 Task: Include a stop at Washington Square Park on your journey from NYU to the West Village.
Action: Mouse moved to (259, 89)
Screenshot: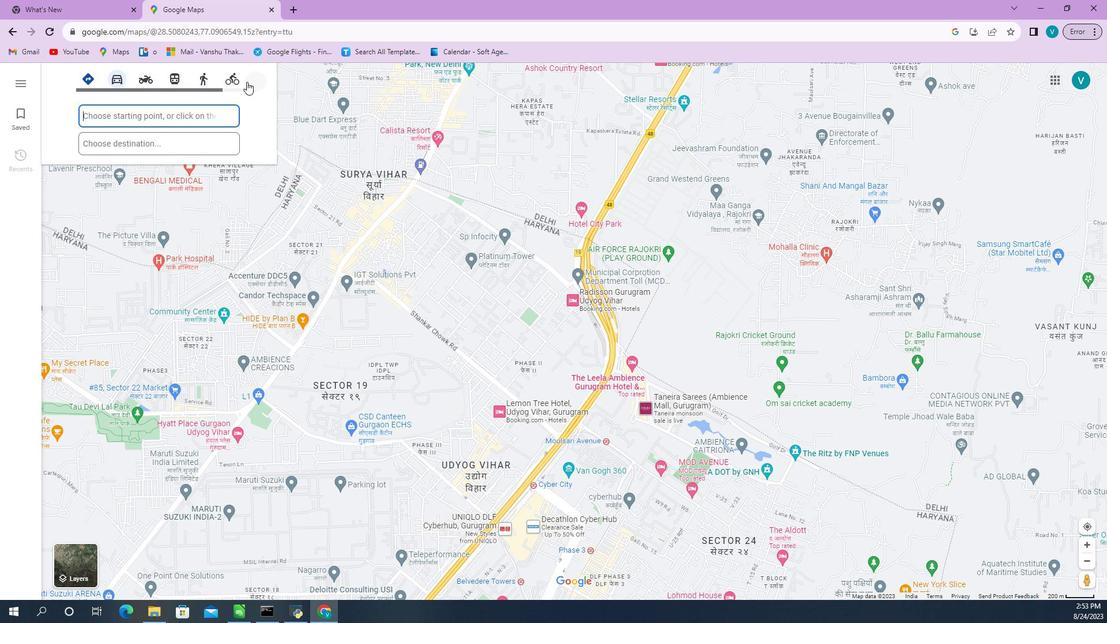 
Action: Mouse pressed left at (259, 89)
Screenshot: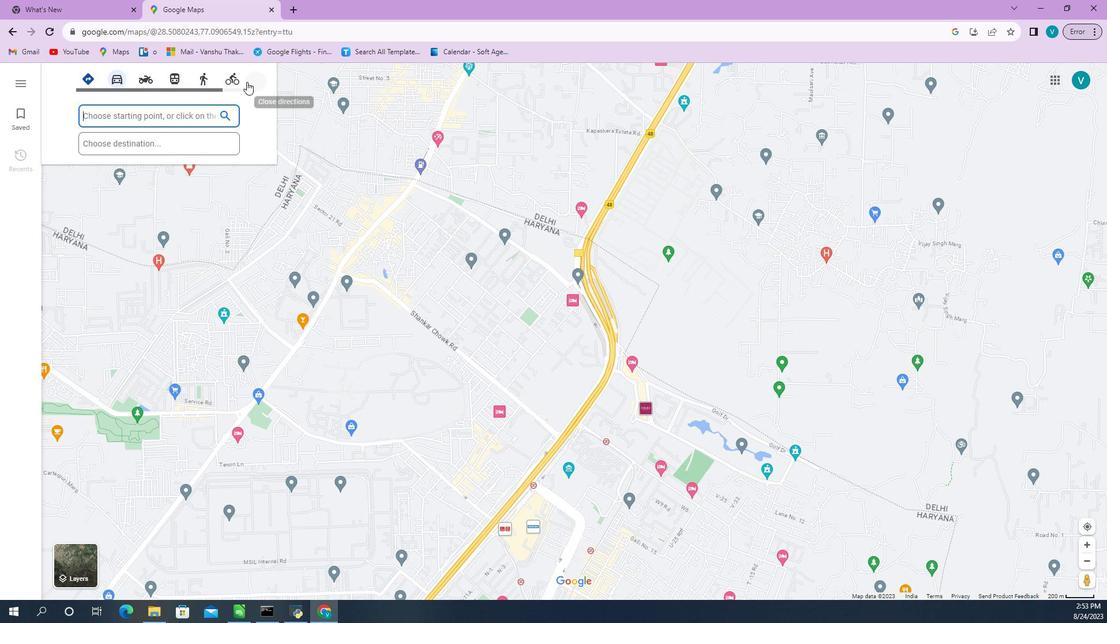 
Action: Mouse moved to (191, 117)
Screenshot: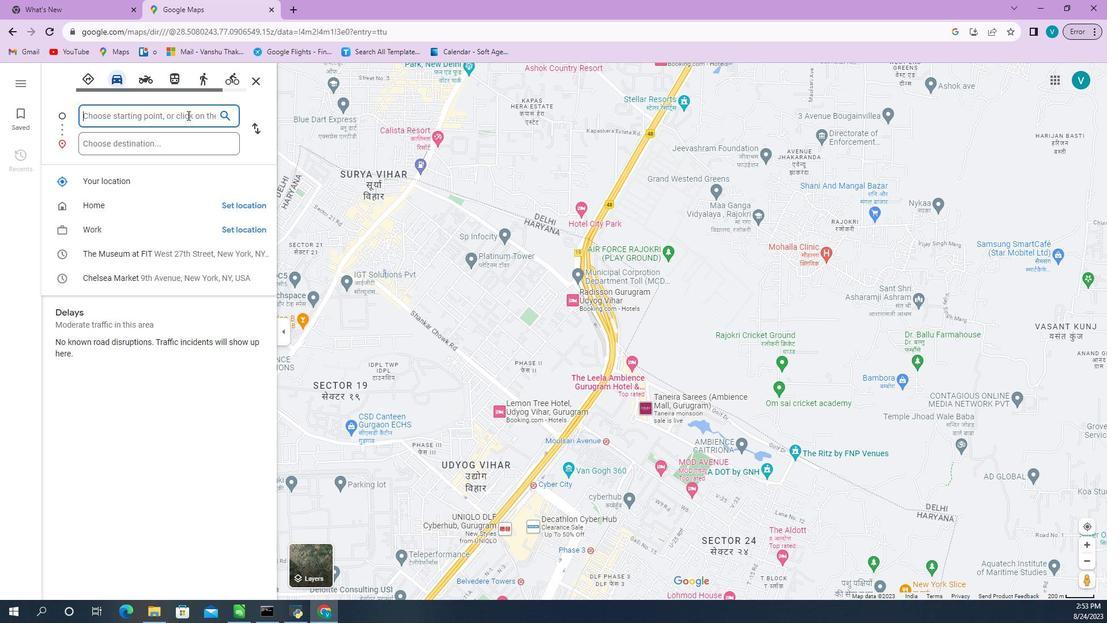 
Action: Mouse pressed left at (191, 117)
Screenshot: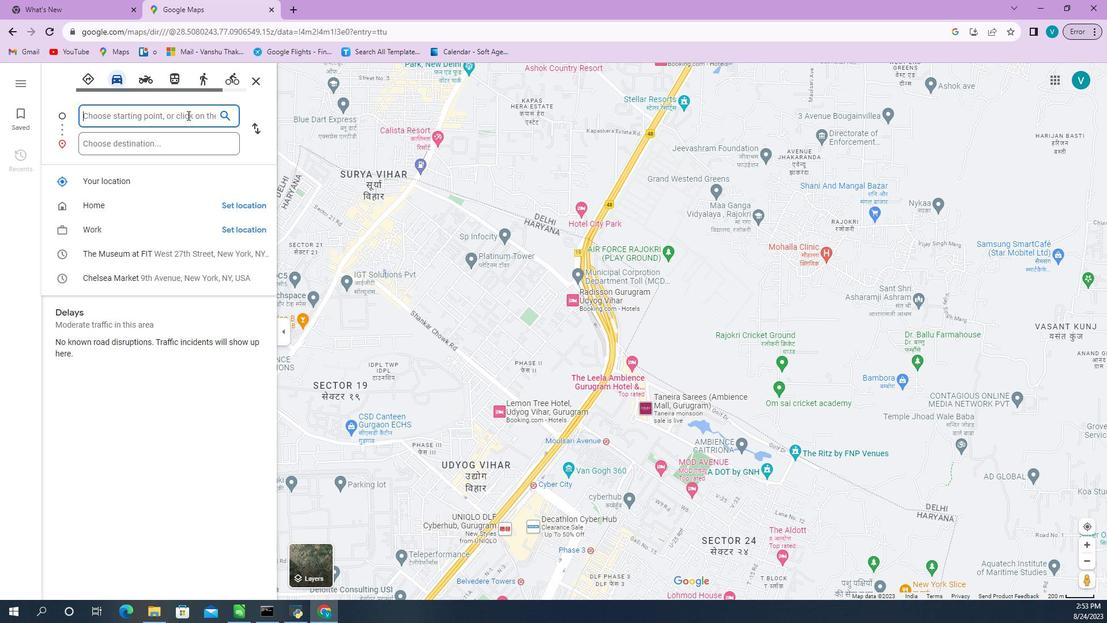 
Action: Key pressed <Key.shift>NYU
Screenshot: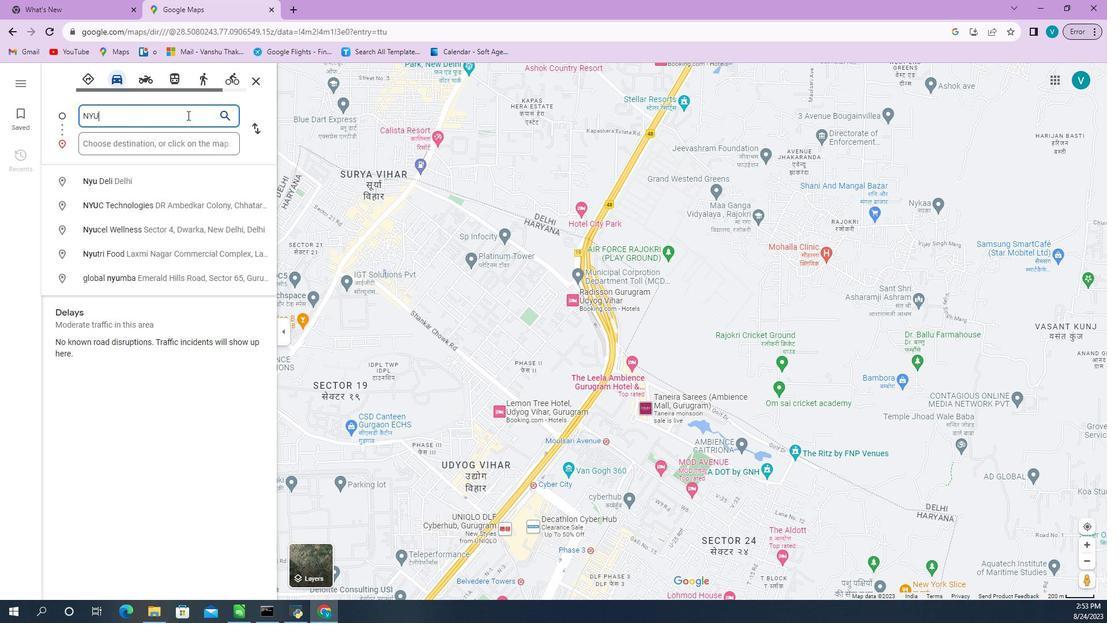 
Action: Mouse moved to (167, 113)
Screenshot: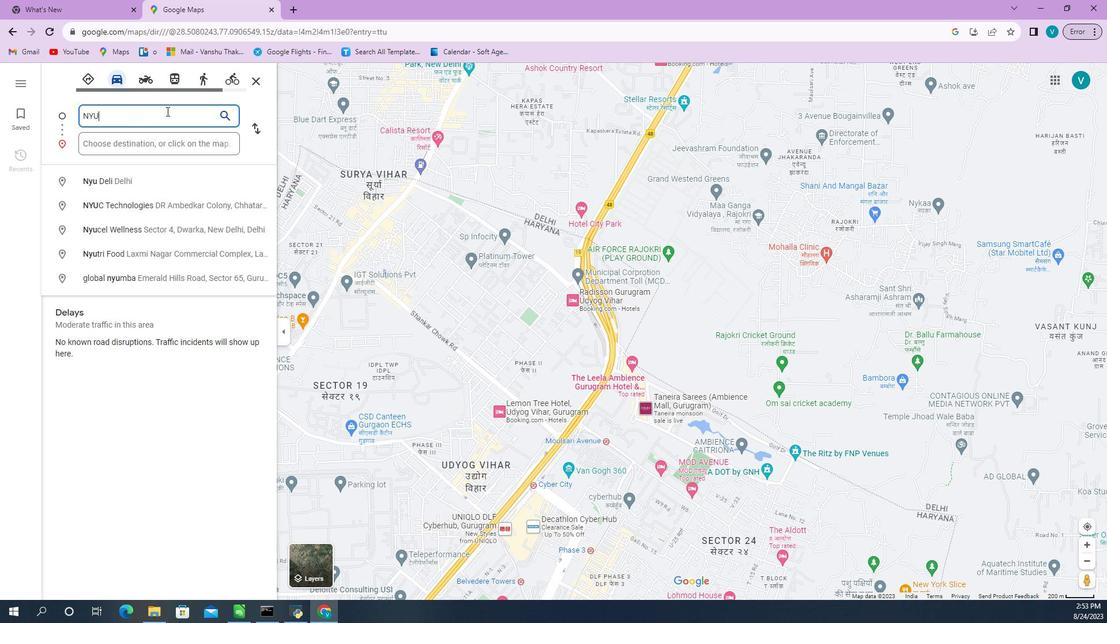 
Action: Key pressed <Key.space>
Screenshot: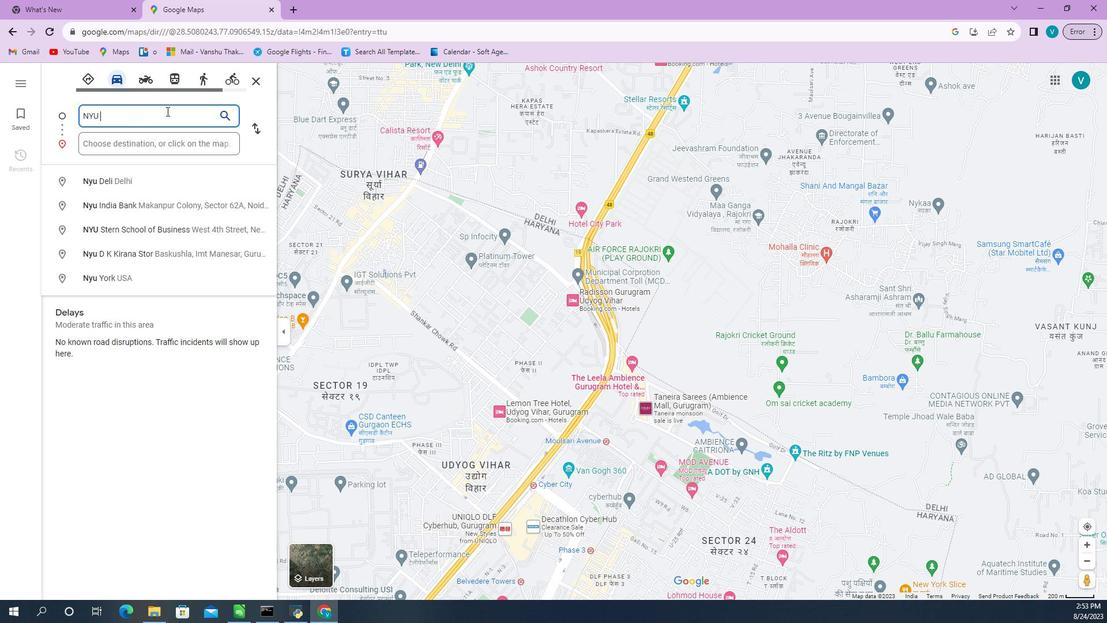 
Action: Mouse moved to (130, 253)
Screenshot: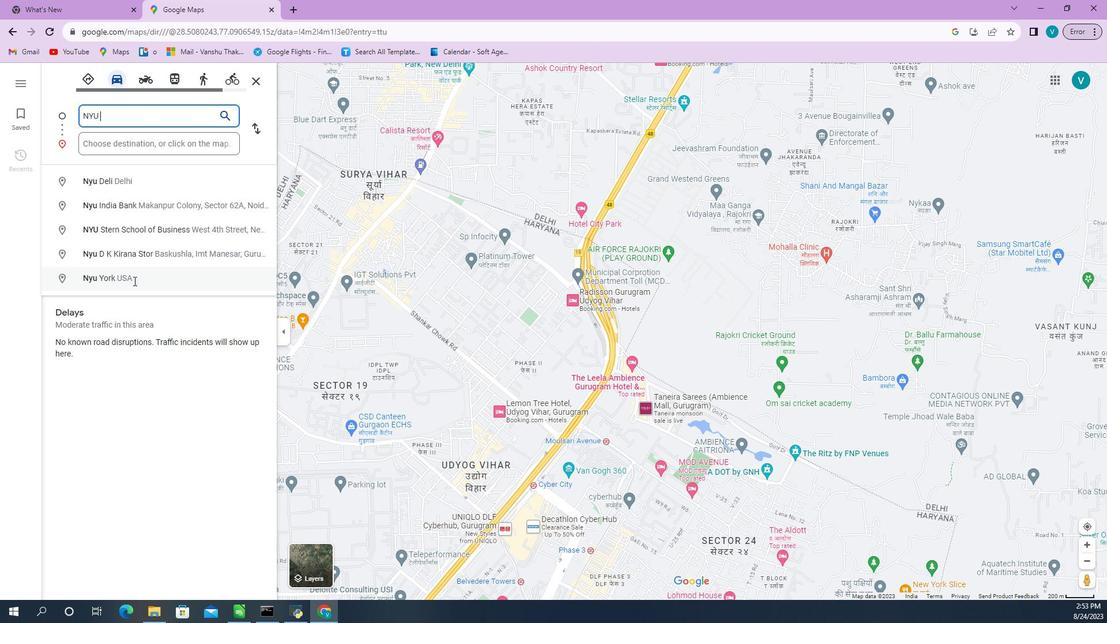 
Action: Mouse pressed left at (130, 253)
Screenshot: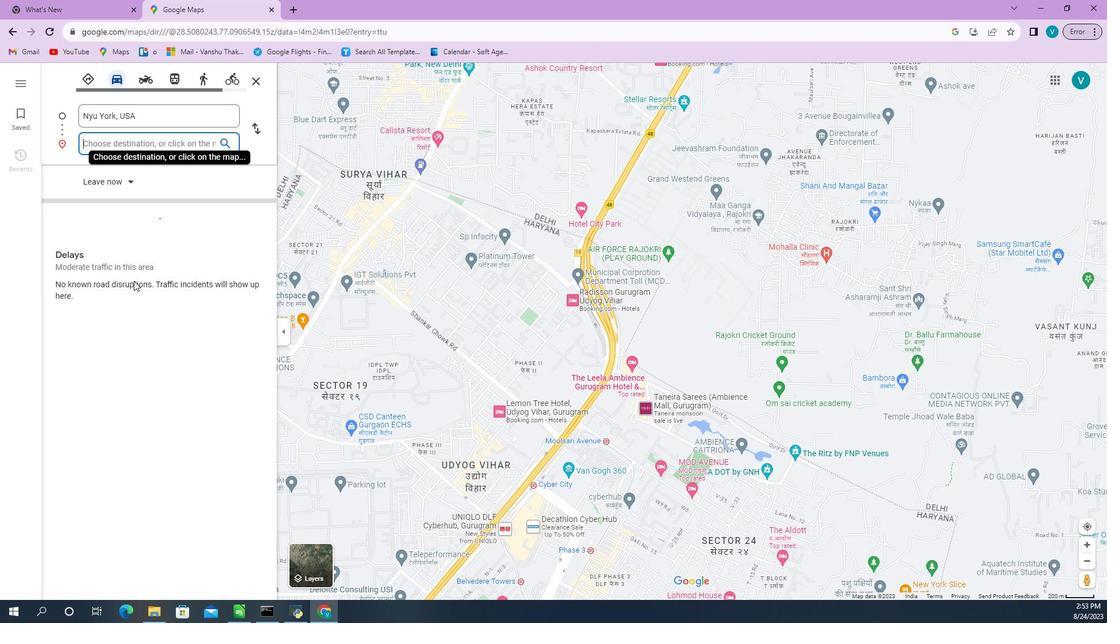 
Action: Mouse moved to (141, 140)
Screenshot: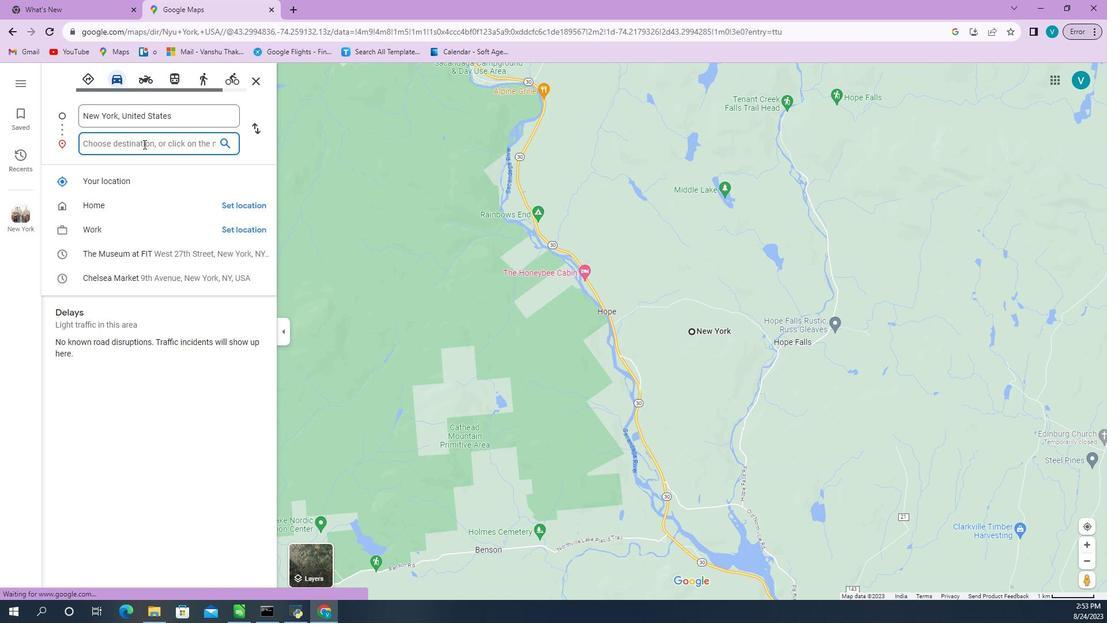 
Action: Mouse pressed left at (141, 140)
Screenshot: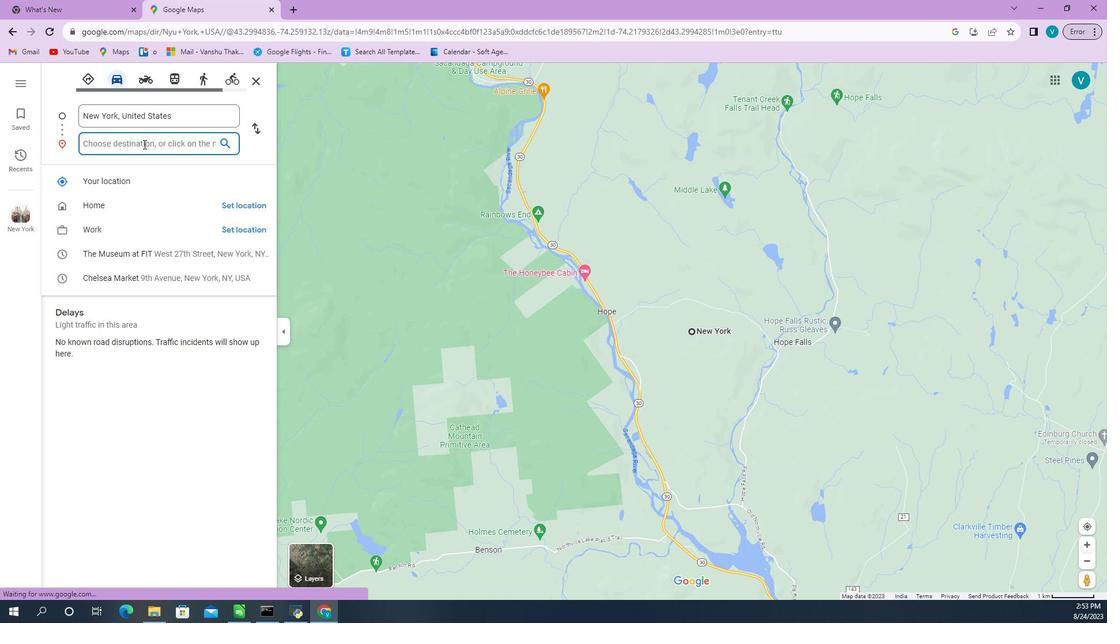 
Action: Key pressed <Key.shift>West<Key.space><Key.shift>Village<Key.down>
Screenshot: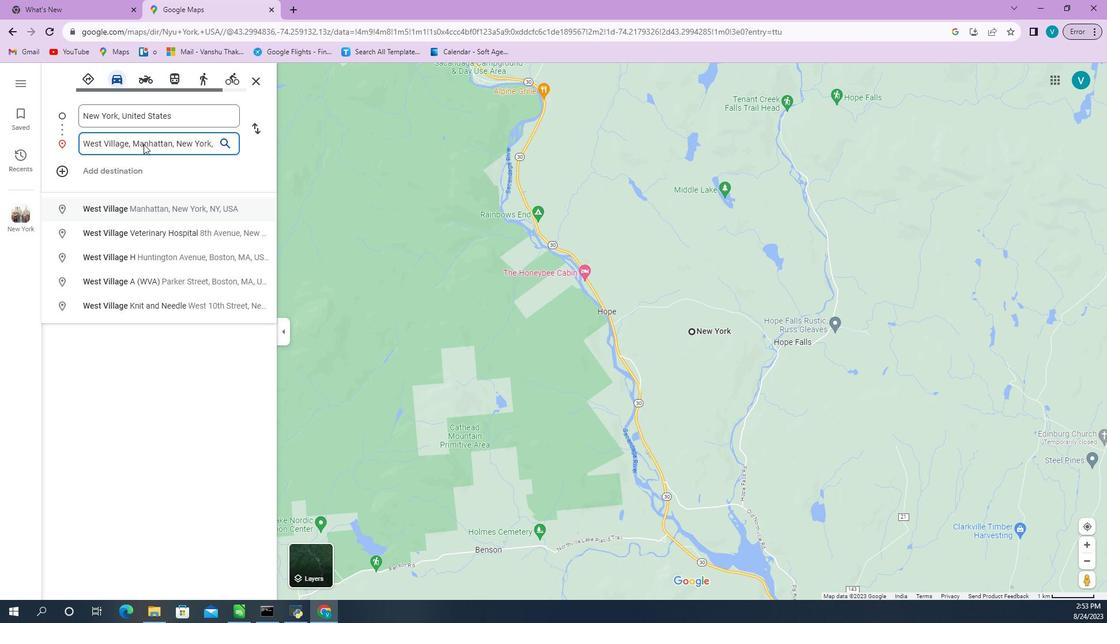 
Action: Mouse pressed left at (141, 140)
Screenshot: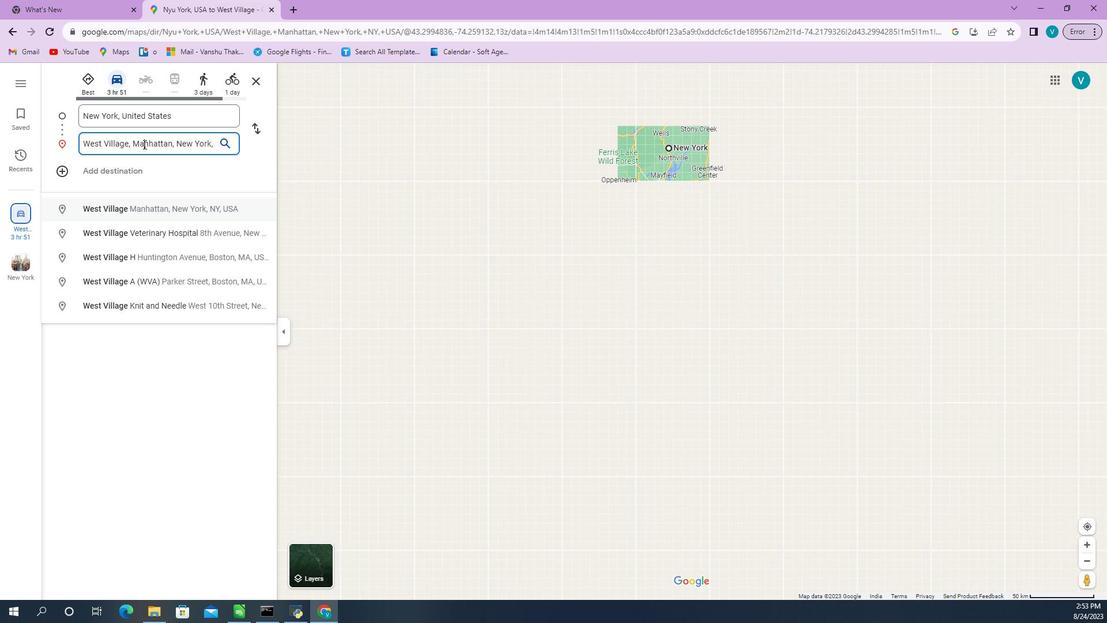 
Action: Mouse pressed left at (141, 140)
Screenshot: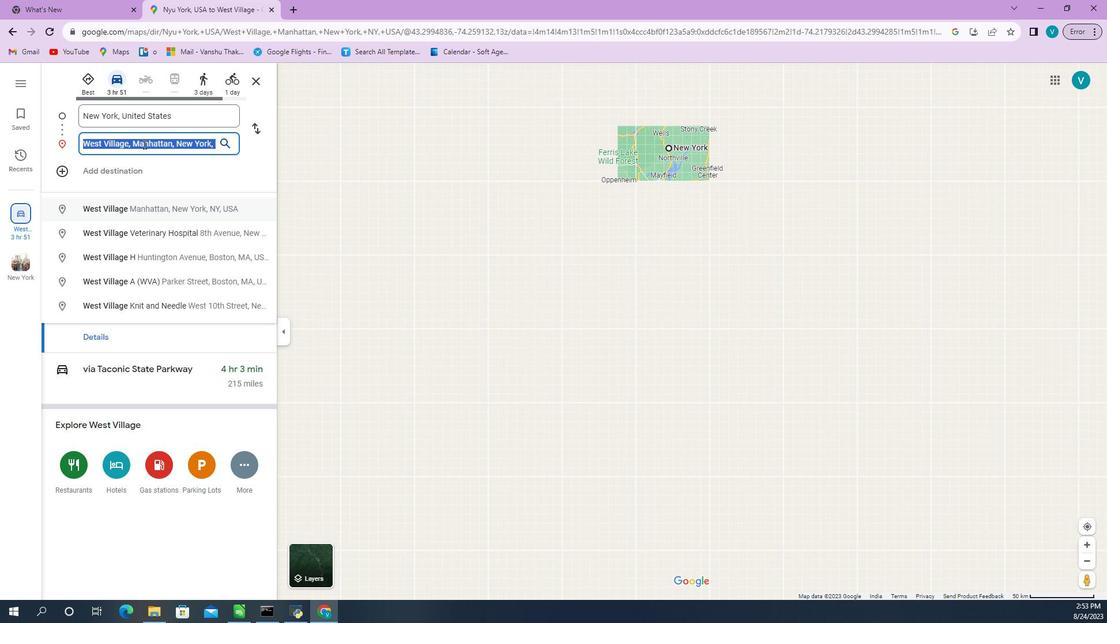 
Action: Mouse pressed left at (141, 140)
Screenshot: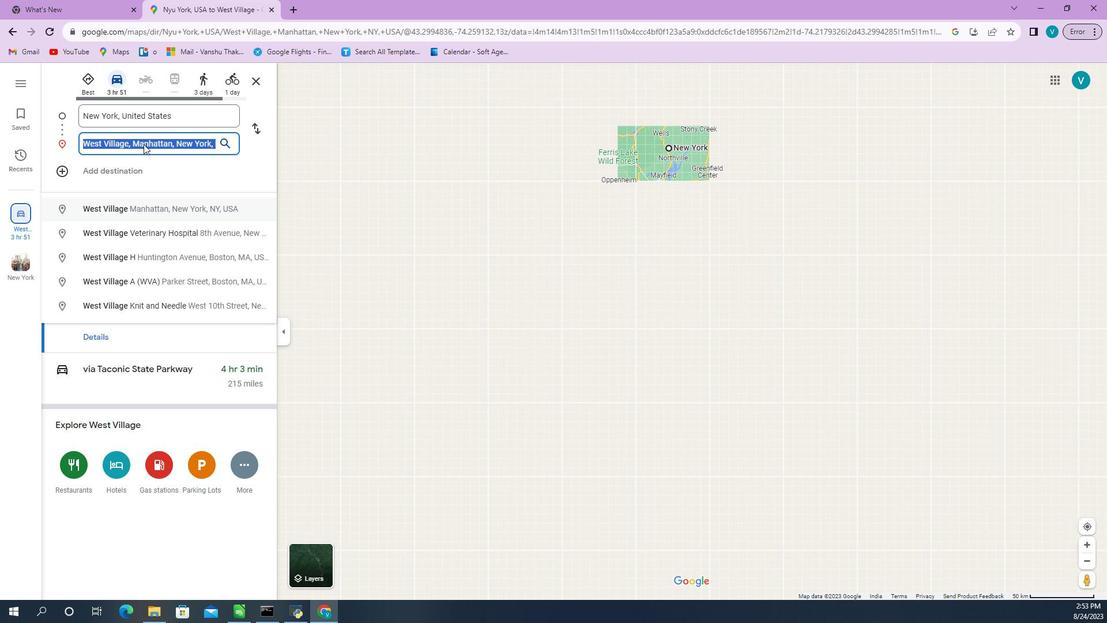 
Action: Key pressed <Key.shift>Washinf<Key.backspace>gton<Key.space><Key.shift>Square<Key.space><Key.shift><Key.shift><Key.shift><Key.shift>PArk<Key.backspace><Key.backspace><Key.backspace>ark<Key.enter>
Screenshot: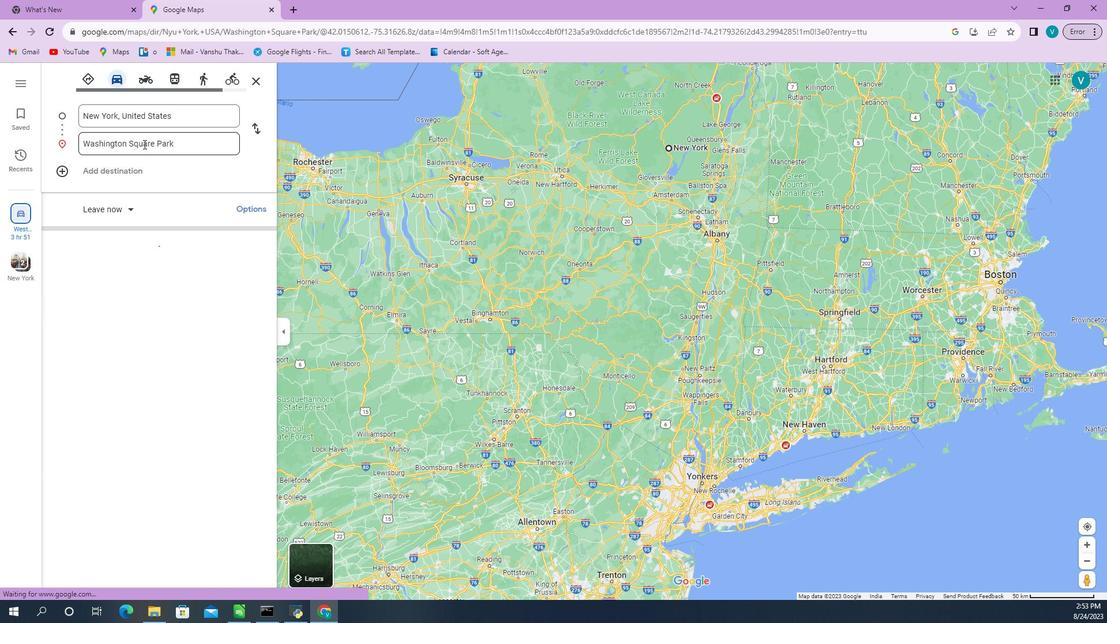 
Action: Mouse moved to (98, 164)
Screenshot: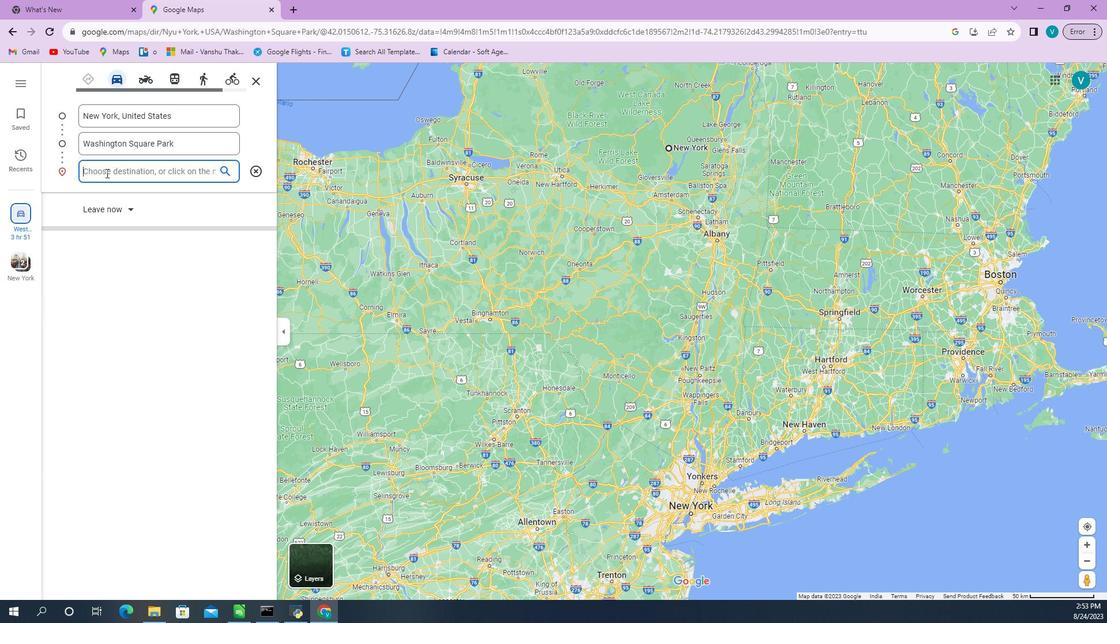 
Action: Mouse pressed left at (98, 164)
Screenshot: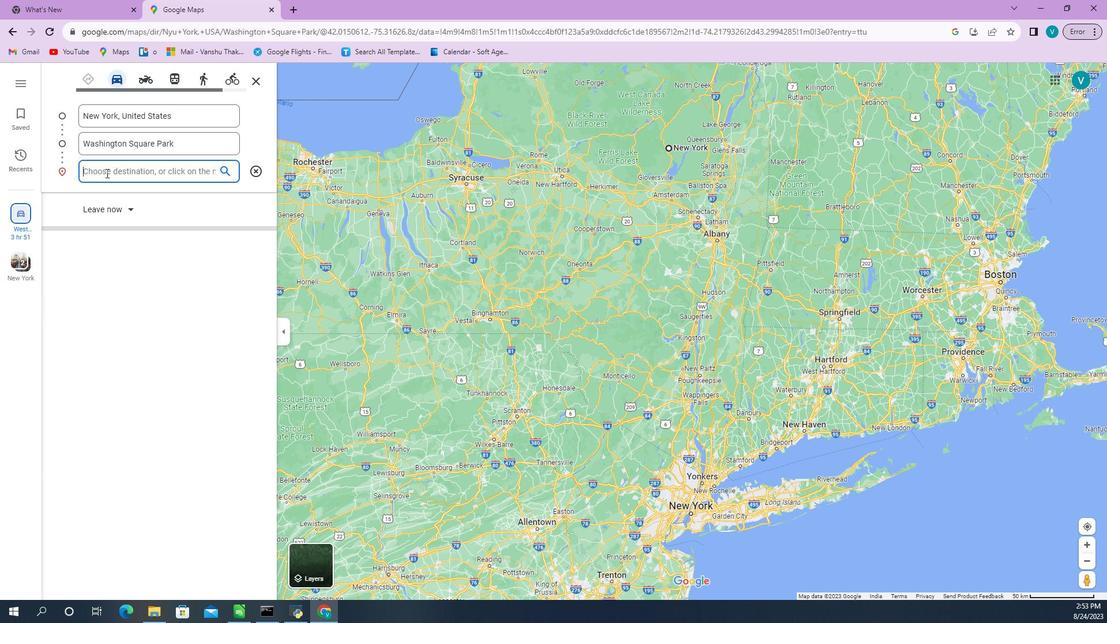 
Action: Mouse pressed left at (98, 164)
Screenshot: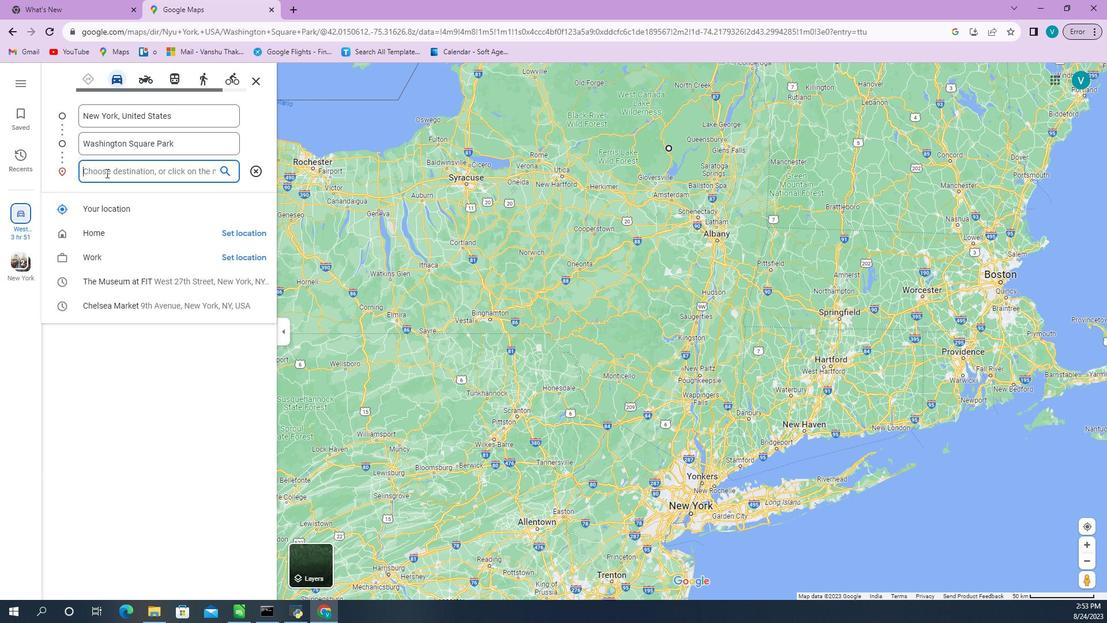 
Action: Key pressed <Key.shift>West<Key.space><Key.shift>Village<Key.enter>
Screenshot: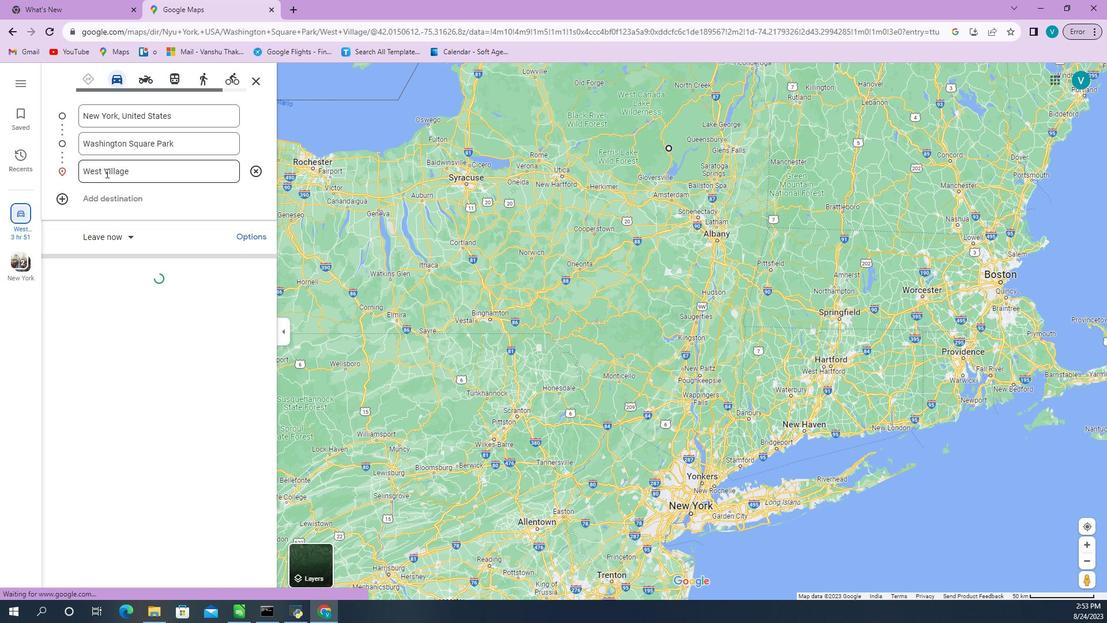 
Action: Mouse moved to (84, 311)
Screenshot: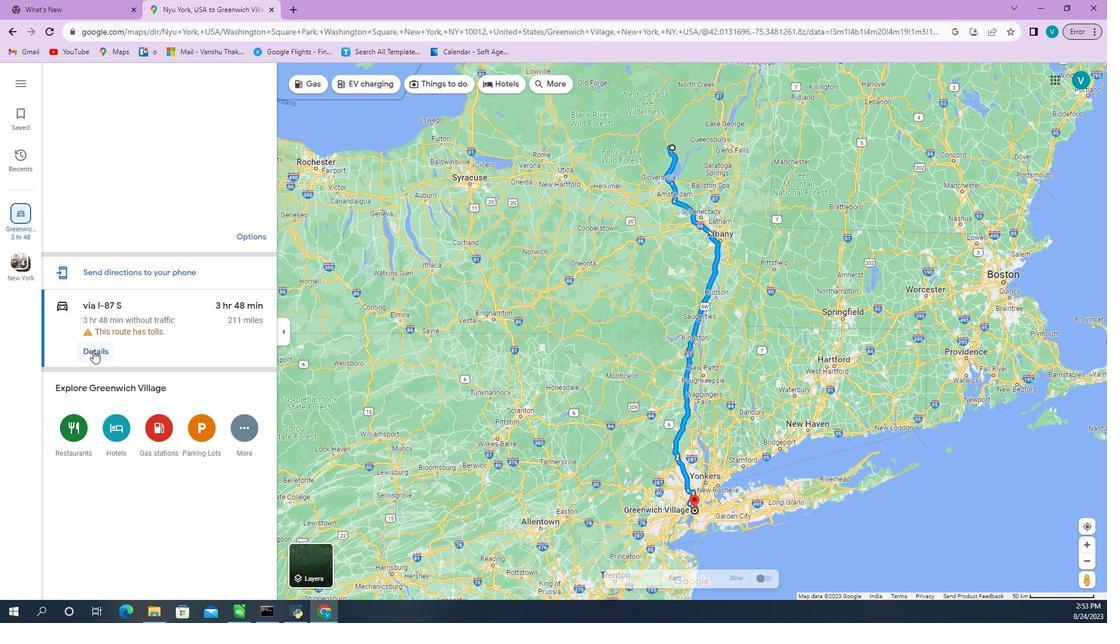 
Action: Mouse pressed left at (84, 311)
Screenshot: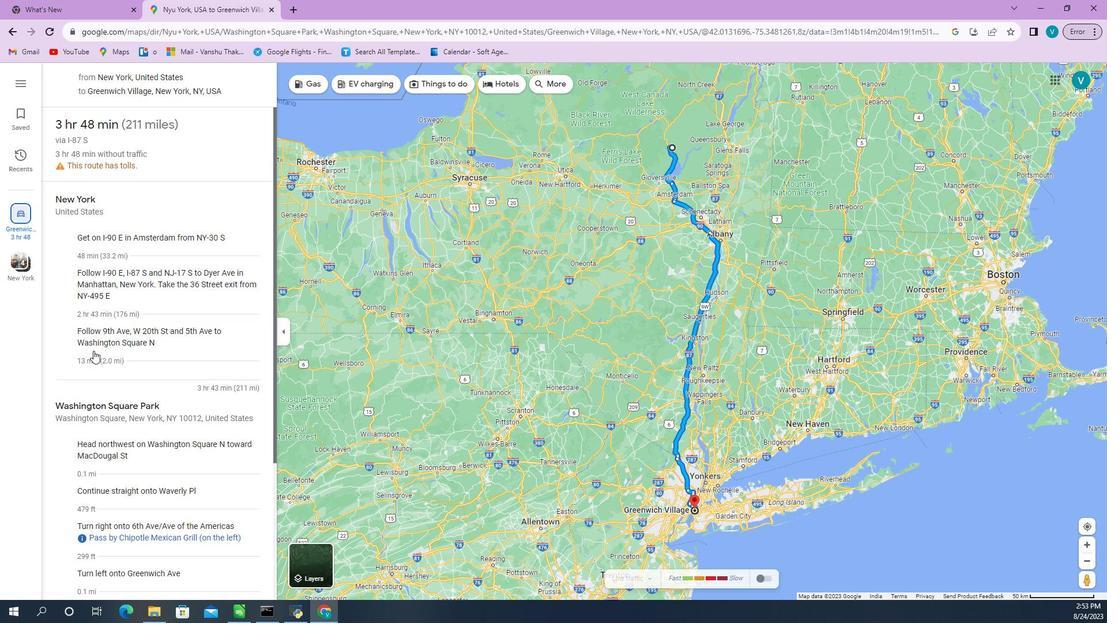 
Action: Mouse moved to (49, 218)
Screenshot: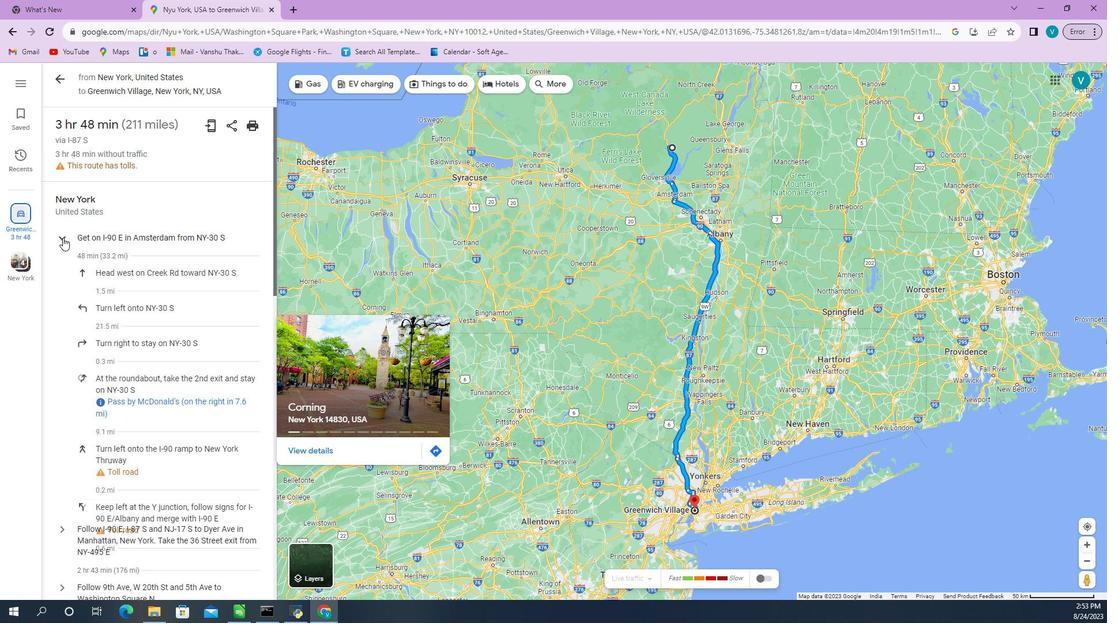 
Action: Mouse pressed left at (49, 218)
Screenshot: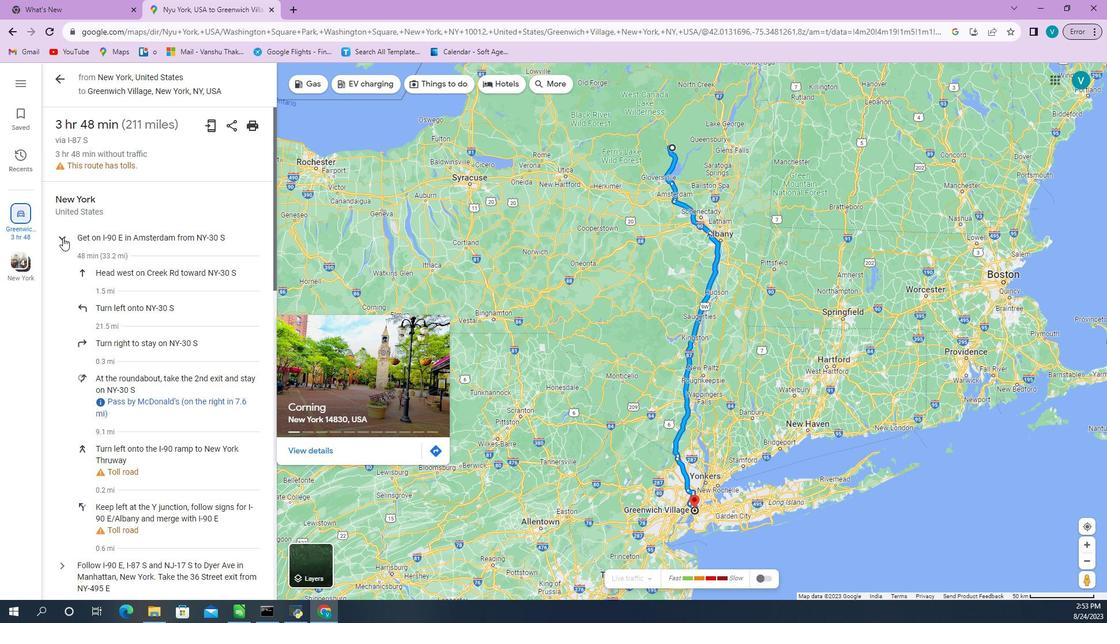
Action: Mouse moved to (54, 223)
Screenshot: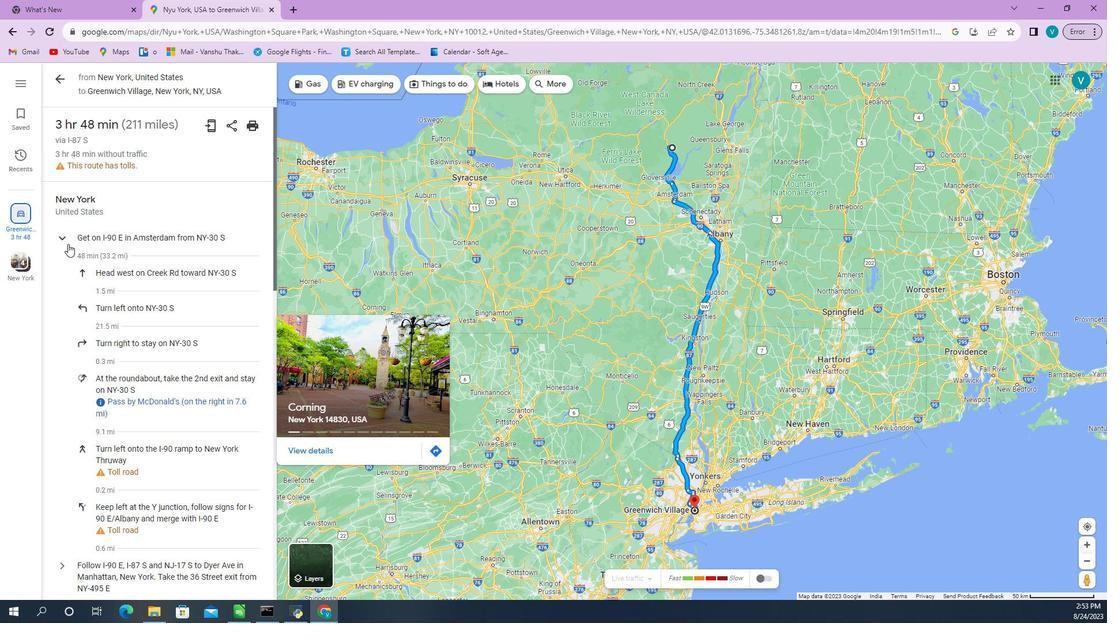
Action: Mouse scrolled (54, 222) with delta (0, 0)
Screenshot: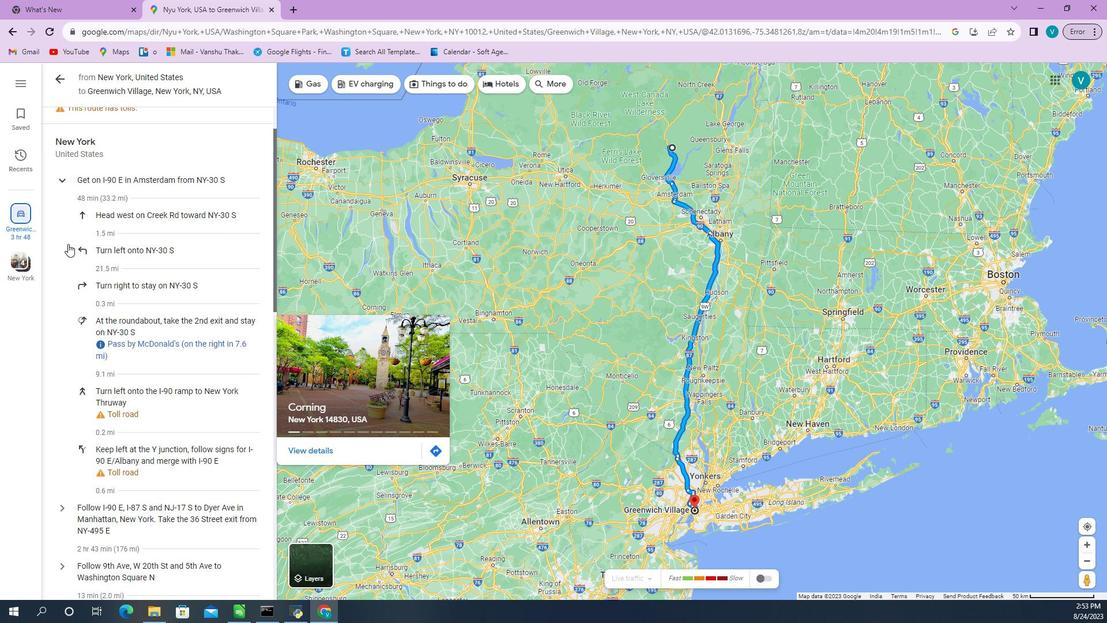 
Action: Mouse moved to (54, 223)
Screenshot: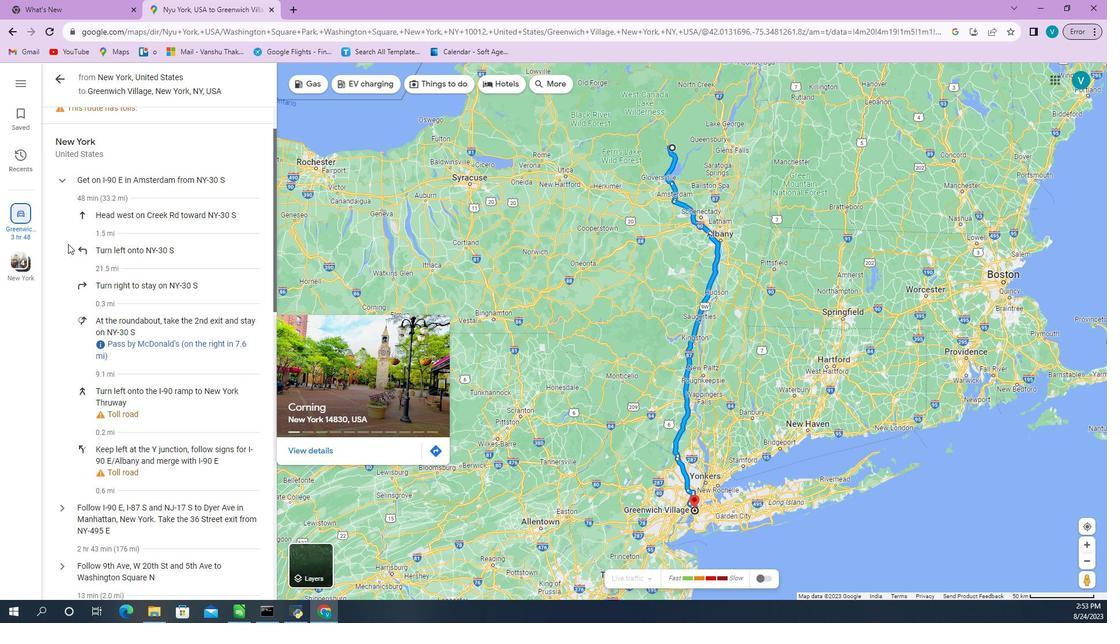 
Action: Mouse scrolled (54, 222) with delta (0, 0)
Screenshot: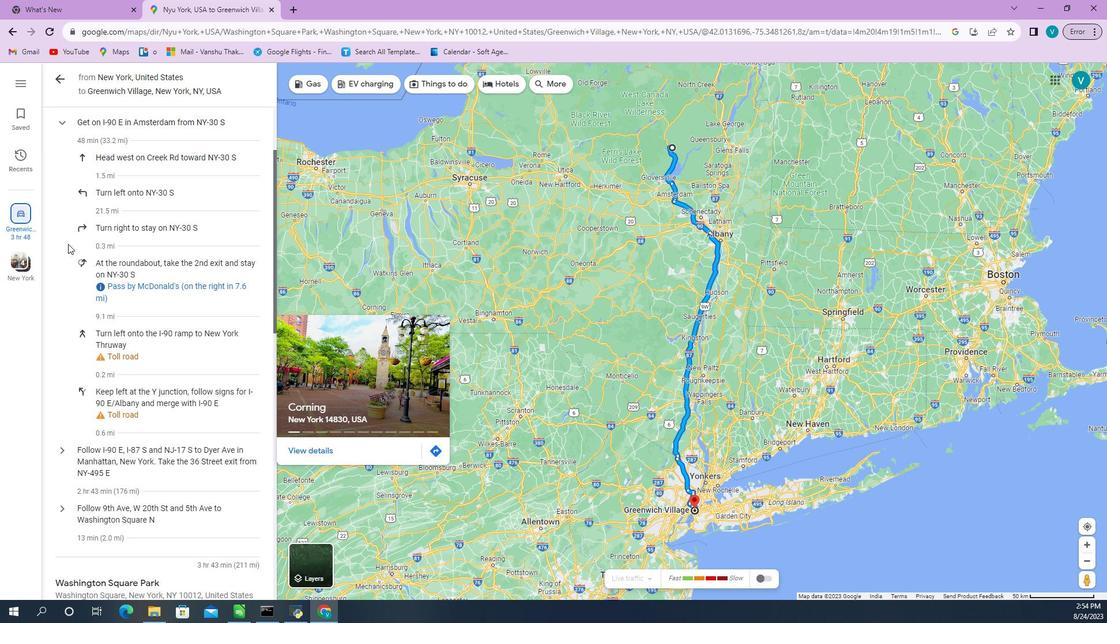 
Action: Mouse moved to (55, 223)
Screenshot: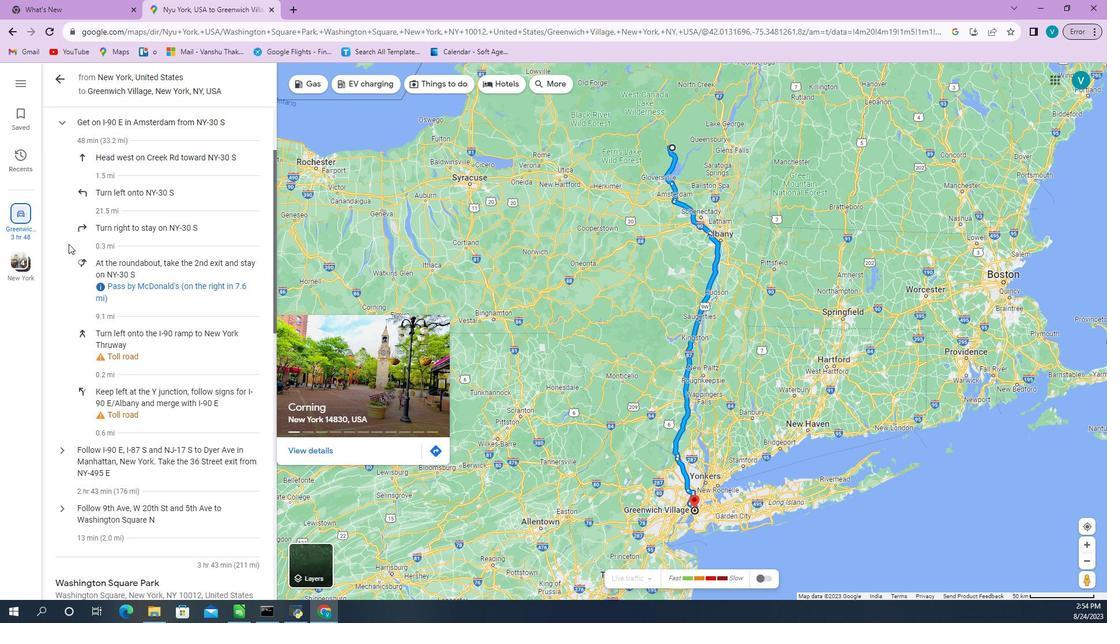 
Action: Mouse scrolled (55, 222) with delta (0, 0)
Screenshot: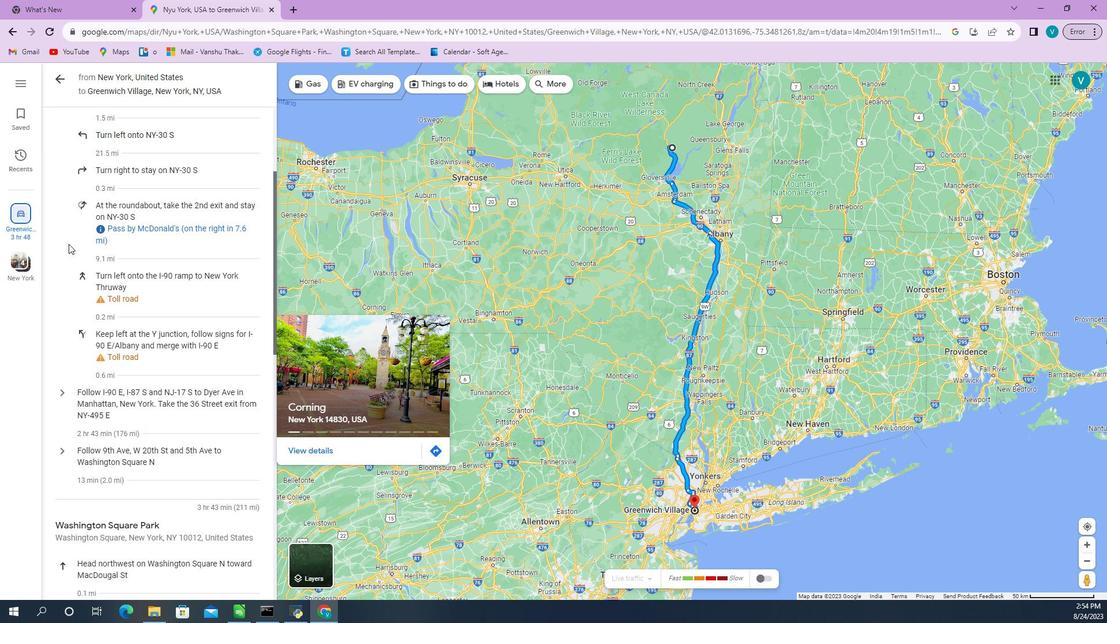 
Action: Mouse scrolled (55, 222) with delta (0, 0)
Screenshot: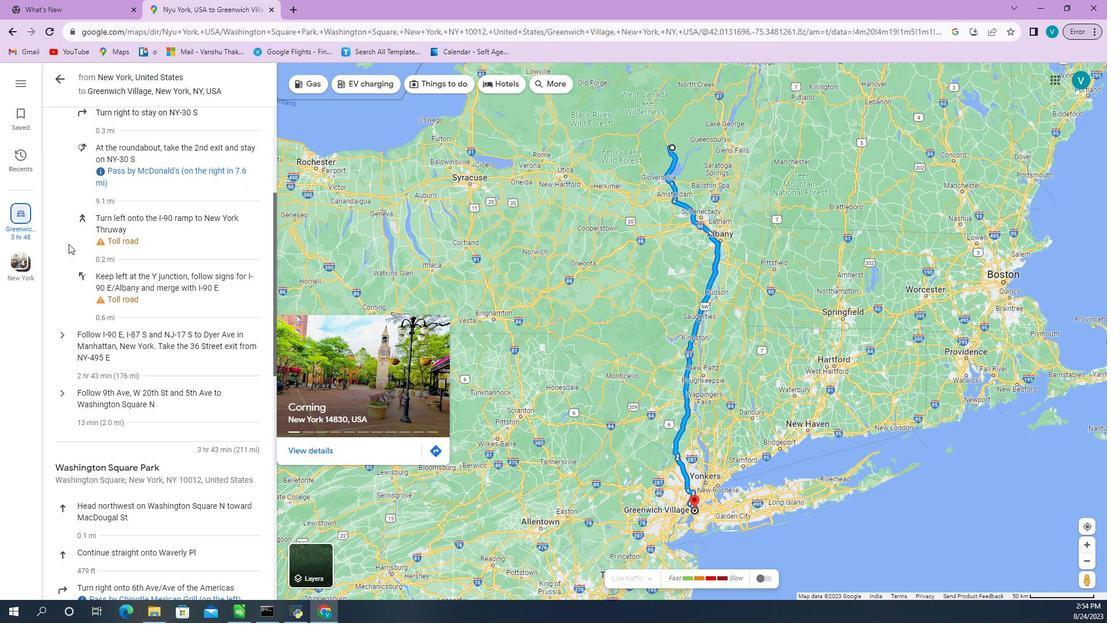 
Action: Mouse scrolled (55, 222) with delta (0, 0)
Screenshot: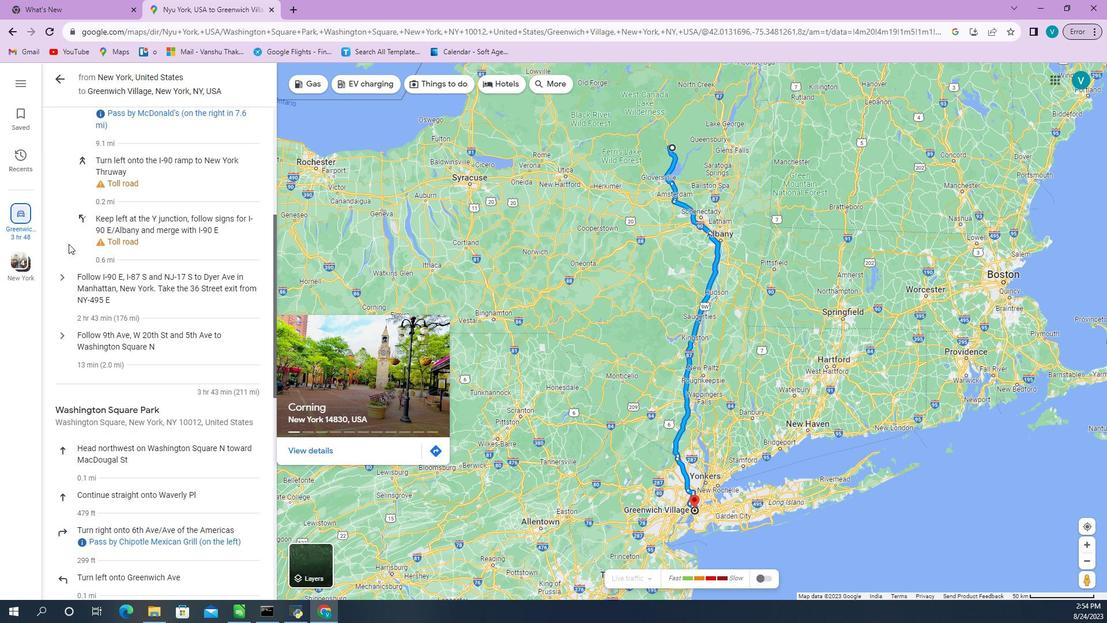 
Action: Mouse scrolled (55, 222) with delta (0, 0)
Screenshot: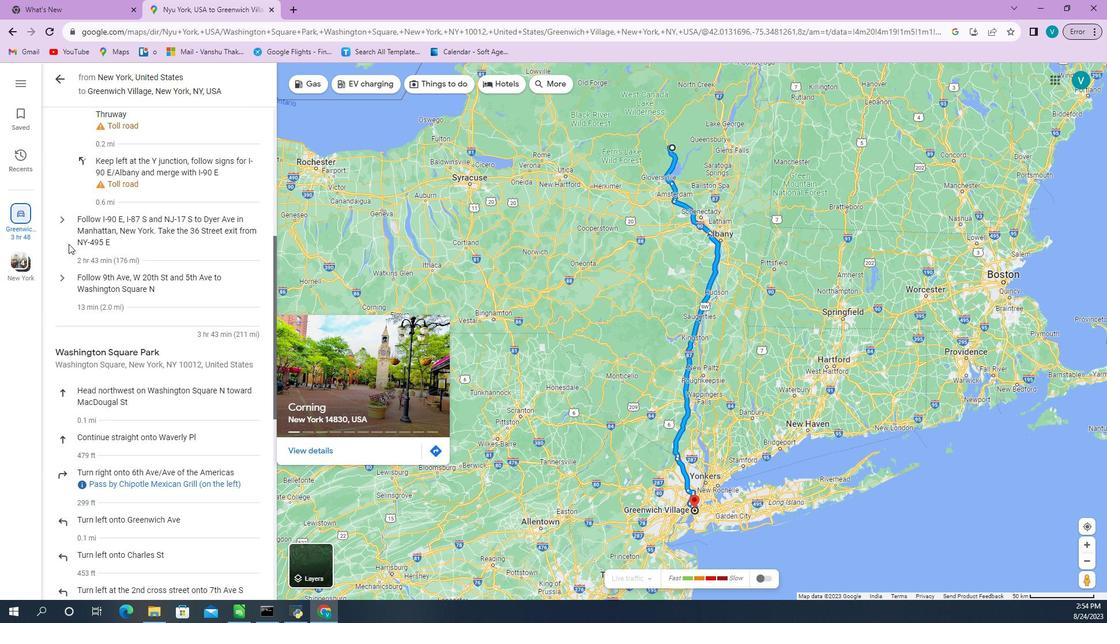 
Action: Mouse moved to (58, 222)
Screenshot: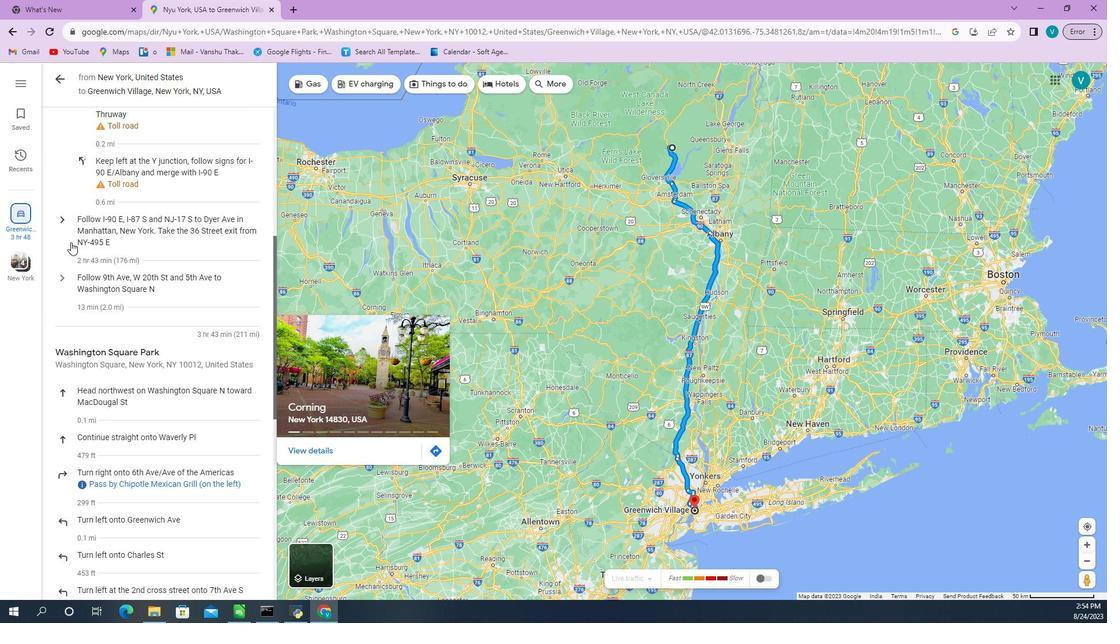 
Action: Mouse scrolled (58, 221) with delta (0, 0)
Screenshot: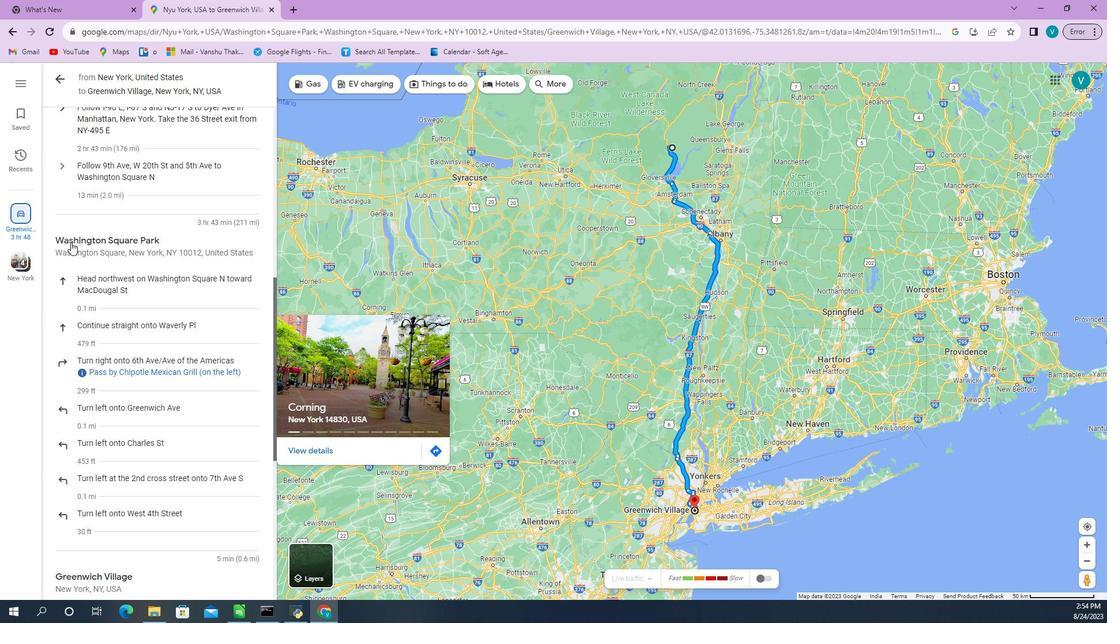 
Action: Mouse scrolled (58, 221) with delta (0, 0)
Screenshot: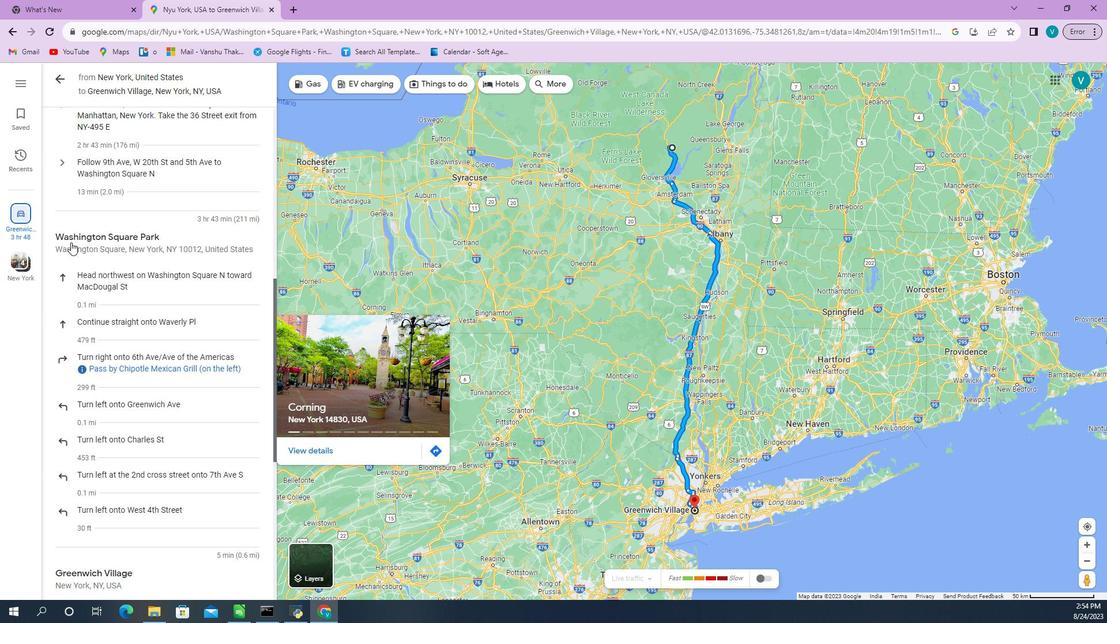 
Action: Mouse scrolled (58, 222) with delta (0, 0)
Screenshot: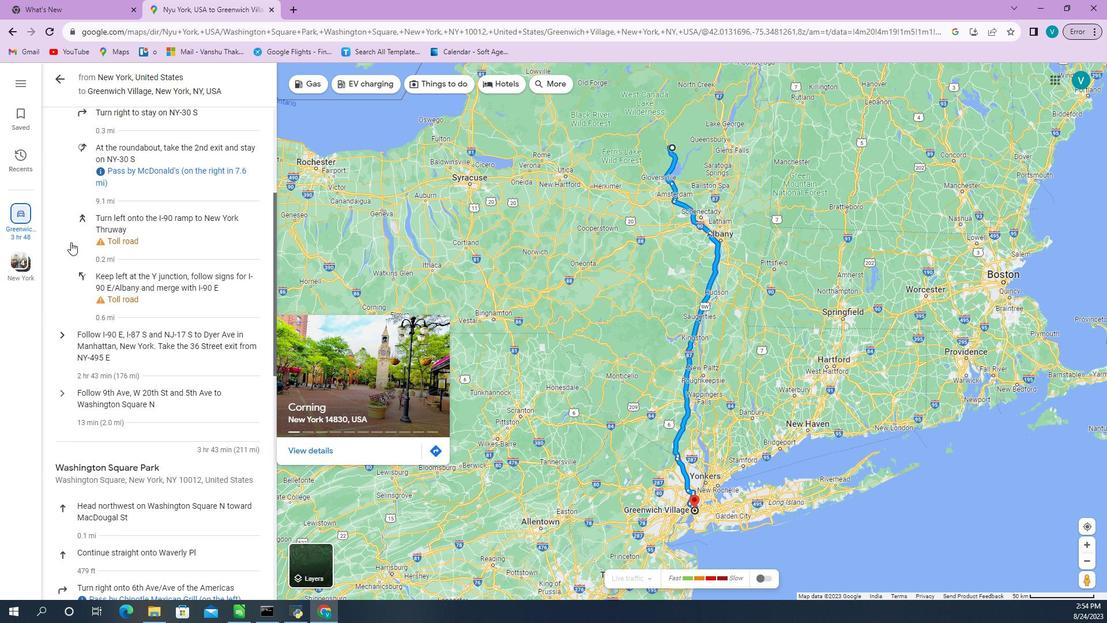 
Action: Mouse scrolled (58, 222) with delta (0, 0)
Screenshot: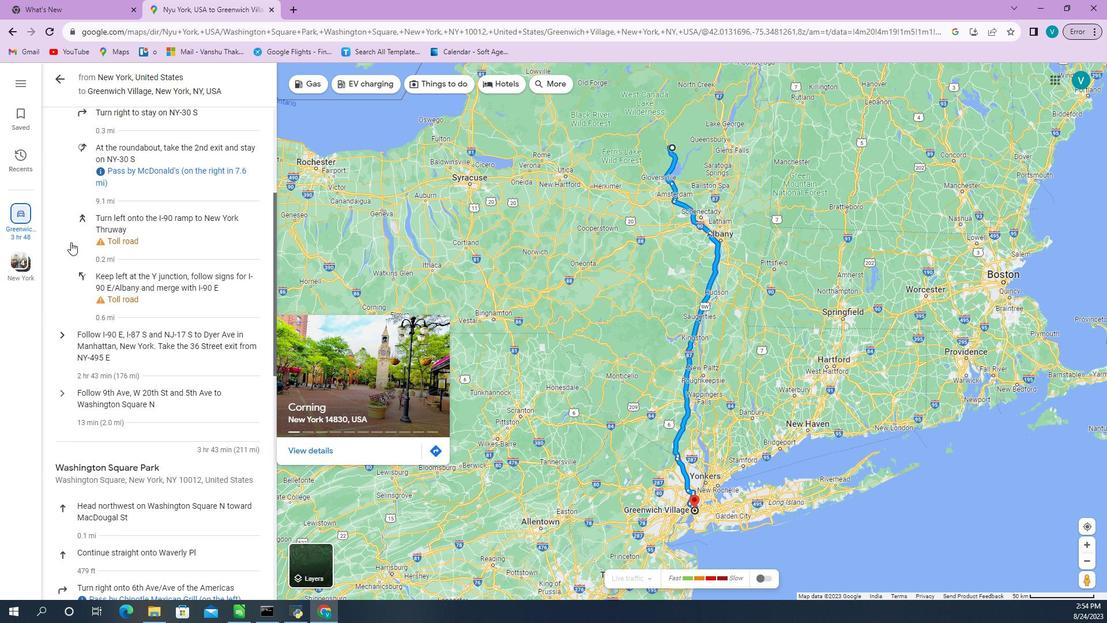 
Action: Mouse scrolled (58, 222) with delta (0, 0)
Screenshot: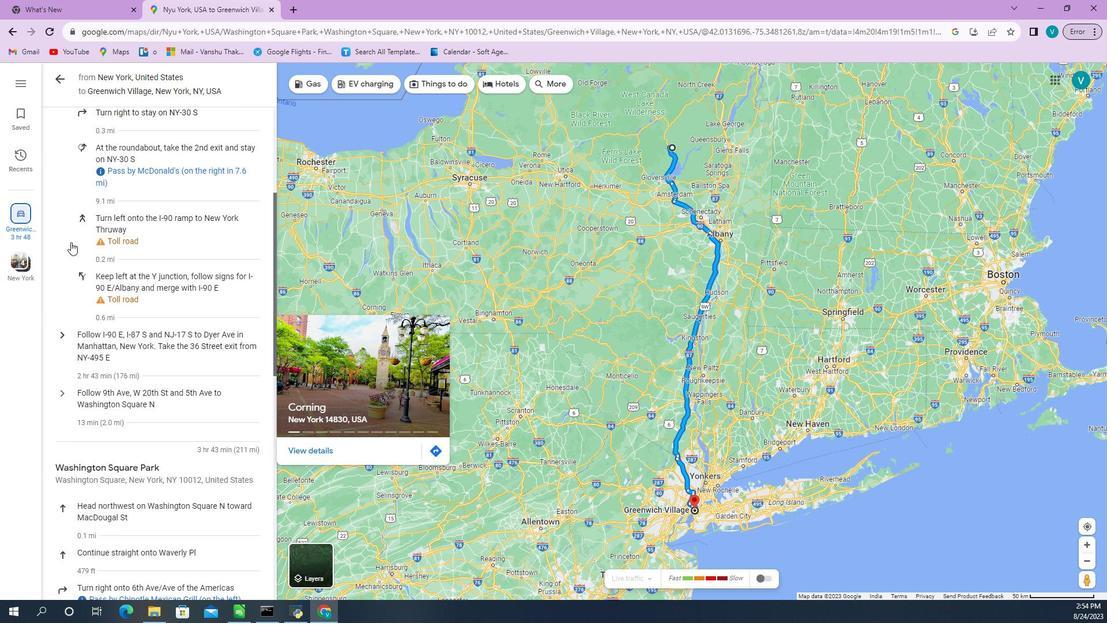 
Action: Mouse scrolled (58, 222) with delta (0, 0)
Screenshot: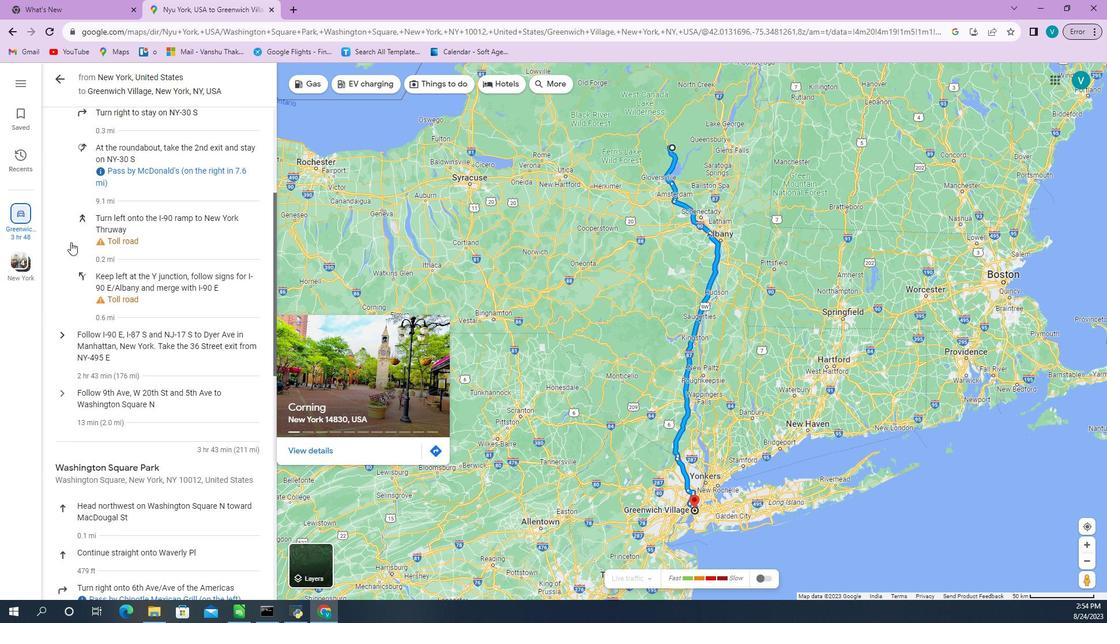 
Action: Mouse scrolled (58, 222) with delta (0, 0)
Screenshot: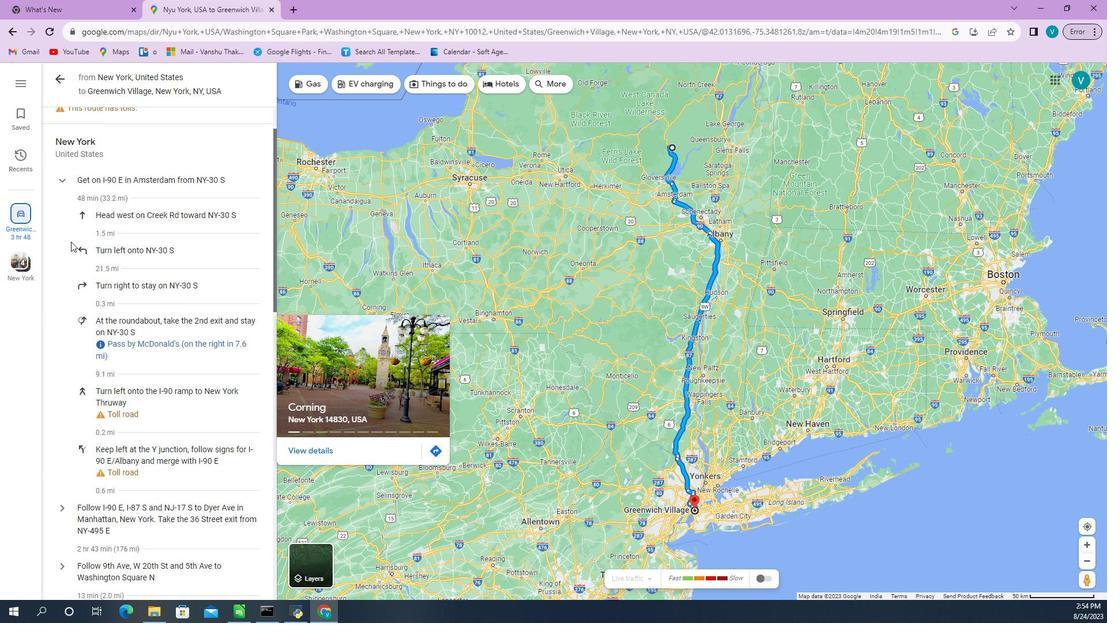 
Action: Mouse scrolled (58, 222) with delta (0, 0)
Screenshot: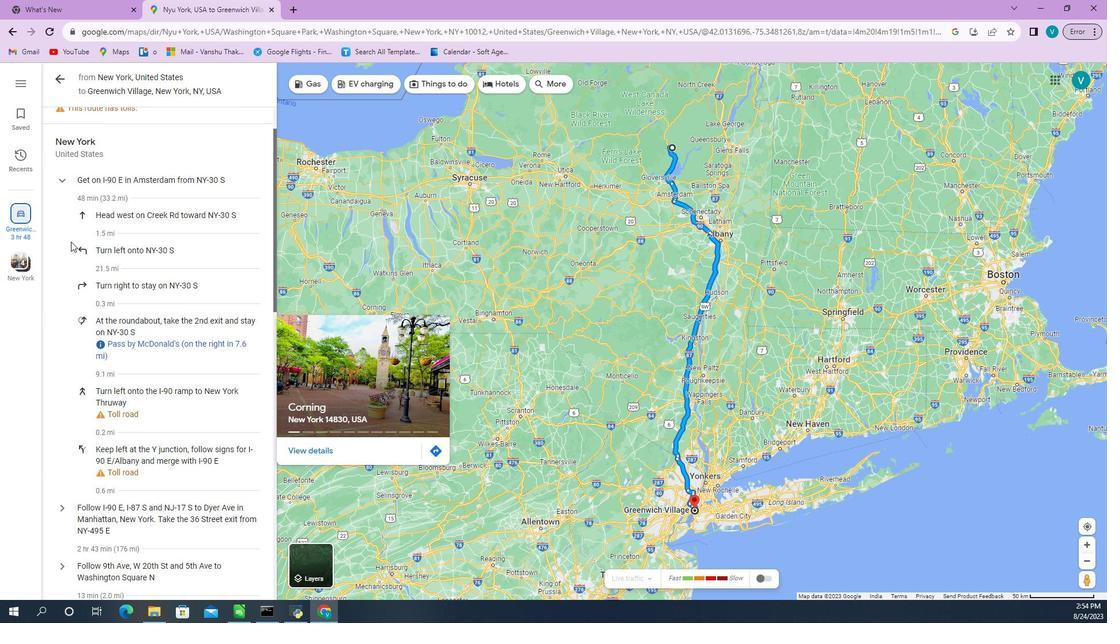 
Action: Mouse scrolled (58, 222) with delta (0, 0)
Screenshot: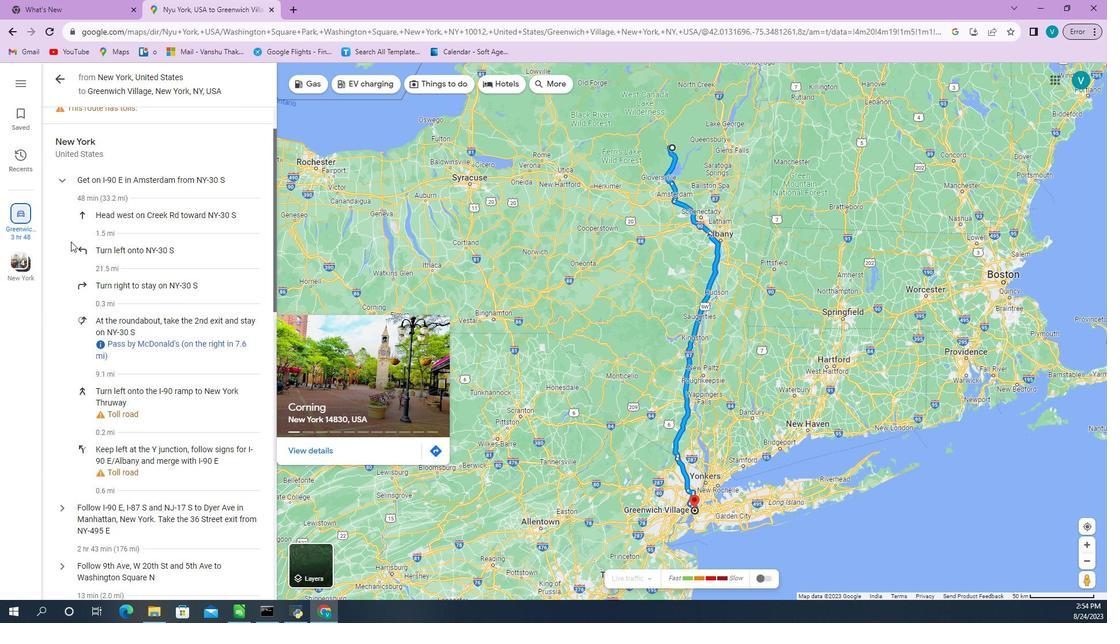 
Action: Mouse moved to (56, 222)
Screenshot: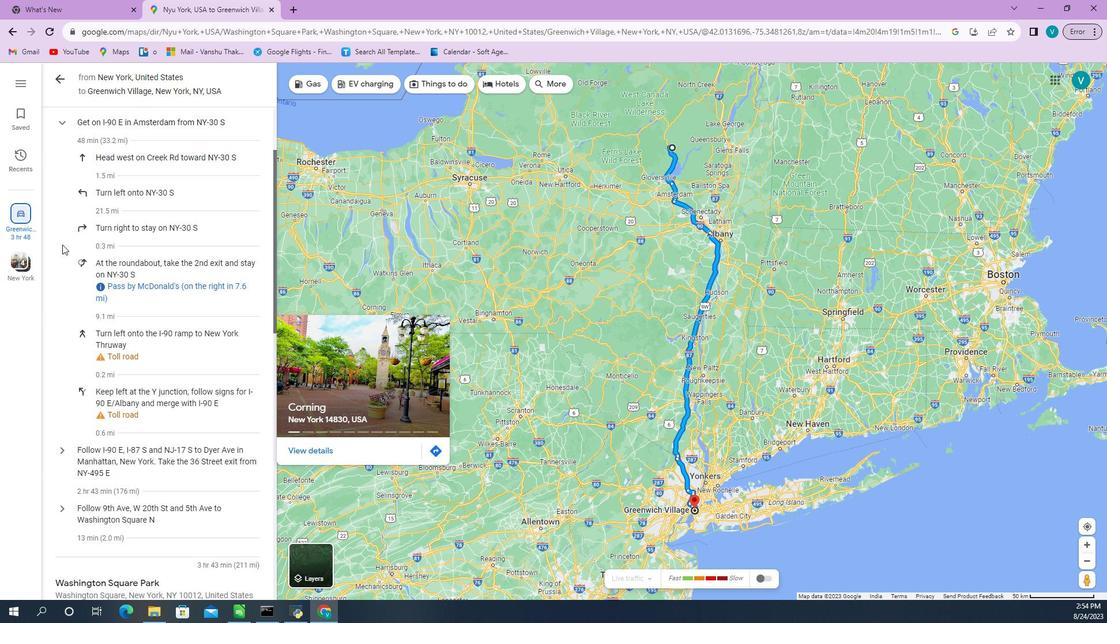 
Action: Mouse scrolled (56, 221) with delta (0, 0)
Screenshot: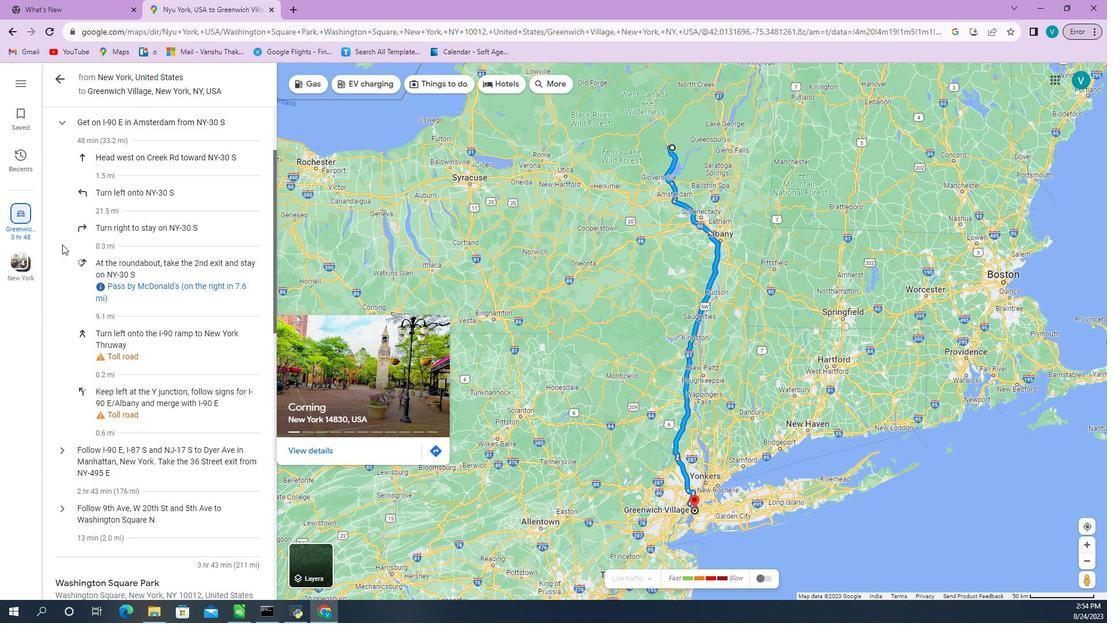 
Action: Mouse moved to (49, 391)
Screenshot: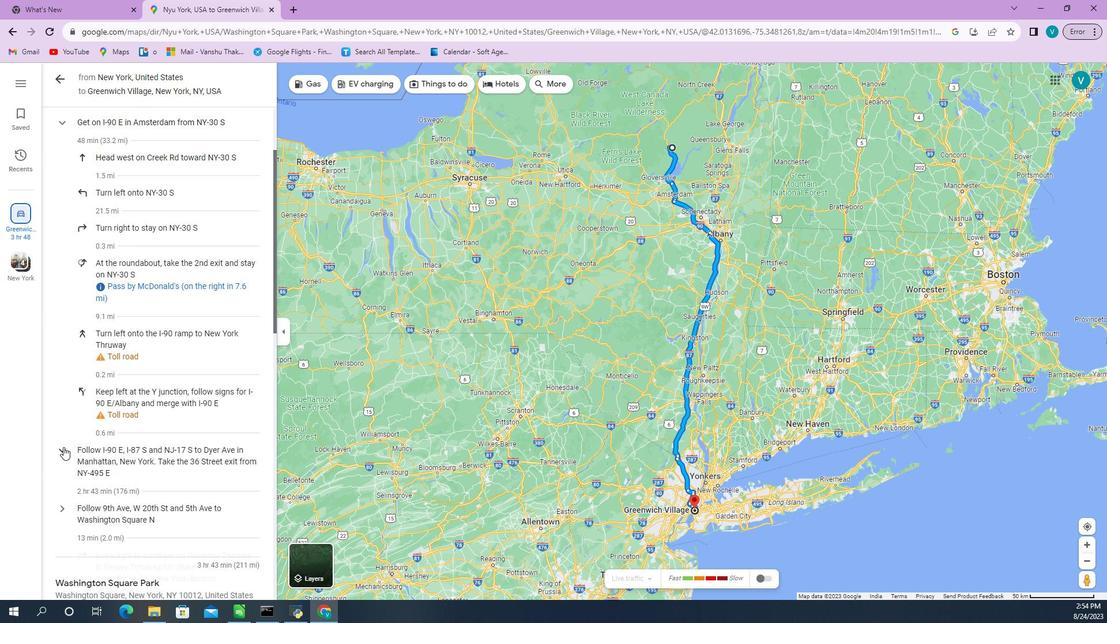 
Action: Mouse pressed left at (49, 391)
Screenshot: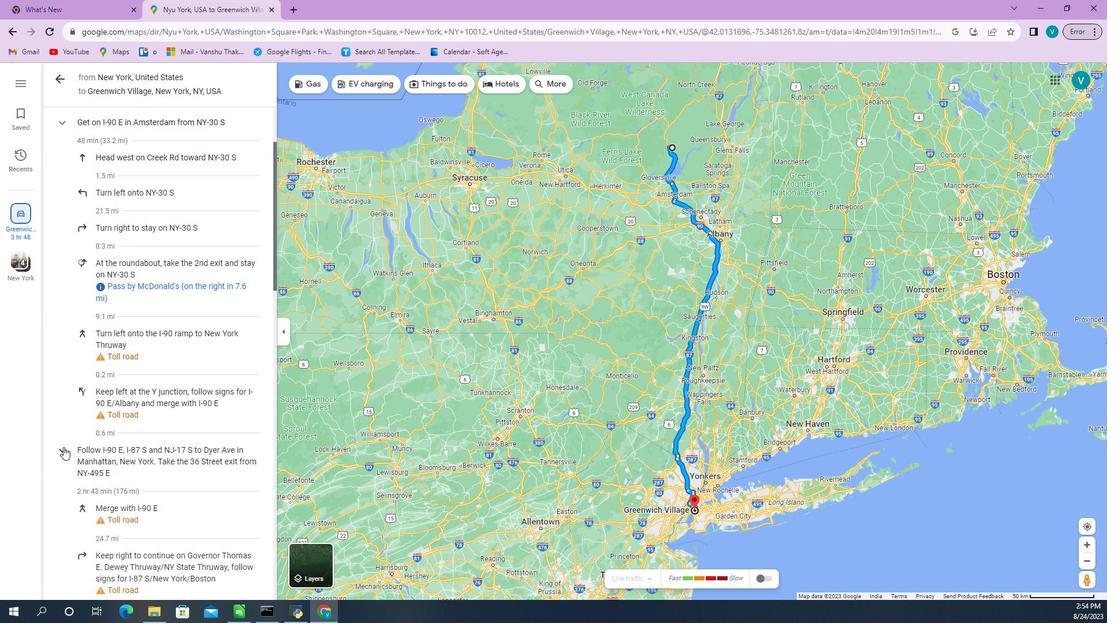 
Action: Mouse moved to (121, 300)
Screenshot: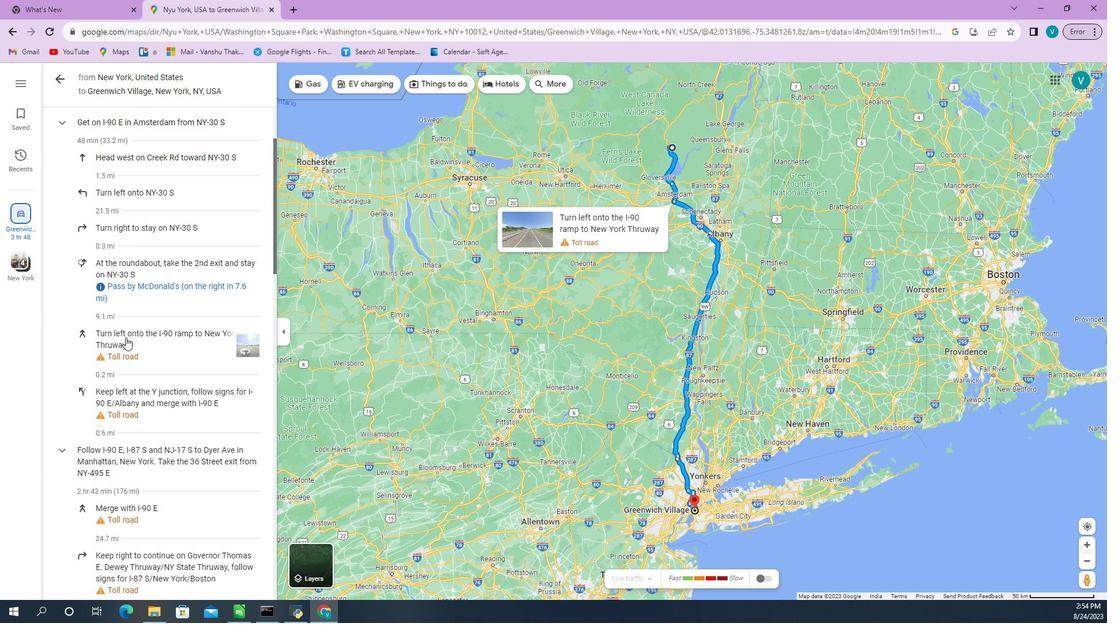 
Action: Mouse scrolled (121, 300) with delta (0, 0)
Screenshot: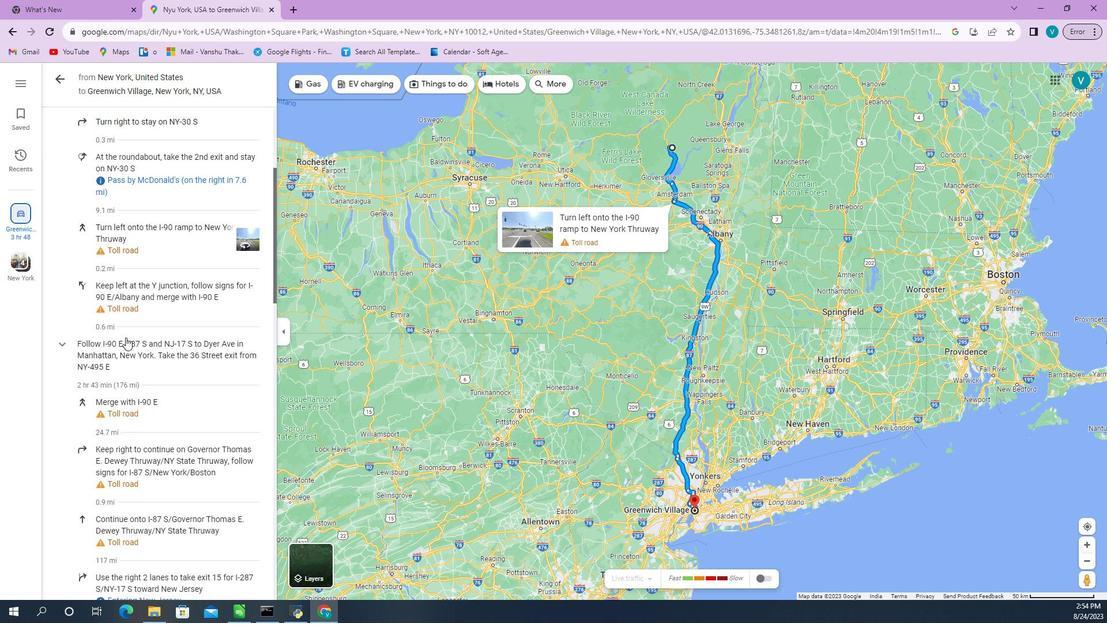 
Action: Mouse scrolled (121, 300) with delta (0, 0)
Screenshot: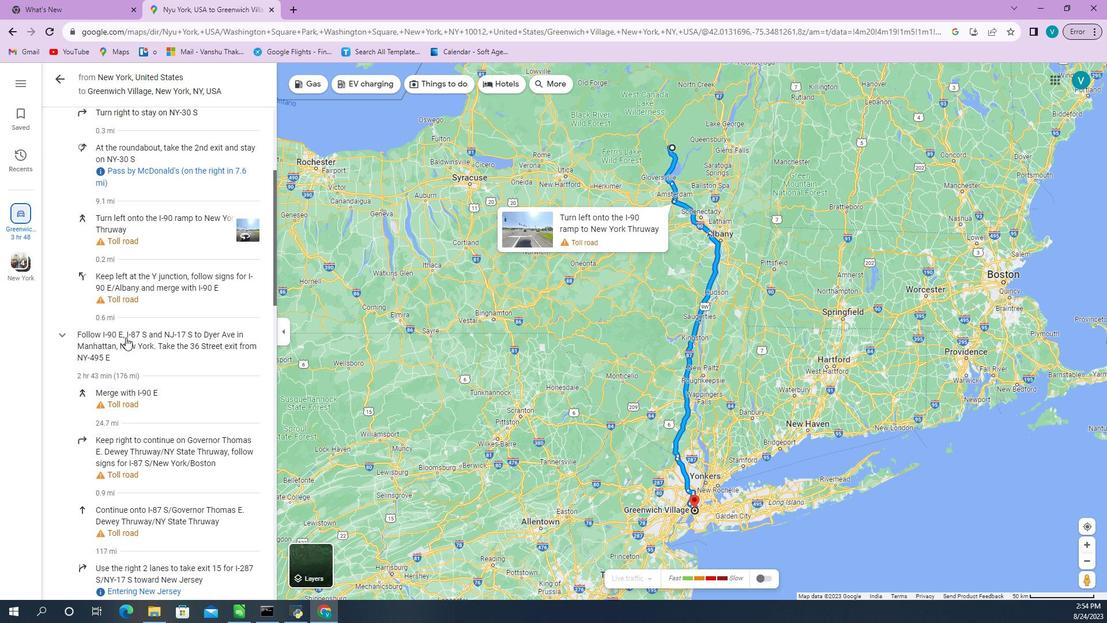 
Action: Mouse scrolled (121, 300) with delta (0, 0)
Screenshot: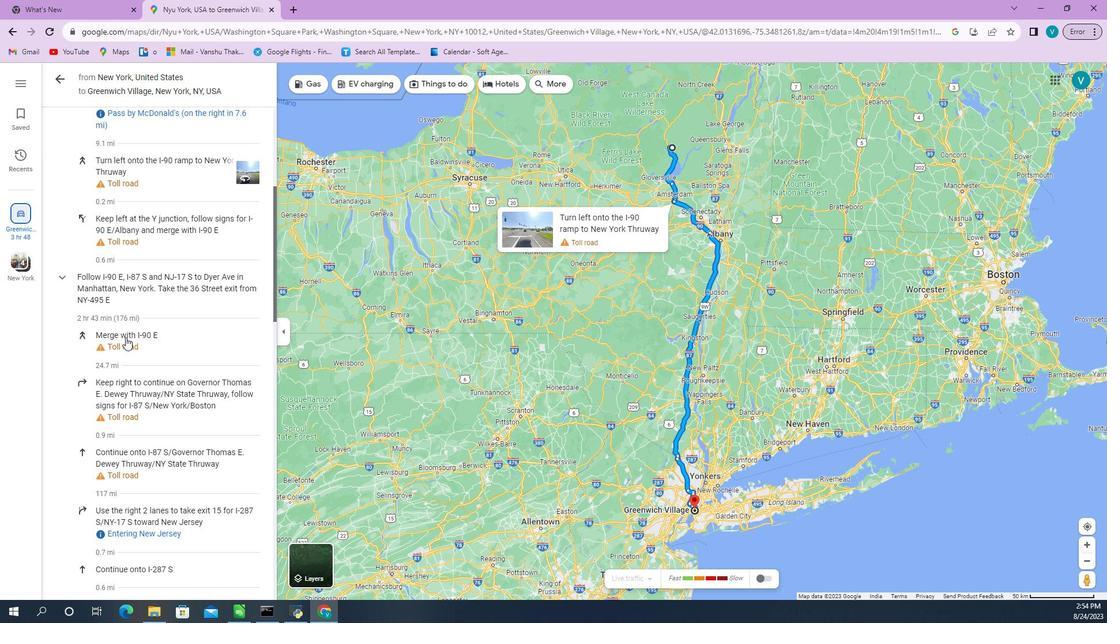 
Action: Mouse scrolled (121, 300) with delta (0, 0)
Screenshot: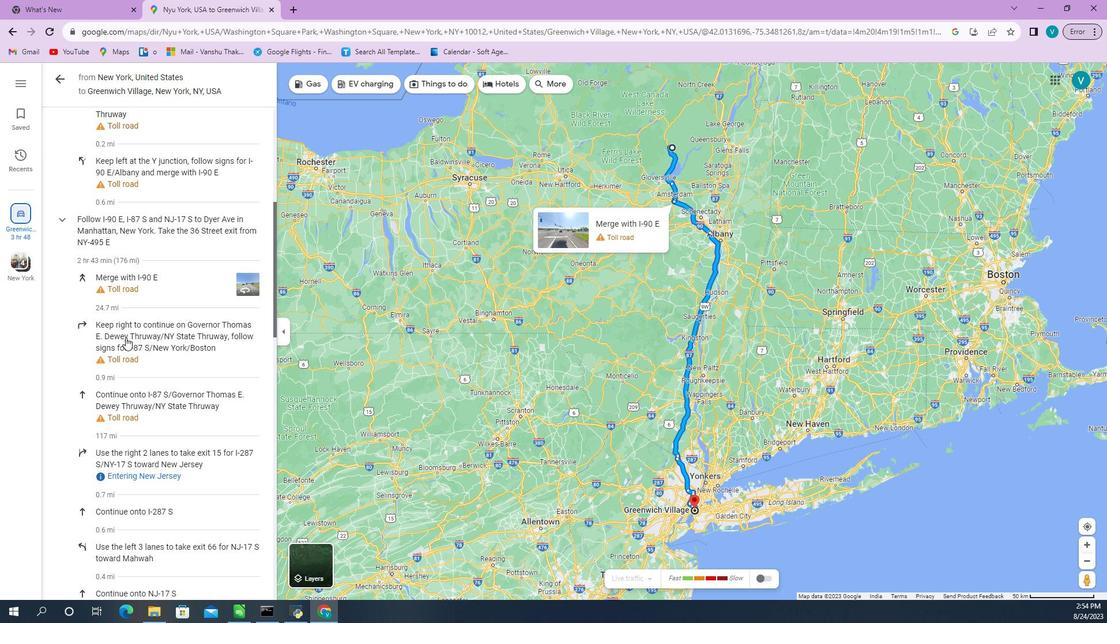 
Action: Mouse moved to (121, 300)
Screenshot: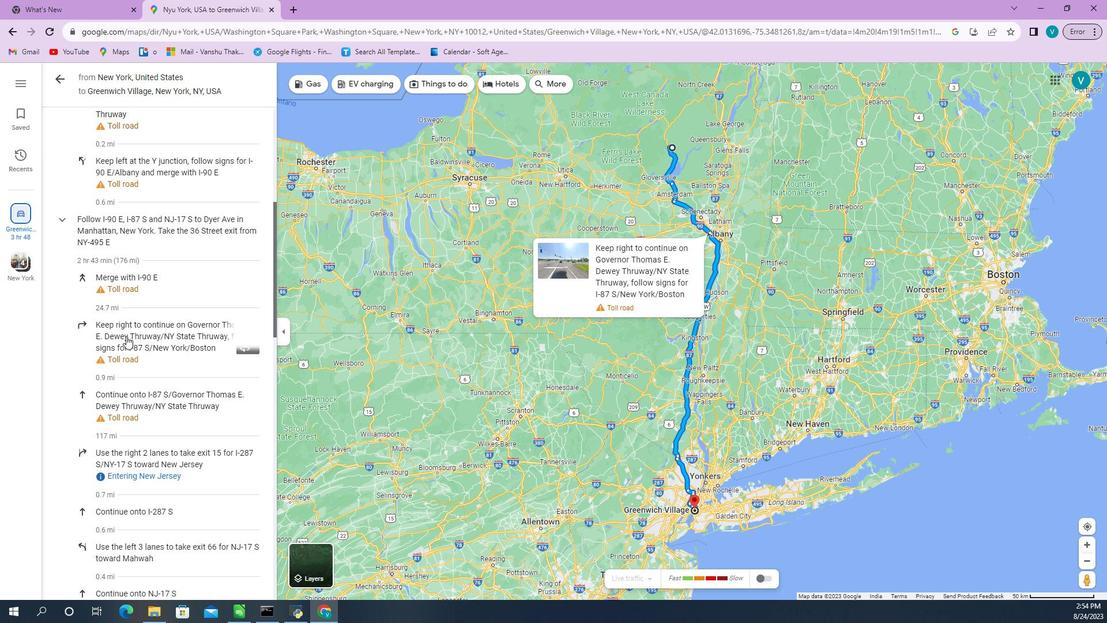 
Action: Mouse scrolled (121, 299) with delta (0, 0)
Screenshot: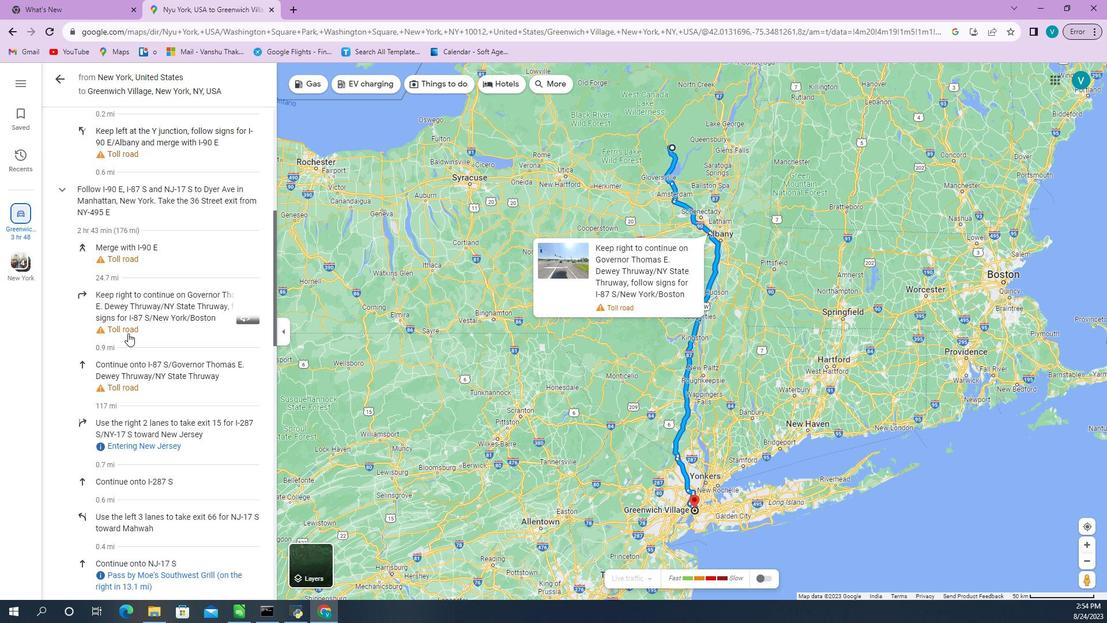 
Action: Mouse moved to (132, 300)
Screenshot: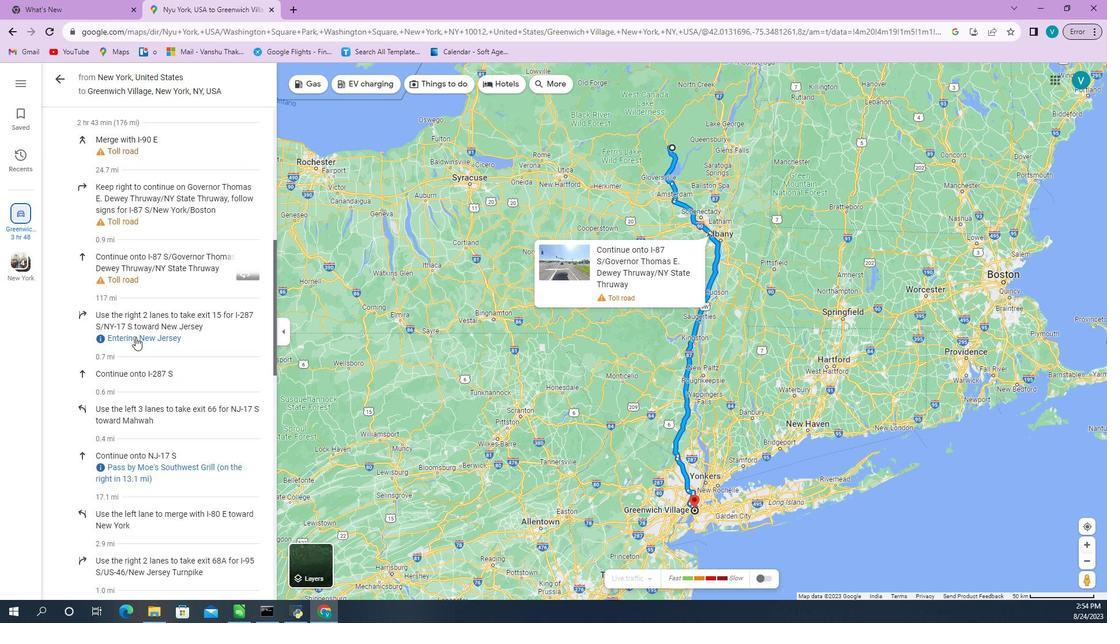 
Action: Mouse scrolled (132, 300) with delta (0, 0)
Screenshot: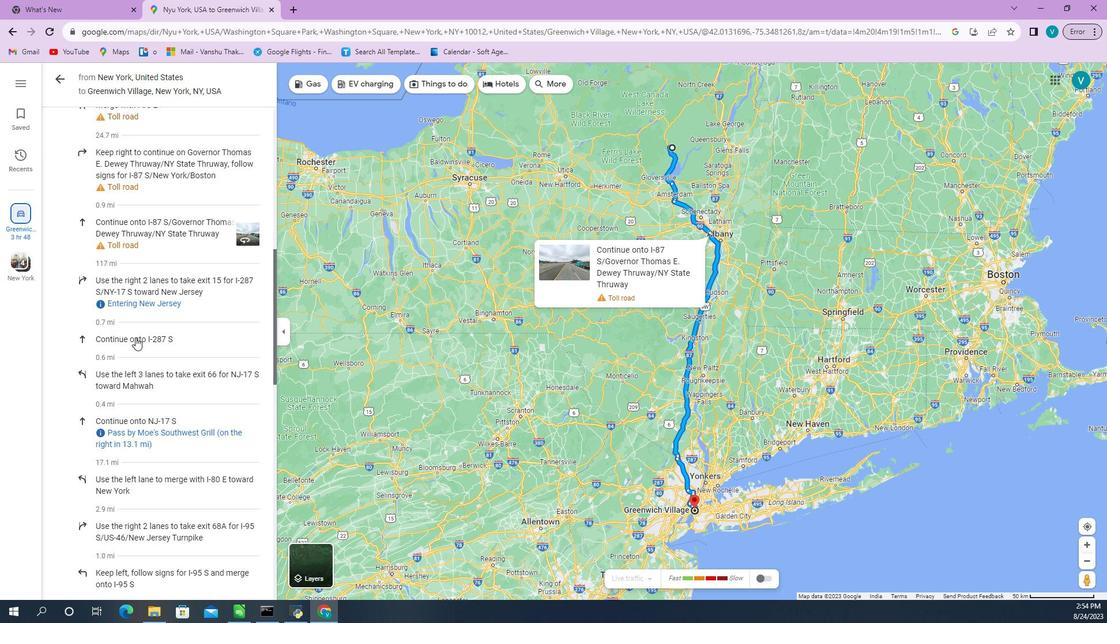 
Action: Mouse scrolled (132, 300) with delta (0, 0)
Screenshot: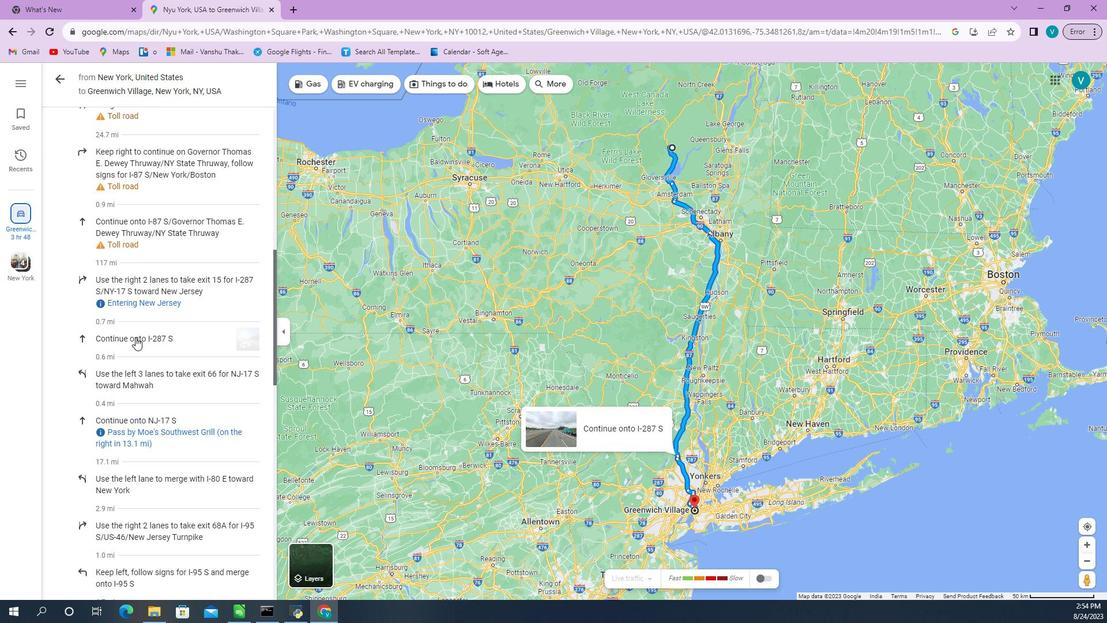 
Action: Mouse scrolled (132, 300) with delta (0, 0)
Screenshot: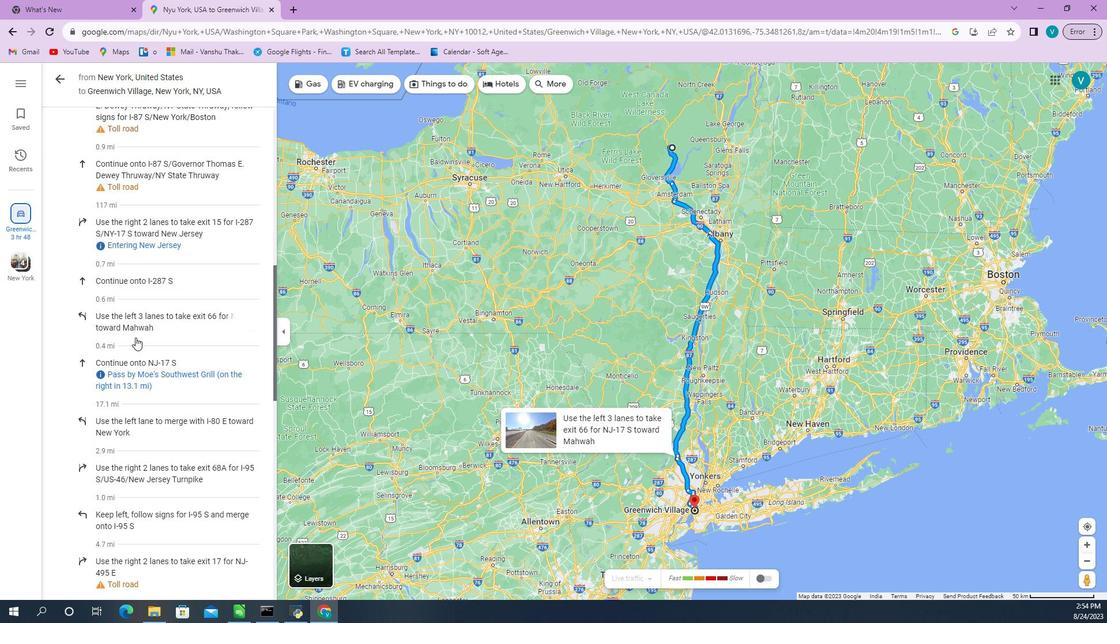 
Action: Mouse scrolled (132, 300) with delta (0, 0)
Screenshot: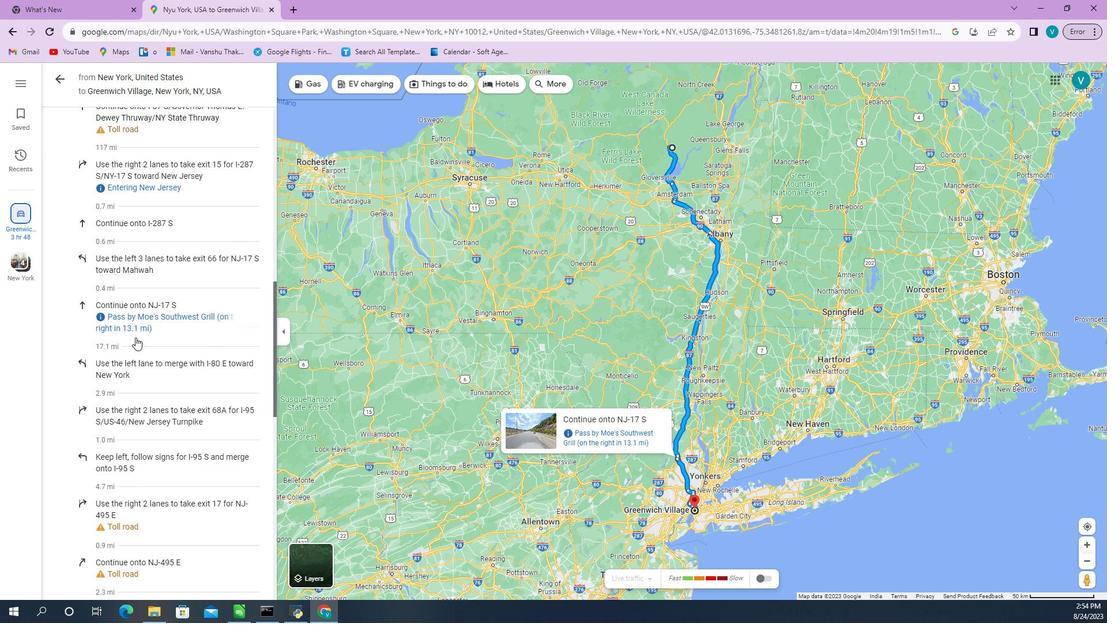 
Action: Mouse scrolled (132, 300) with delta (0, 0)
Screenshot: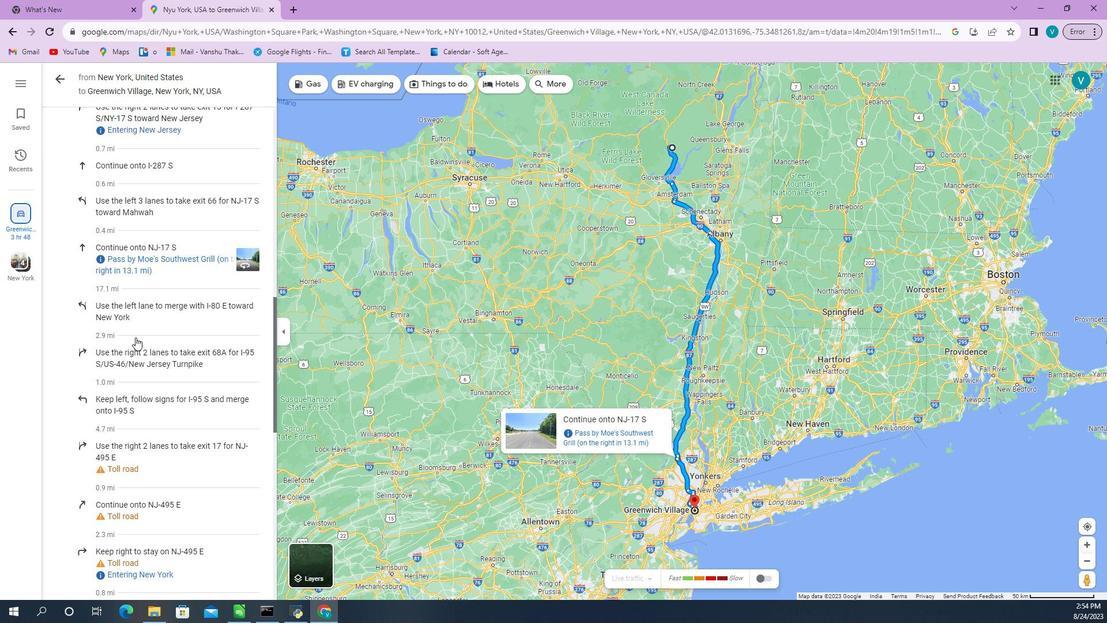 
Action: Mouse scrolled (132, 300) with delta (0, 0)
Screenshot: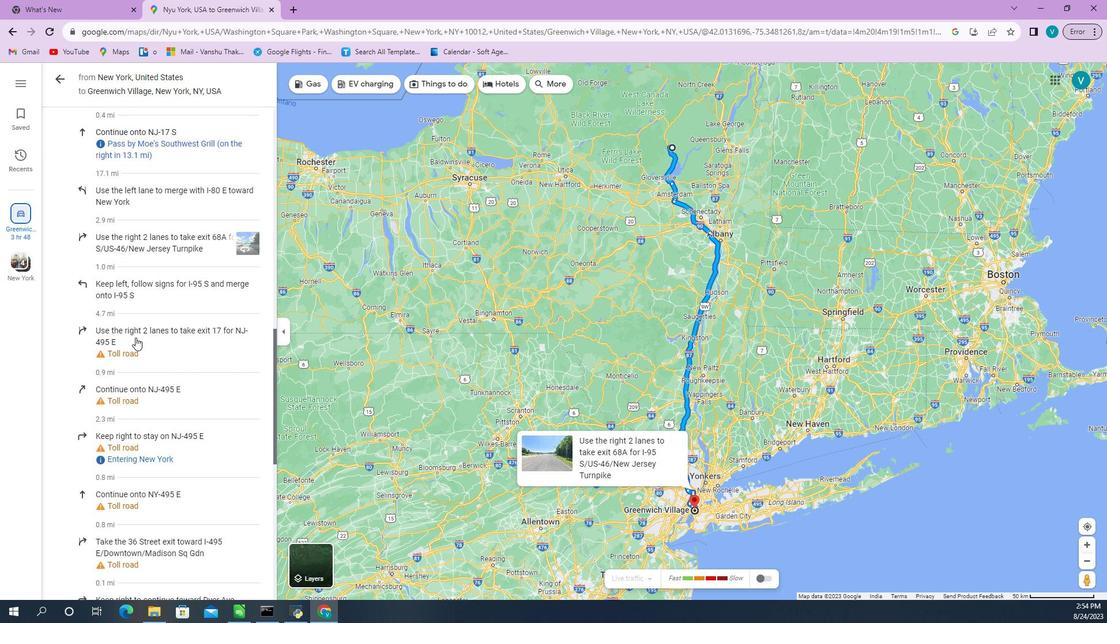 
Action: Mouse scrolled (132, 300) with delta (0, 0)
Screenshot: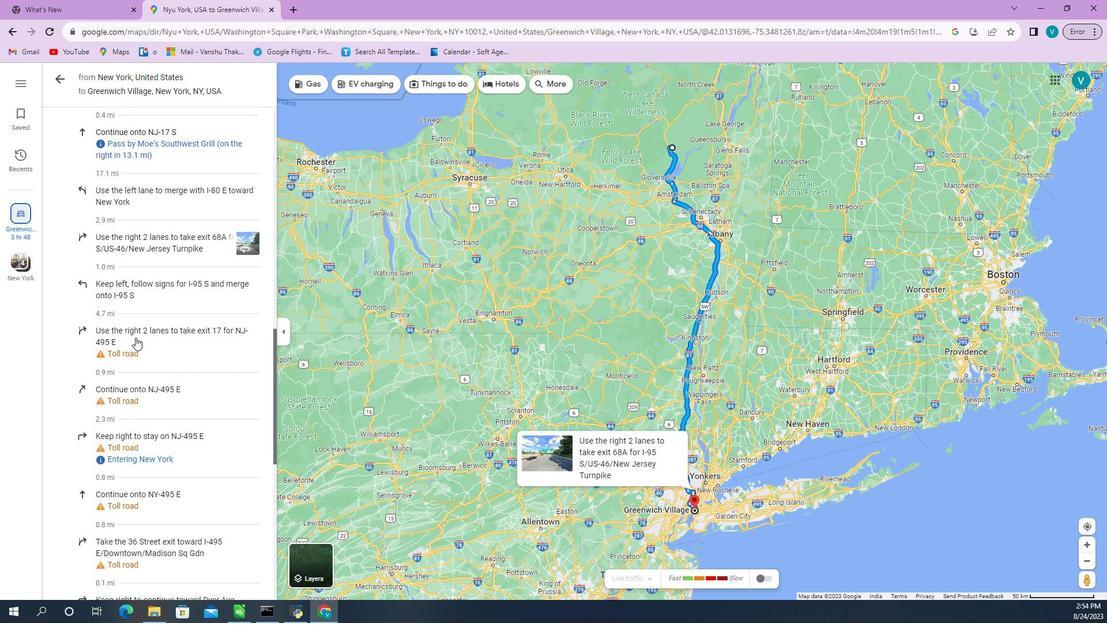
Action: Mouse scrolled (132, 300) with delta (0, 0)
Screenshot: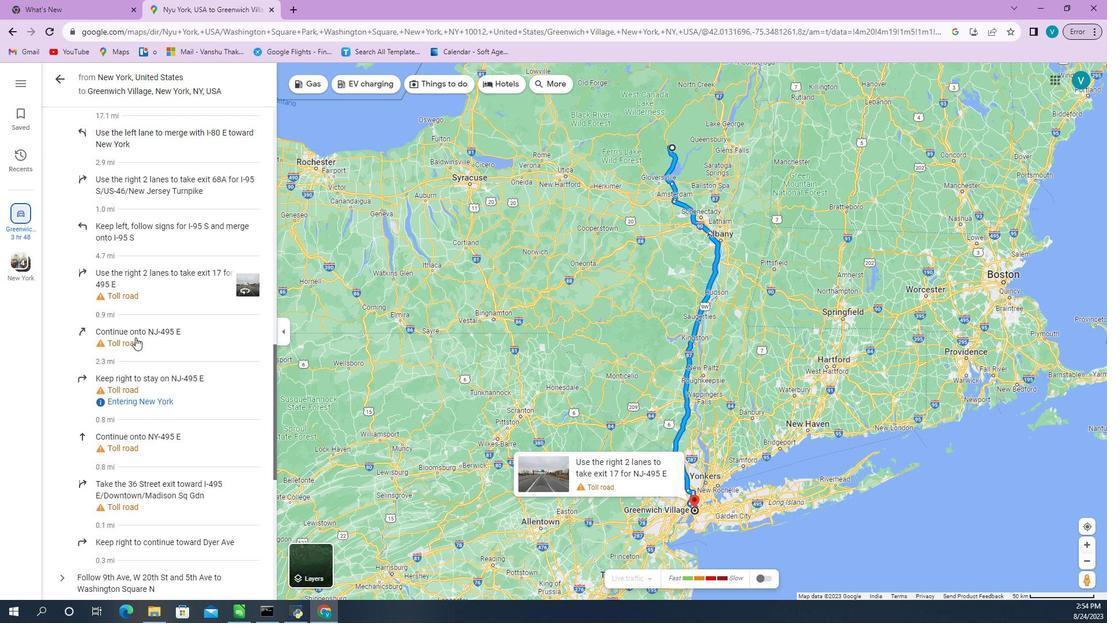 
Action: Mouse scrolled (132, 300) with delta (0, 0)
Screenshot: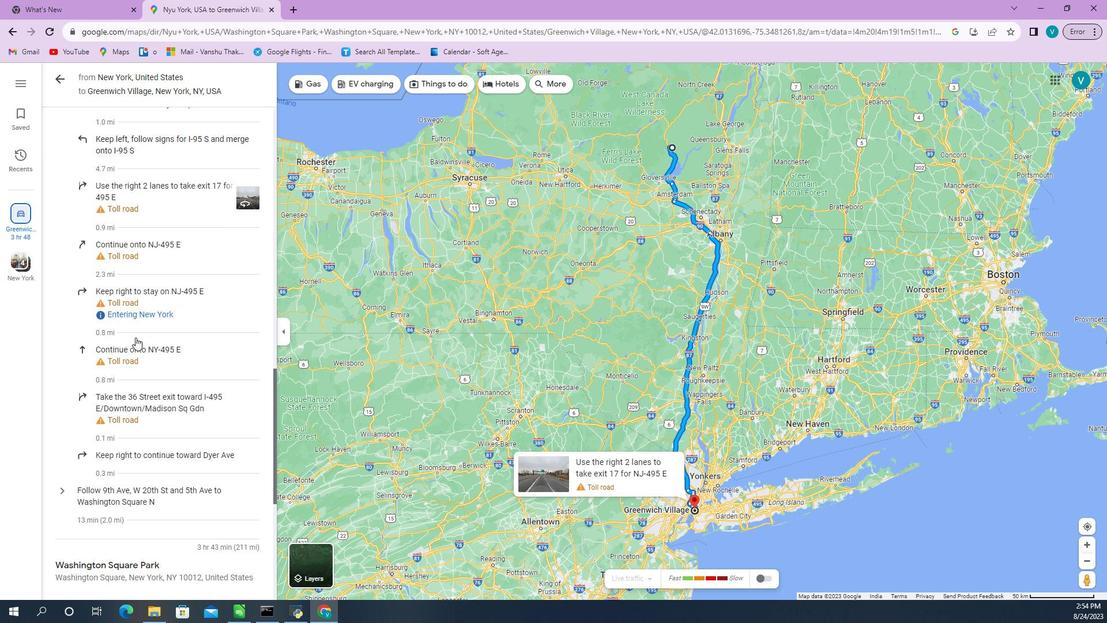 
Action: Mouse scrolled (132, 300) with delta (0, 0)
Screenshot: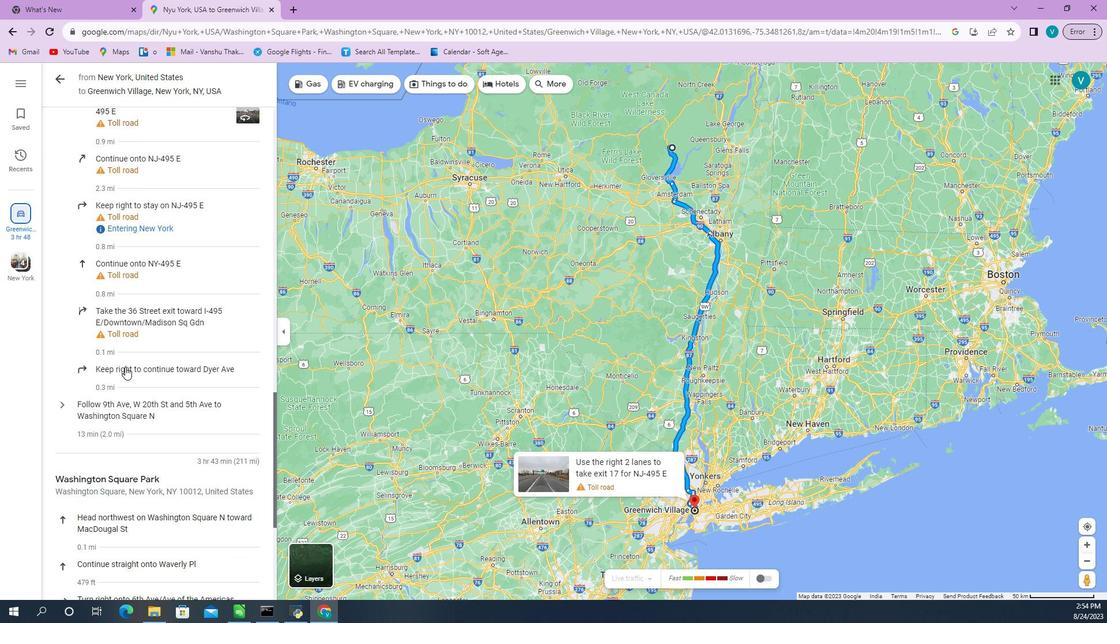 
Action: Mouse scrolled (132, 300) with delta (0, 0)
Screenshot: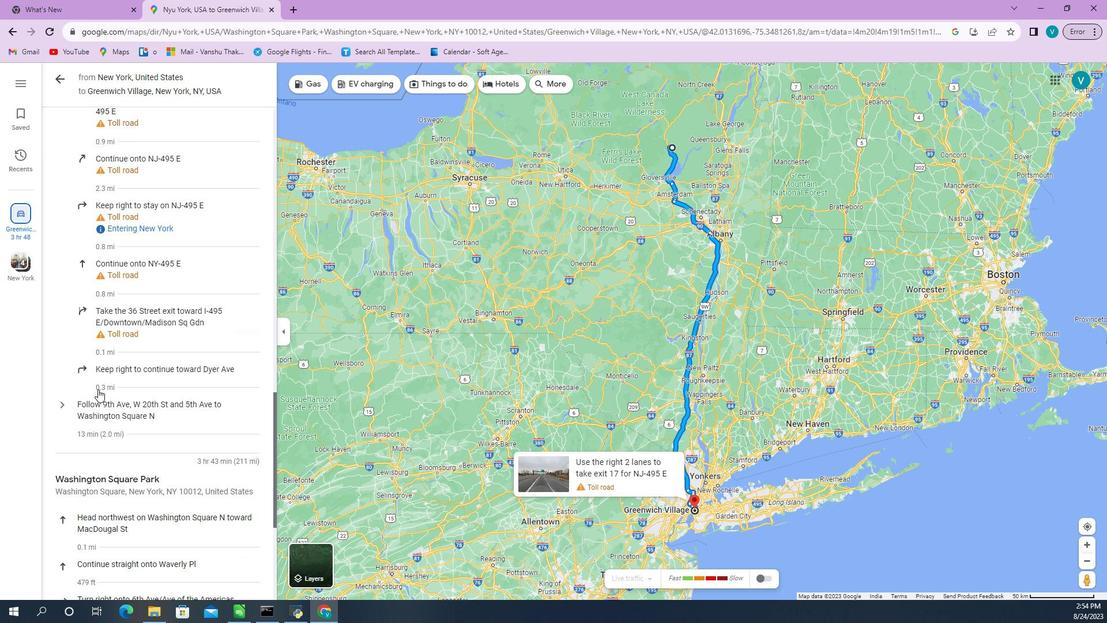 
Action: Mouse moved to (45, 354)
Screenshot: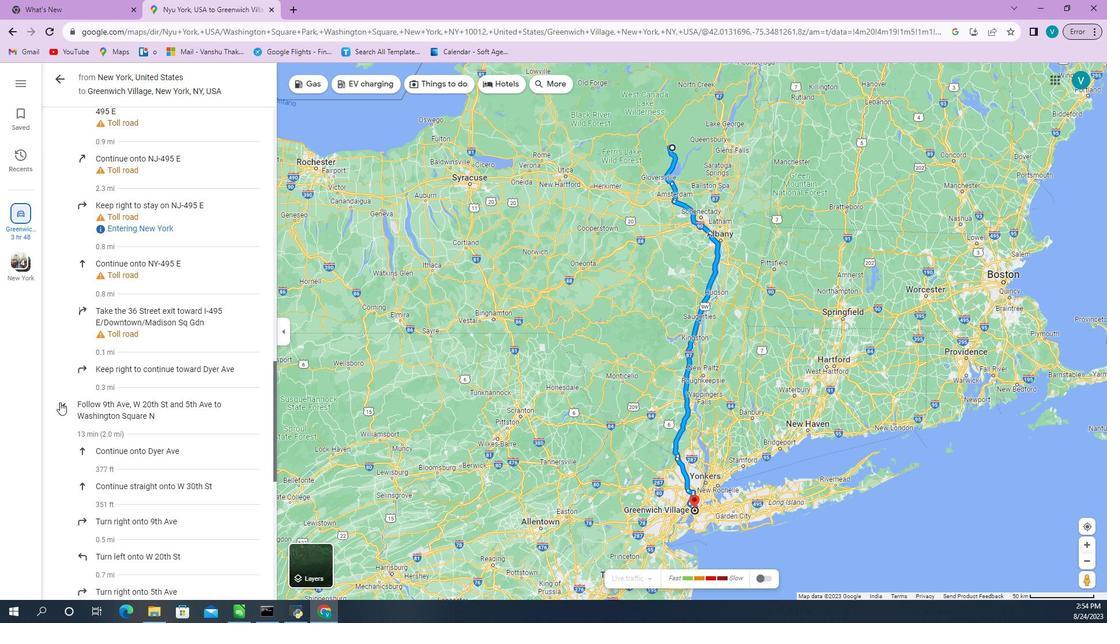 
Action: Mouse pressed left at (45, 354)
Screenshot: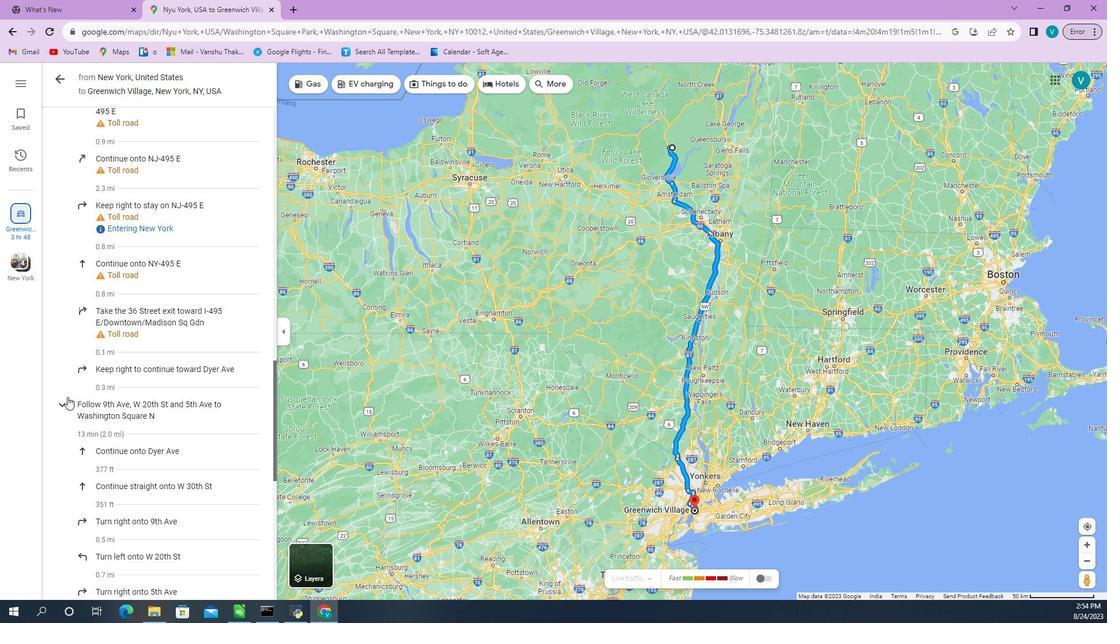 
Action: Mouse moved to (73, 341)
Screenshot: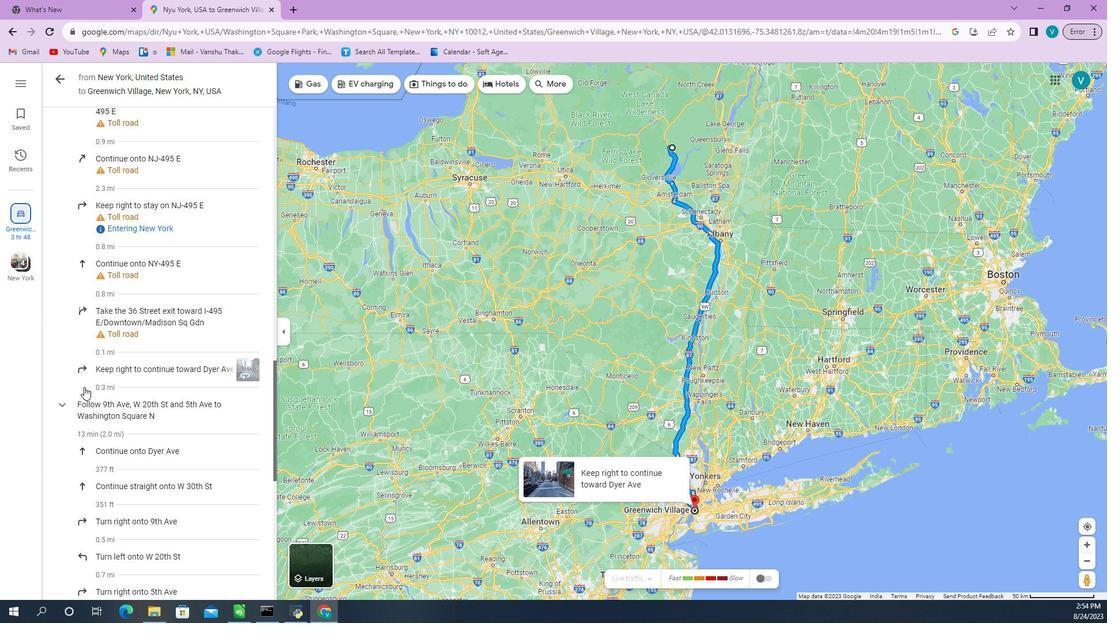 
Action: Mouse scrolled (73, 340) with delta (0, 0)
Screenshot: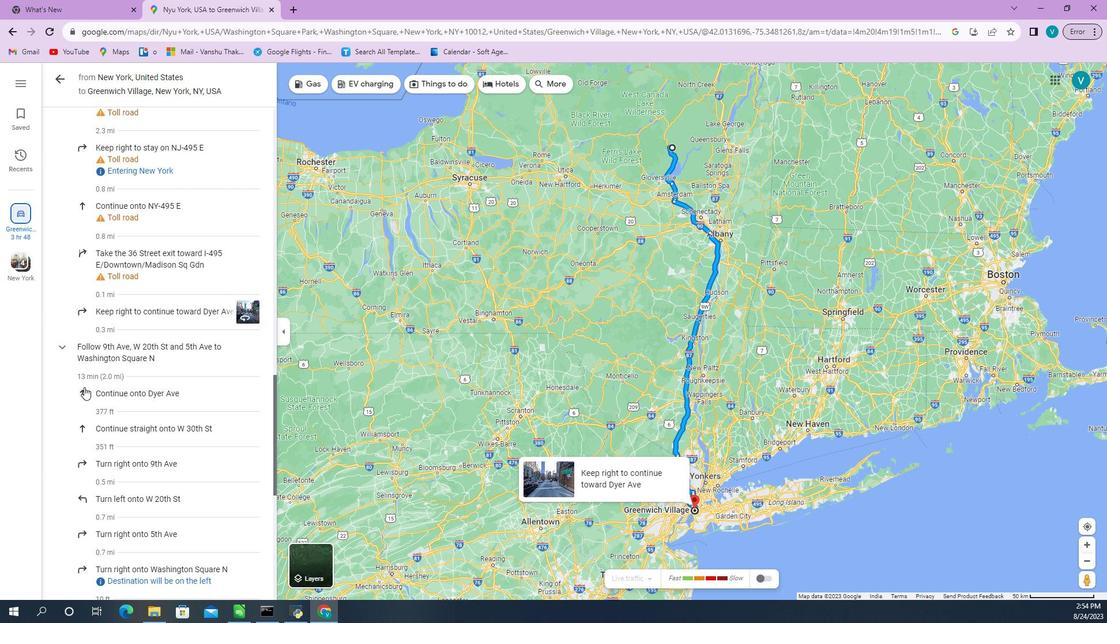 
Action: Mouse scrolled (73, 340) with delta (0, 0)
Screenshot: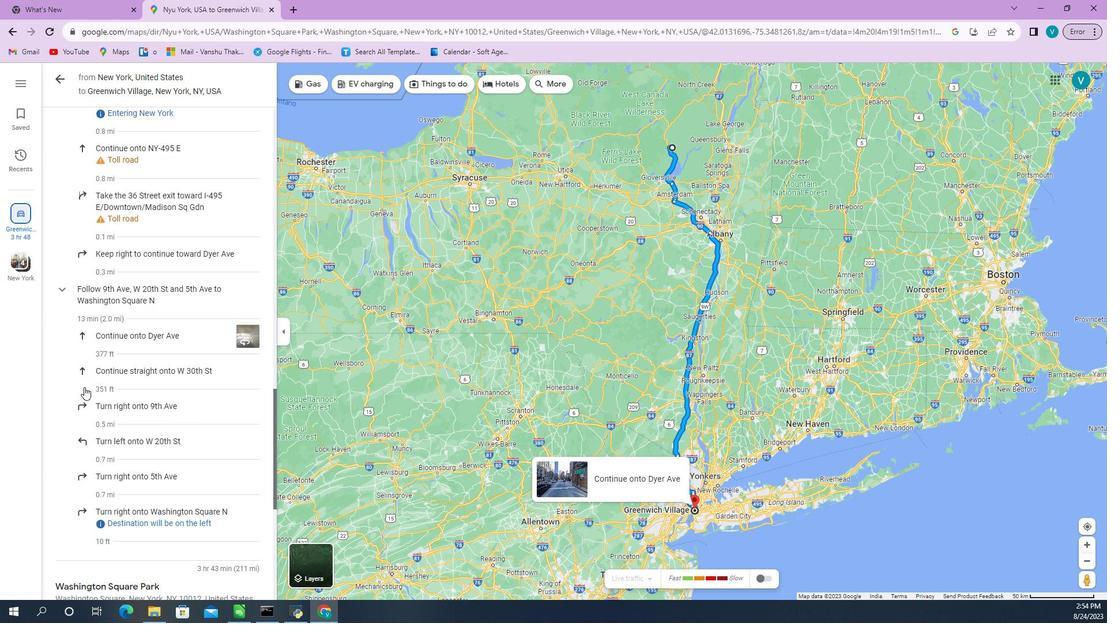 
Action: Mouse scrolled (73, 340) with delta (0, 0)
Screenshot: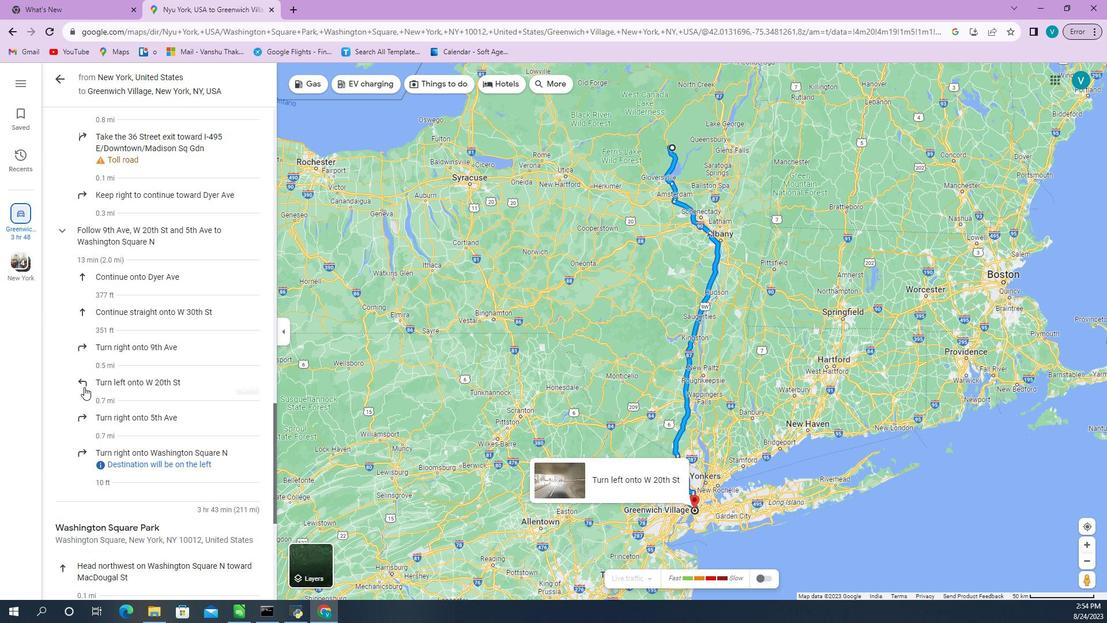 
Action: Mouse scrolled (73, 340) with delta (0, 0)
Screenshot: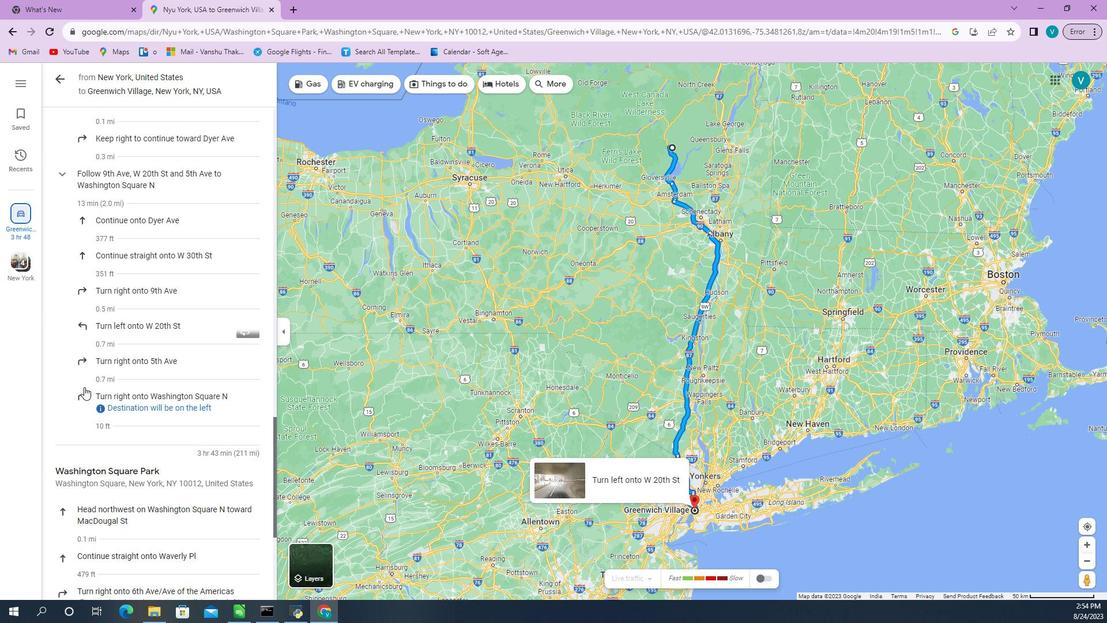 
Action: Mouse scrolled (73, 340) with delta (0, 0)
Screenshot: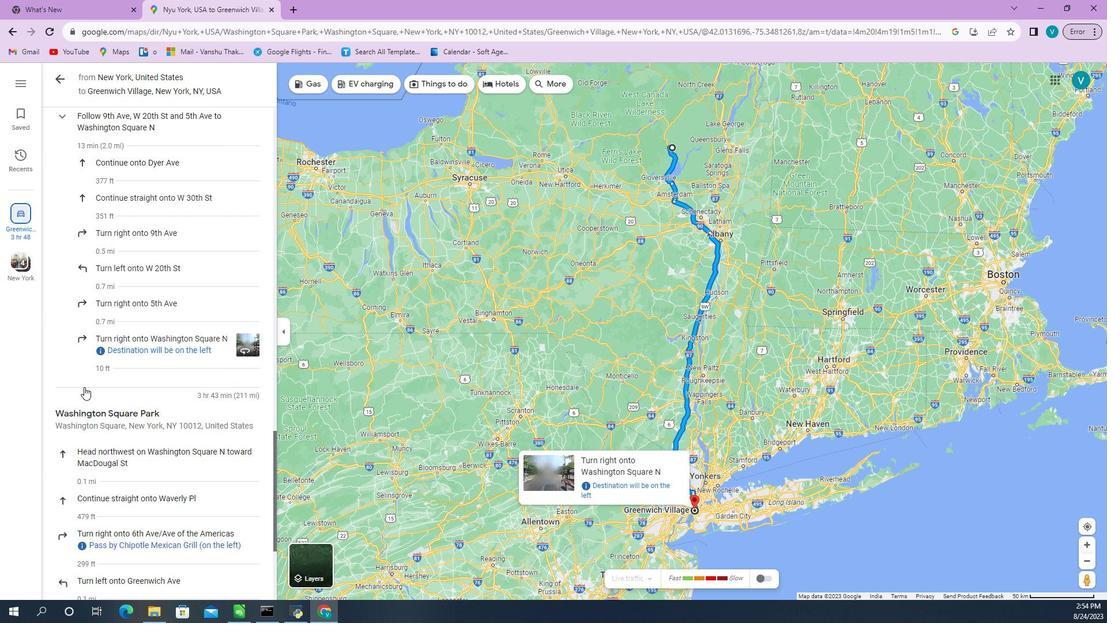 
Action: Mouse scrolled (73, 340) with delta (0, 0)
Screenshot: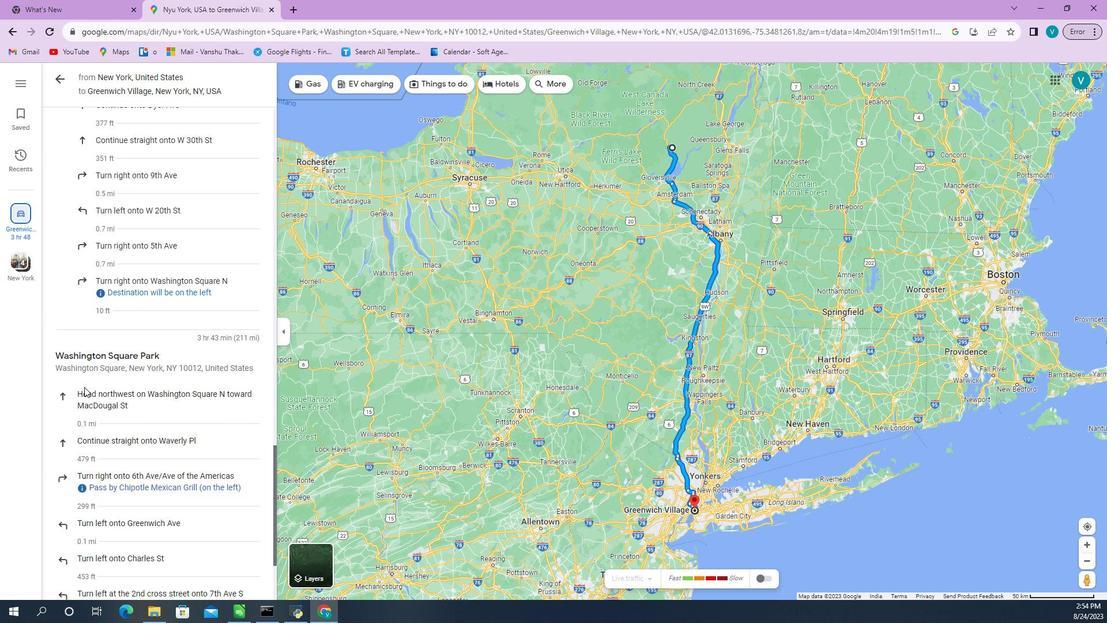 
Action: Mouse scrolled (73, 340) with delta (0, 0)
Screenshot: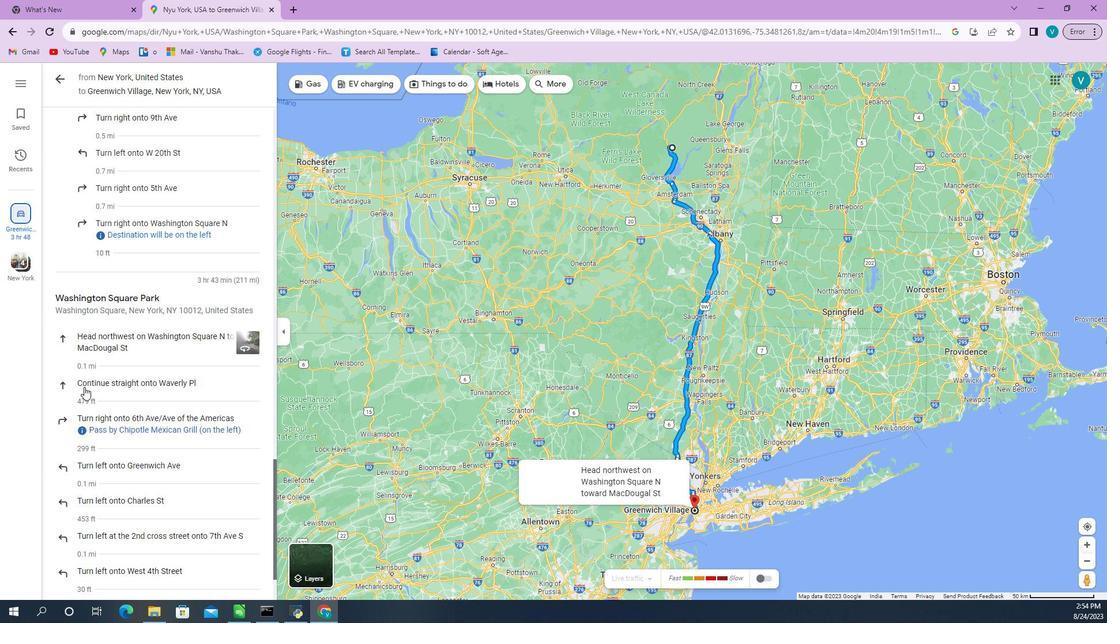 
Action: Mouse scrolled (73, 340) with delta (0, 0)
Screenshot: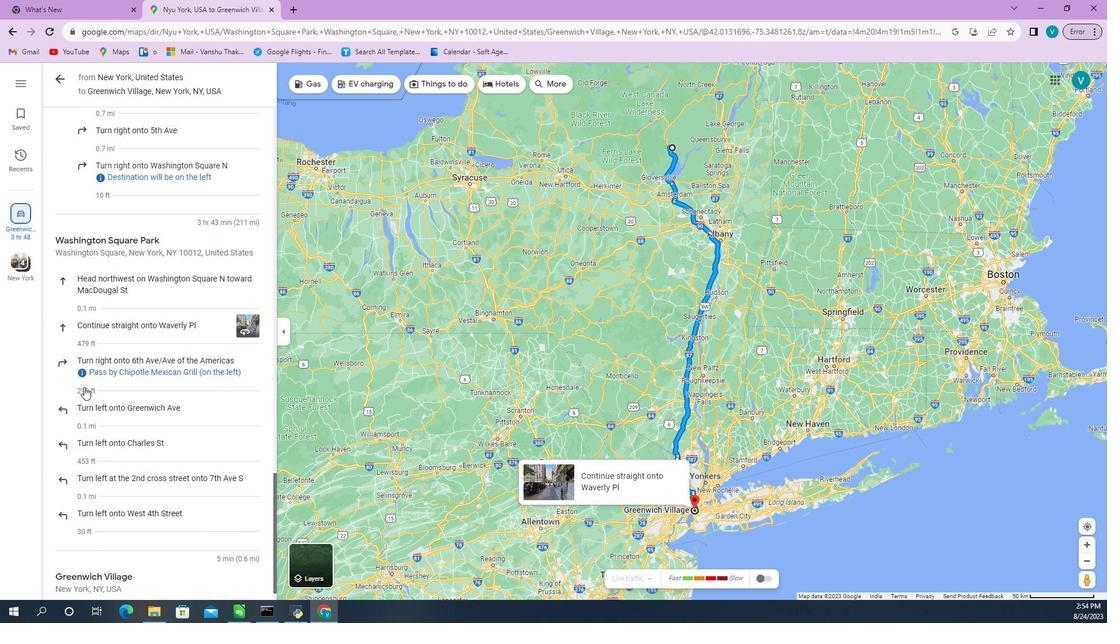 
Action: Mouse scrolled (73, 340) with delta (0, 0)
Screenshot: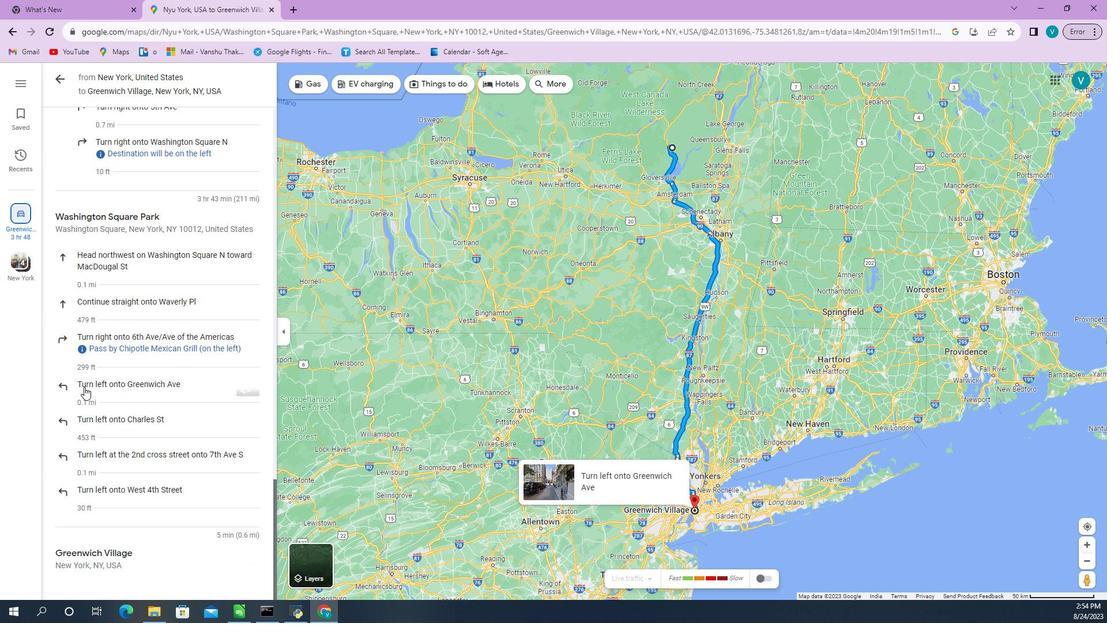 
Action: Mouse scrolled (73, 340) with delta (0, 0)
Screenshot: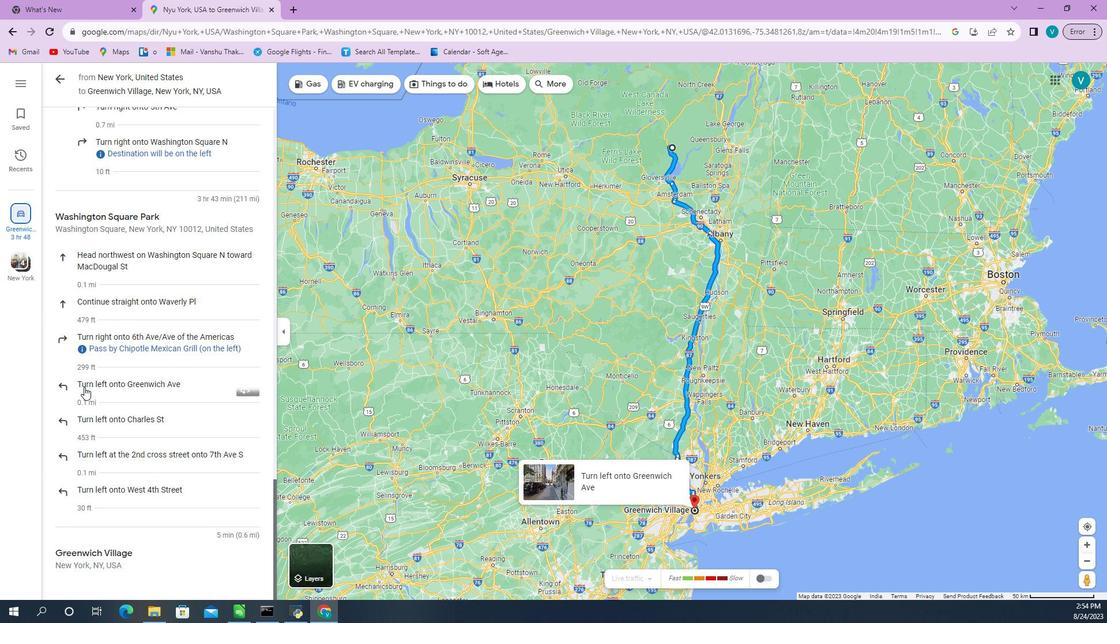 
Action: Mouse scrolled (73, 340) with delta (0, 0)
Screenshot: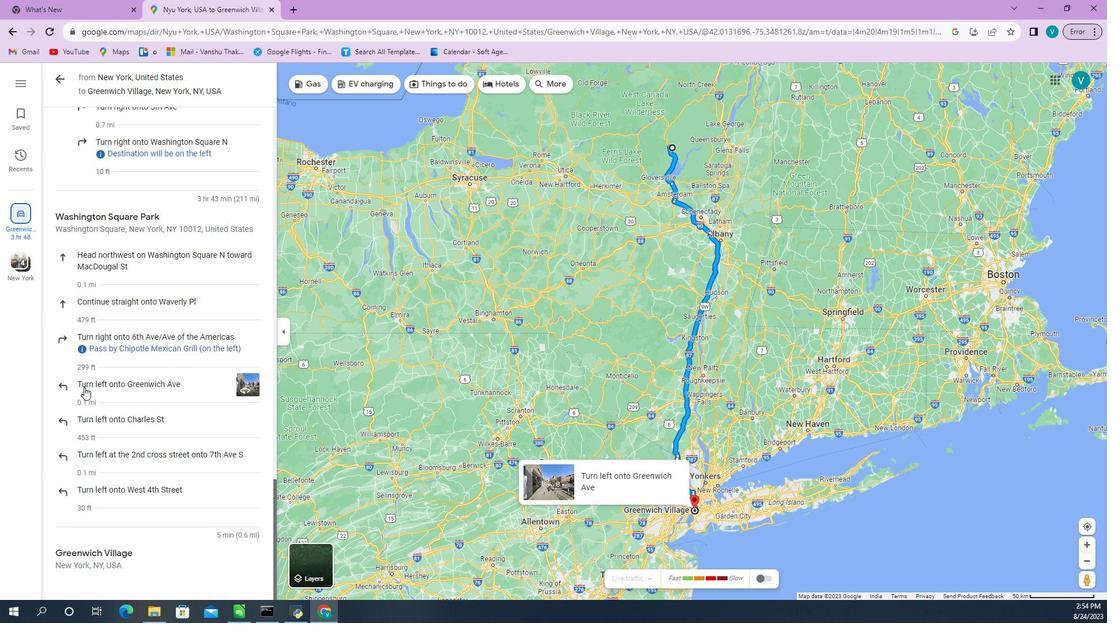 
Action: Mouse scrolled (73, 340) with delta (0, 0)
Screenshot: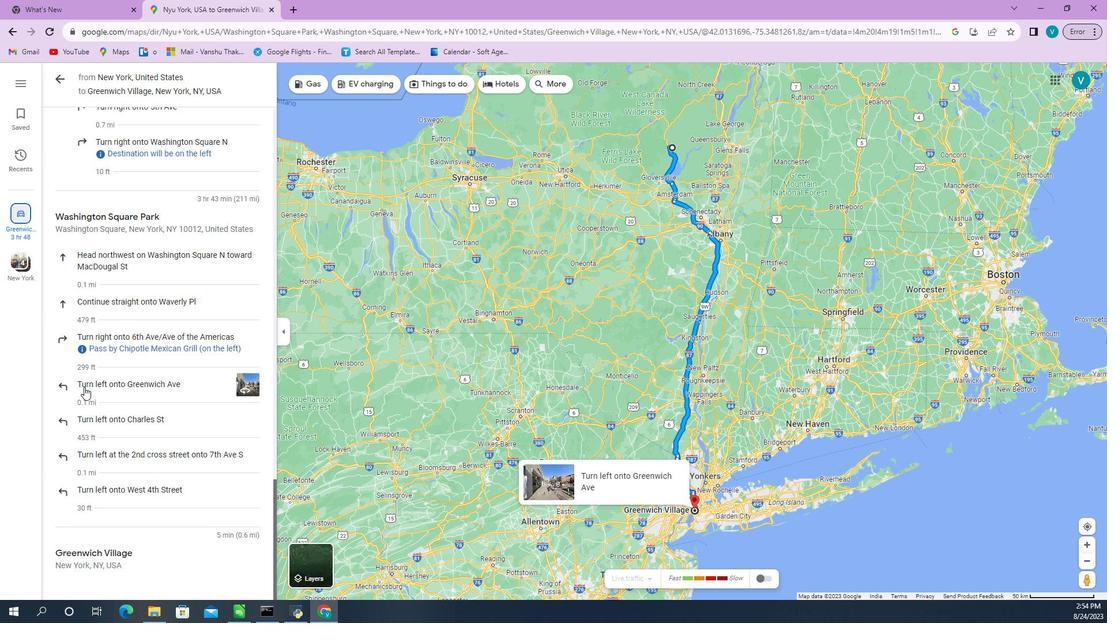 
Action: Mouse scrolled (73, 342) with delta (0, 0)
Screenshot: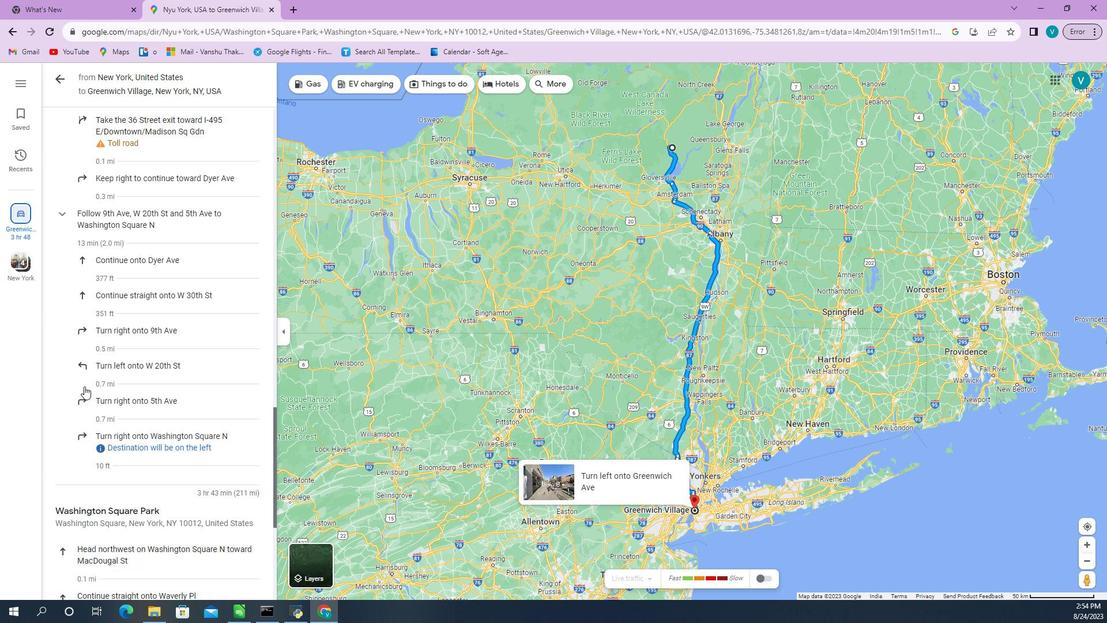 
Action: Mouse moved to (73, 340)
Screenshot: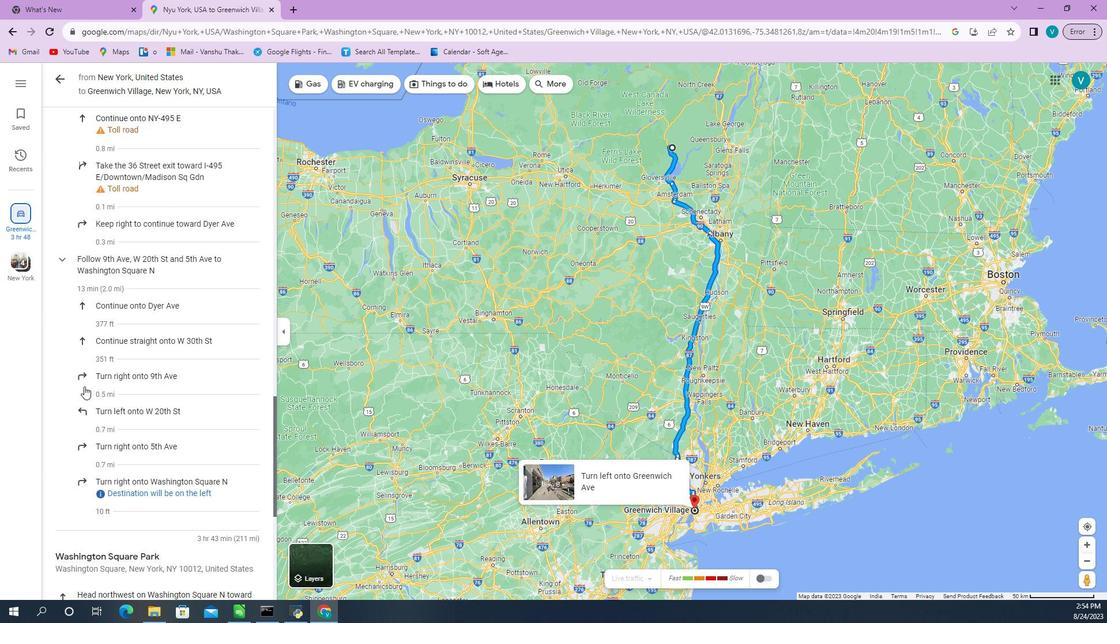 
Action: Mouse scrolled (73, 341) with delta (0, 0)
Screenshot: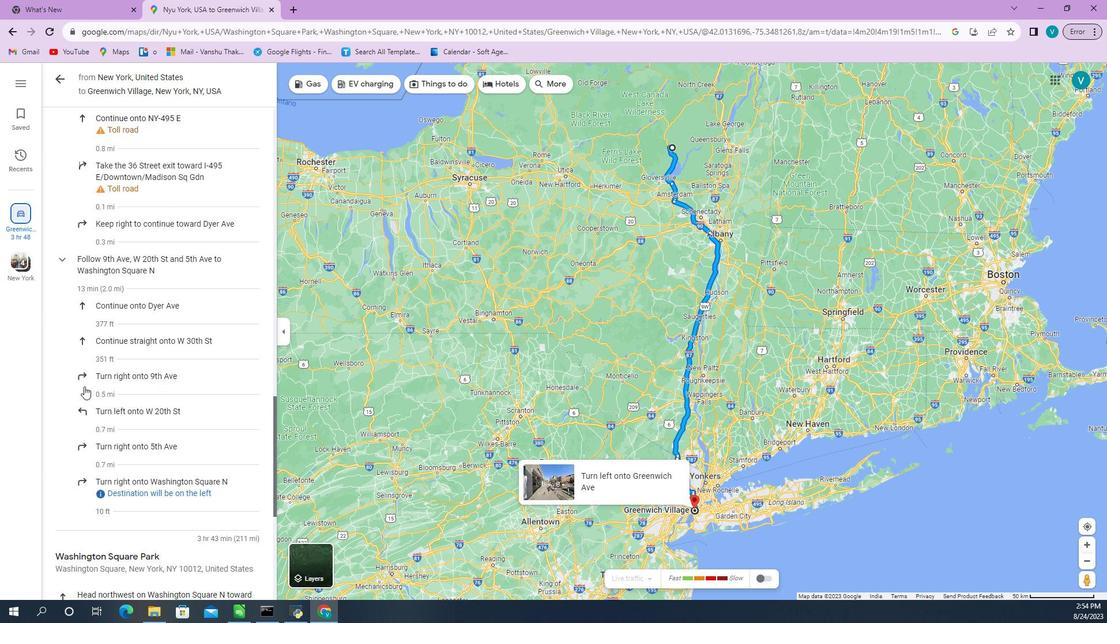 
Action: Mouse scrolled (73, 341) with delta (0, 0)
Screenshot: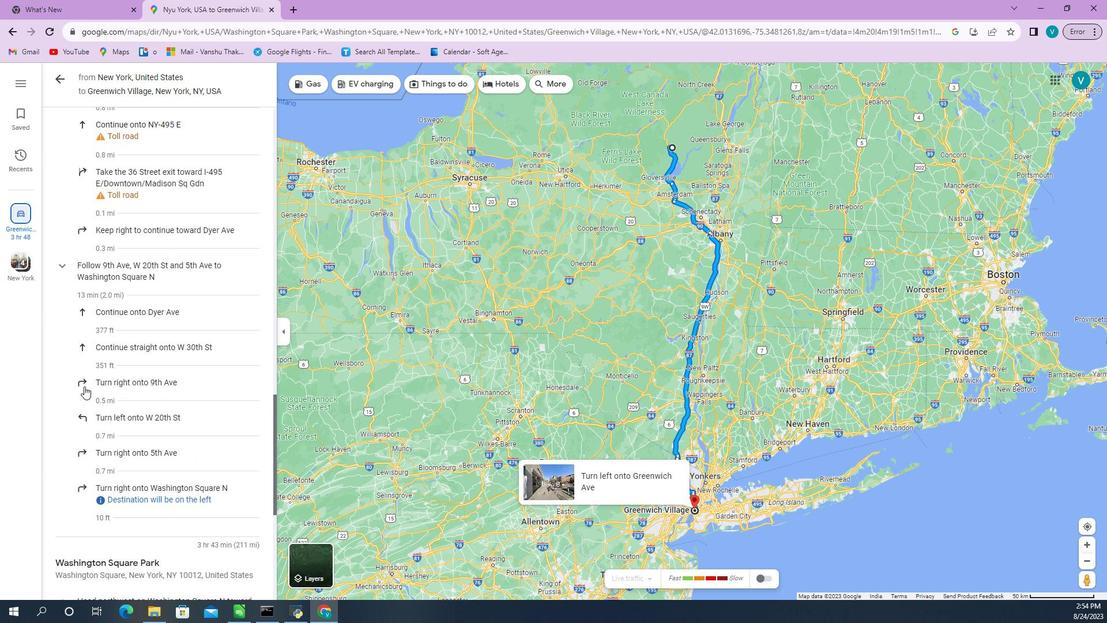 
Action: Mouse scrolled (73, 341) with delta (0, 0)
Screenshot: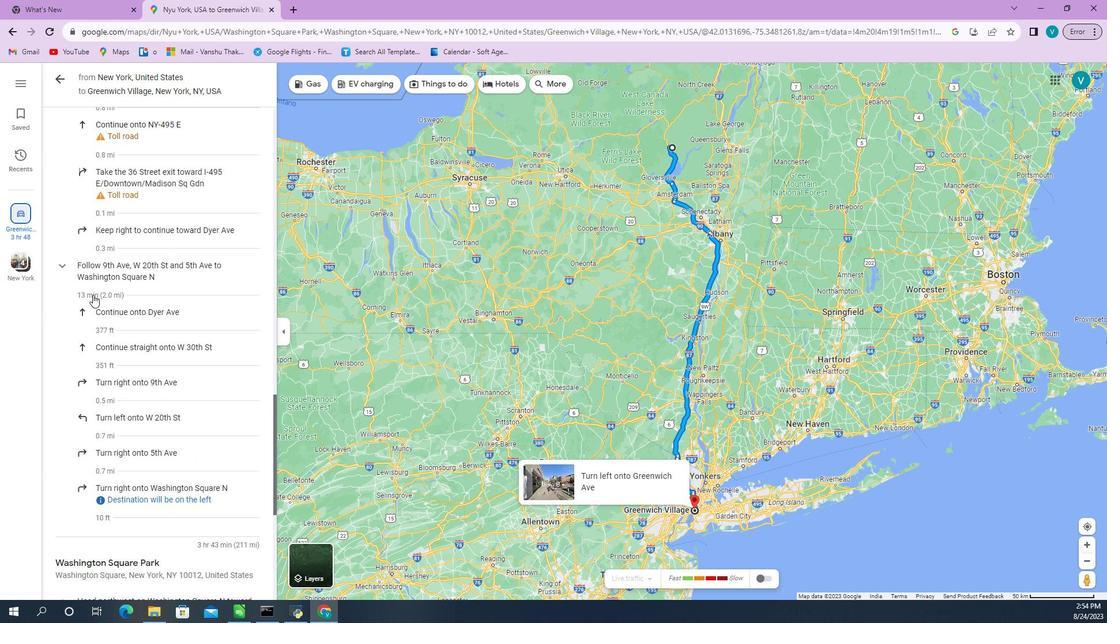 
Action: Mouse scrolled (73, 341) with delta (0, 0)
Screenshot: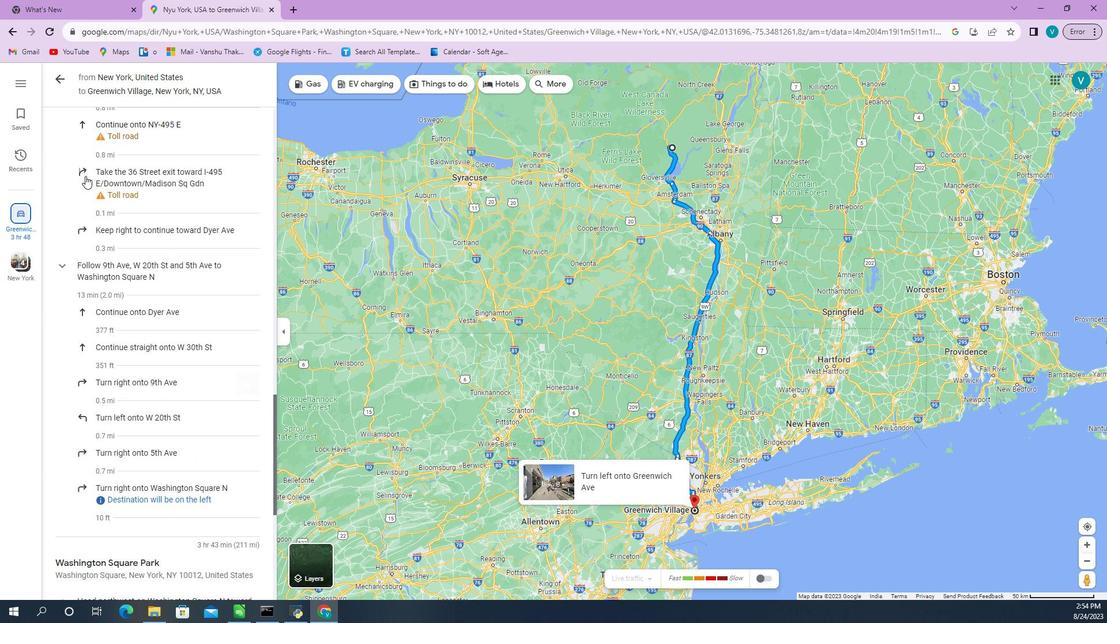 
Action: Mouse scrolled (73, 341) with delta (0, 0)
Screenshot: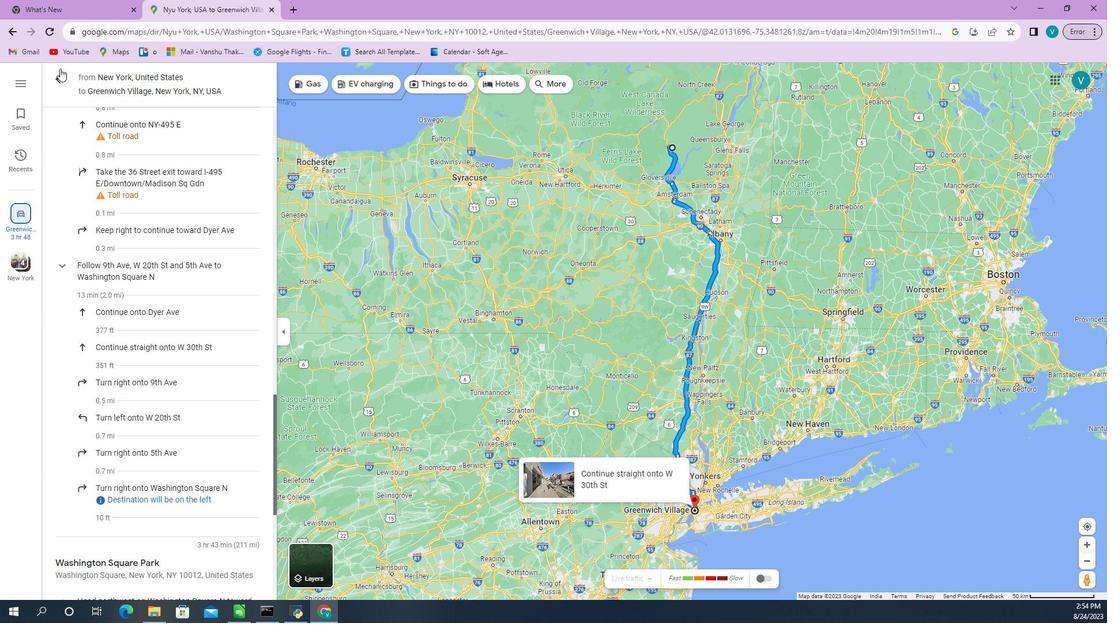 
Action: Mouse moved to (40, 87)
Screenshot: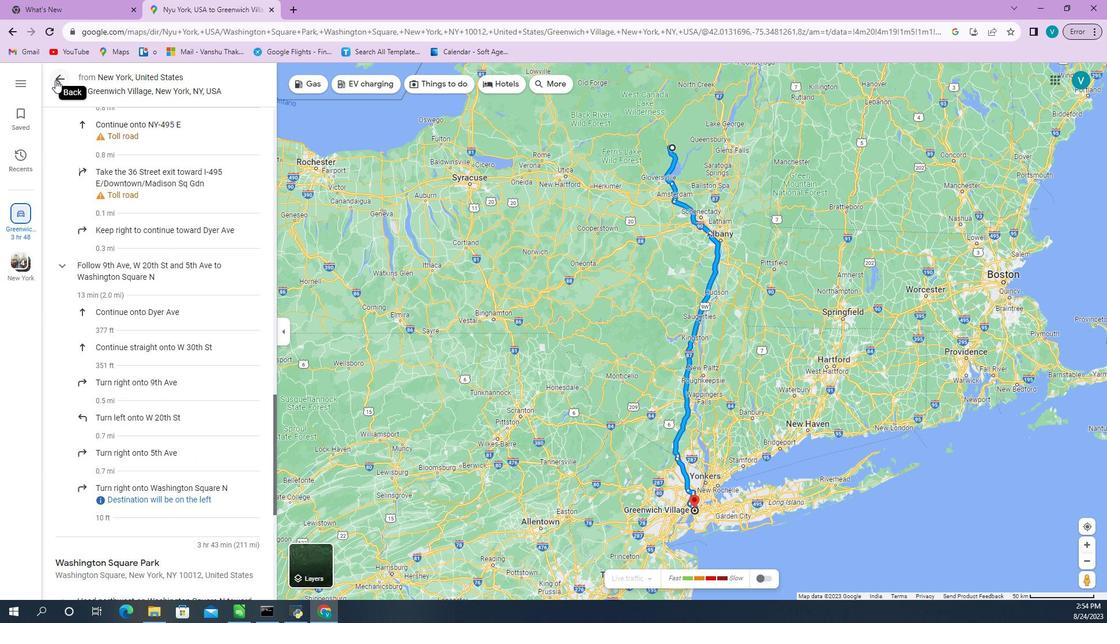 
Action: Mouse pressed left at (40, 87)
Screenshot: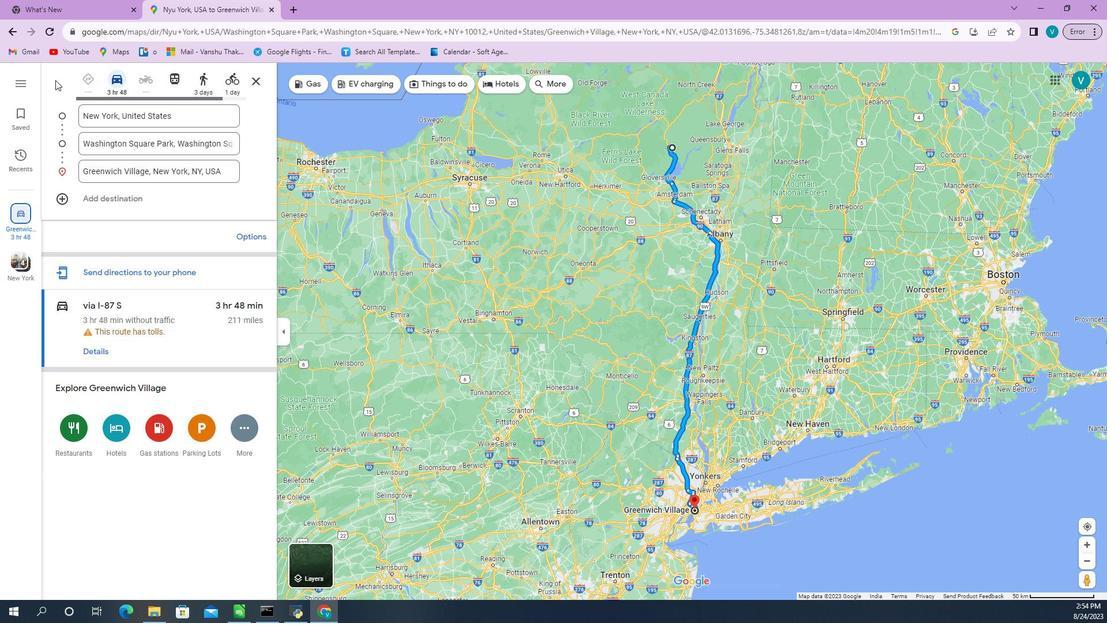 
Action: Mouse moved to (722, 142)
Screenshot: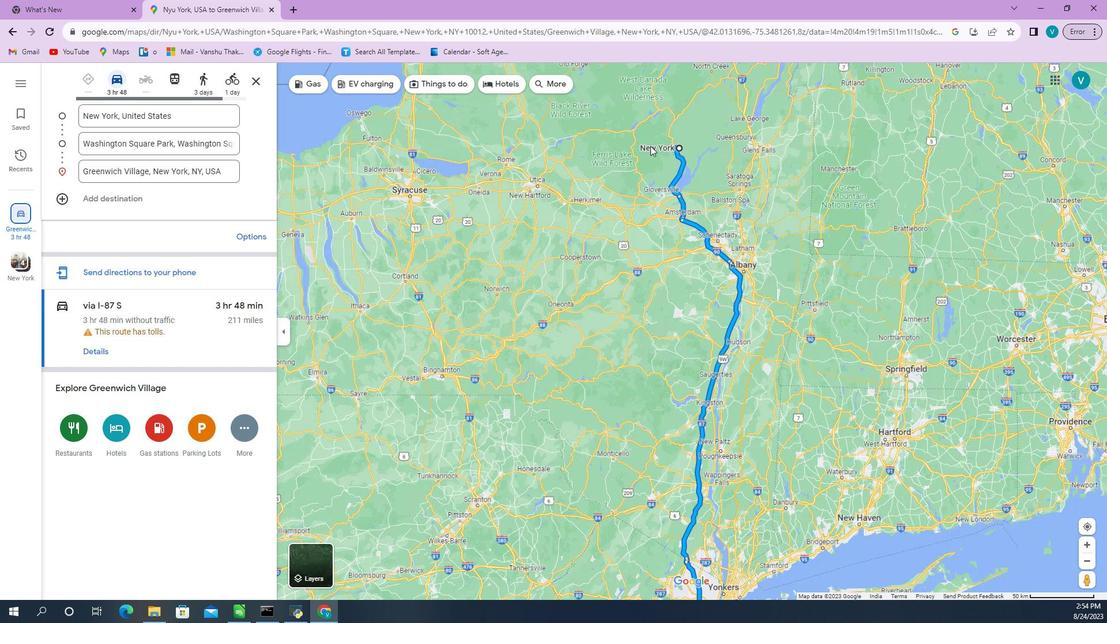
Action: Mouse scrolled (722, 143) with delta (0, 0)
Screenshot: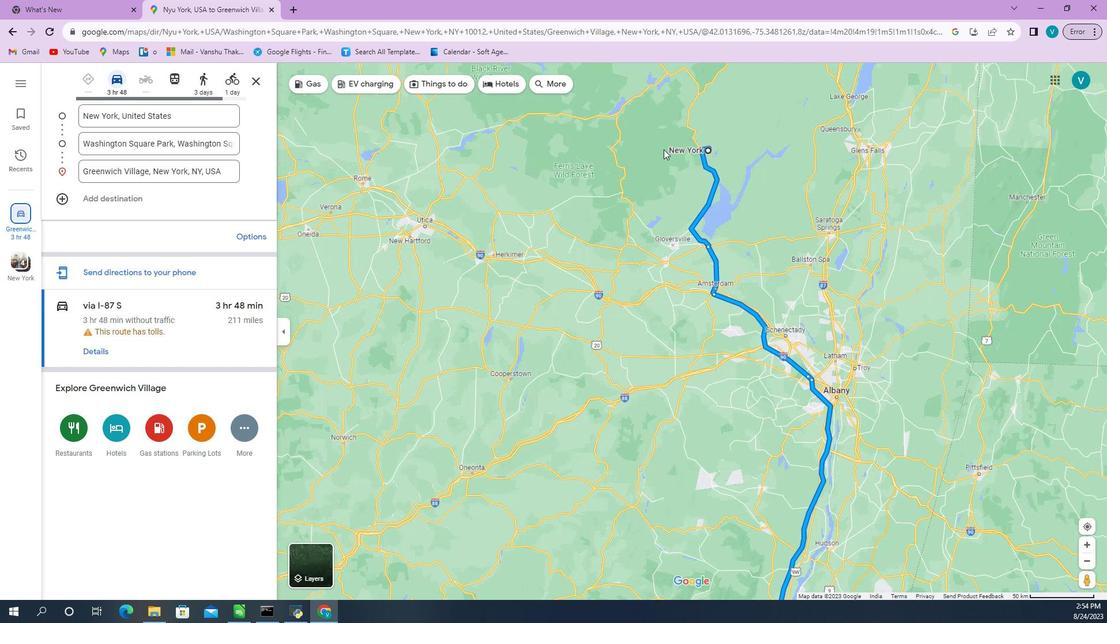 
Action: Mouse moved to (721, 142)
Screenshot: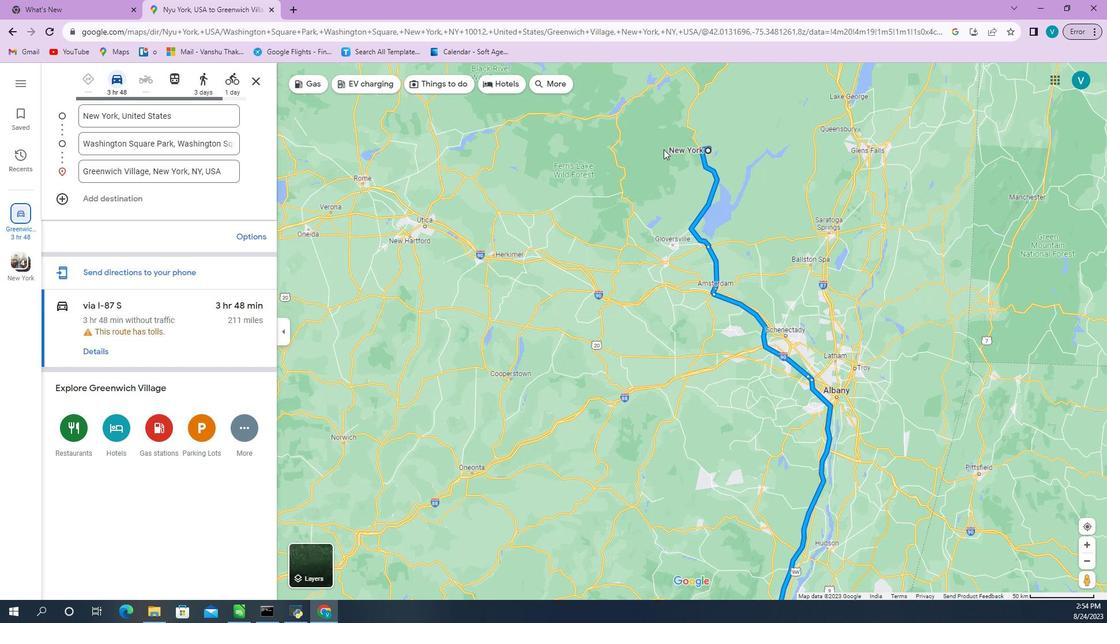 
Action: Mouse scrolled (721, 142) with delta (0, 0)
Screenshot: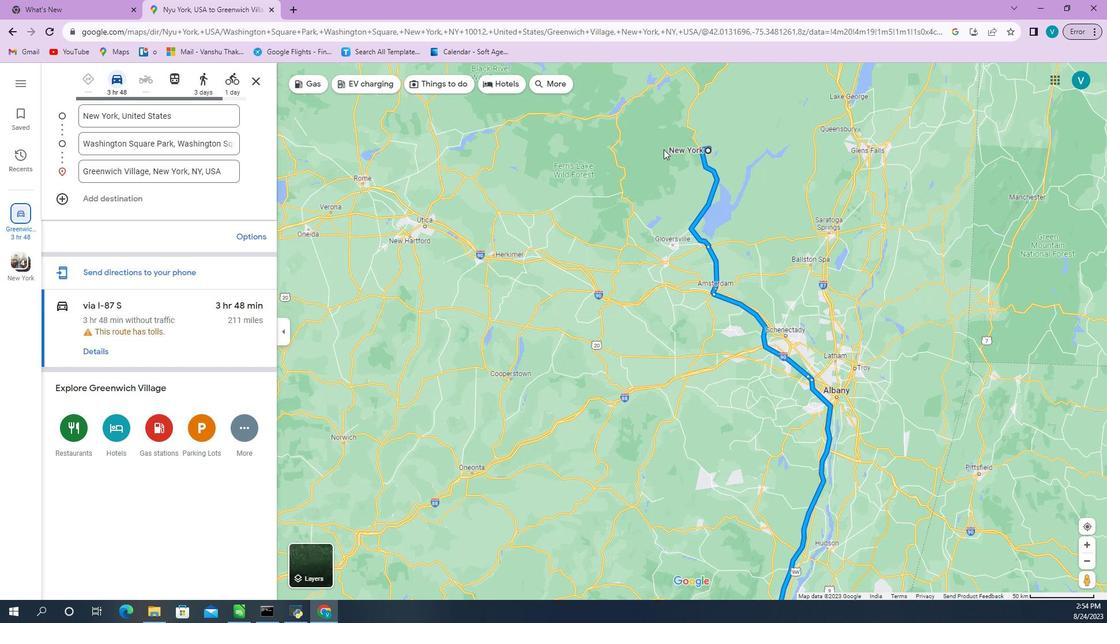 
Action: Mouse scrolled (721, 142) with delta (0, 0)
Screenshot: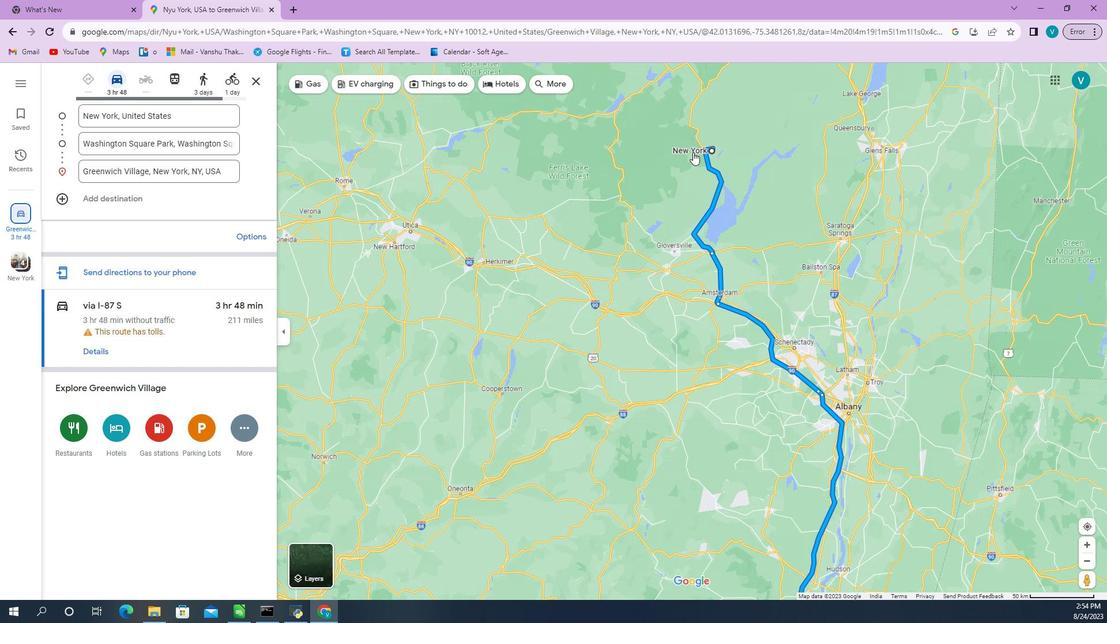 
Action: Mouse scrolled (721, 142) with delta (0, 0)
Screenshot: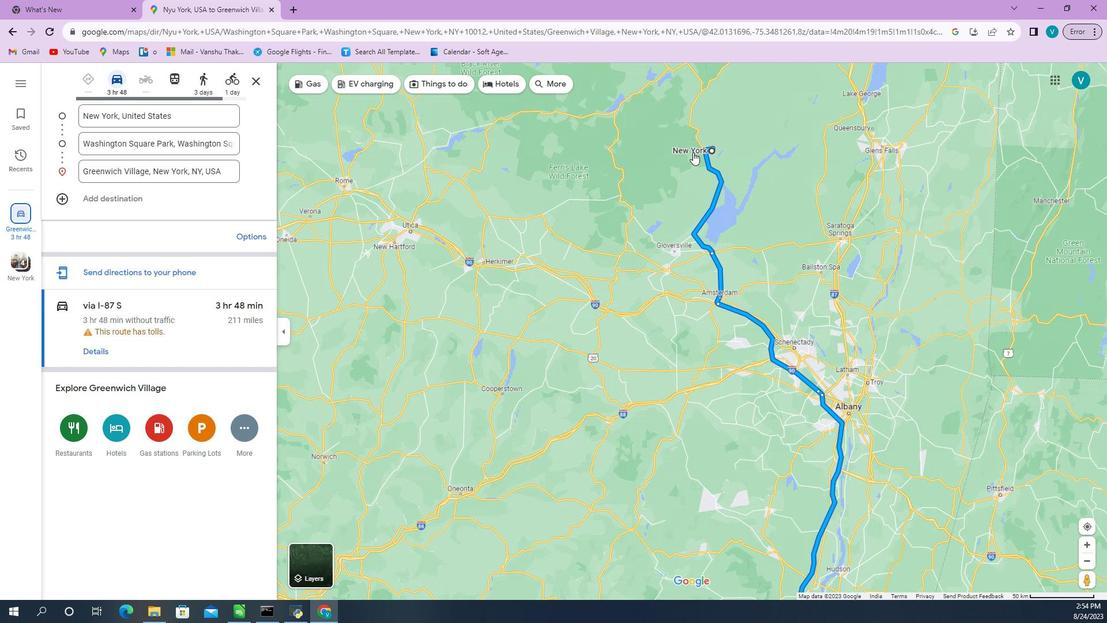 
Action: Mouse scrolled (721, 142) with delta (0, 0)
Screenshot: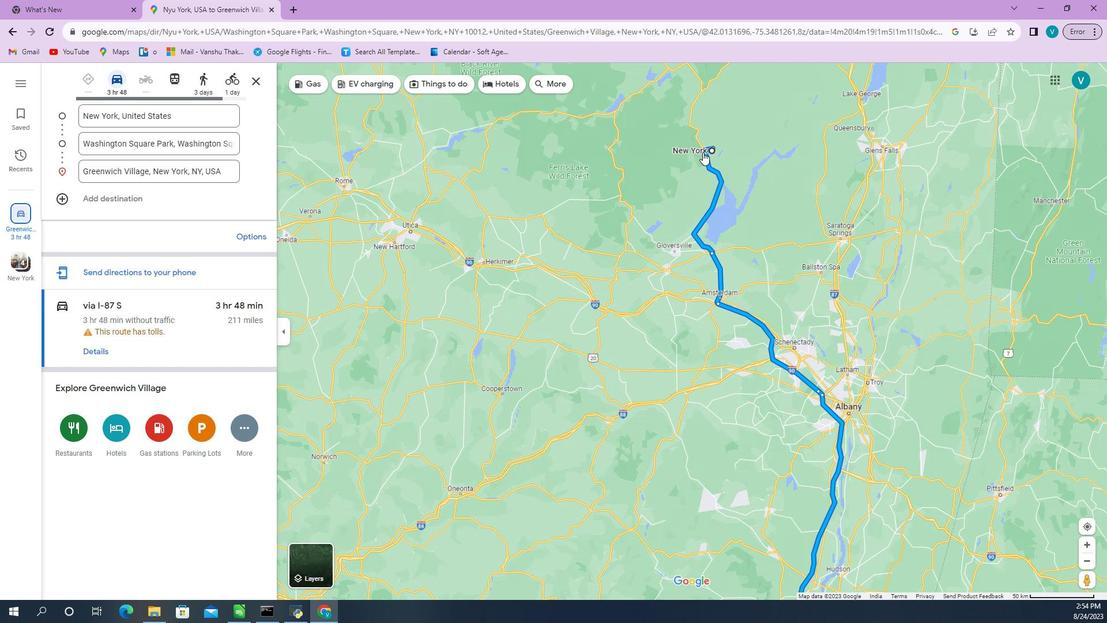 
Action: Mouse scrolled (721, 142) with delta (0, 0)
Screenshot: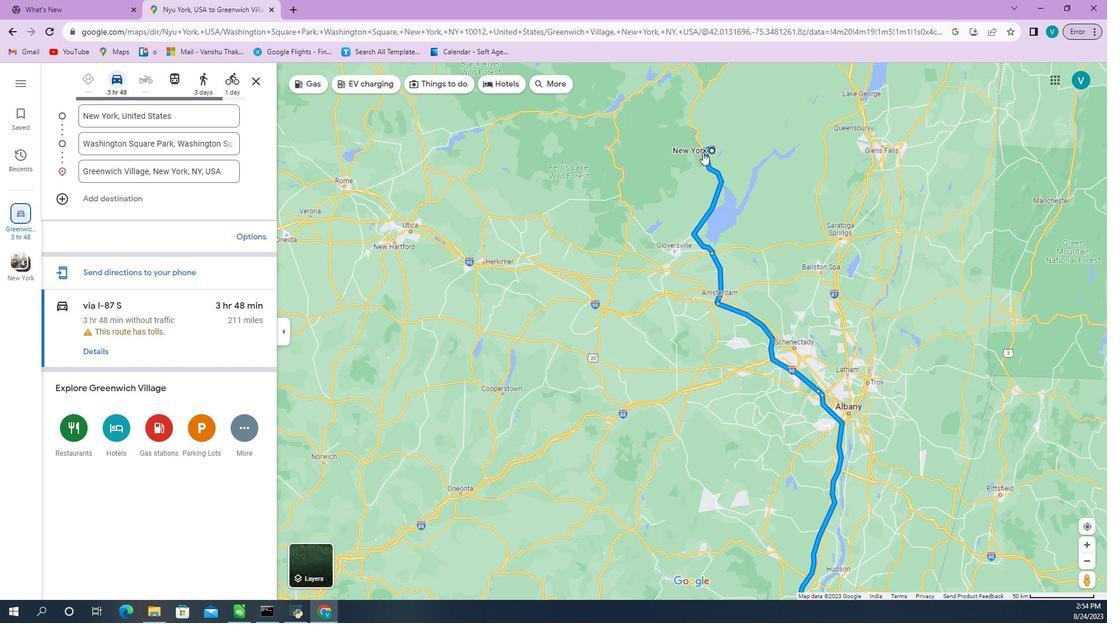 
Action: Mouse moved to (807, 146)
Screenshot: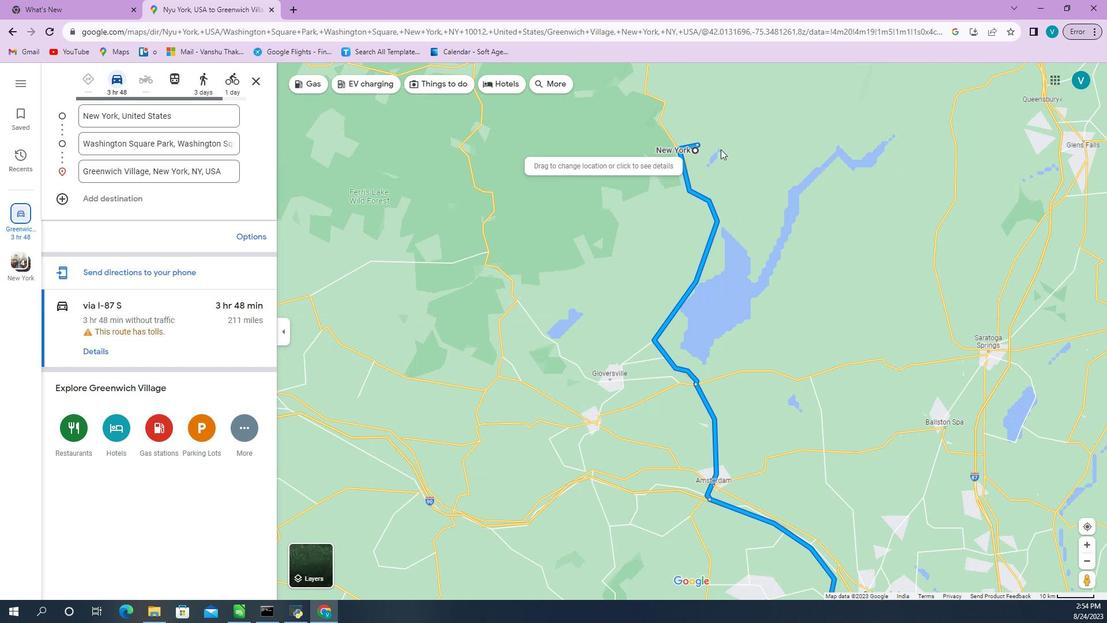 
Action: Mouse scrolled (807, 147) with delta (0, 0)
Screenshot: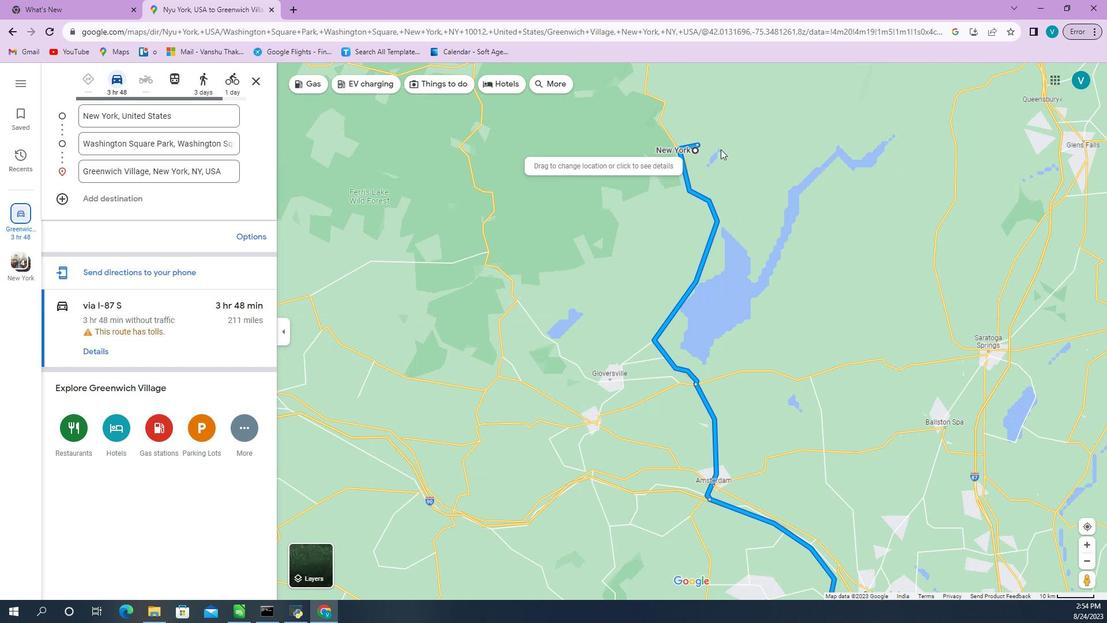 
Action: Mouse scrolled (807, 147) with delta (0, 0)
Screenshot: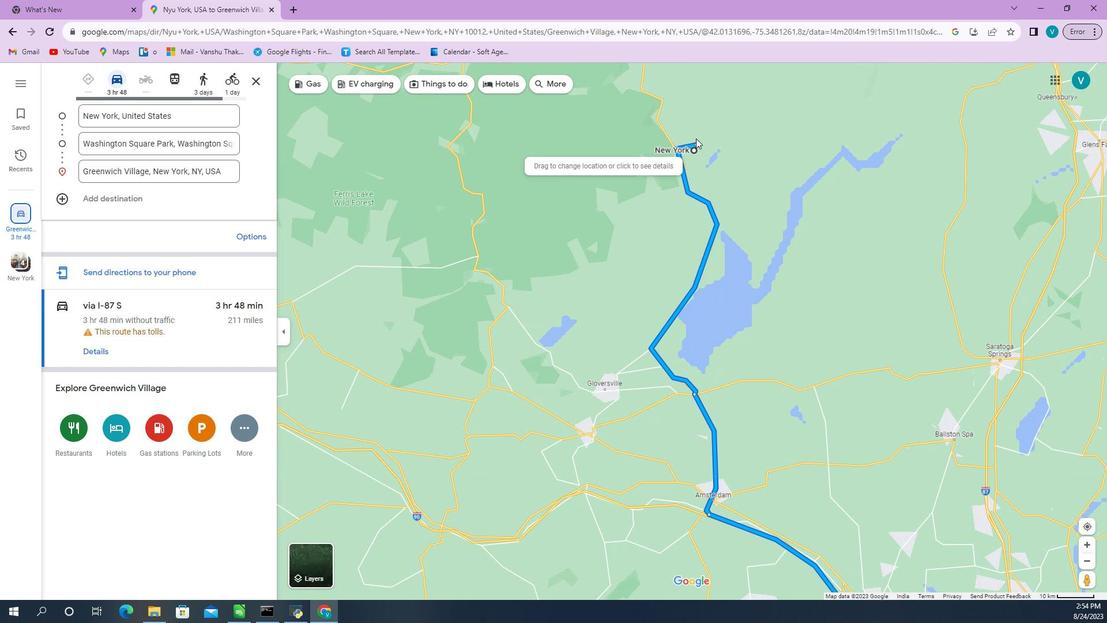 
Action: Mouse scrolled (807, 147) with delta (0, 0)
Screenshot: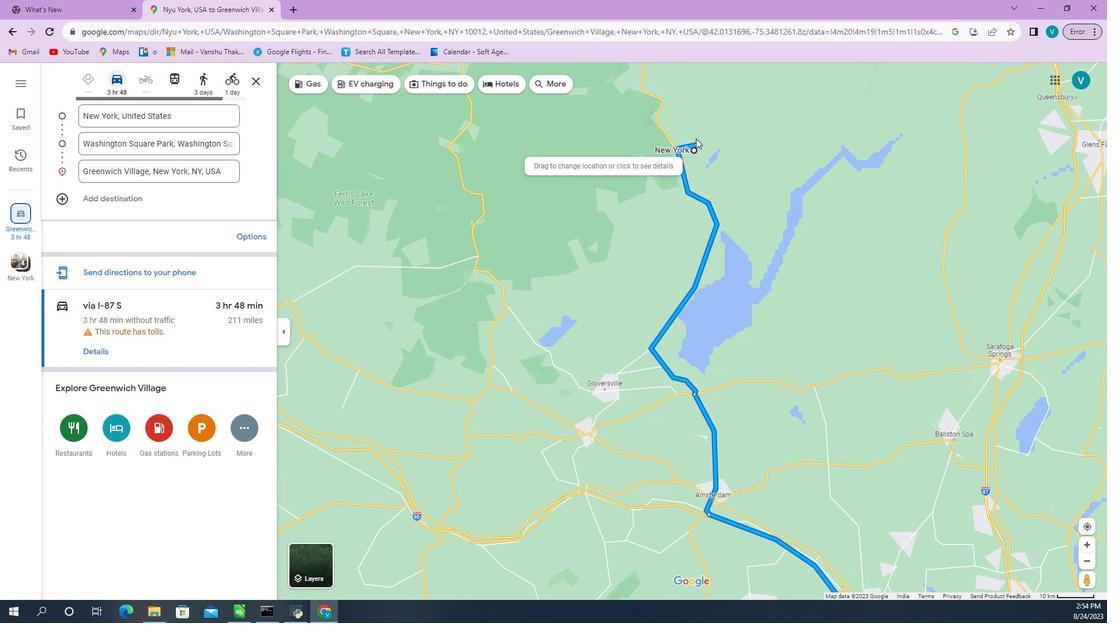 
Action: Mouse scrolled (807, 147) with delta (0, 0)
Screenshot: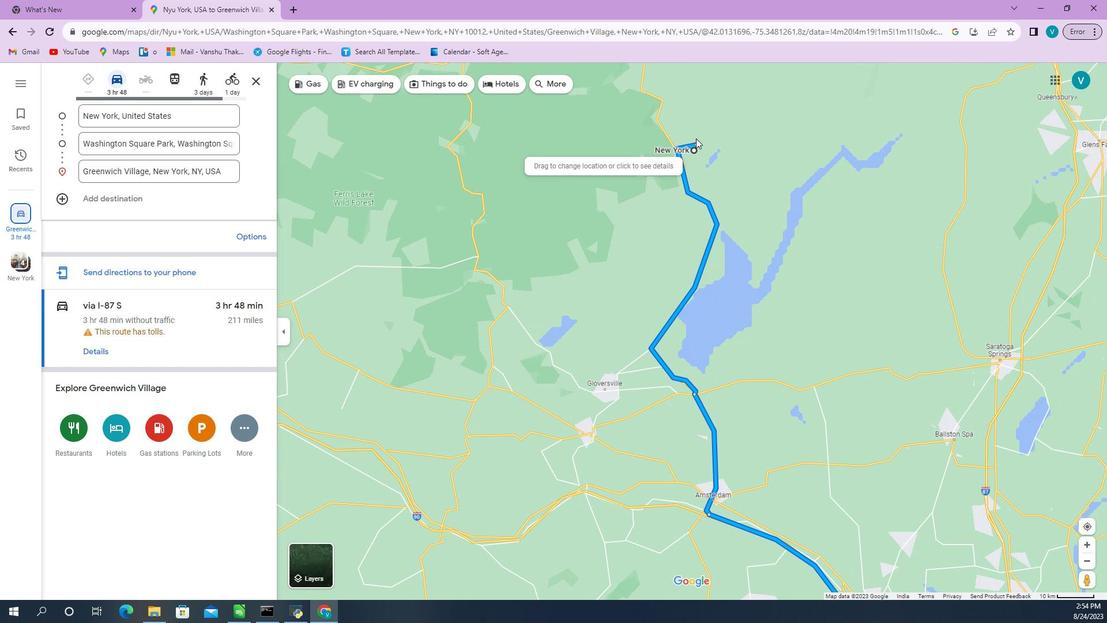 
Action: Mouse scrolled (807, 147) with delta (0, 0)
Screenshot: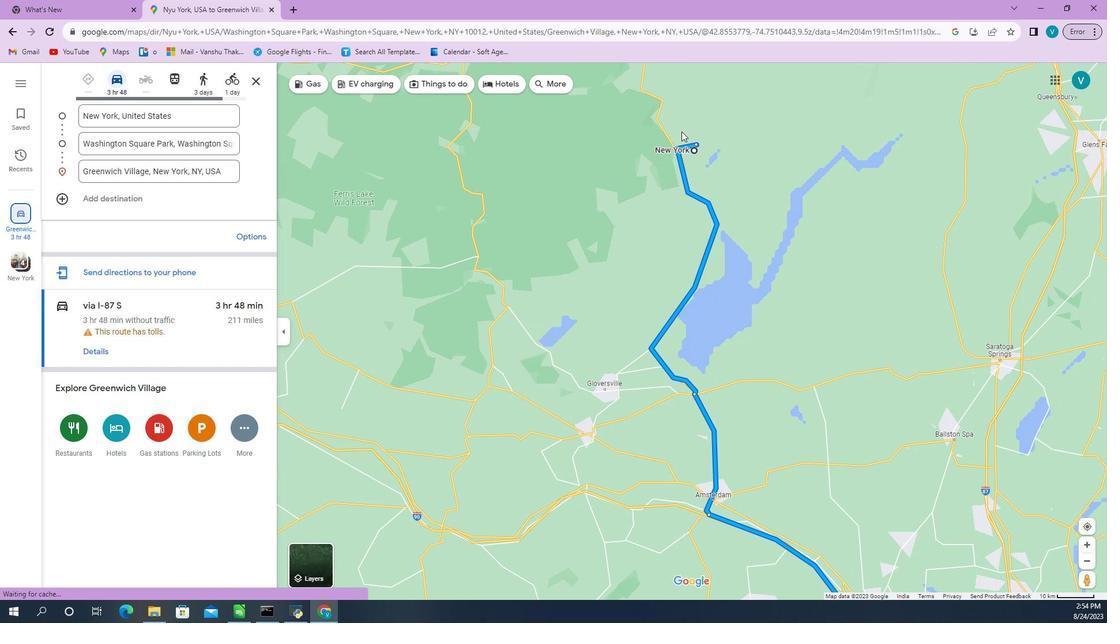 
Action: Mouse moved to (754, 129)
Screenshot: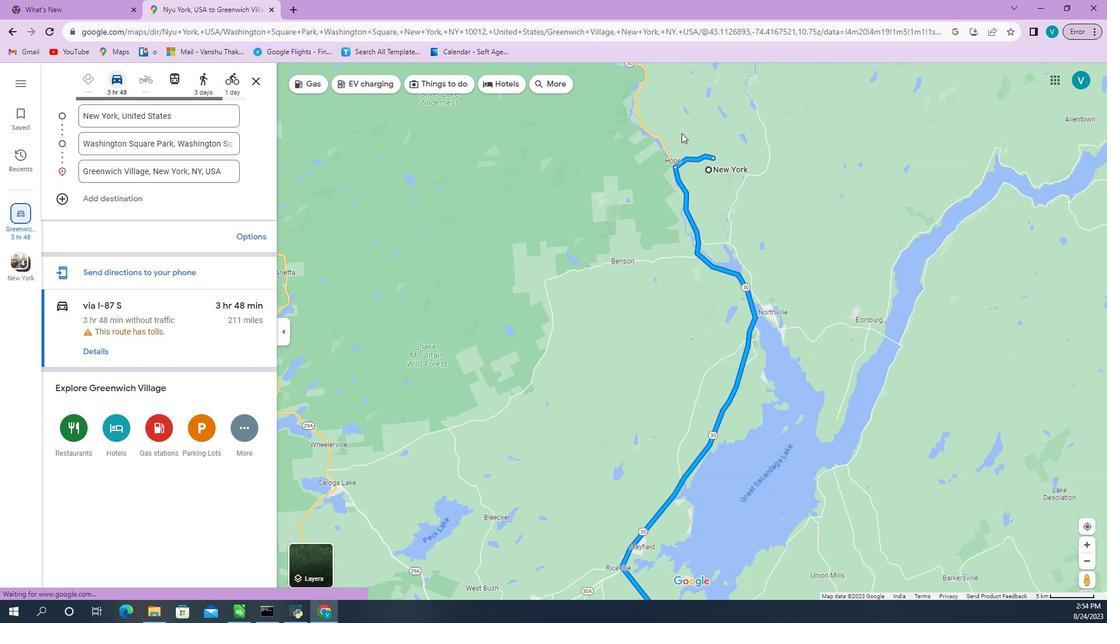 
Action: Mouse scrolled (754, 130) with delta (0, 0)
Screenshot: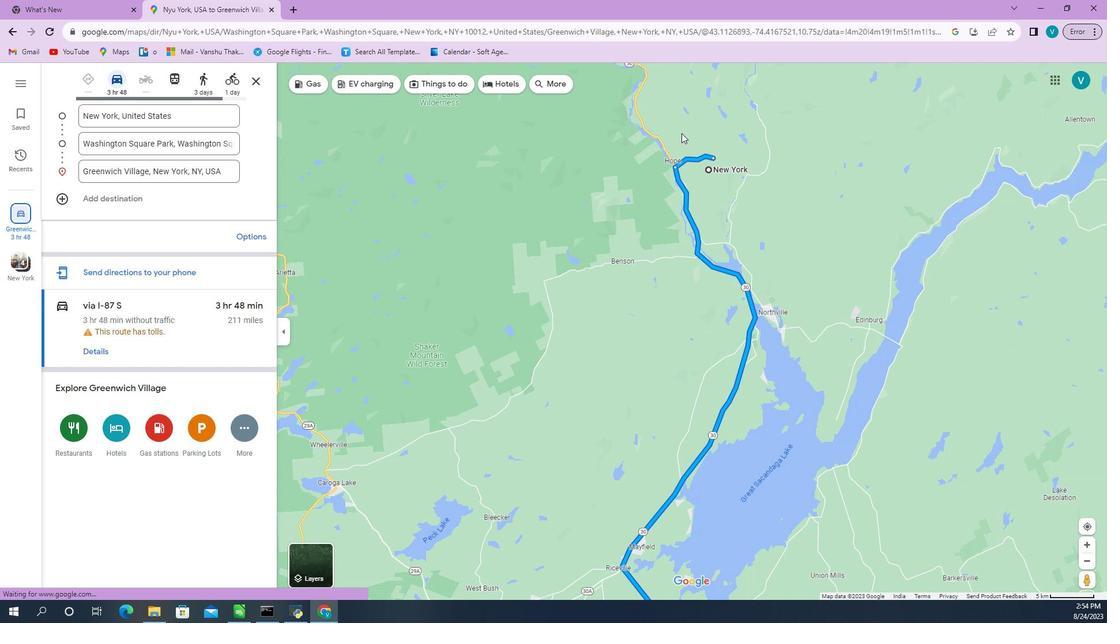 
Action: Mouse scrolled (754, 130) with delta (0, 0)
Screenshot: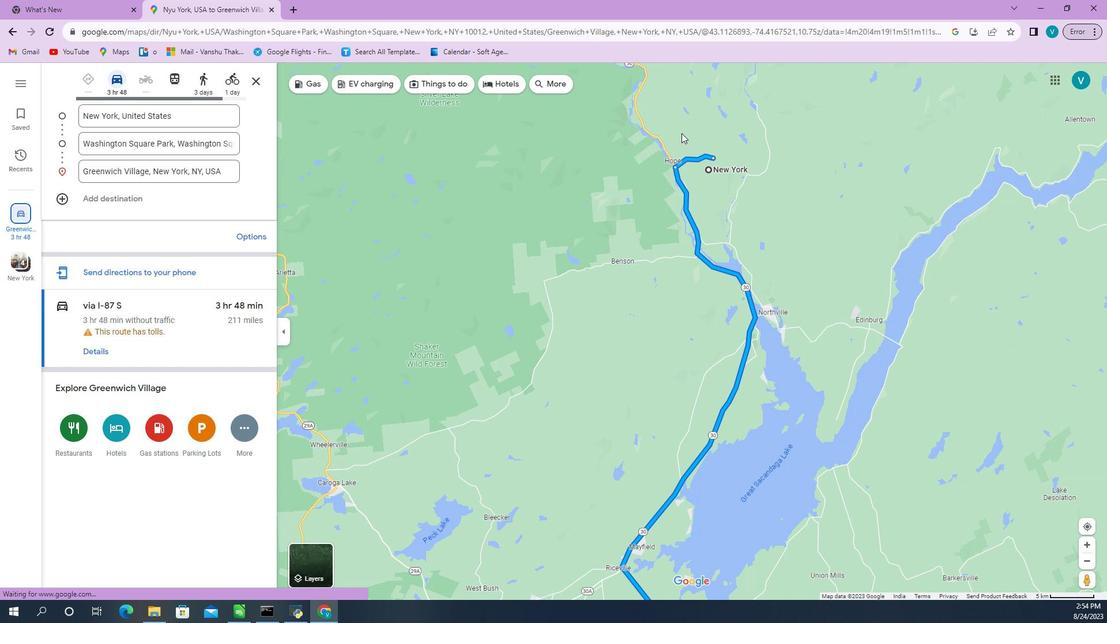 
Action: Mouse scrolled (754, 130) with delta (0, 0)
Screenshot: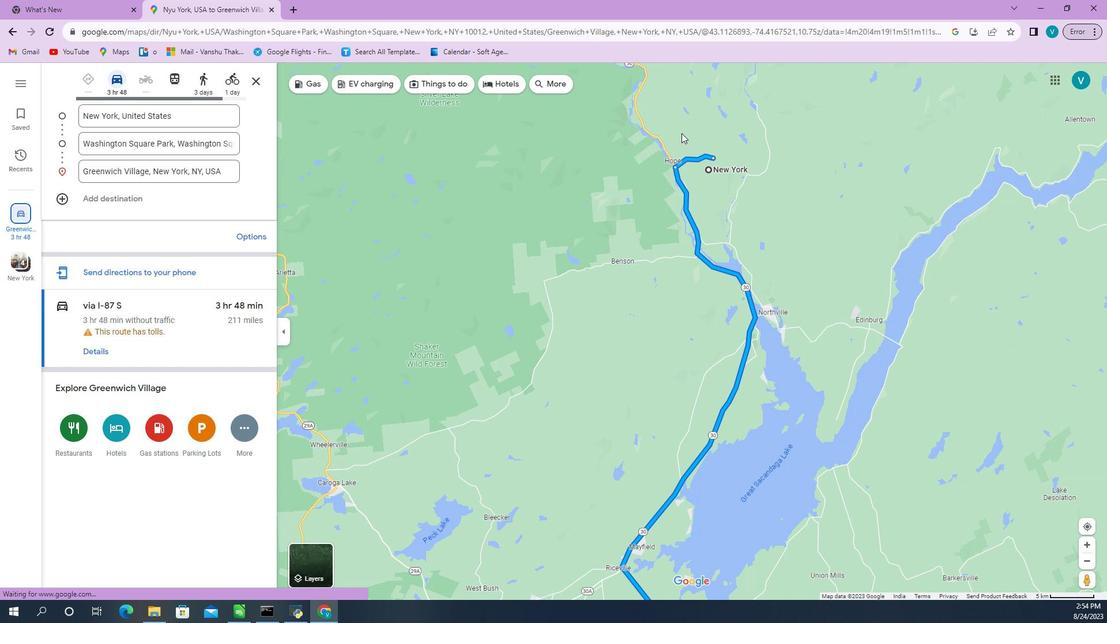 
Action: Mouse scrolled (754, 130) with delta (0, 0)
Screenshot: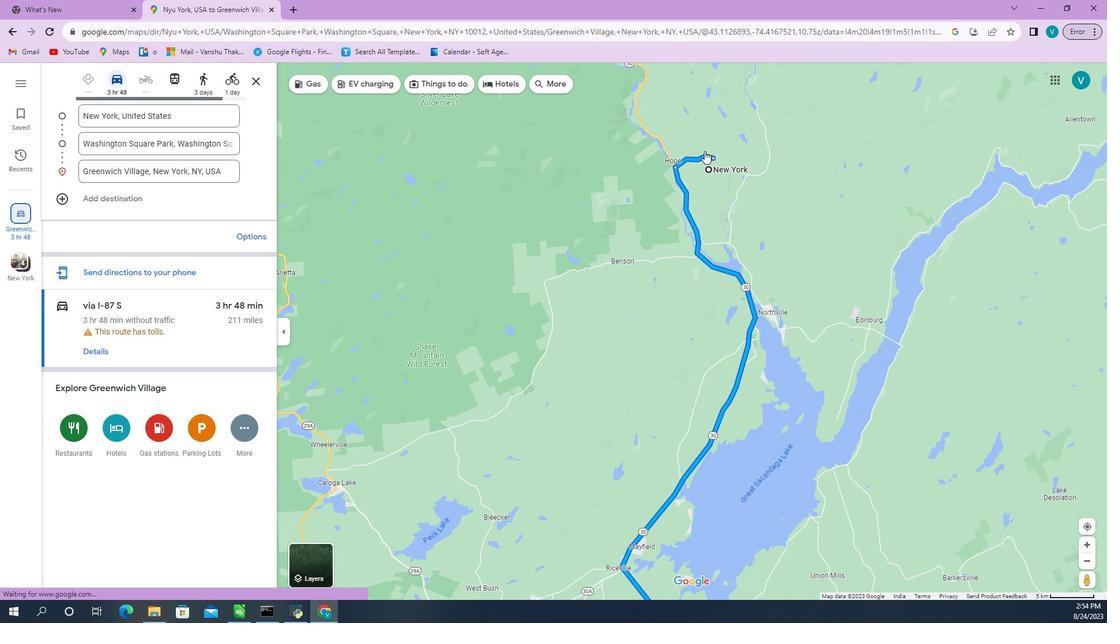 
Action: Mouse moved to (818, 186)
Screenshot: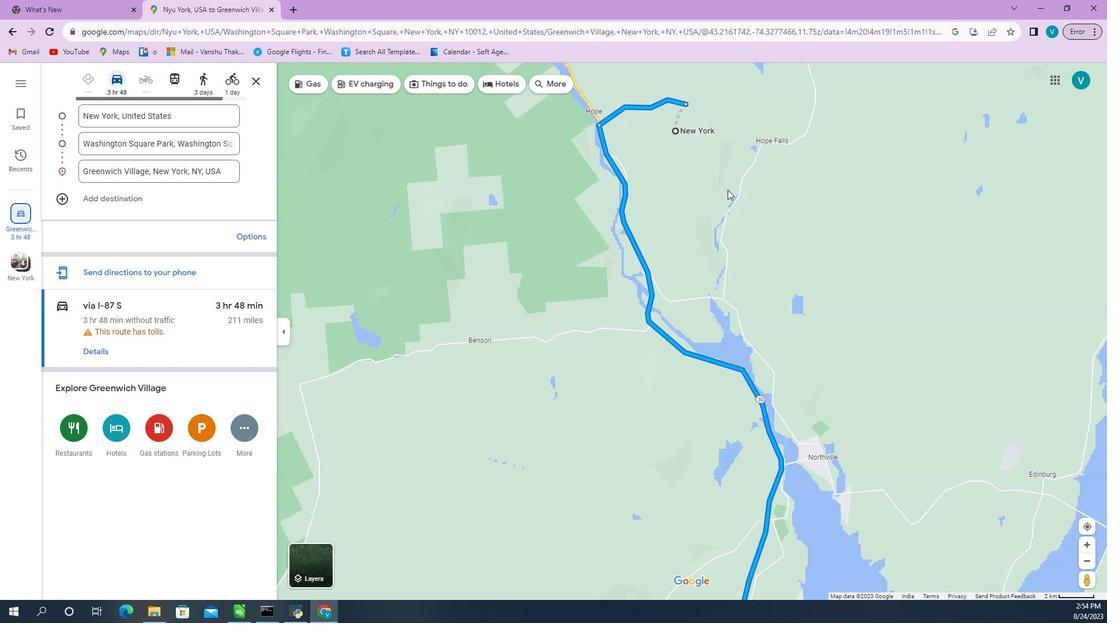 
Action: Mouse scrolled (818, 187) with delta (0, 0)
Screenshot: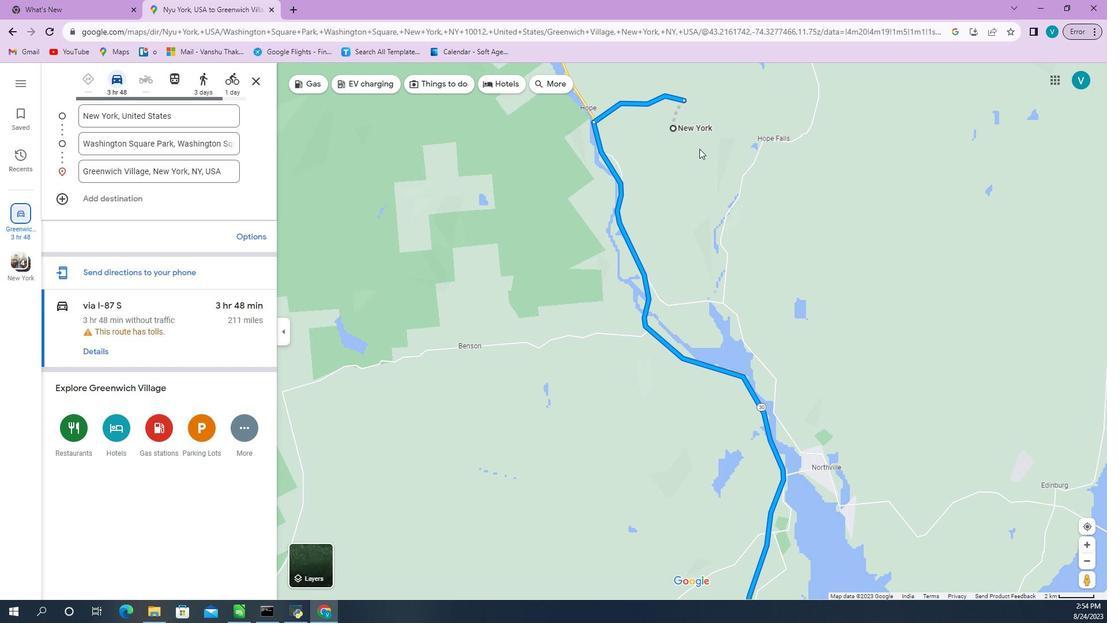 
Action: Mouse moved to (818, 186)
Screenshot: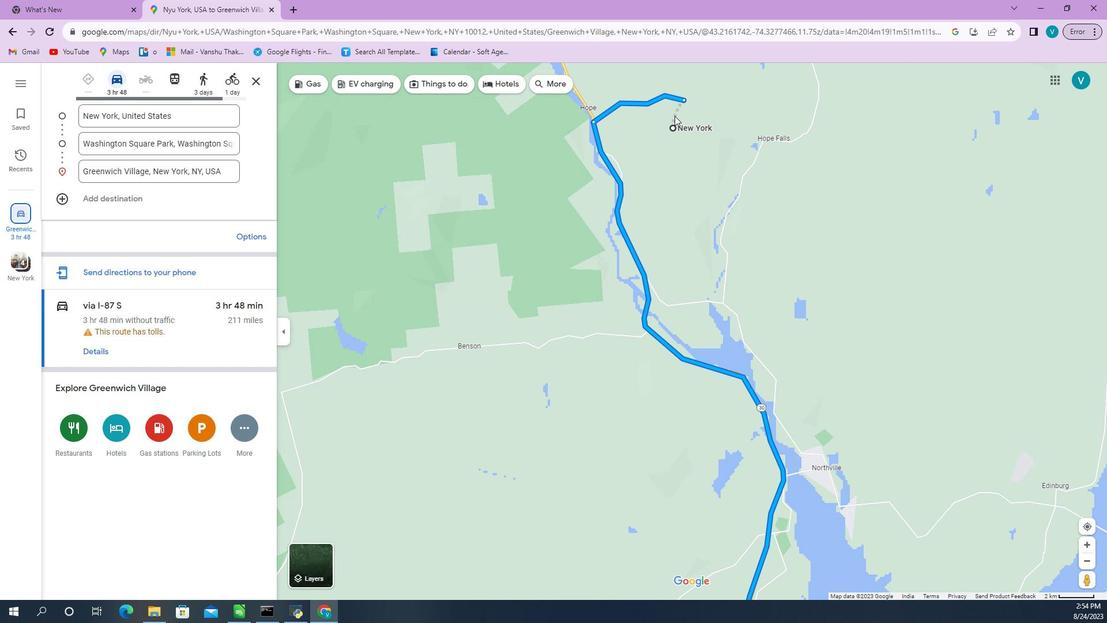 
Action: Mouse scrolled (818, 187) with delta (0, 0)
Screenshot: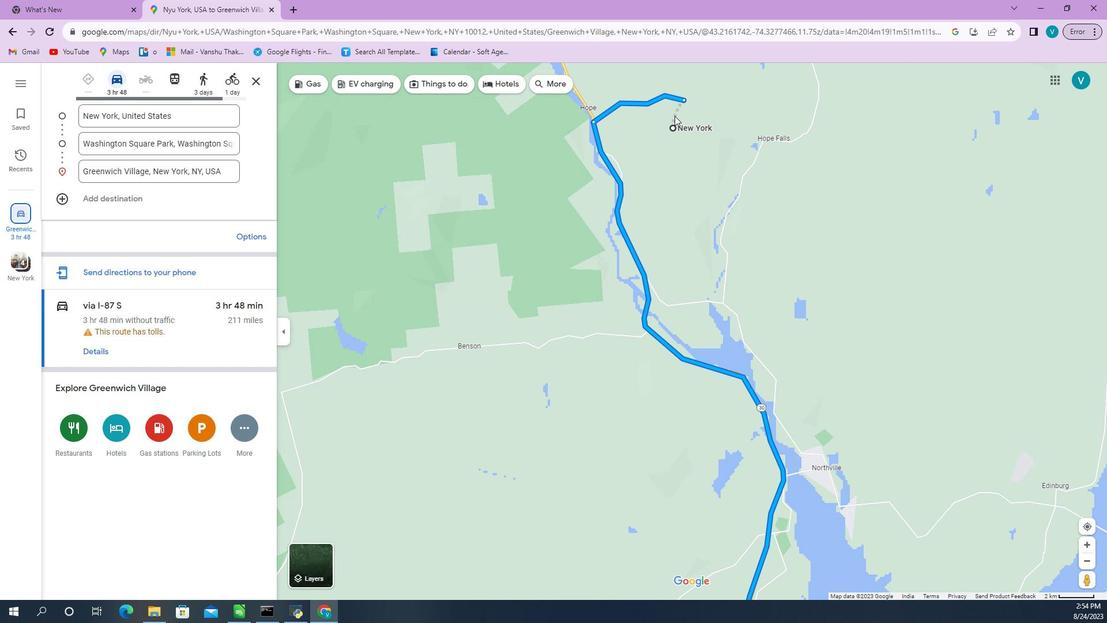 
Action: Mouse moved to (818, 186)
Screenshot: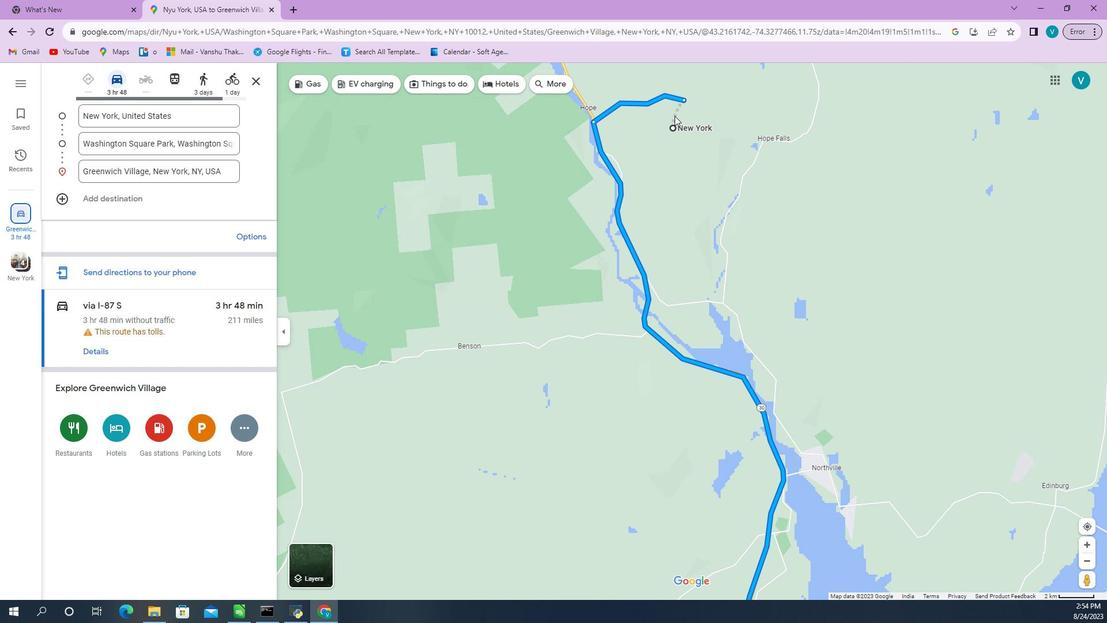 
Action: Mouse scrolled (818, 187) with delta (0, 0)
Screenshot: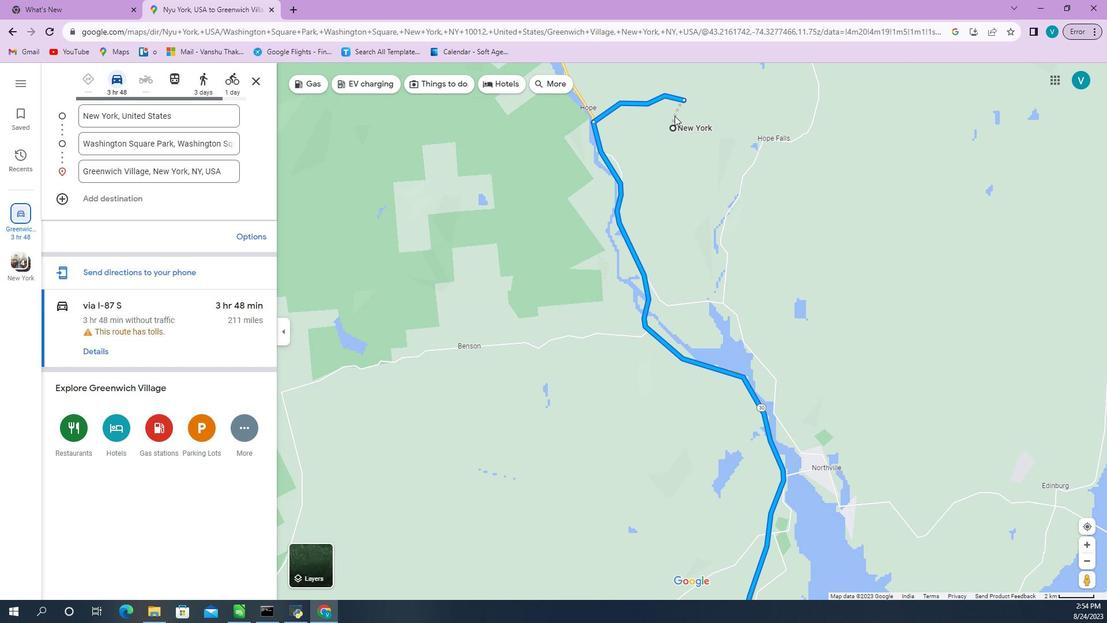 
Action: Mouse scrolled (818, 187) with delta (0, 0)
Screenshot: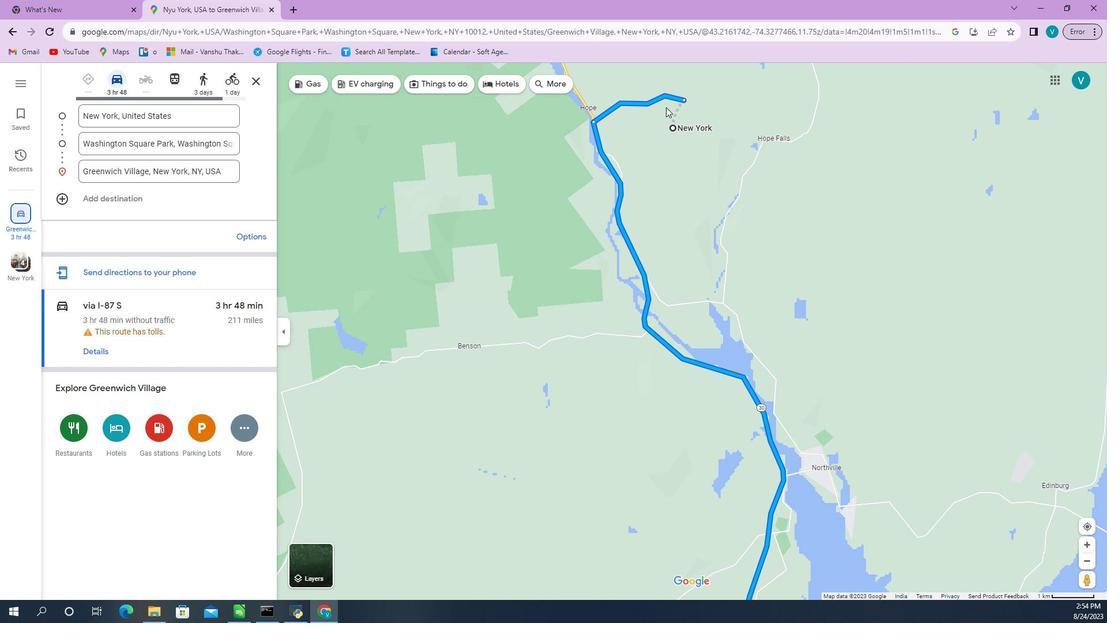
Action: Mouse moved to (817, 186)
Screenshot: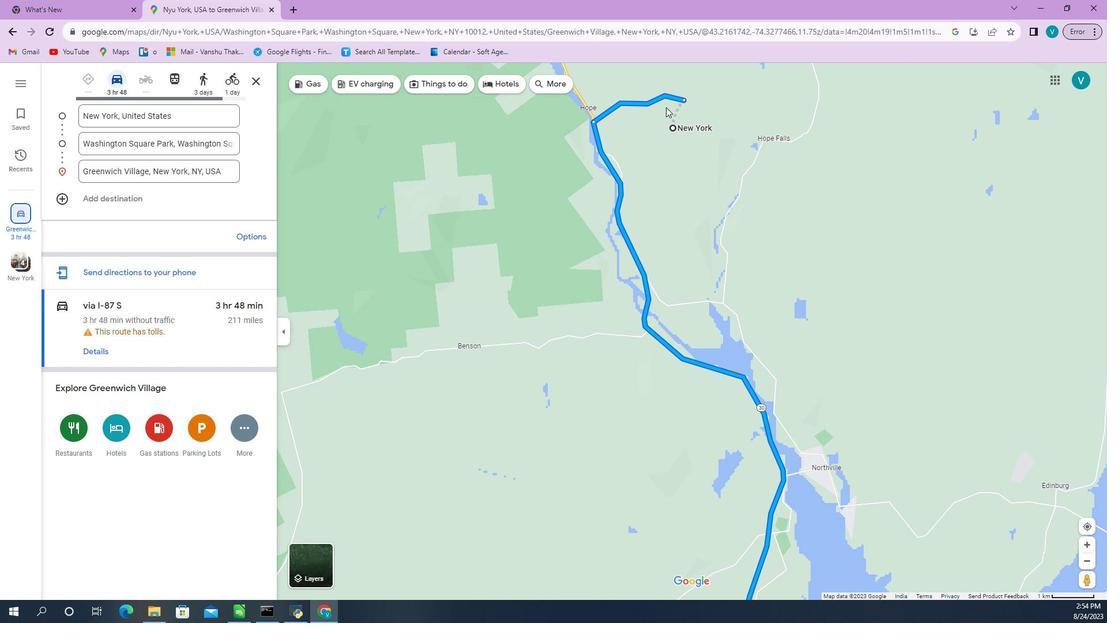 
Action: Mouse scrolled (817, 187) with delta (0, 0)
Screenshot: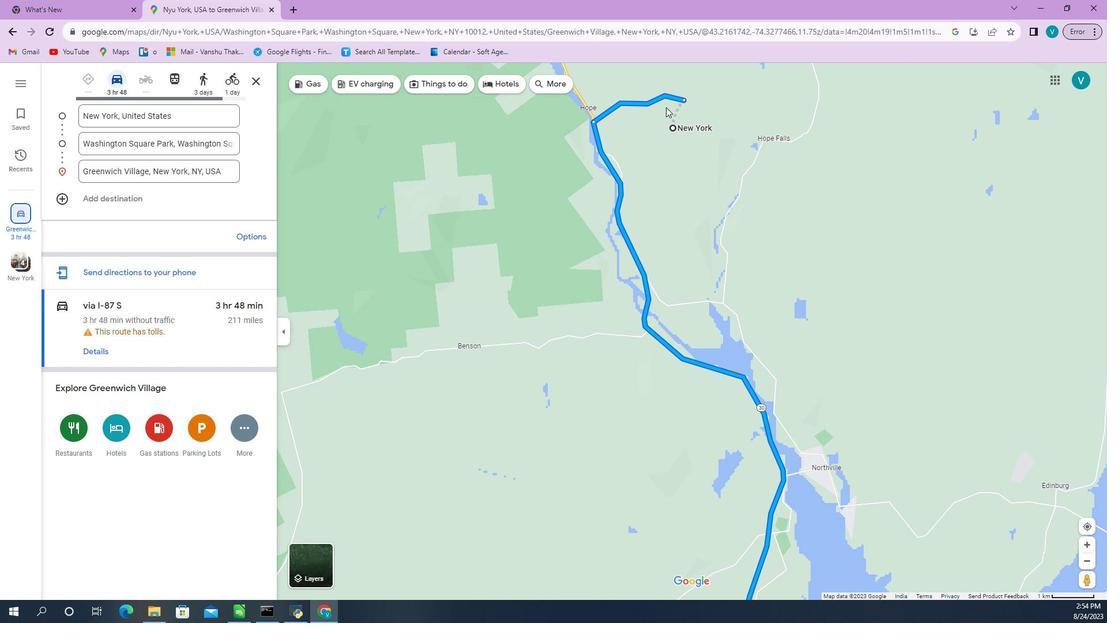 
Action: Mouse moved to (713, 94)
Screenshot: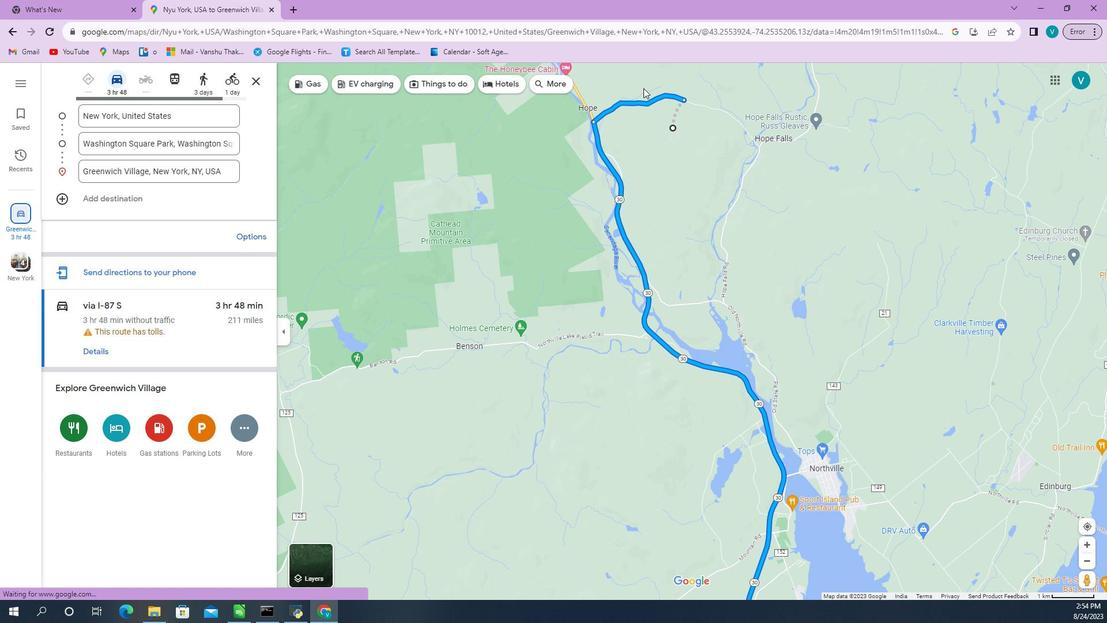 
Action: Mouse scrolled (713, 95) with delta (0, 0)
Screenshot: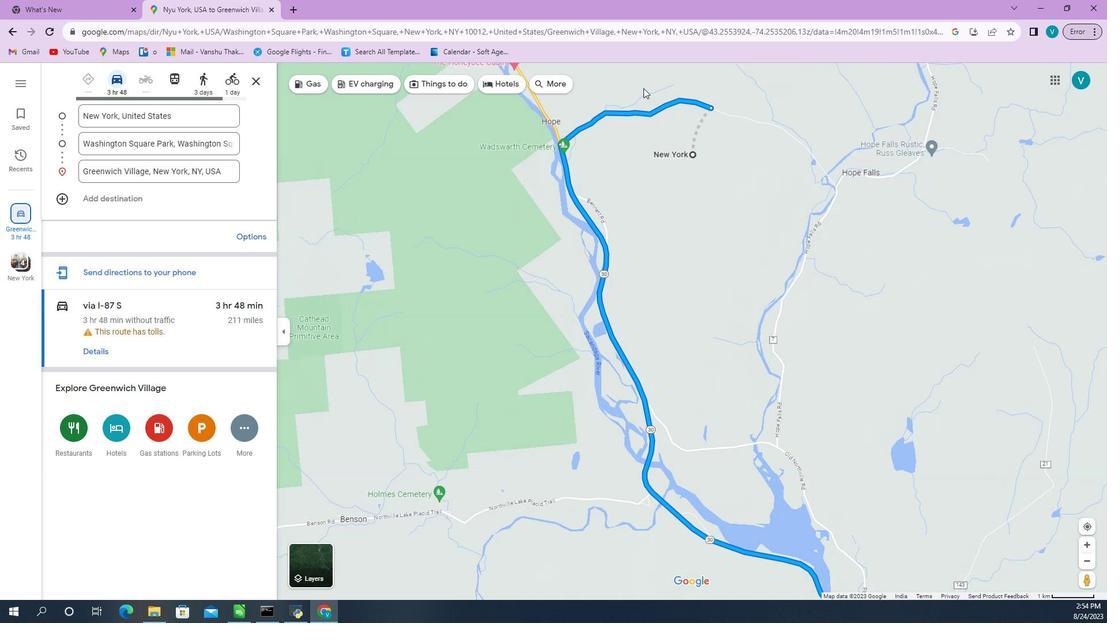 
Action: Mouse scrolled (713, 95) with delta (0, 0)
Screenshot: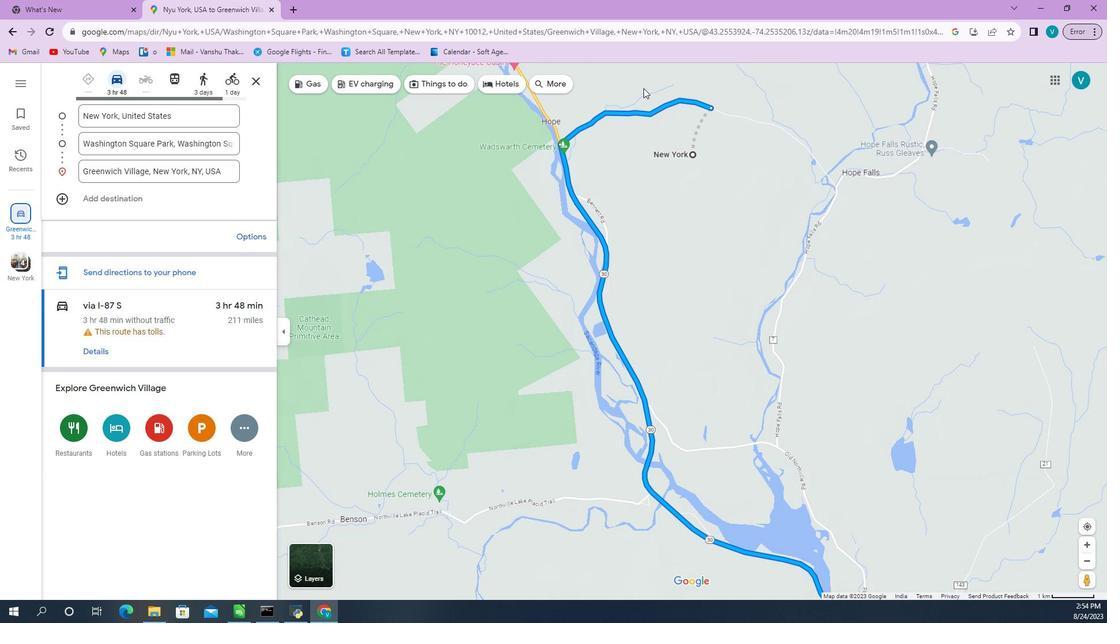 
Action: Mouse scrolled (713, 95) with delta (0, 0)
Screenshot: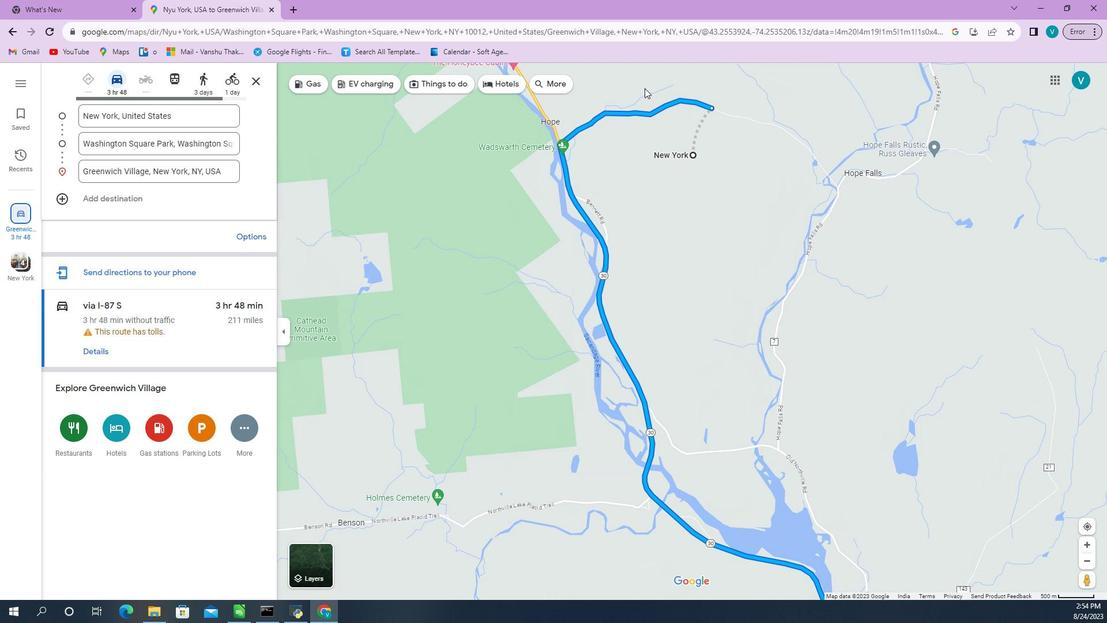 
Action: Mouse moved to (748, 123)
Screenshot: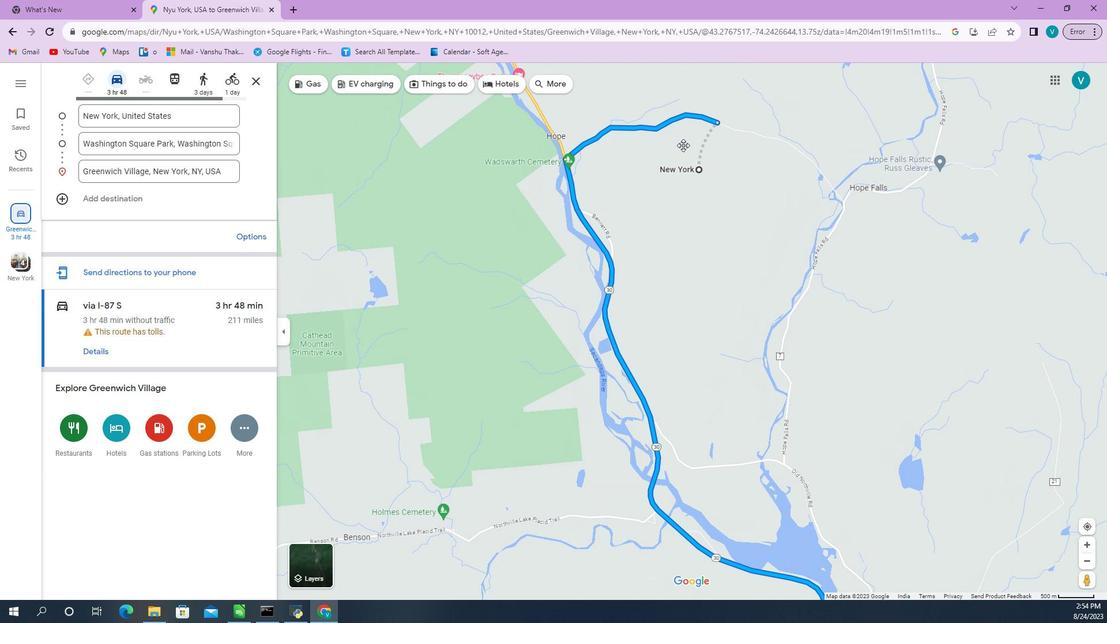 
Action: Mouse pressed left at (748, 123)
Screenshot: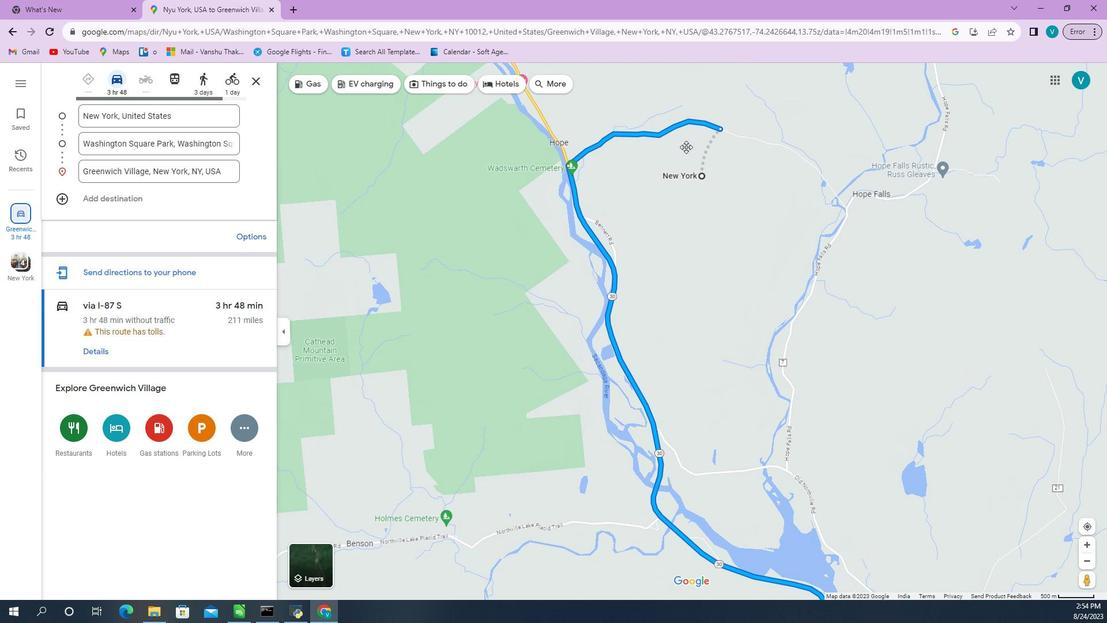 
Action: Mouse moved to (857, 244)
Screenshot: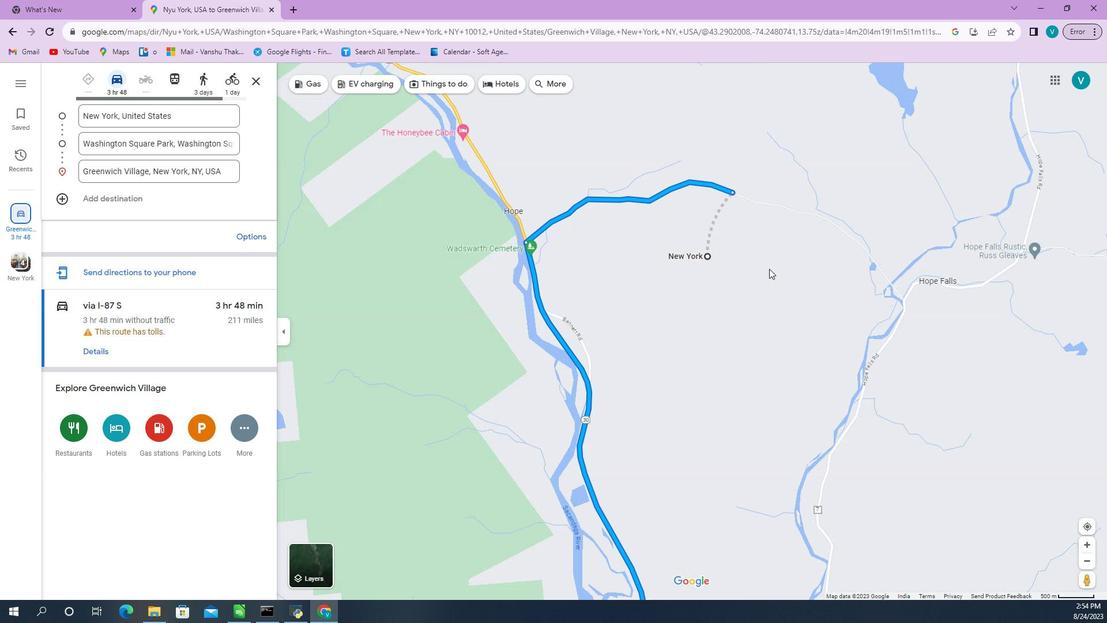
Action: Mouse scrolled (857, 244) with delta (0, 0)
Screenshot: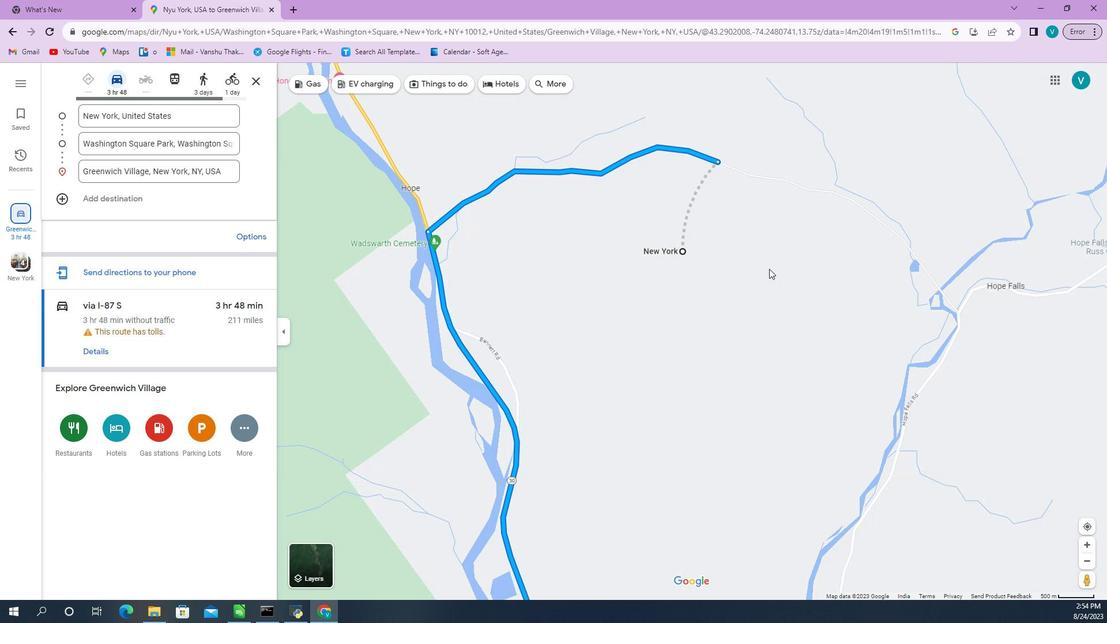 
Action: Mouse scrolled (857, 244) with delta (0, 0)
Screenshot: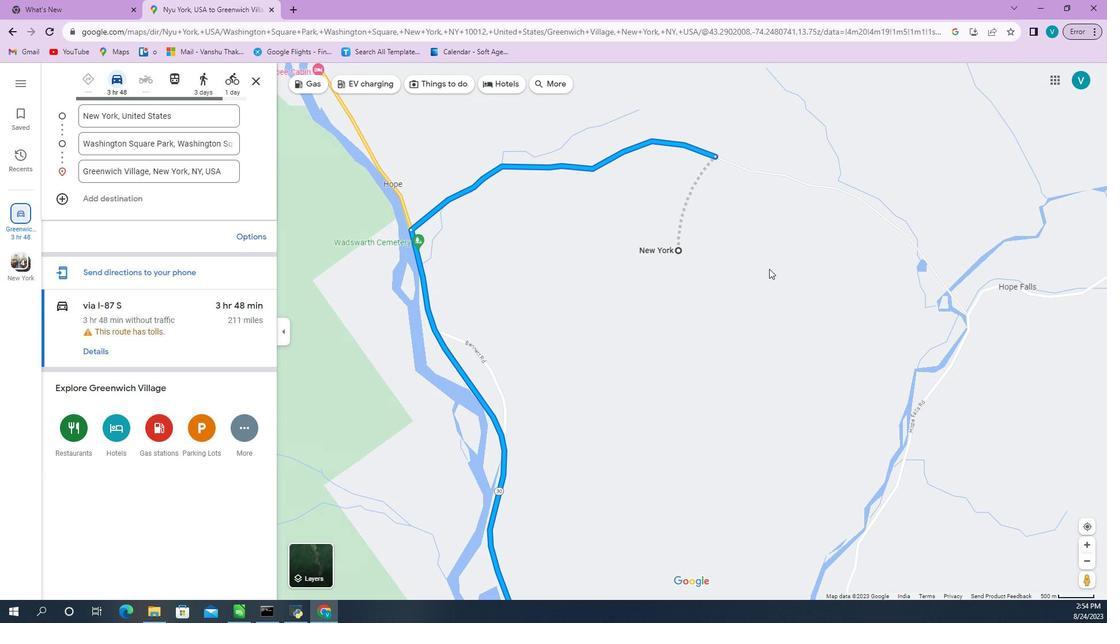 
Action: Mouse scrolled (857, 244) with delta (0, 0)
Screenshot: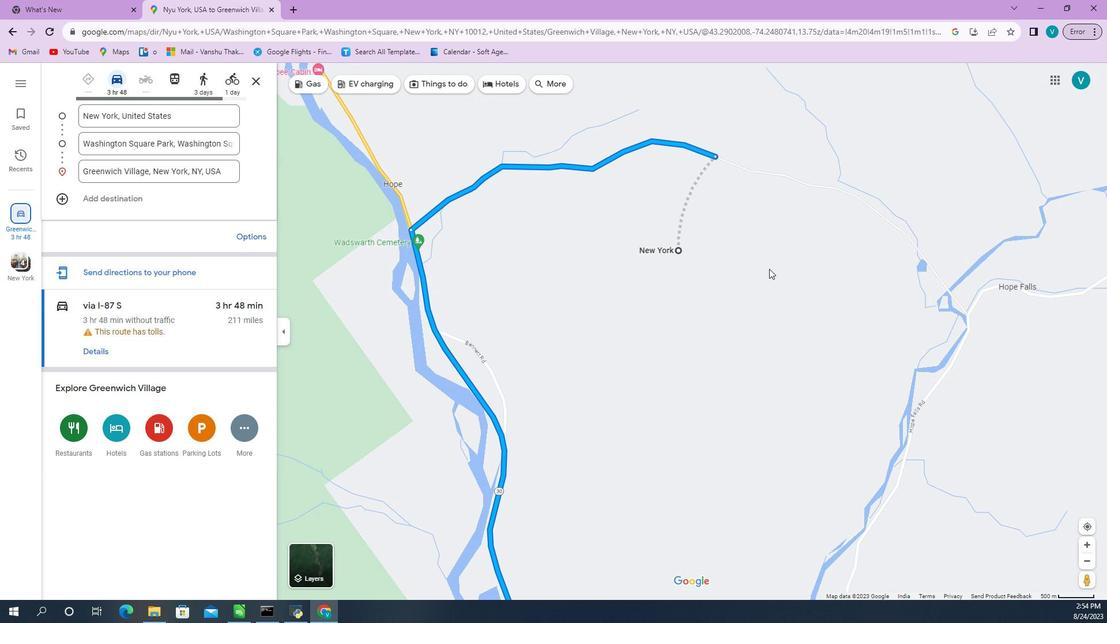 
Action: Mouse scrolled (857, 244) with delta (0, 0)
Screenshot: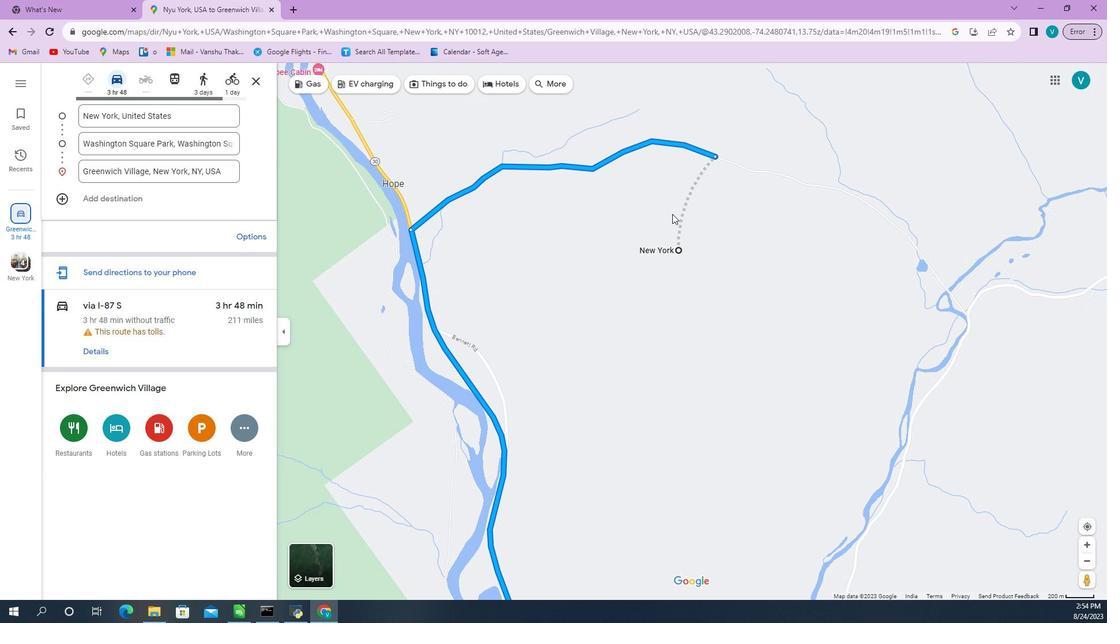 
Action: Mouse moved to (733, 179)
Screenshot: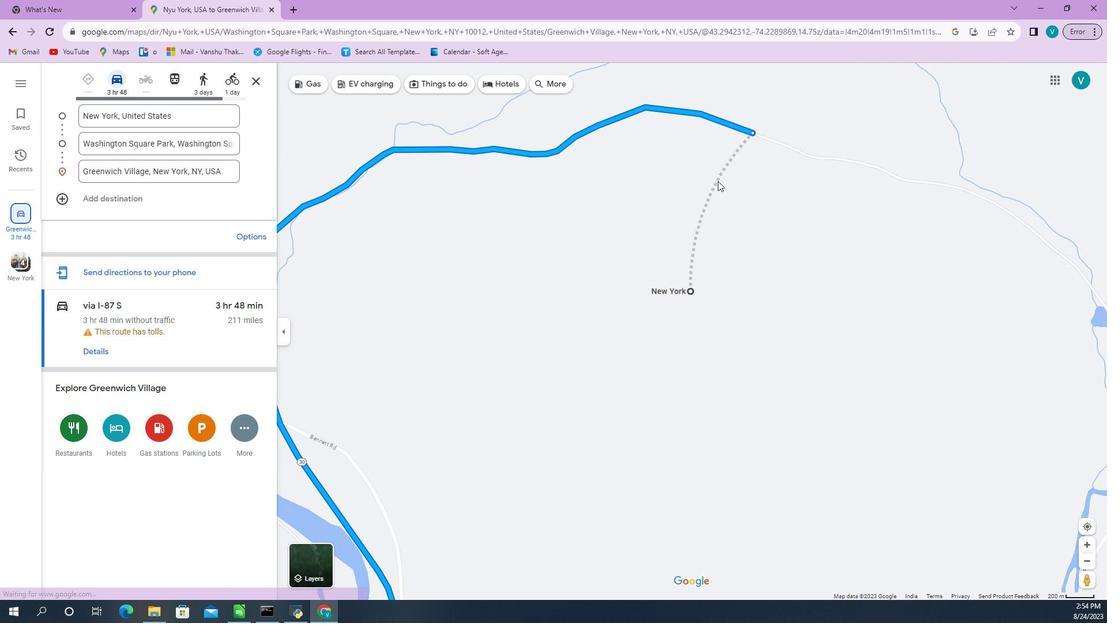 
Action: Mouse scrolled (733, 180) with delta (0, 0)
Screenshot: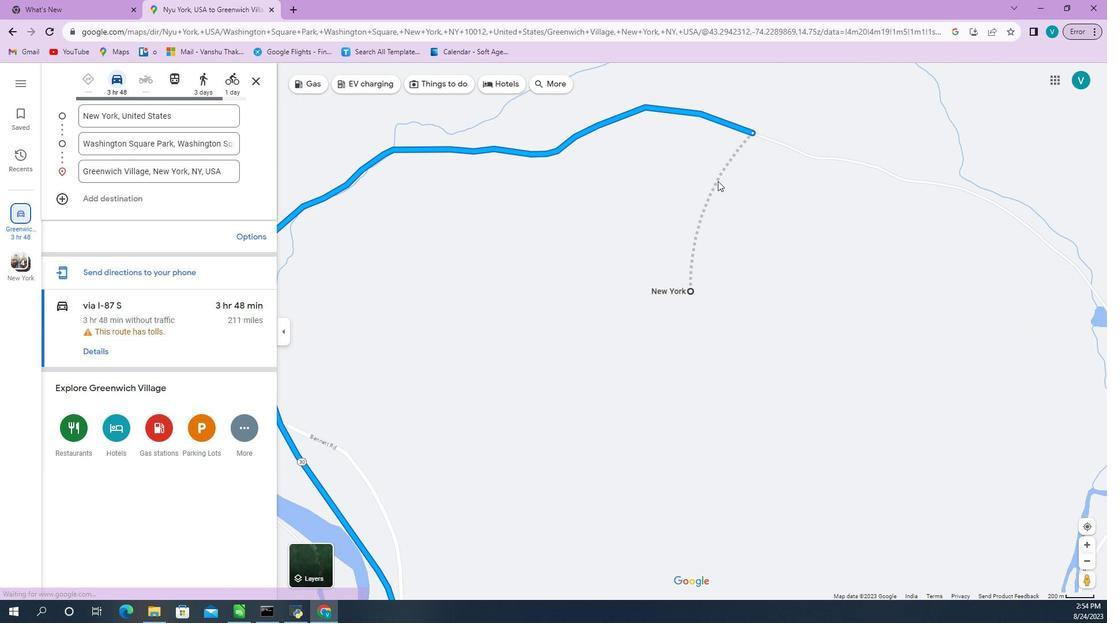 
Action: Mouse scrolled (733, 180) with delta (0, 0)
Screenshot: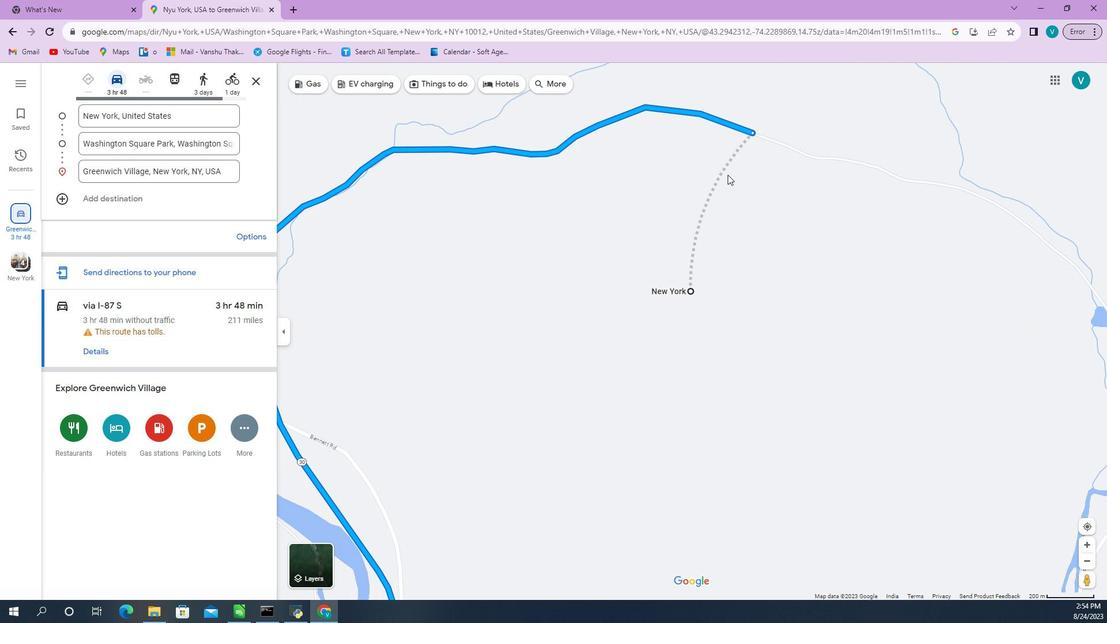 
Action: Mouse scrolled (733, 180) with delta (0, 0)
Screenshot: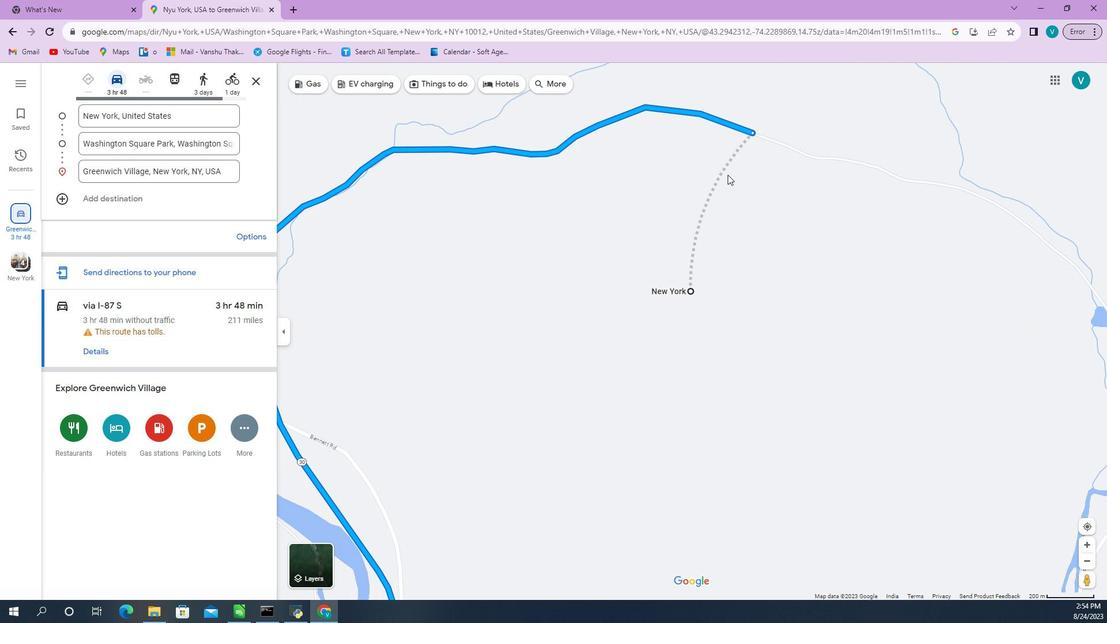 
Action: Mouse moved to (835, 152)
Screenshot: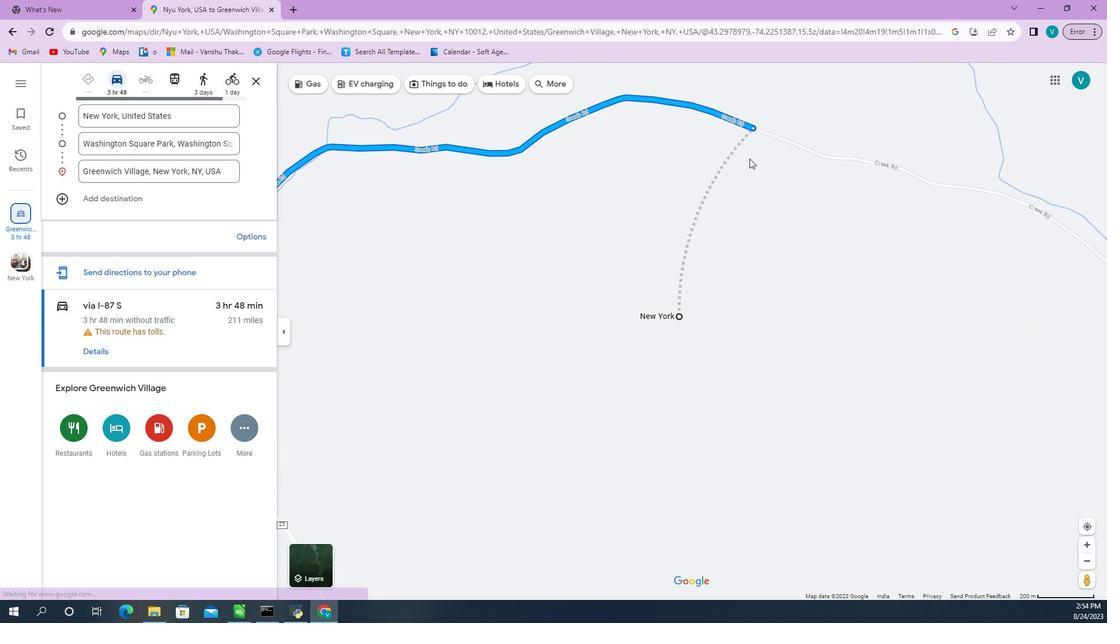 
Action: Mouse scrolled (835, 153) with delta (0, 0)
Screenshot: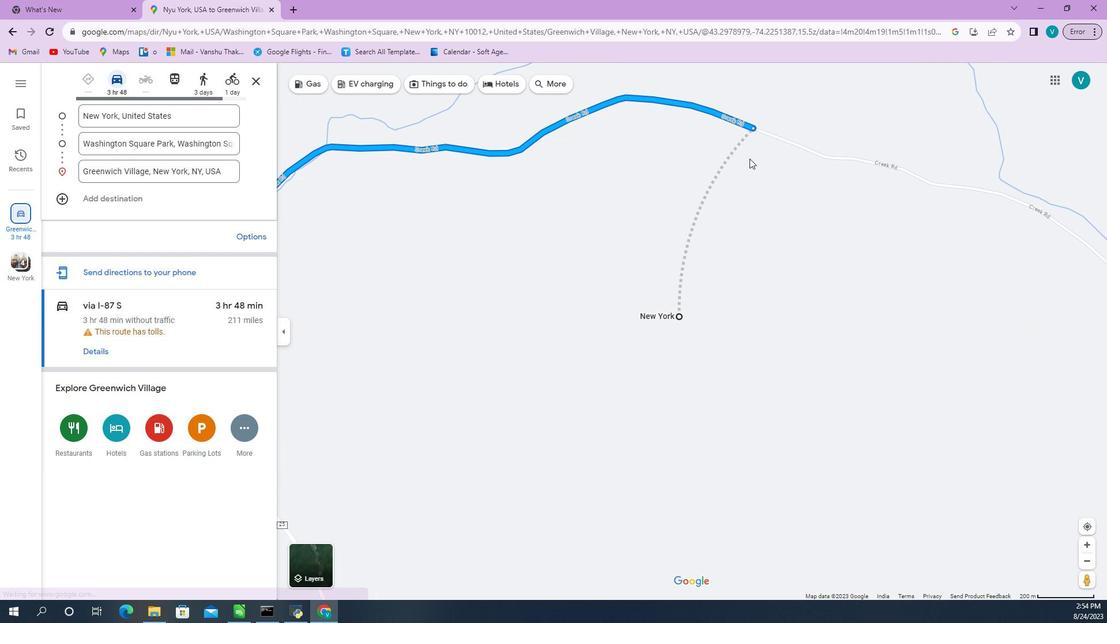 
Action: Mouse moved to (871, 140)
Screenshot: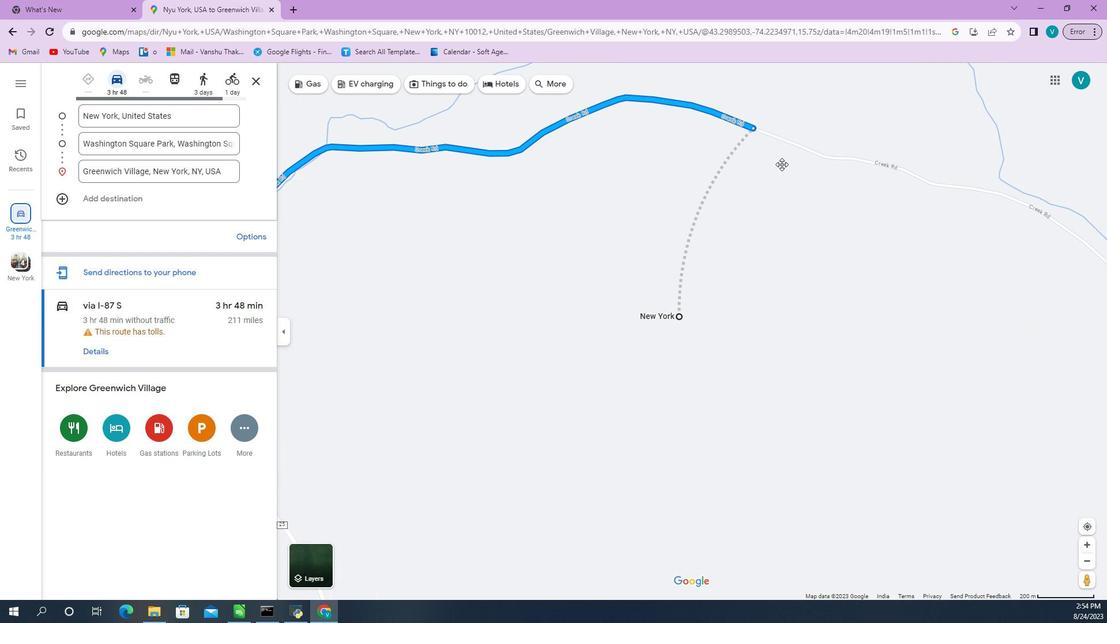 
Action: Mouse pressed left at (871, 140)
Screenshot: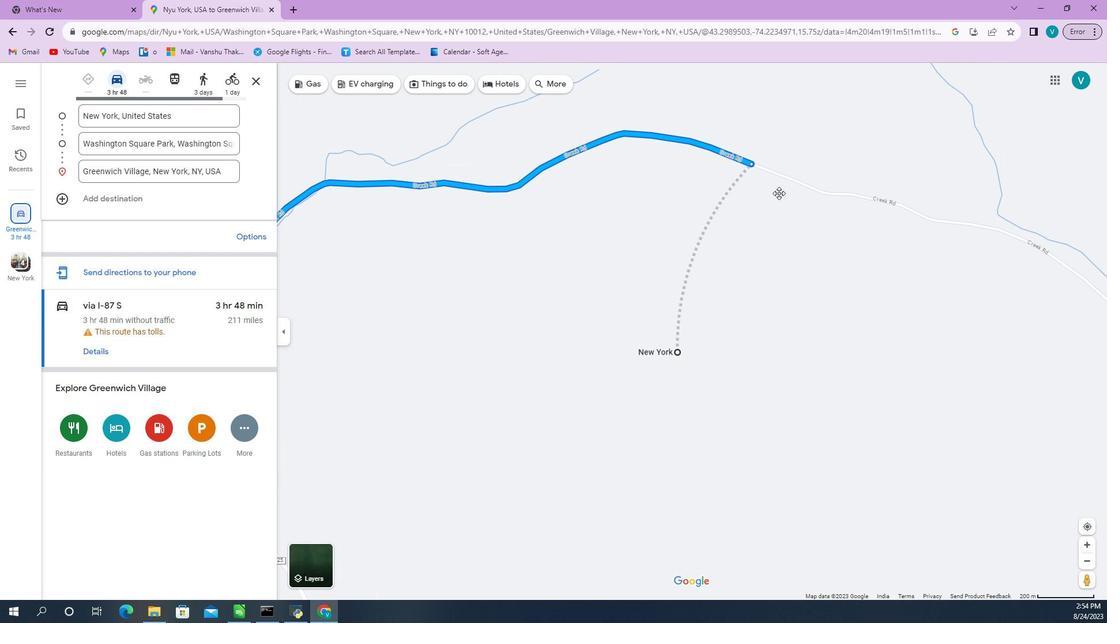 
Action: Mouse moved to (861, 190)
Screenshot: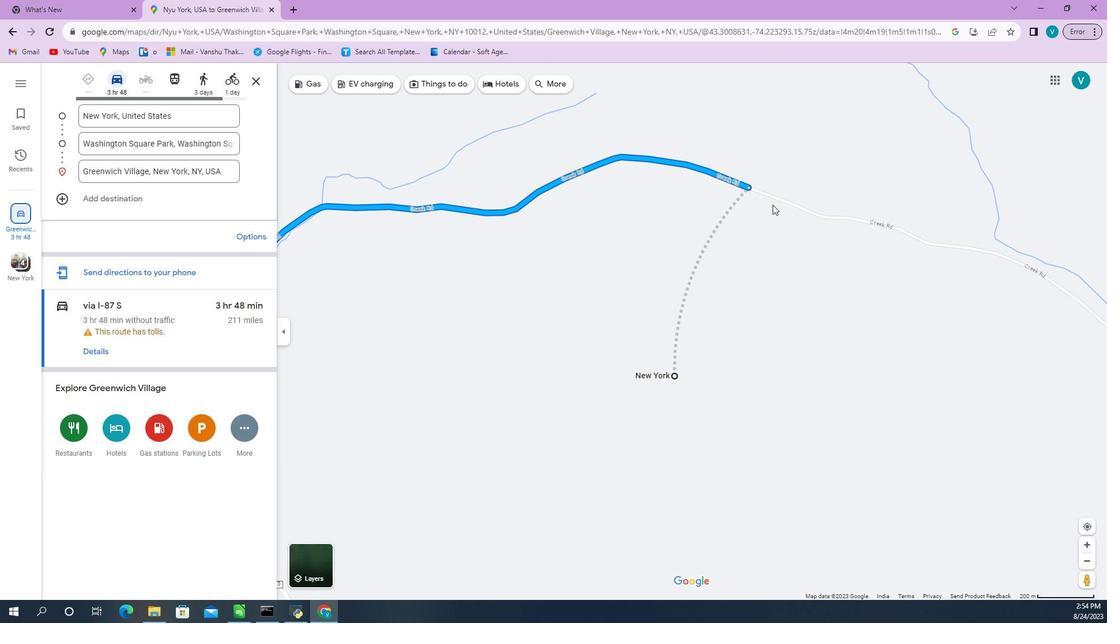 
Action: Mouse scrolled (861, 191) with delta (0, 0)
Screenshot: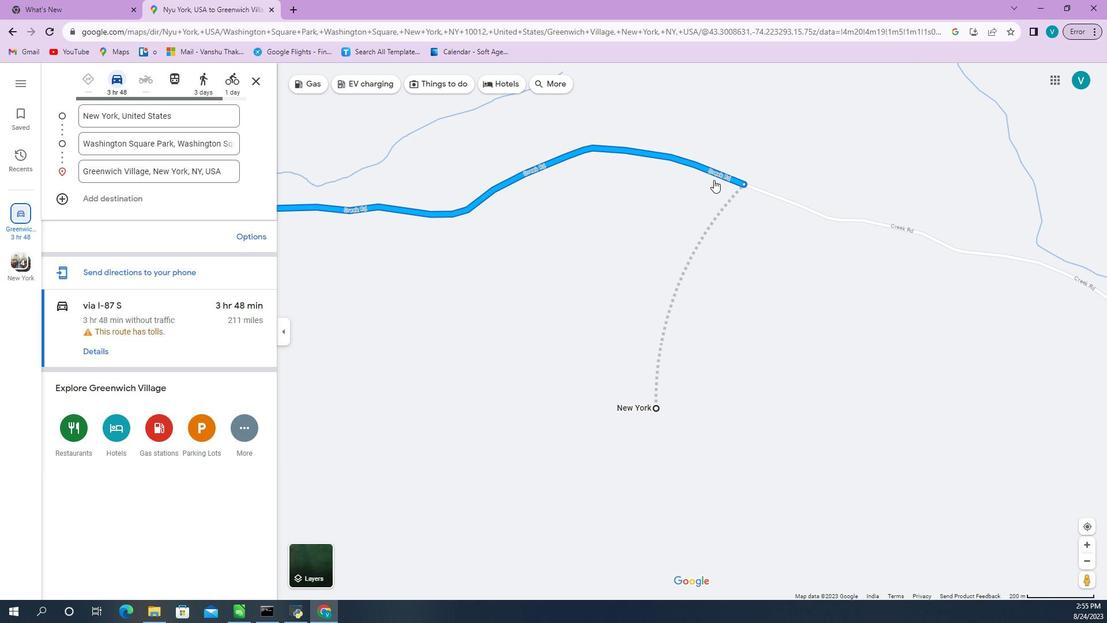 
Action: Mouse moved to (774, 184)
Screenshot: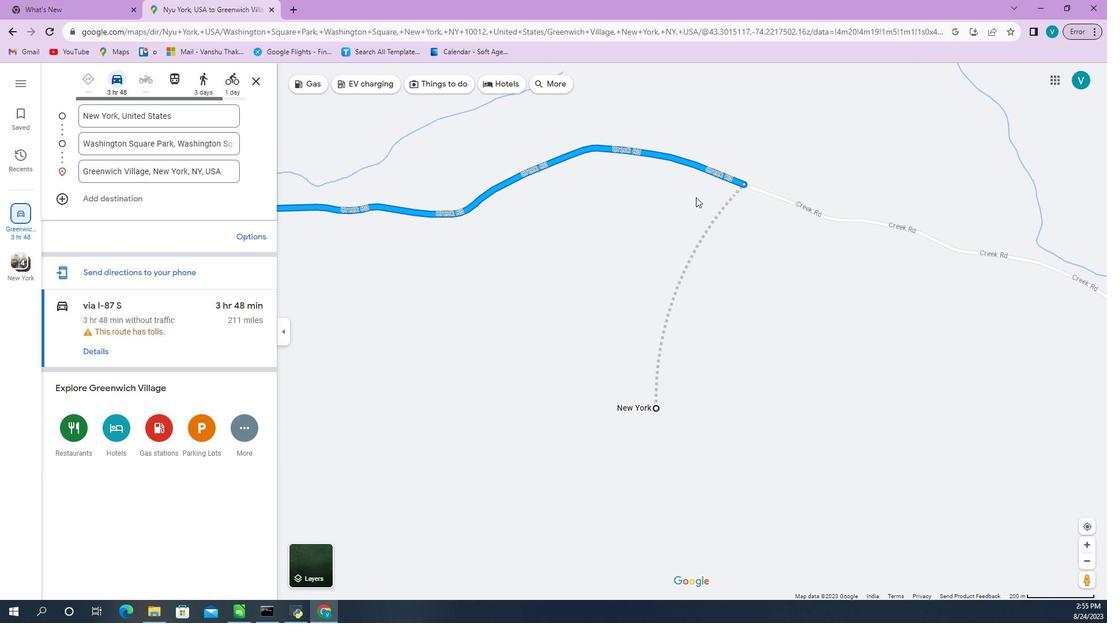 
Action: Mouse pressed left at (774, 184)
Screenshot: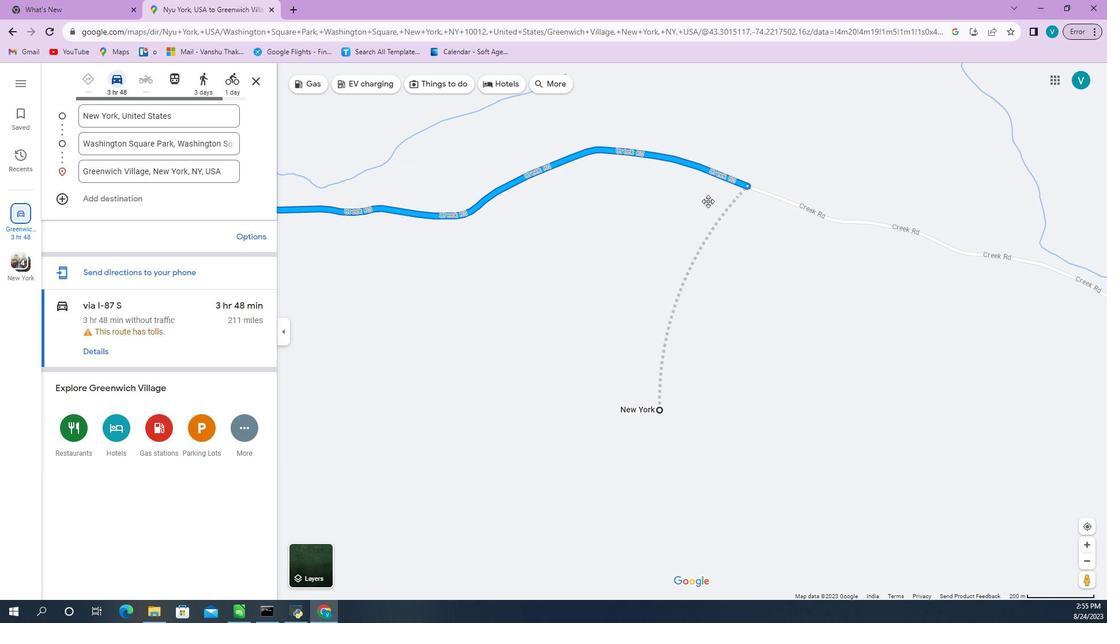 
Action: Mouse moved to (791, 217)
Screenshot: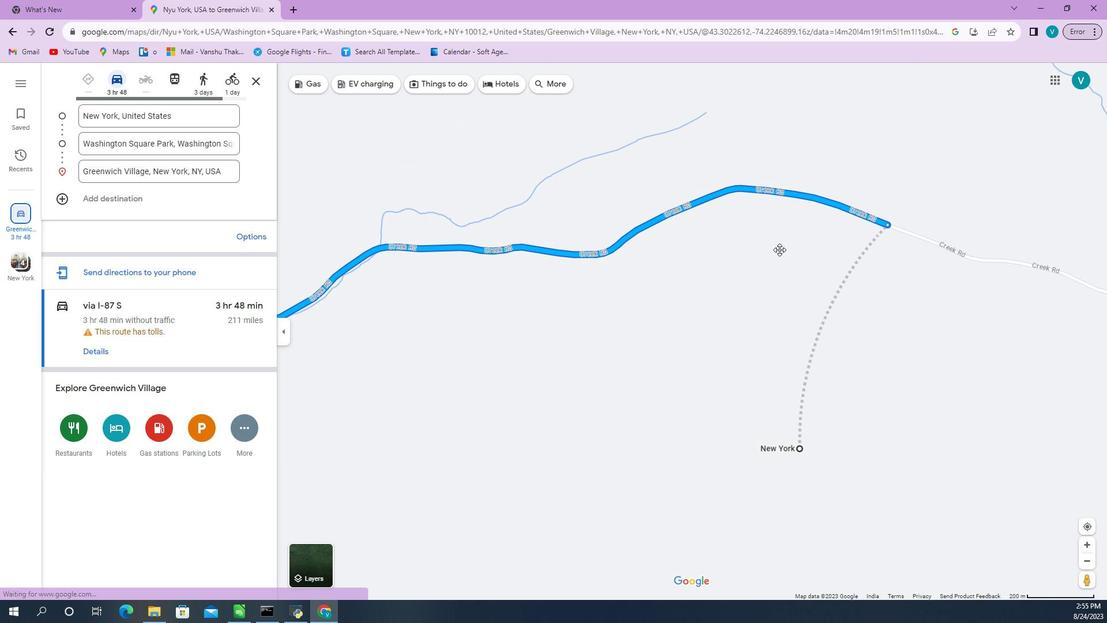 
Action: Mouse pressed left at (791, 217)
Screenshot: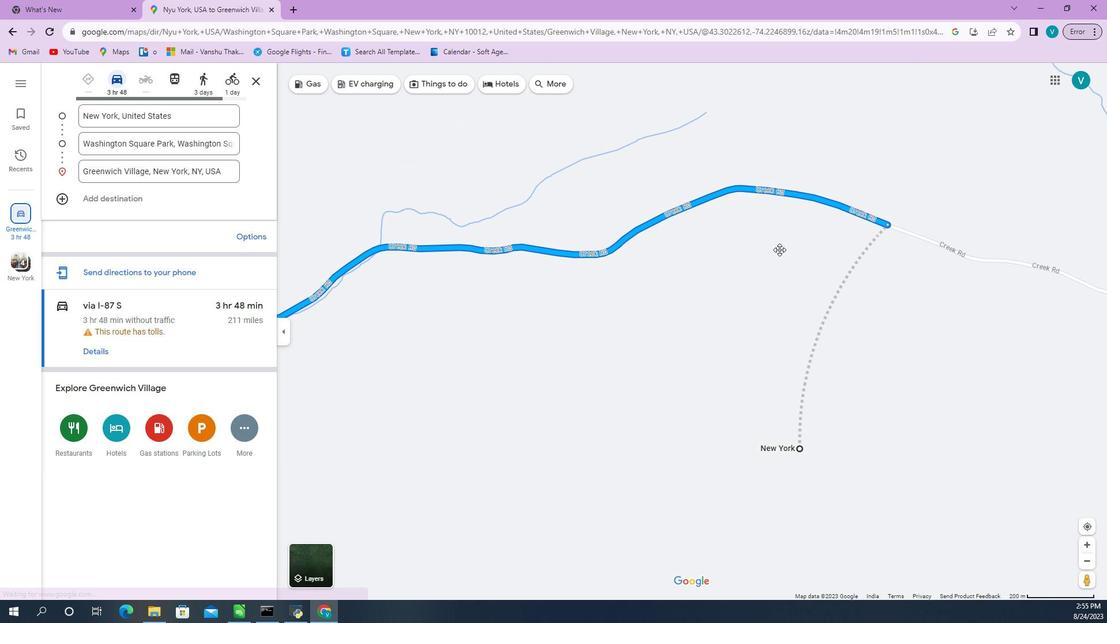 
Action: Mouse moved to (762, 257)
Screenshot: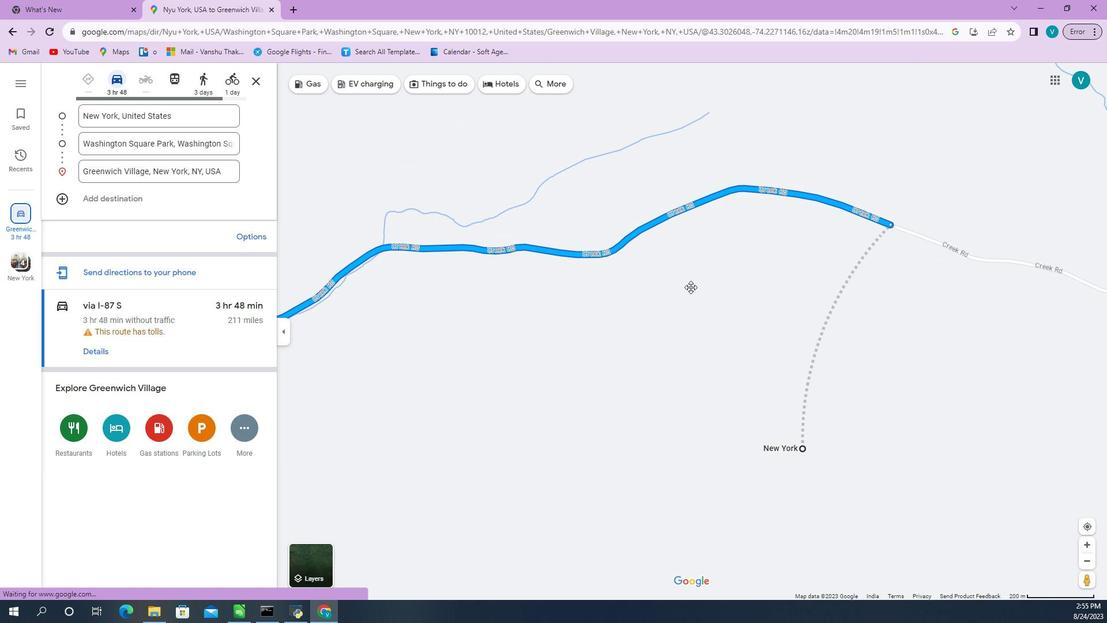 
Action: Mouse pressed left at (762, 257)
Screenshot: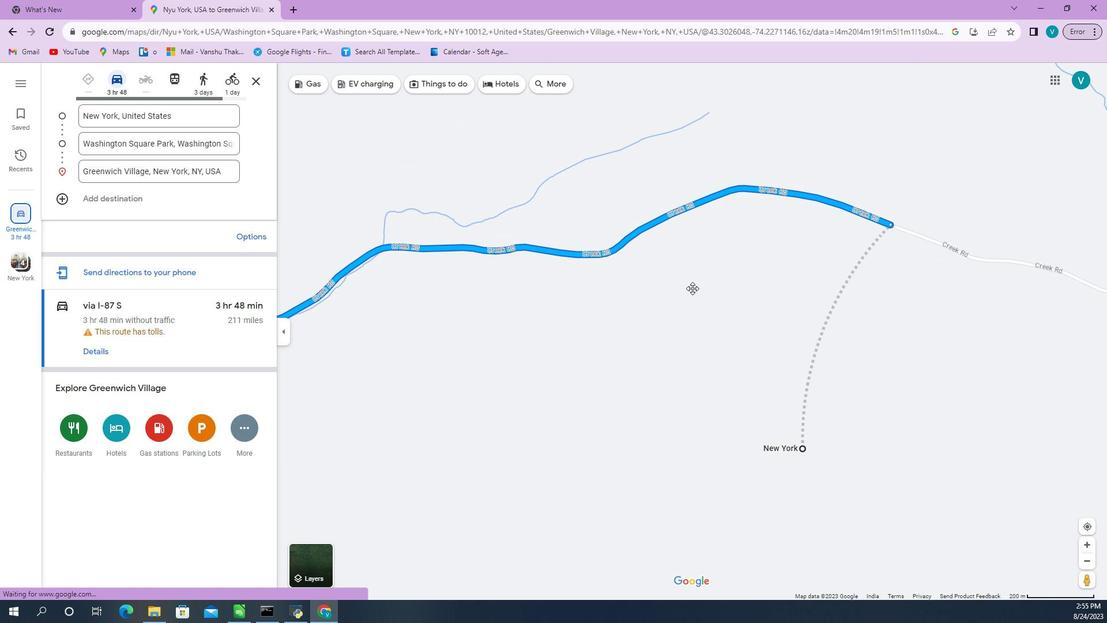 
Action: Mouse moved to (743, 260)
Screenshot: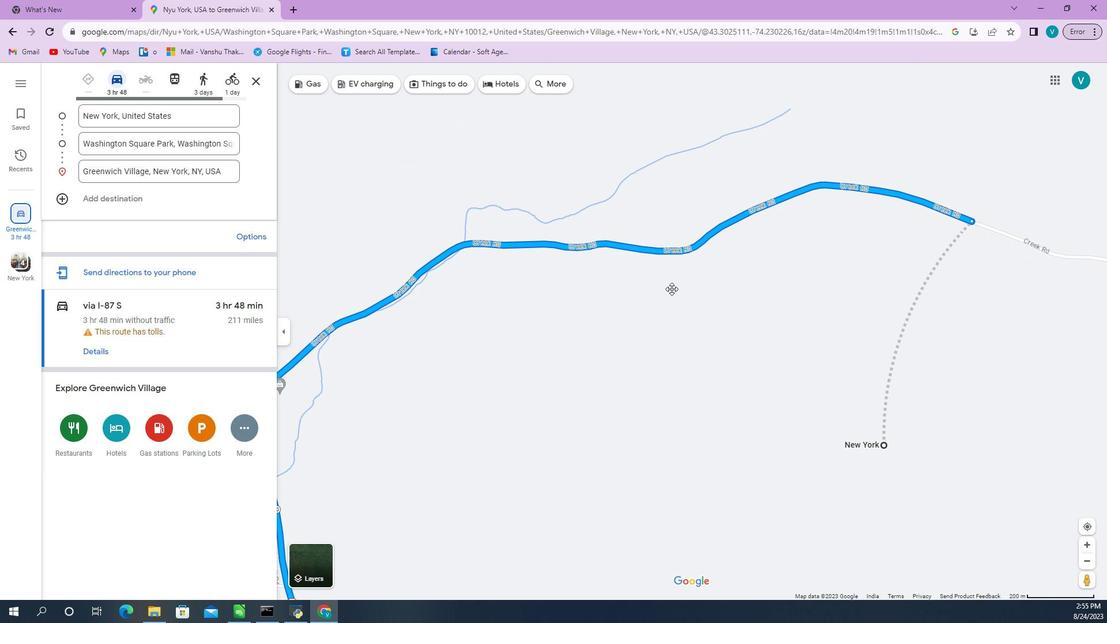 
Action: Mouse pressed left at (743, 260)
Screenshot: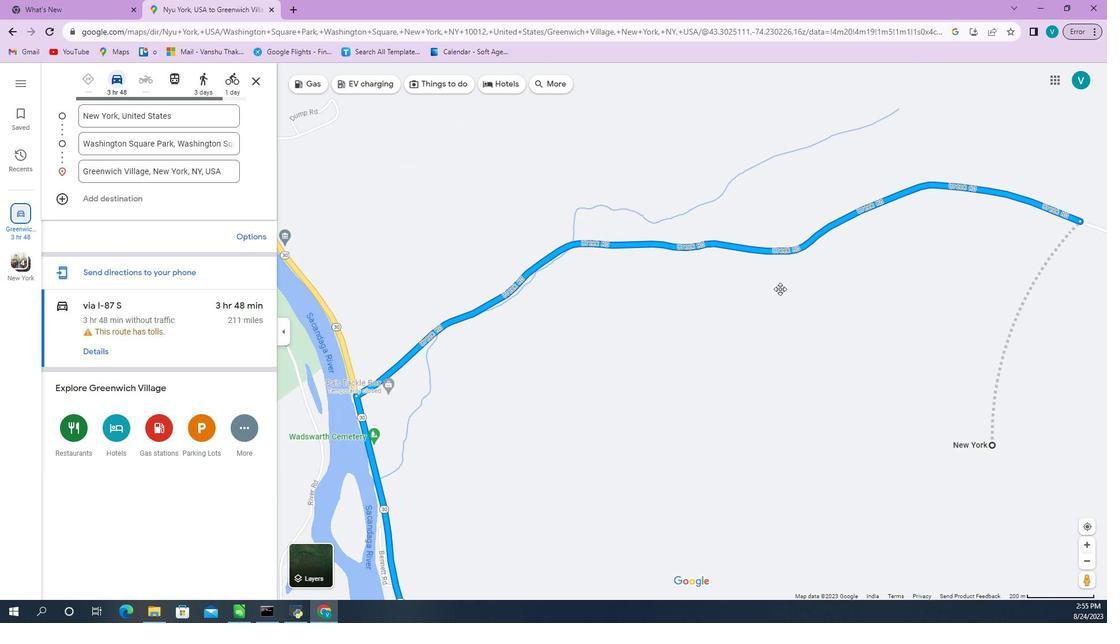 
Action: Mouse moved to (803, 272)
Screenshot: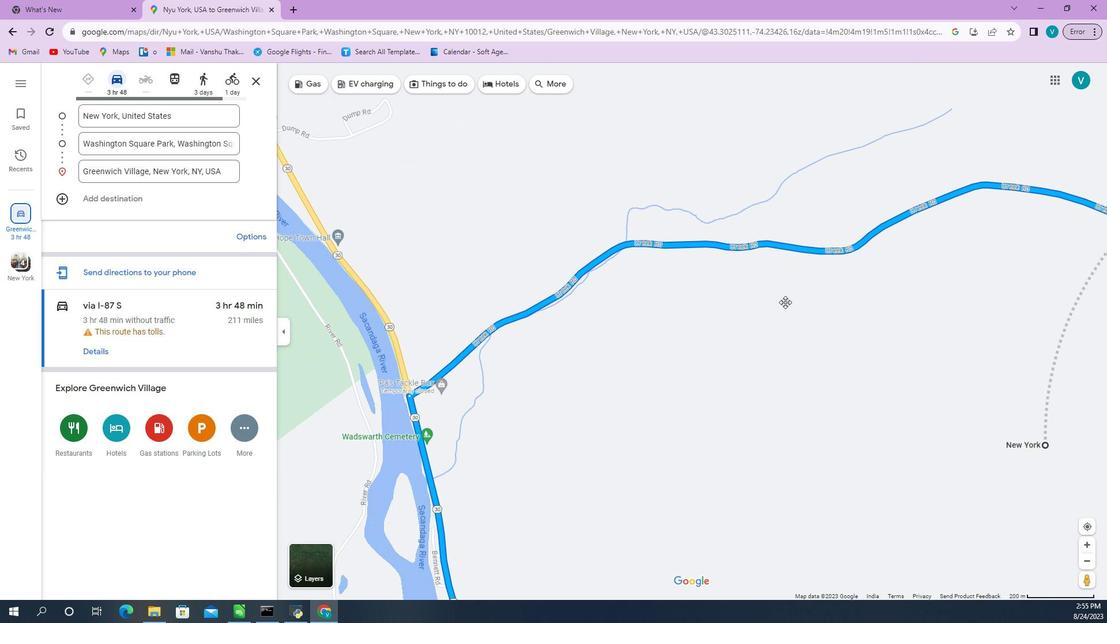 
Action: Mouse pressed left at (803, 272)
Screenshot: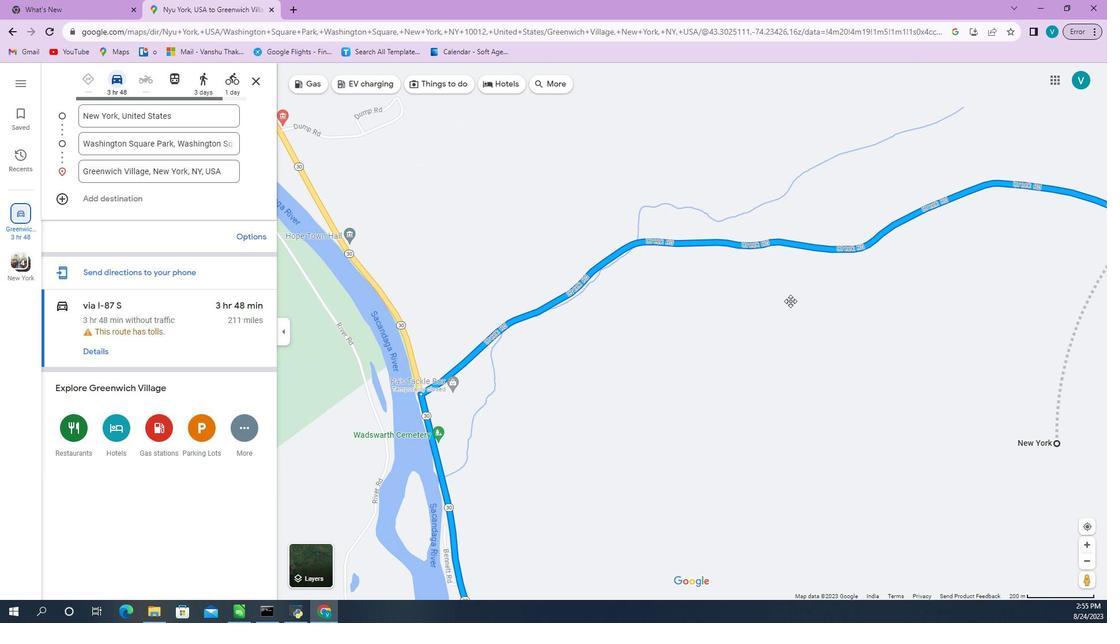
Action: Mouse moved to (771, 302)
Screenshot: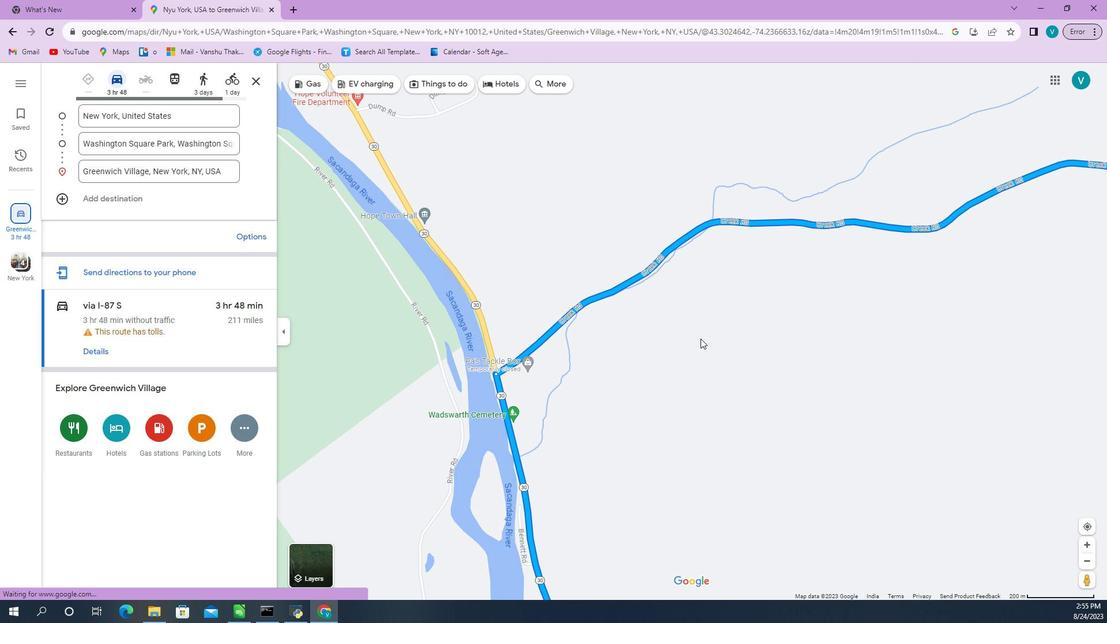 
Action: Mouse pressed left at (771, 302)
Screenshot: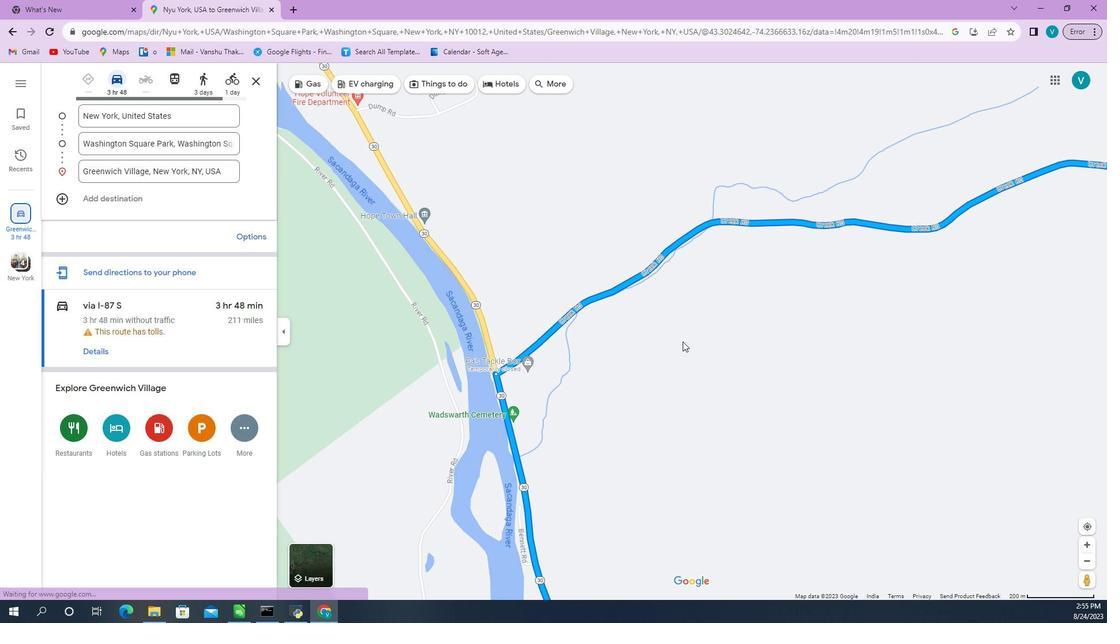 
Action: Mouse moved to (758, 304)
Screenshot: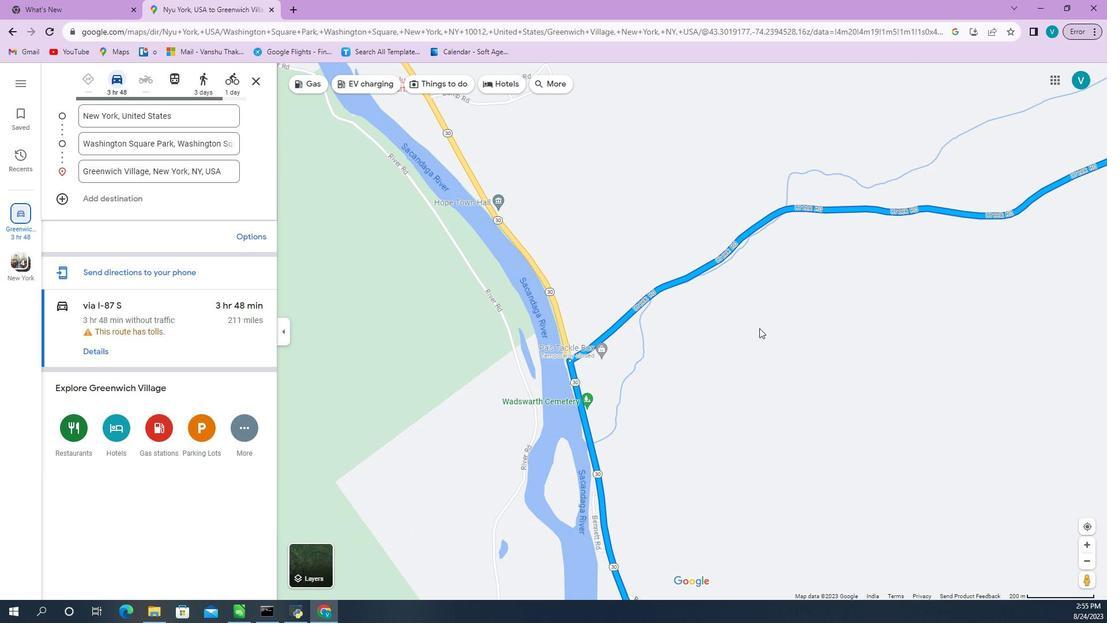 
Action: Mouse pressed left at (758, 304)
Screenshot: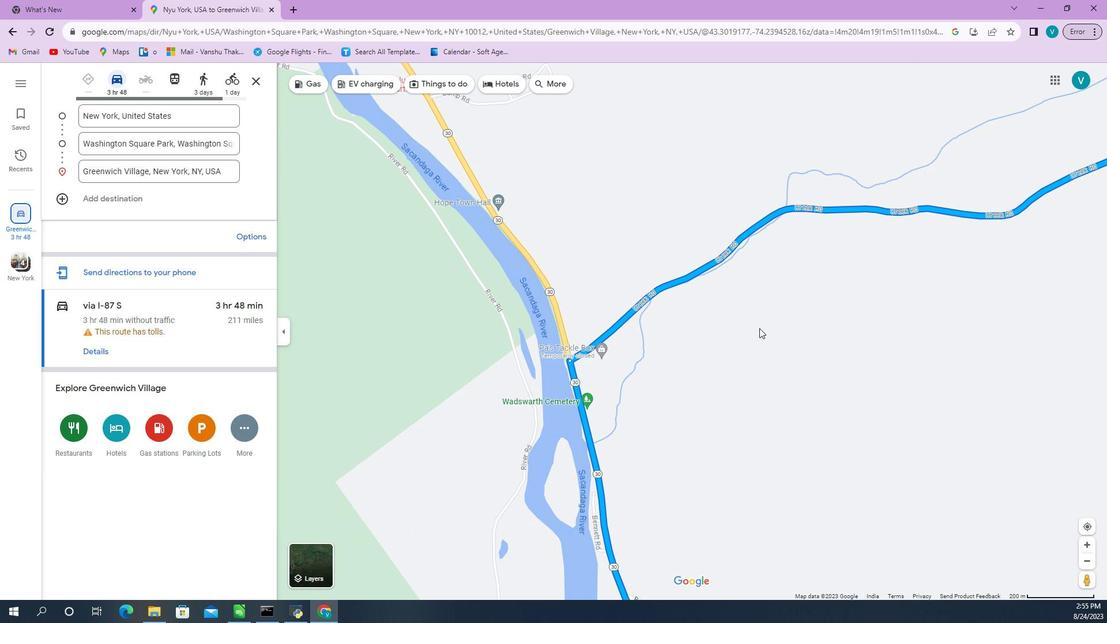
Action: Mouse moved to (812, 334)
Screenshot: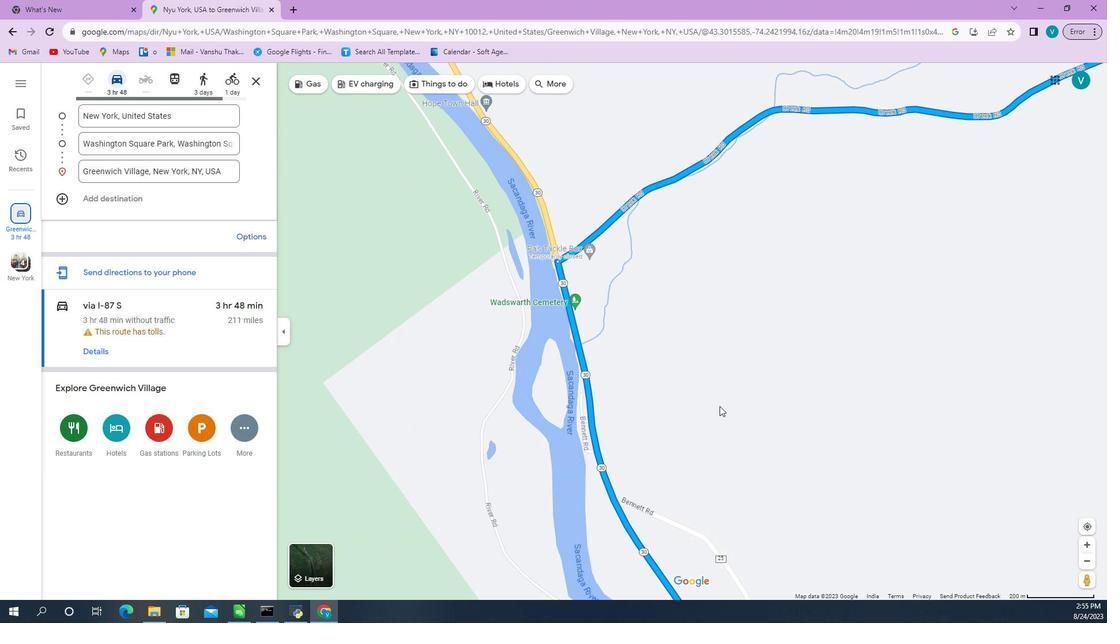 
Action: Mouse pressed left at (812, 334)
Screenshot: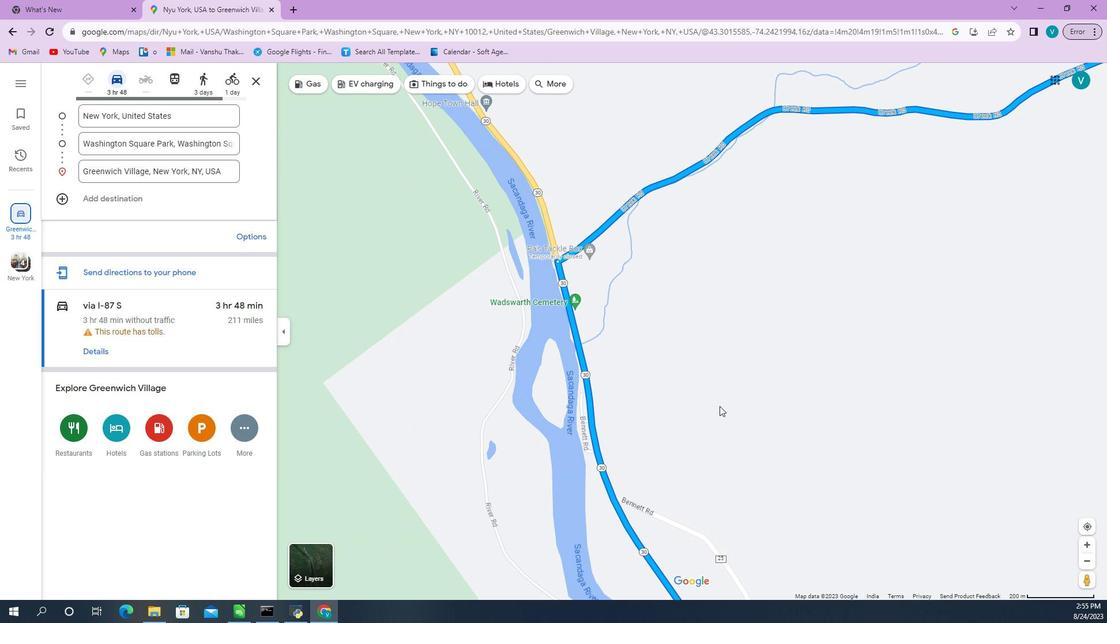 
Action: Mouse moved to (801, 360)
Screenshot: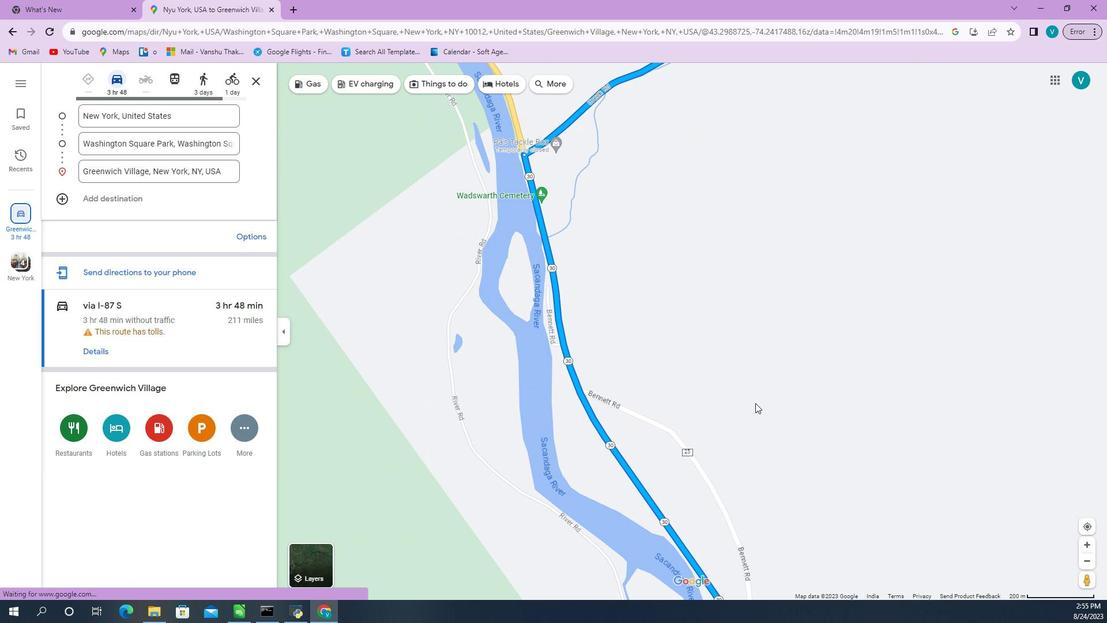 
Action: Mouse pressed left at (801, 360)
Screenshot: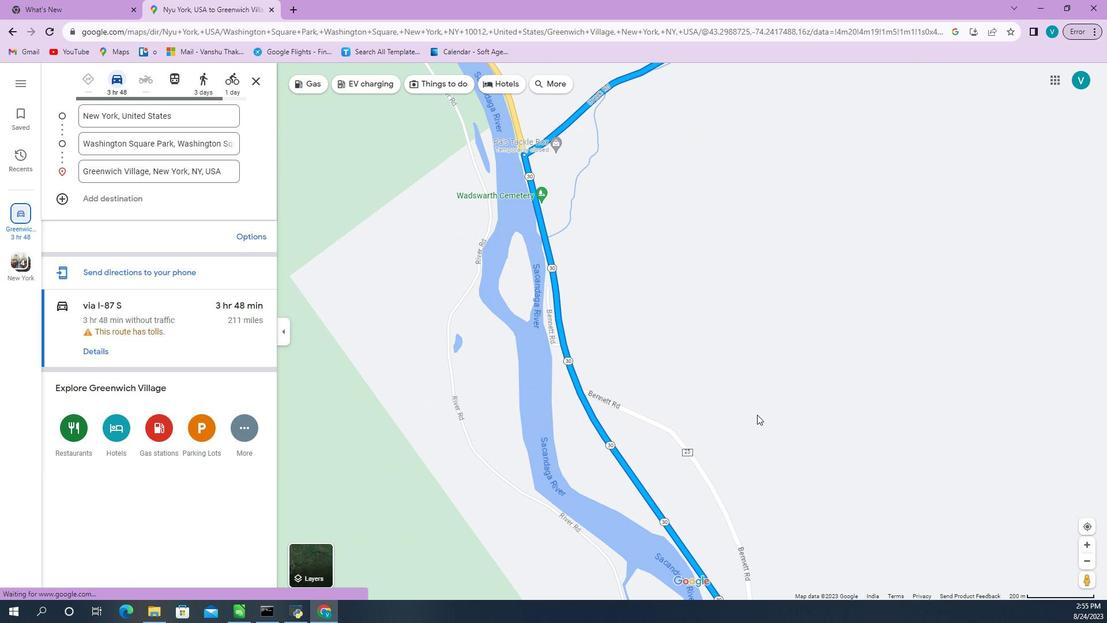 
Action: Mouse moved to (844, 364)
Screenshot: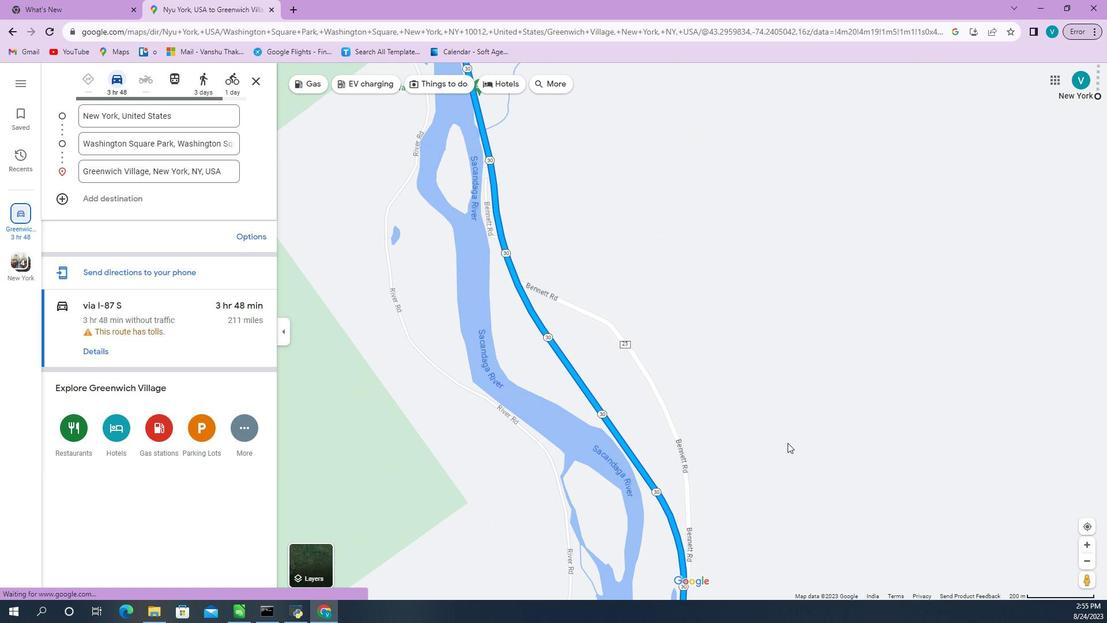 
Action: Mouse pressed left at (844, 364)
Screenshot: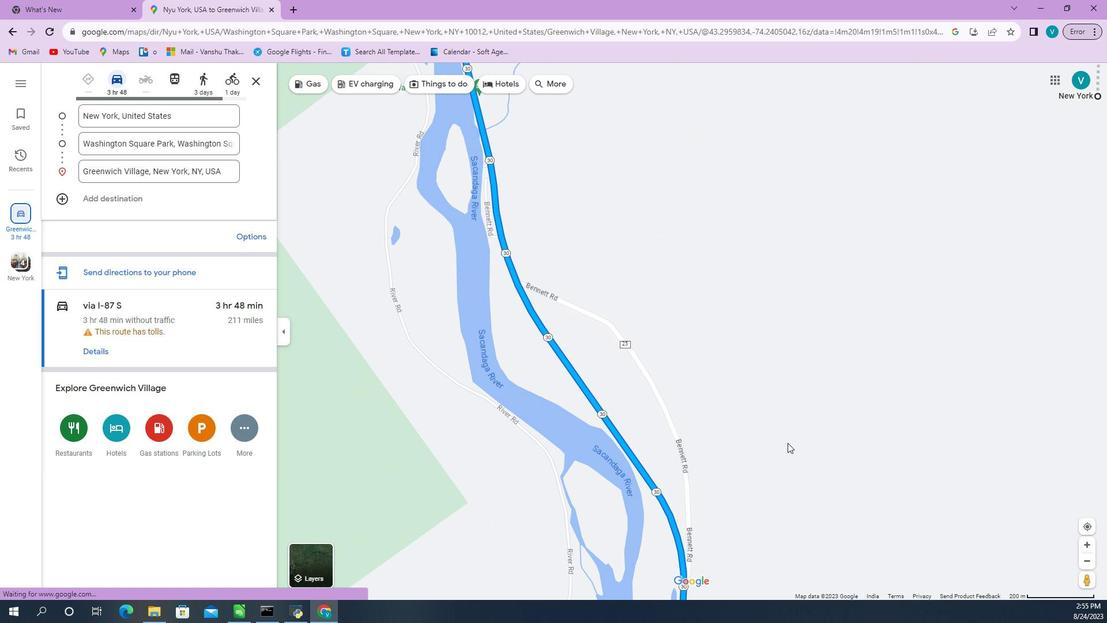 
Action: Mouse moved to (799, 310)
Screenshot: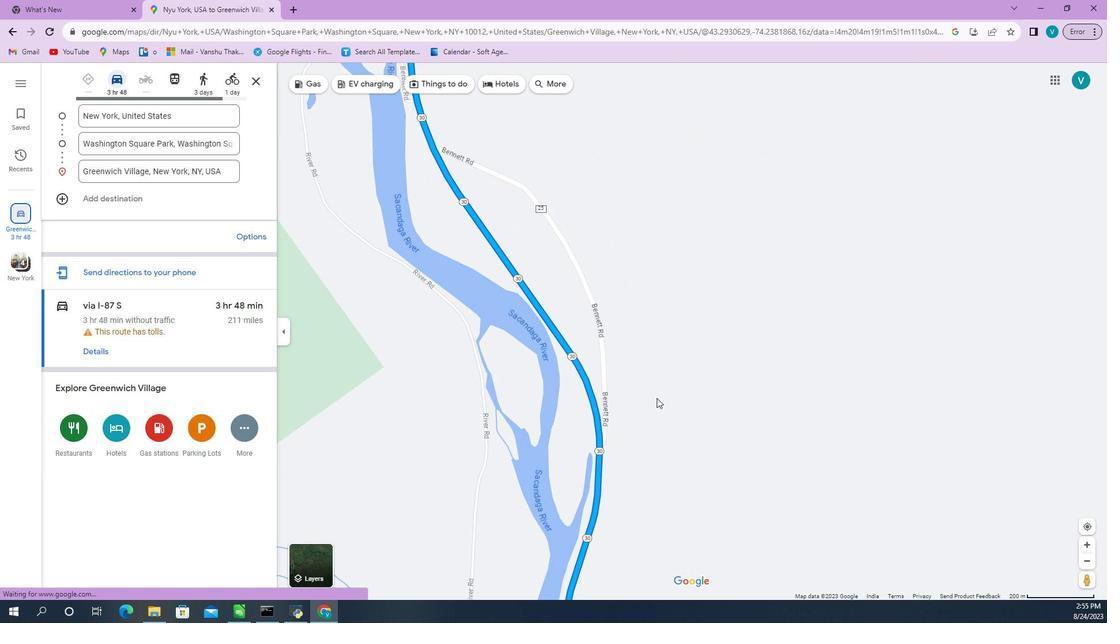 
Action: Mouse pressed left at (887, 394)
Screenshot: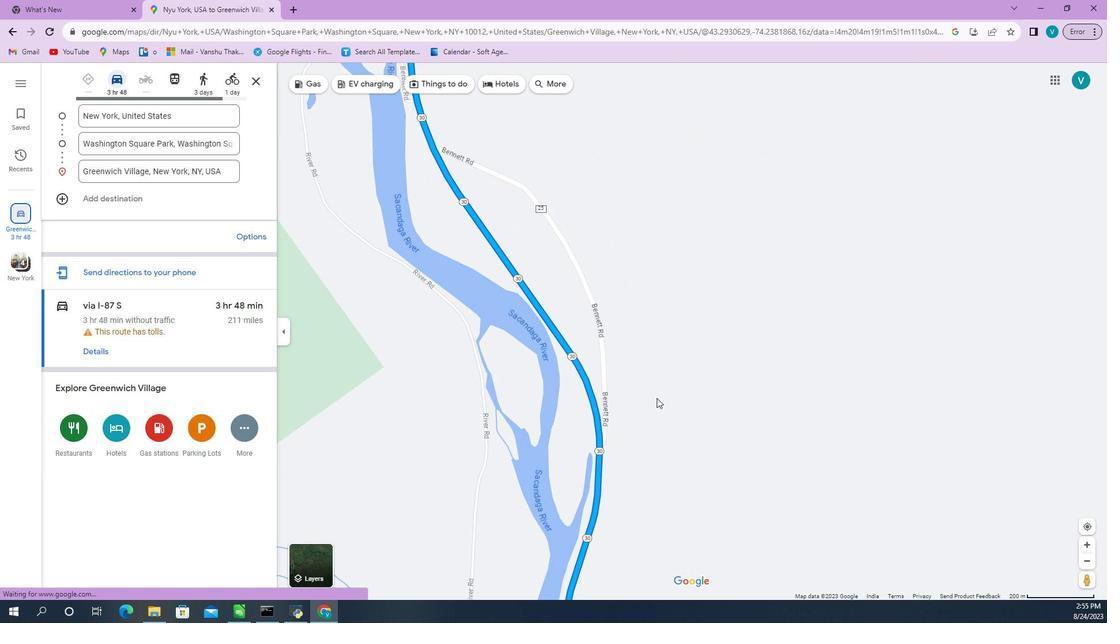 
Action: Mouse moved to (781, 413)
Screenshot: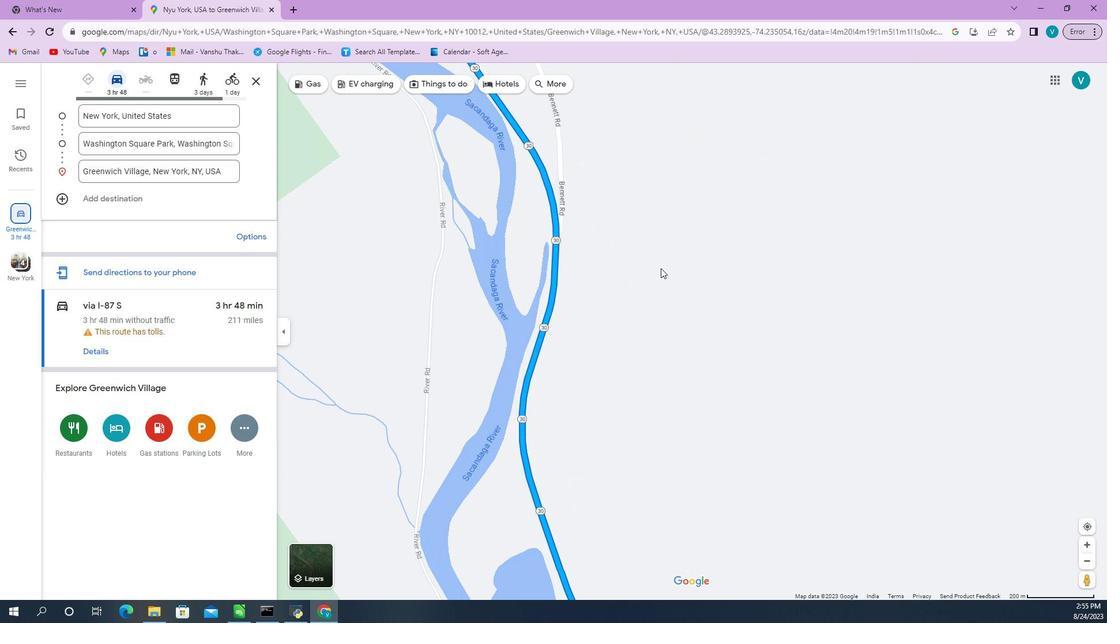 
Action: Mouse pressed left at (781, 413)
Screenshot: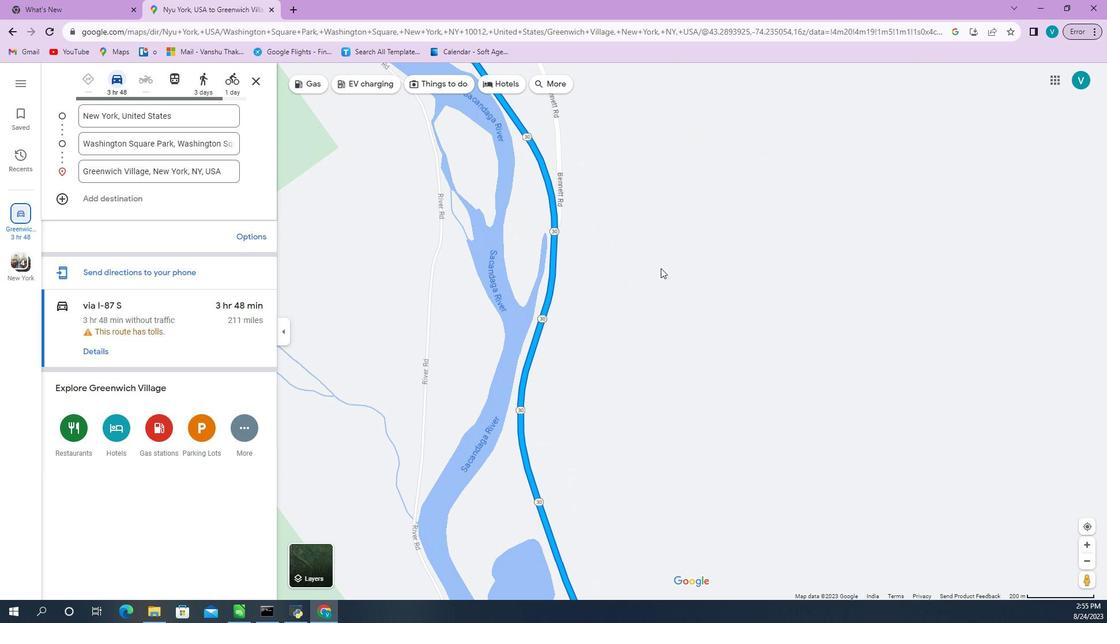 
Action: Mouse moved to (733, 243)
Screenshot: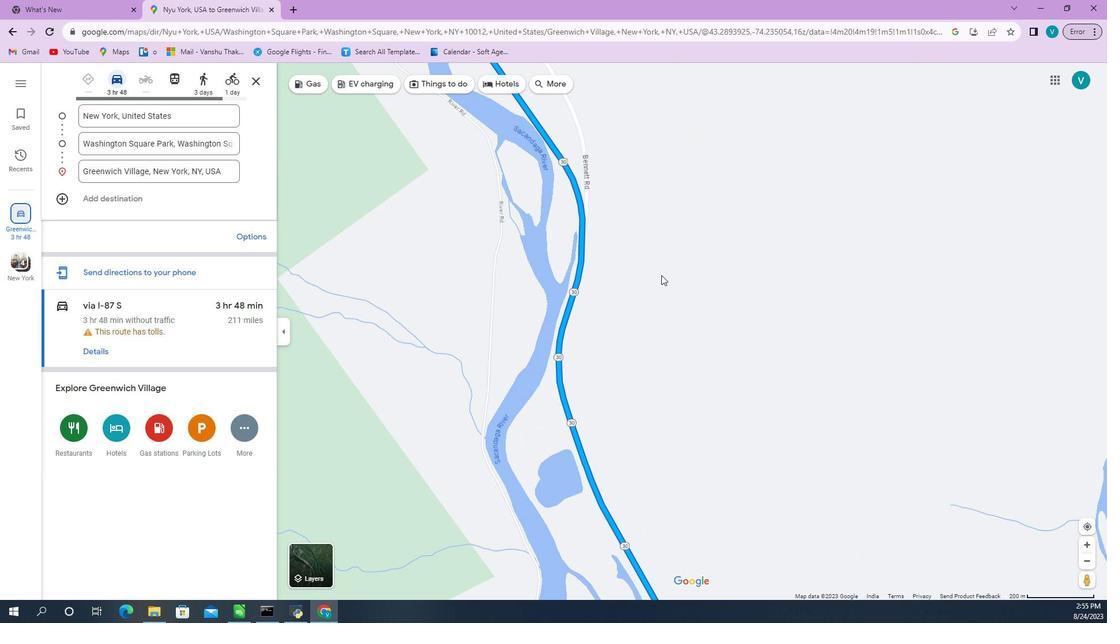
Action: Mouse scrolled (733, 242) with delta (0, 0)
Screenshot: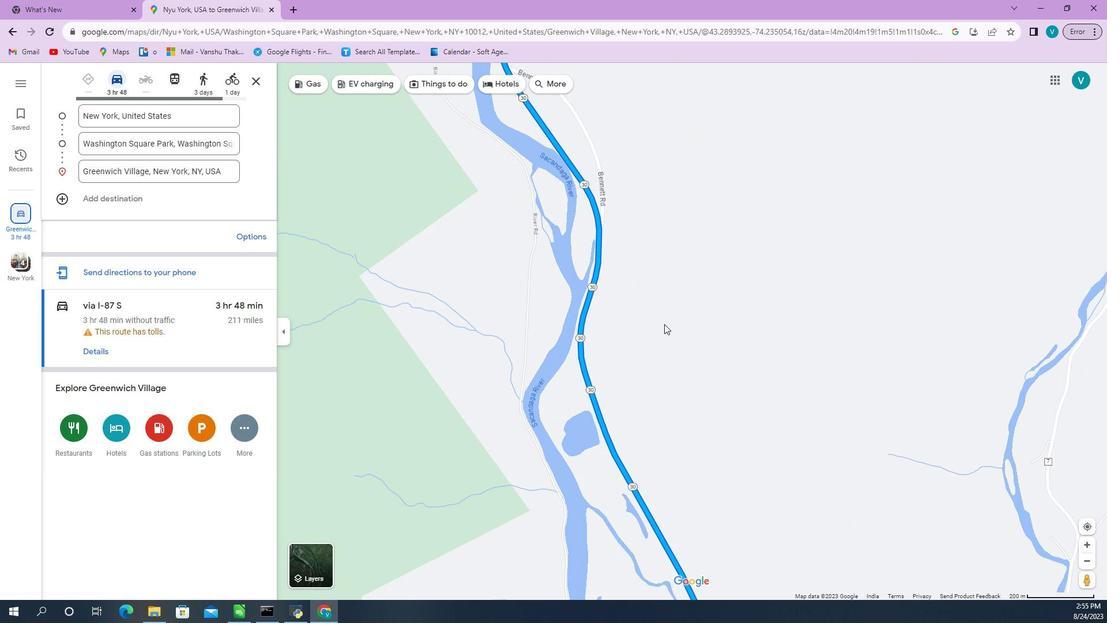 
Action: Mouse scrolled (733, 242) with delta (0, 0)
Screenshot: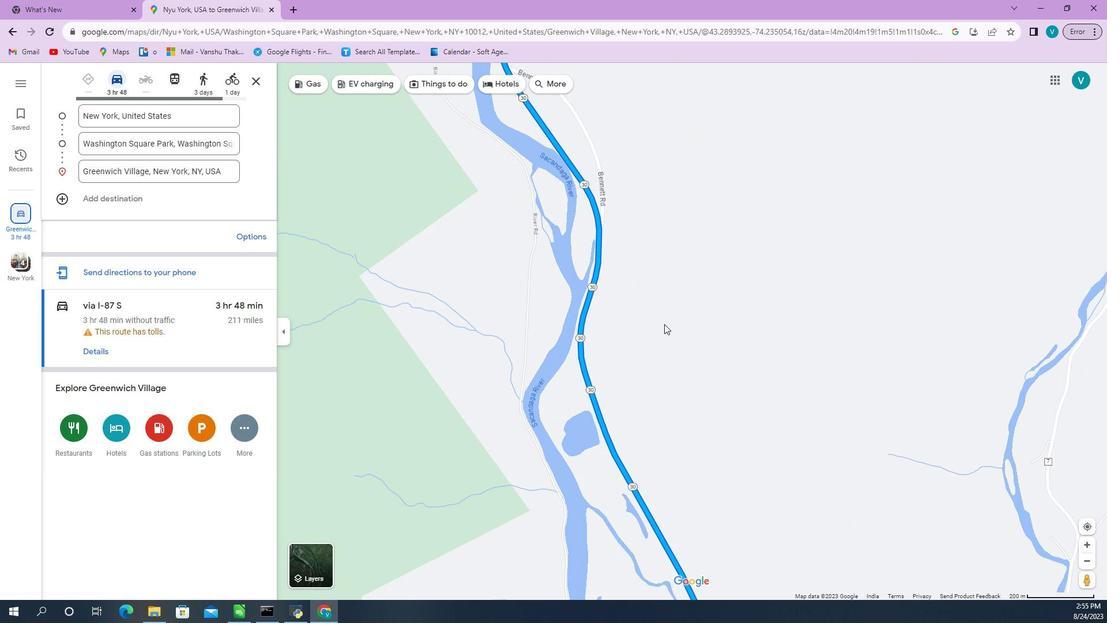 
Action: Mouse scrolled (733, 242) with delta (0, 0)
Screenshot: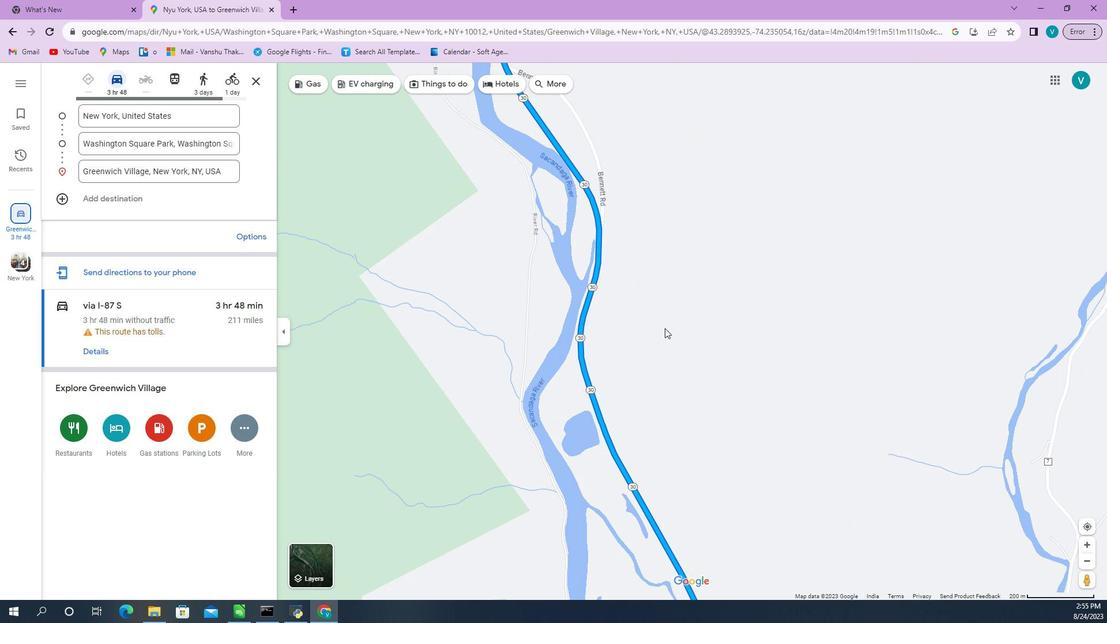 
Action: Mouse scrolled (733, 242) with delta (0, 0)
Screenshot: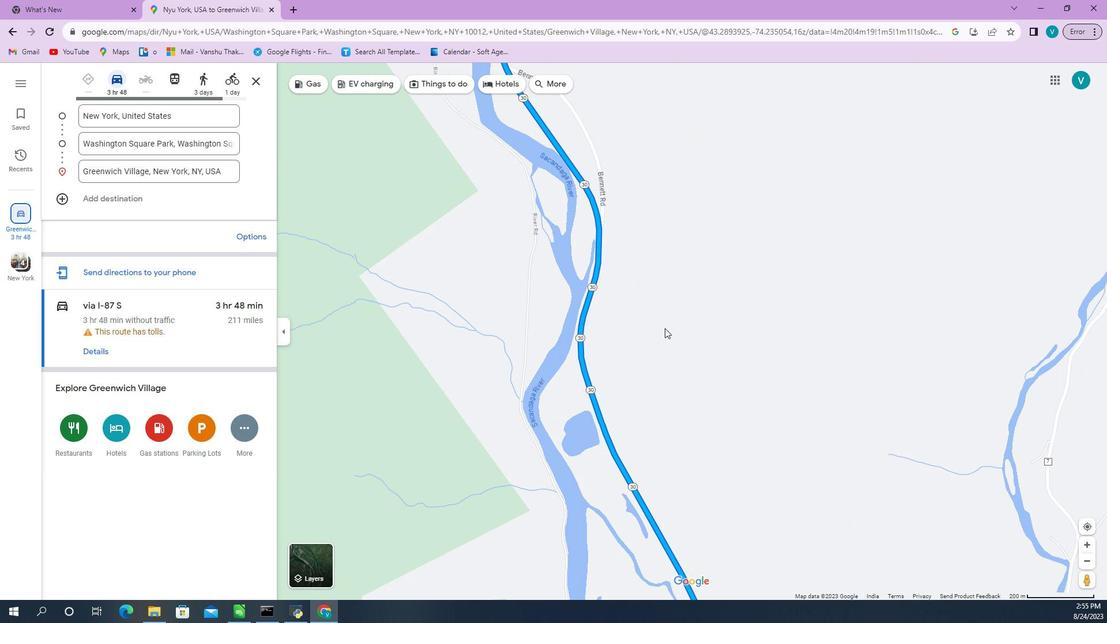 
Action: Mouse scrolled (733, 242) with delta (0, 0)
Screenshot: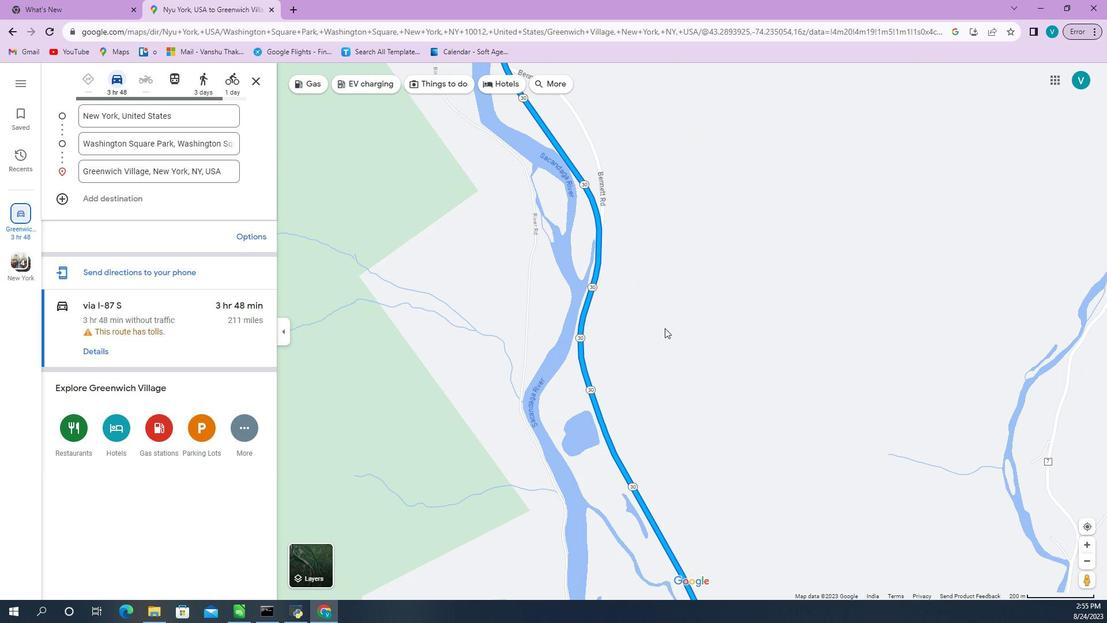
Action: Mouse moved to (738, 293)
Screenshot: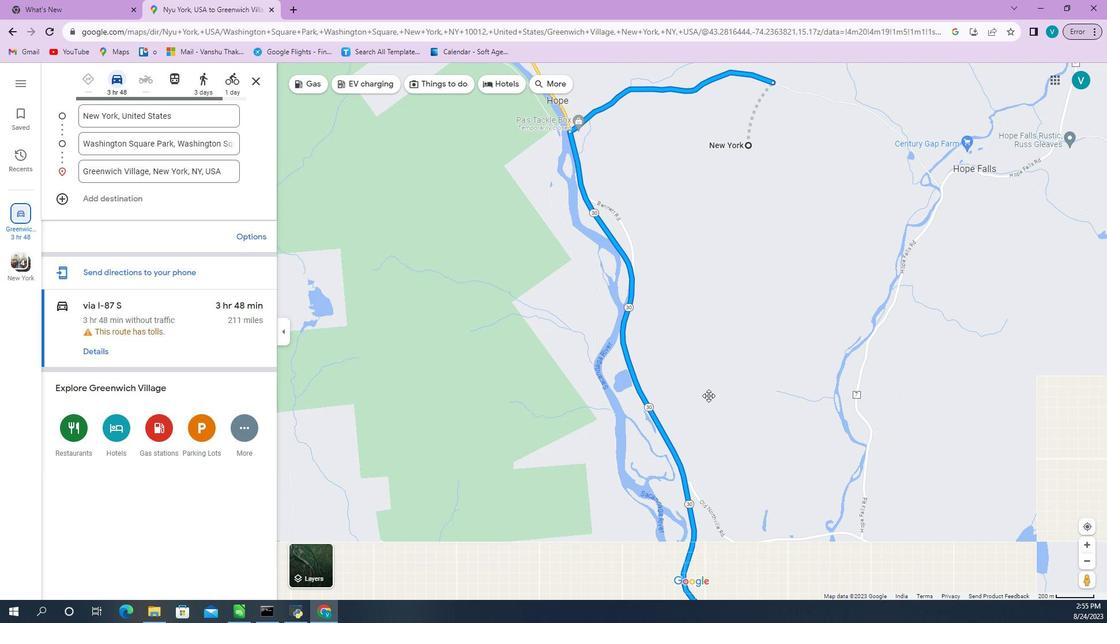
Action: Mouse scrolled (738, 292) with delta (0, 0)
Screenshot: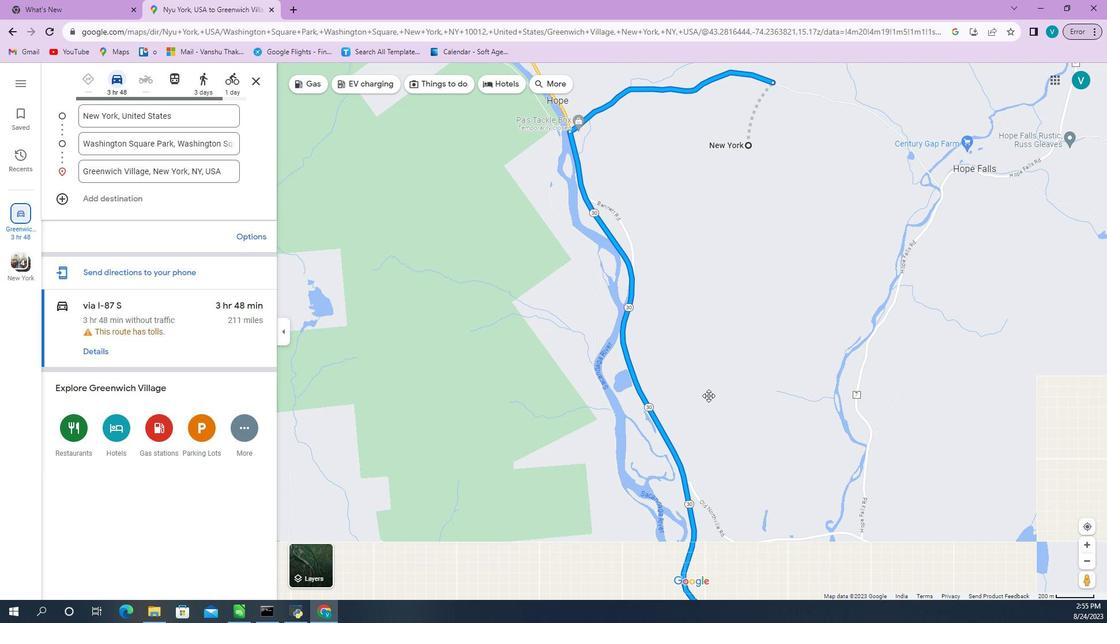 
Action: Mouse scrolled (738, 292) with delta (0, 0)
Screenshot: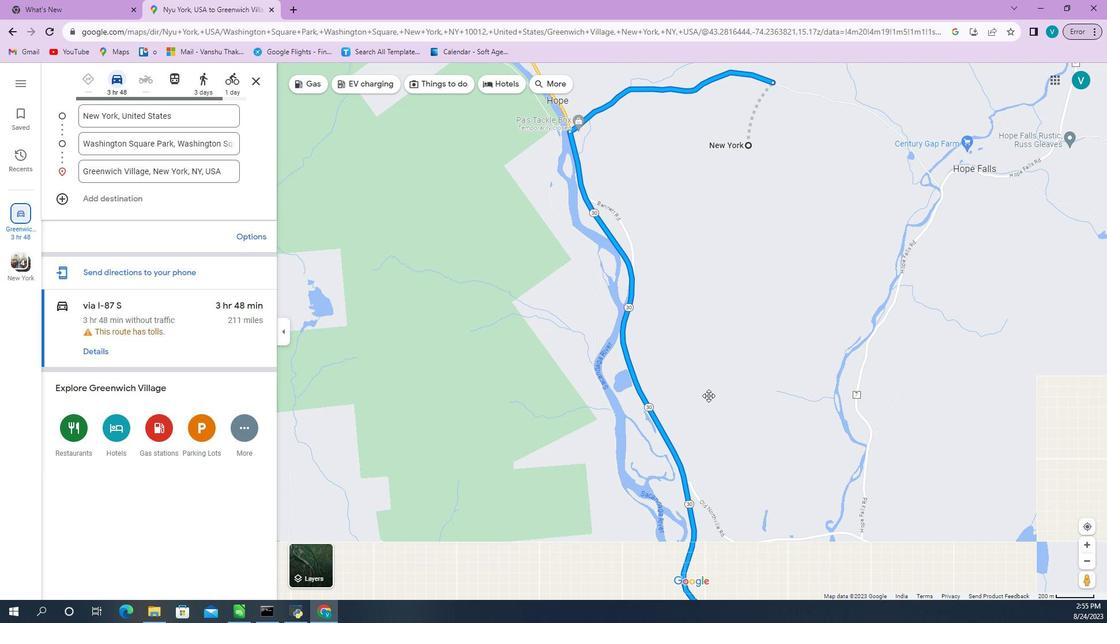 
Action: Mouse scrolled (738, 292) with delta (0, 0)
Screenshot: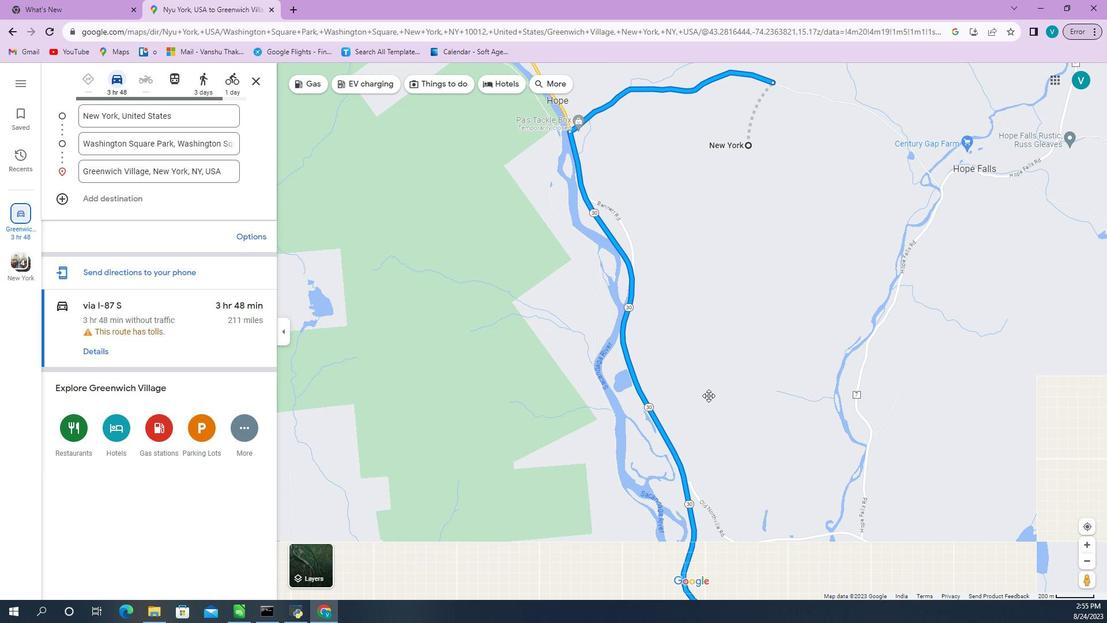 
Action: Mouse scrolled (738, 292) with delta (0, 0)
Screenshot: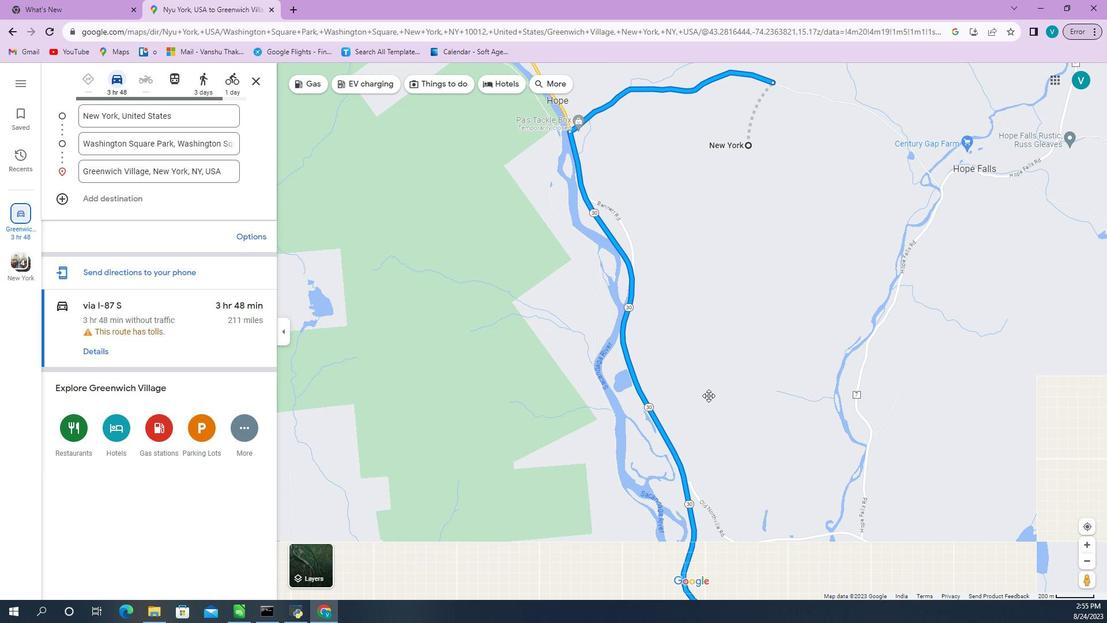 
Action: Mouse moved to (808, 371)
Screenshot: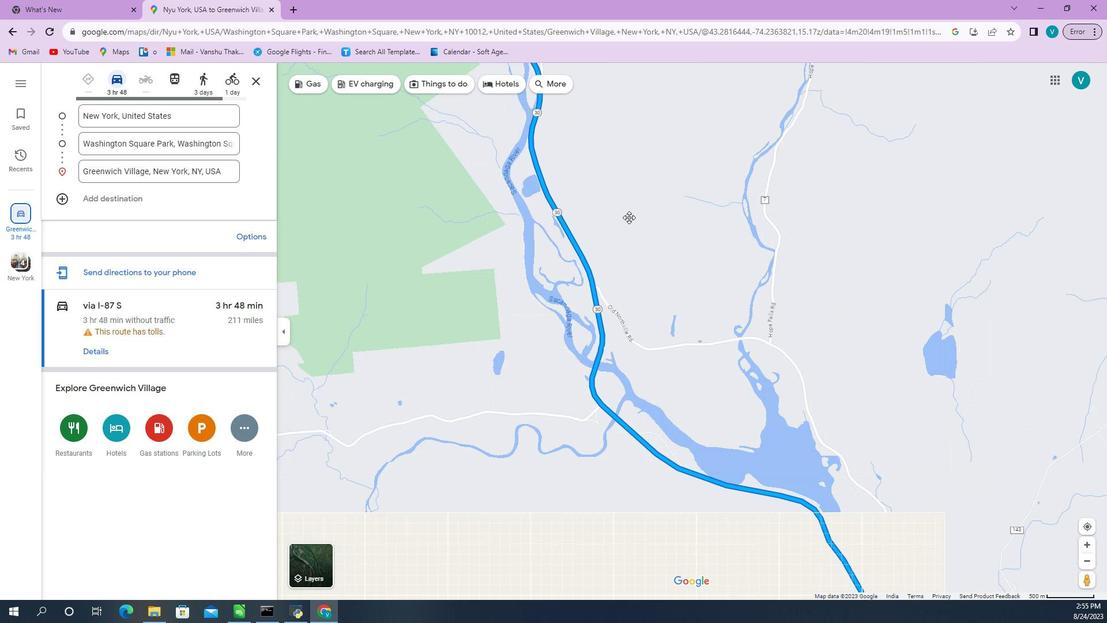 
Action: Mouse pressed left at (808, 371)
Screenshot: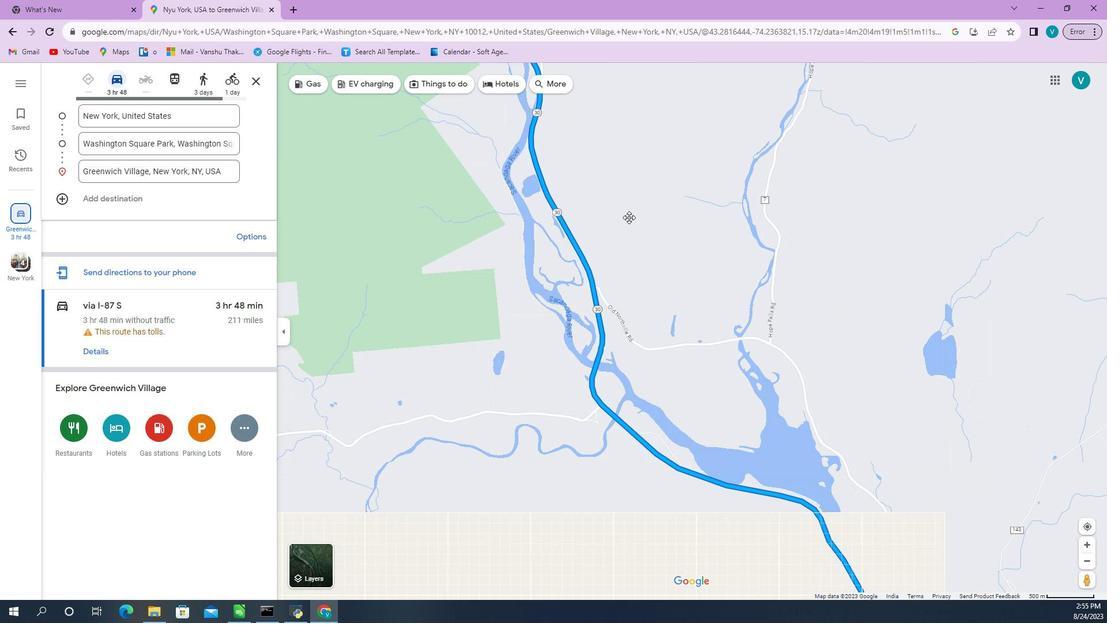 
Action: Mouse moved to (738, 274)
Screenshot: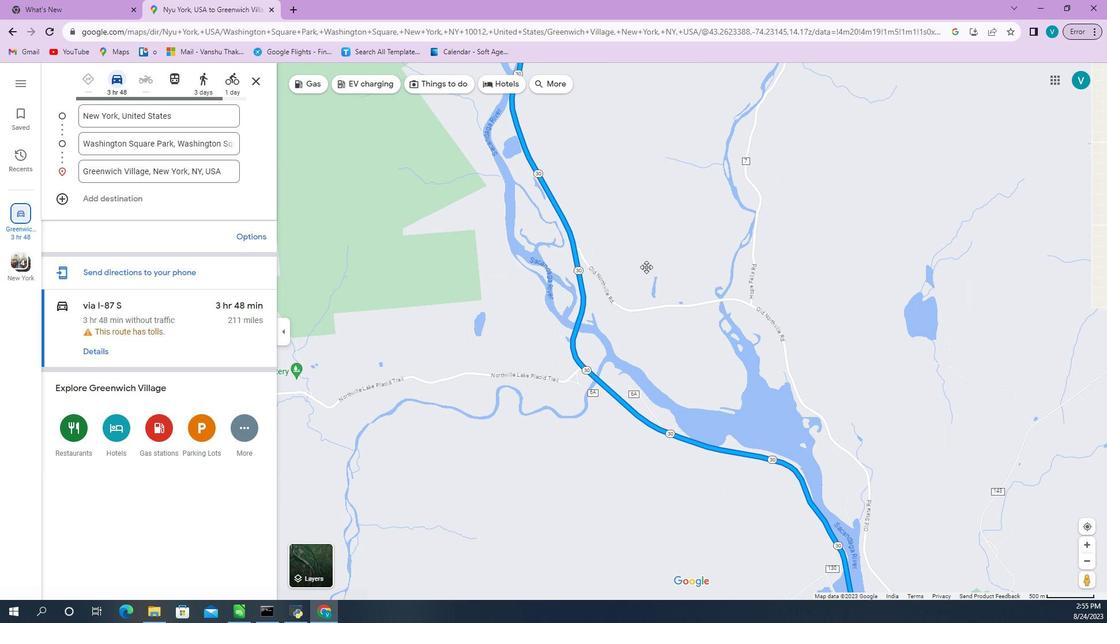 
Action: Mouse pressed left at (738, 274)
Screenshot: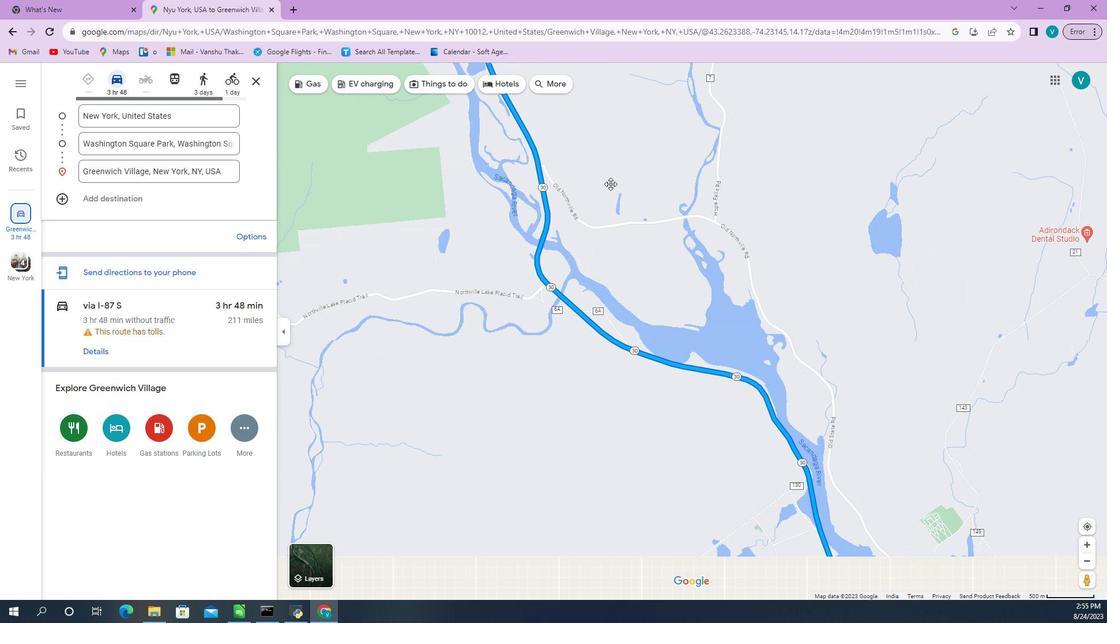 
Action: Mouse moved to (699, 228)
Screenshot: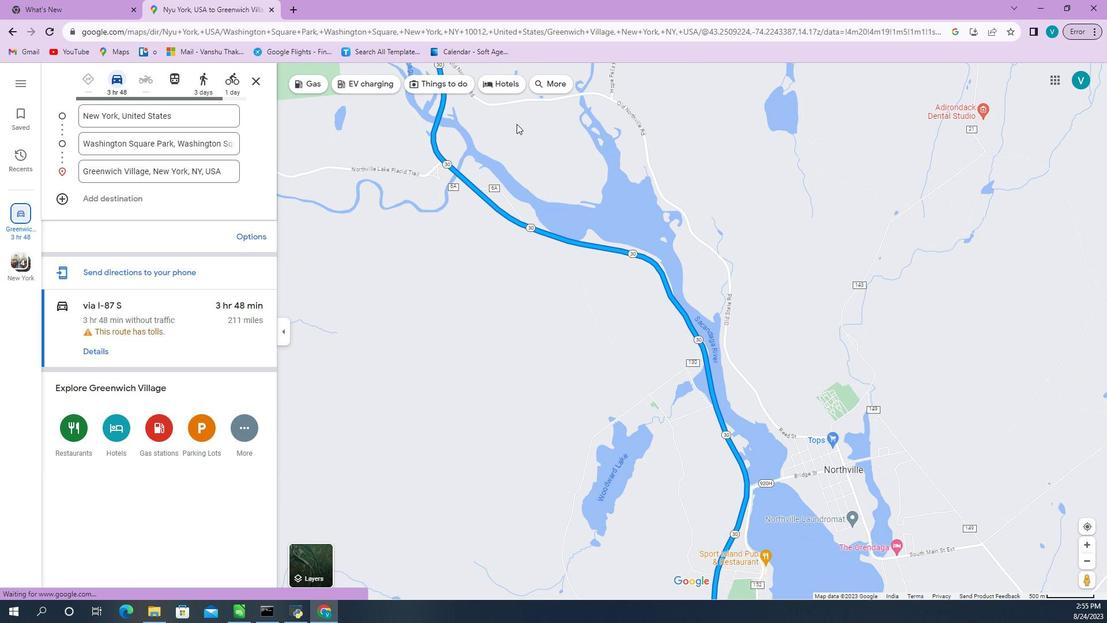
Action: Mouse pressed left at (699, 228)
Screenshot: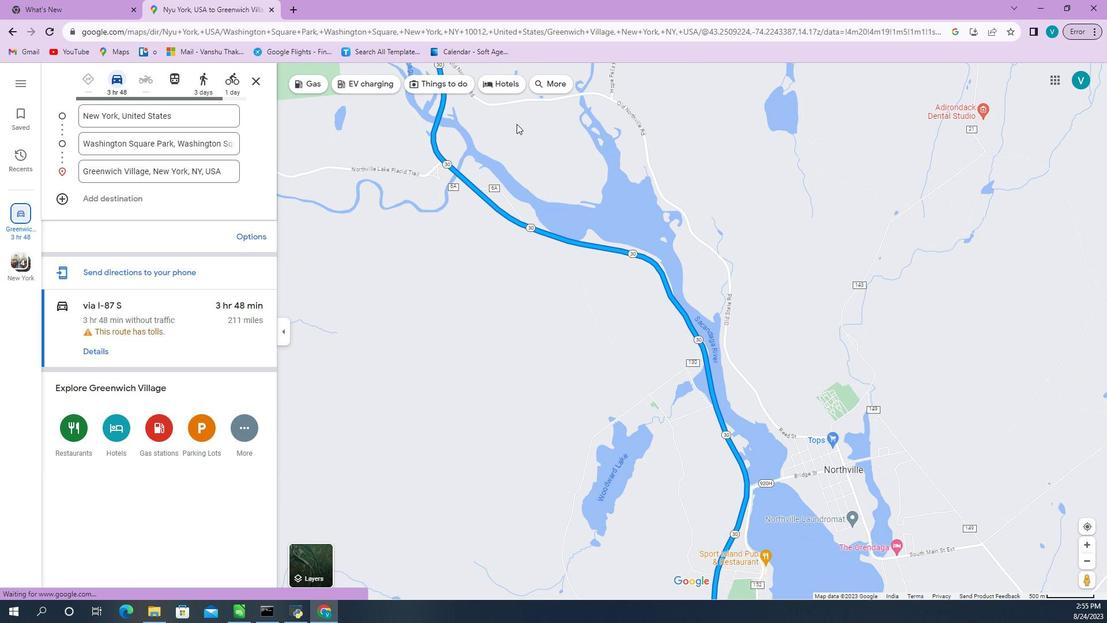 
Action: Mouse moved to (662, 189)
Screenshot: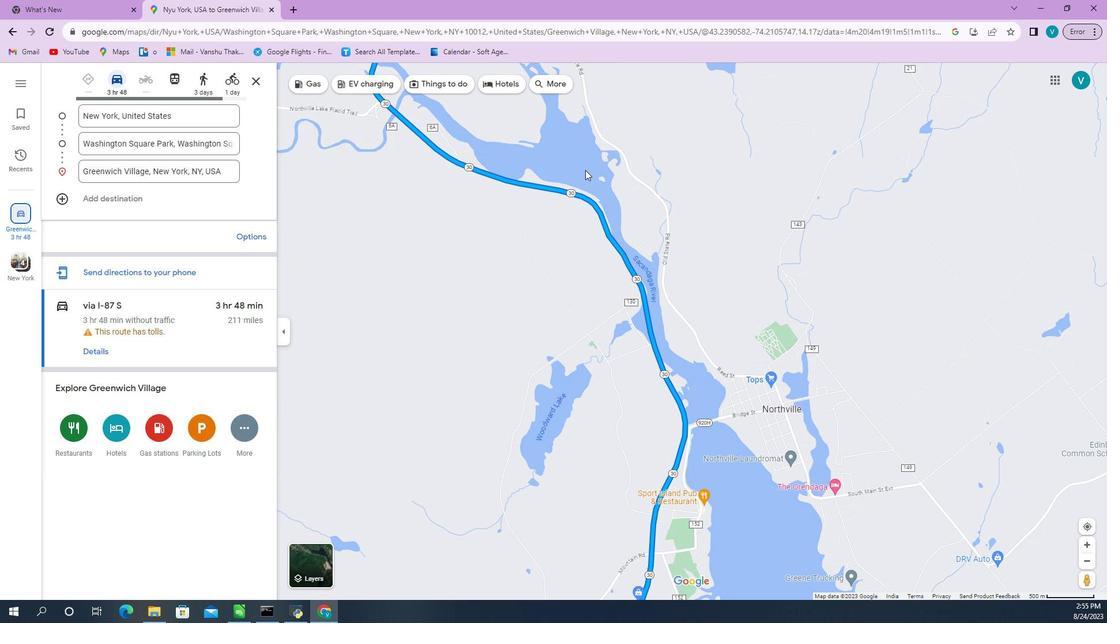 
Action: Mouse pressed left at (678, 197)
Screenshot: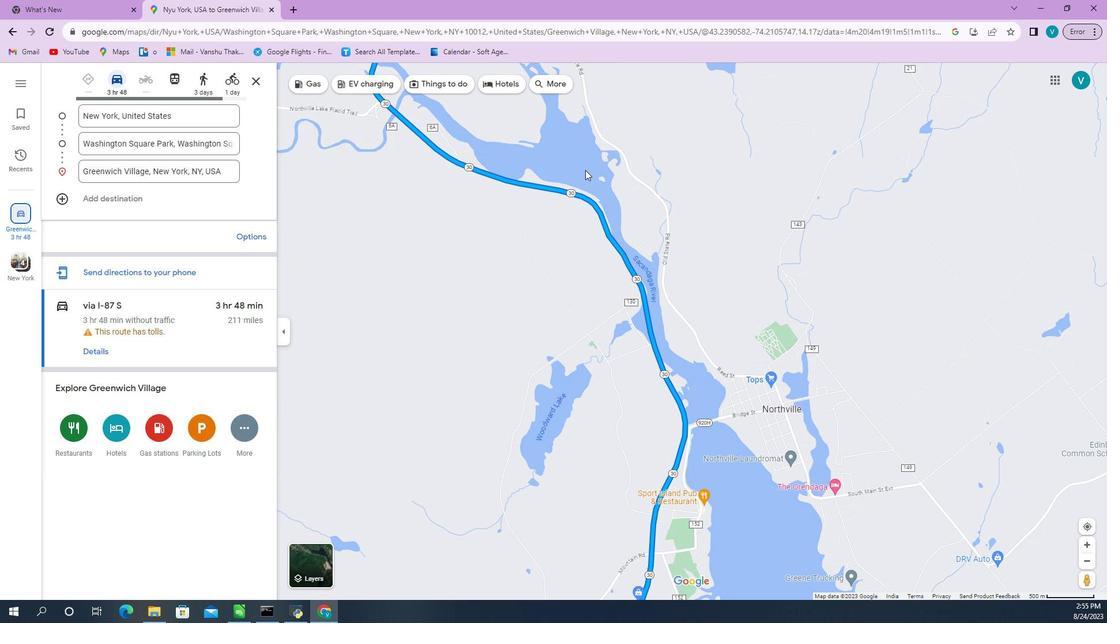 
Action: Mouse moved to (747, 258)
Screenshot: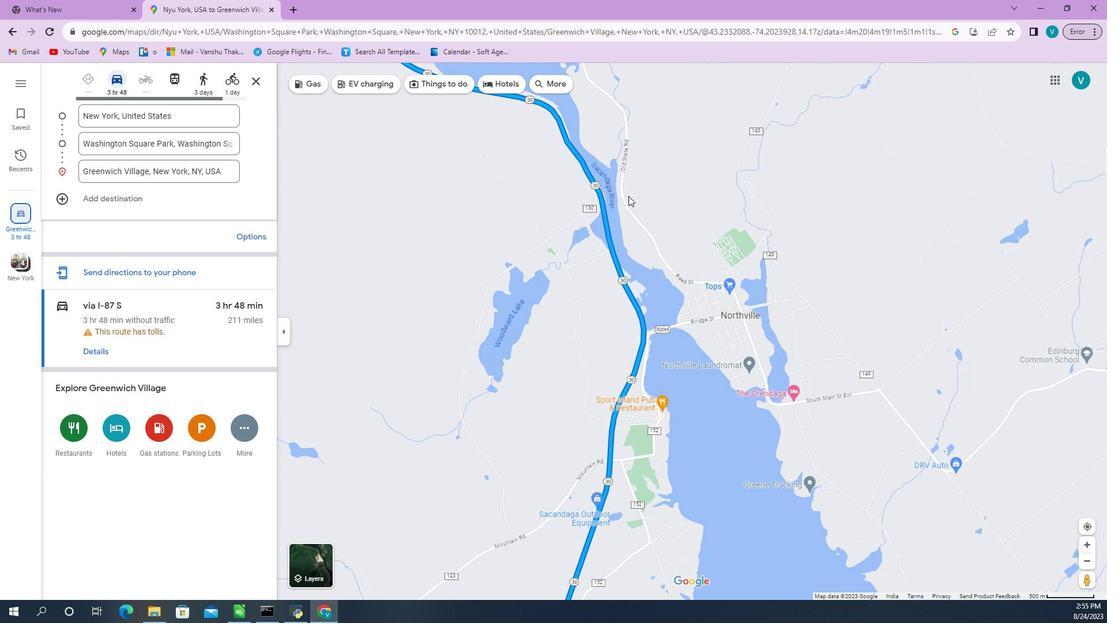 
Action: Mouse pressed left at (747, 258)
Screenshot: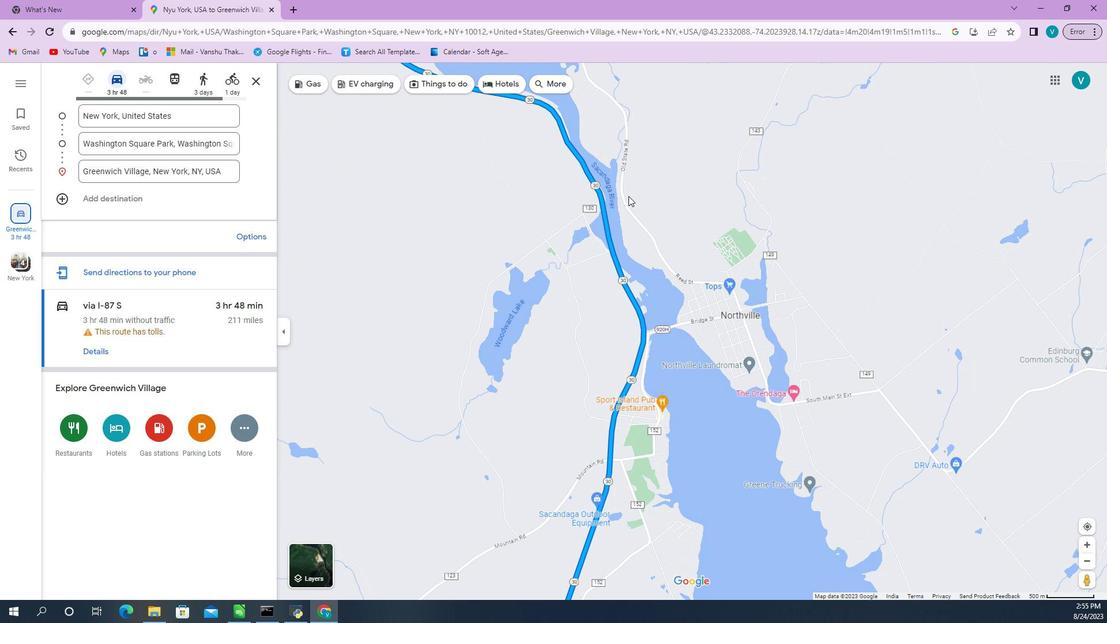 
Action: Mouse moved to (715, 149)
Screenshot: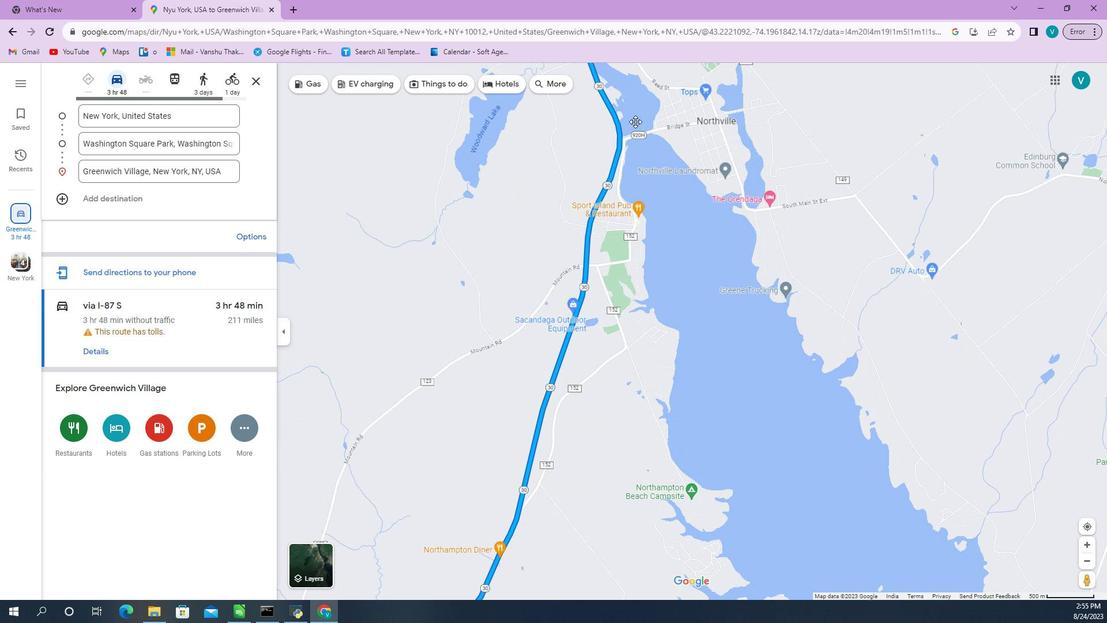 
Action: Mouse pressed left at (730, 232)
Screenshot: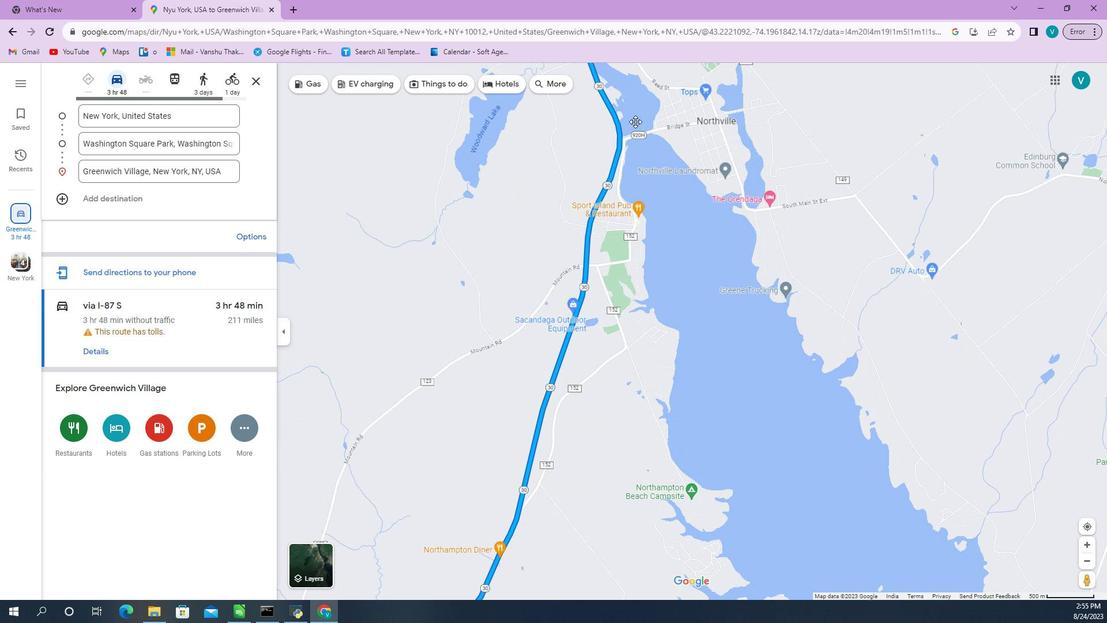 
Action: Mouse moved to (724, 220)
Screenshot: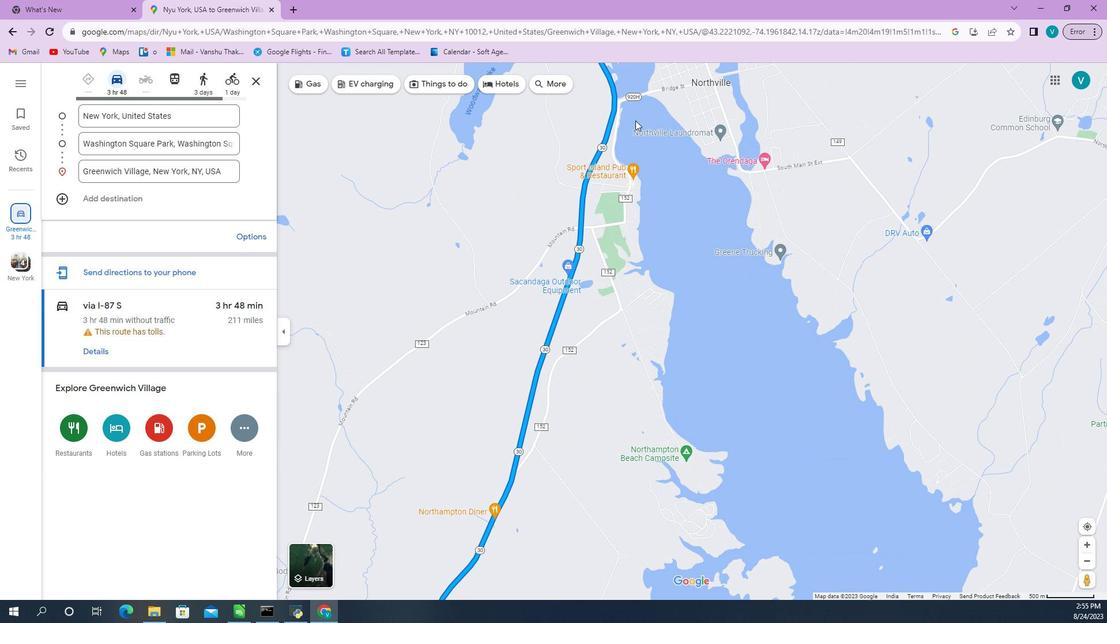 
Action: Mouse pressed left at (724, 220)
Screenshot: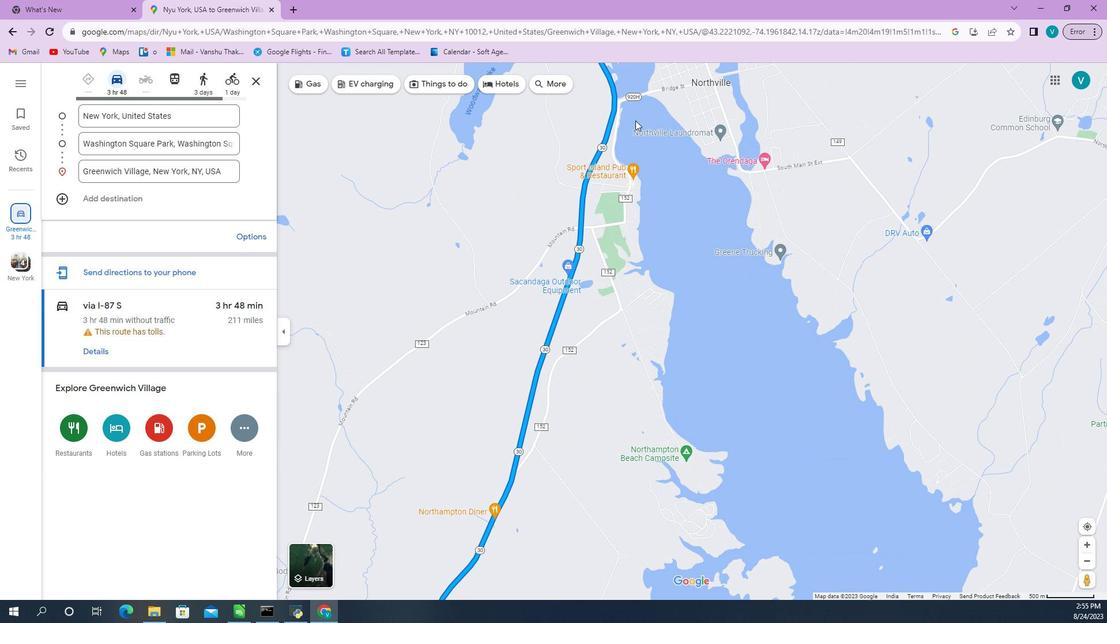 
Action: Mouse moved to (699, 310)
Screenshot: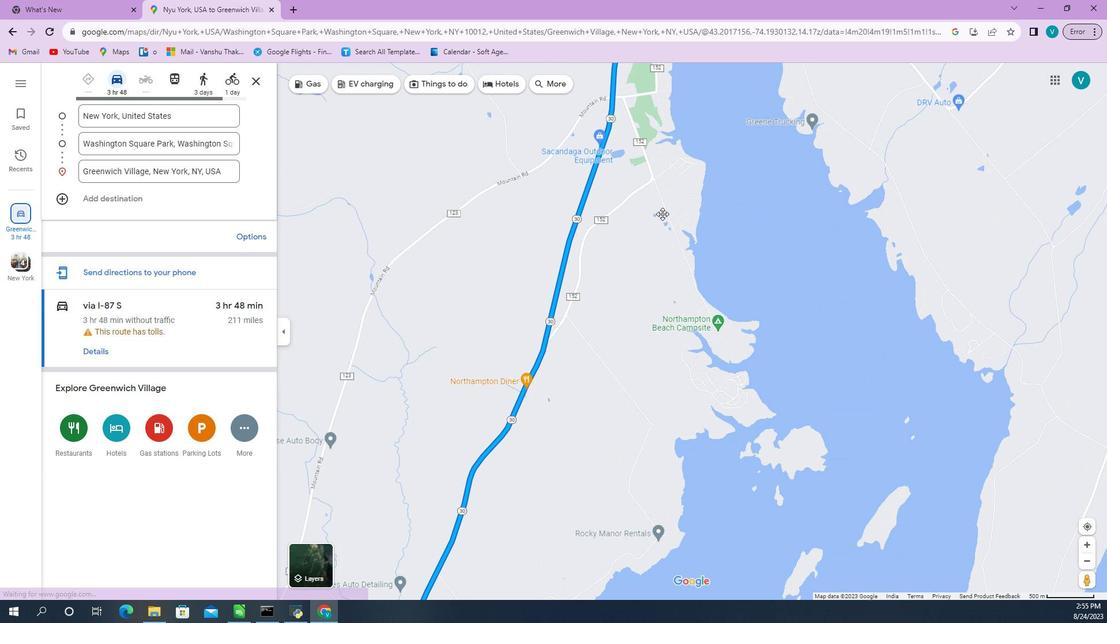 
Action: Mouse pressed left at (699, 310)
Screenshot: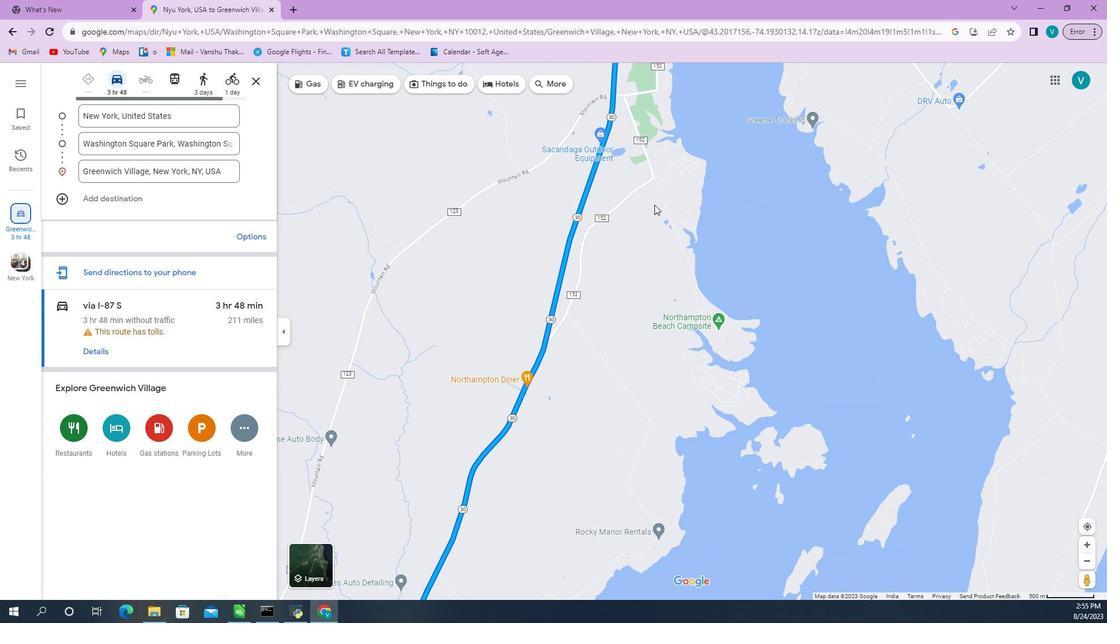 
Action: Mouse moved to (602, 343)
Screenshot: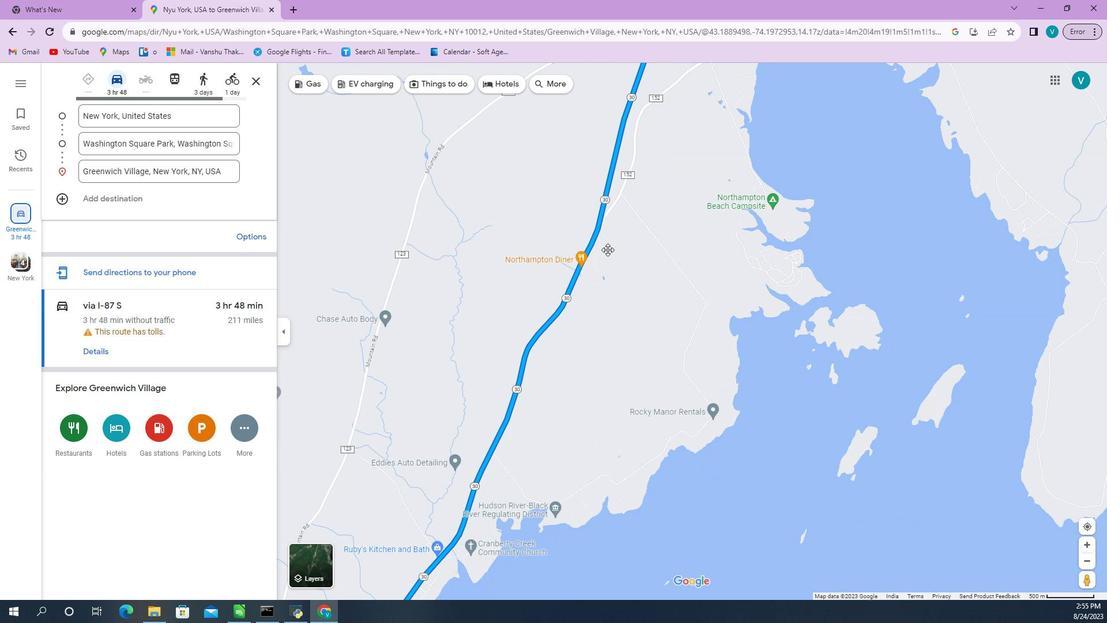 
Action: Mouse pressed left at (602, 343)
Screenshot: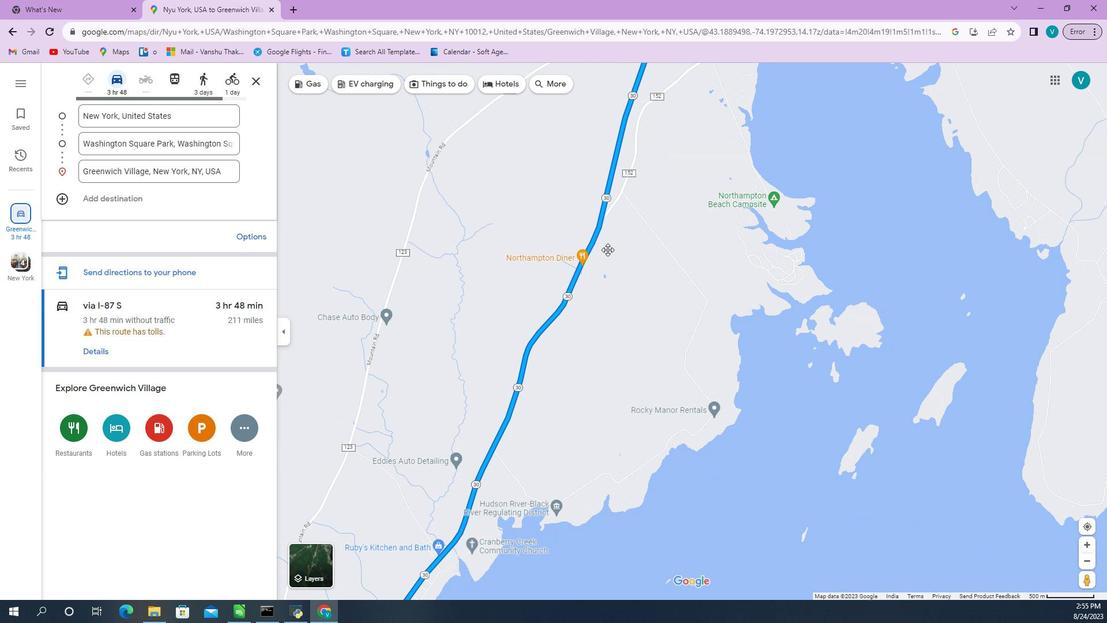 
Action: Mouse moved to (626, 346)
Screenshot: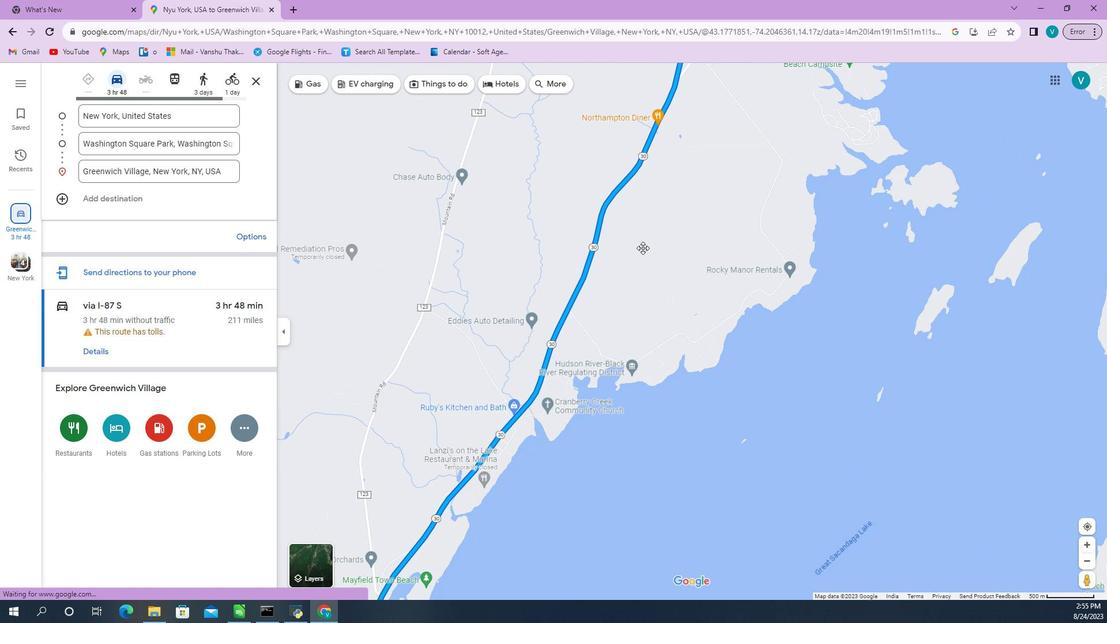 
Action: Mouse pressed left at (626, 346)
Screenshot: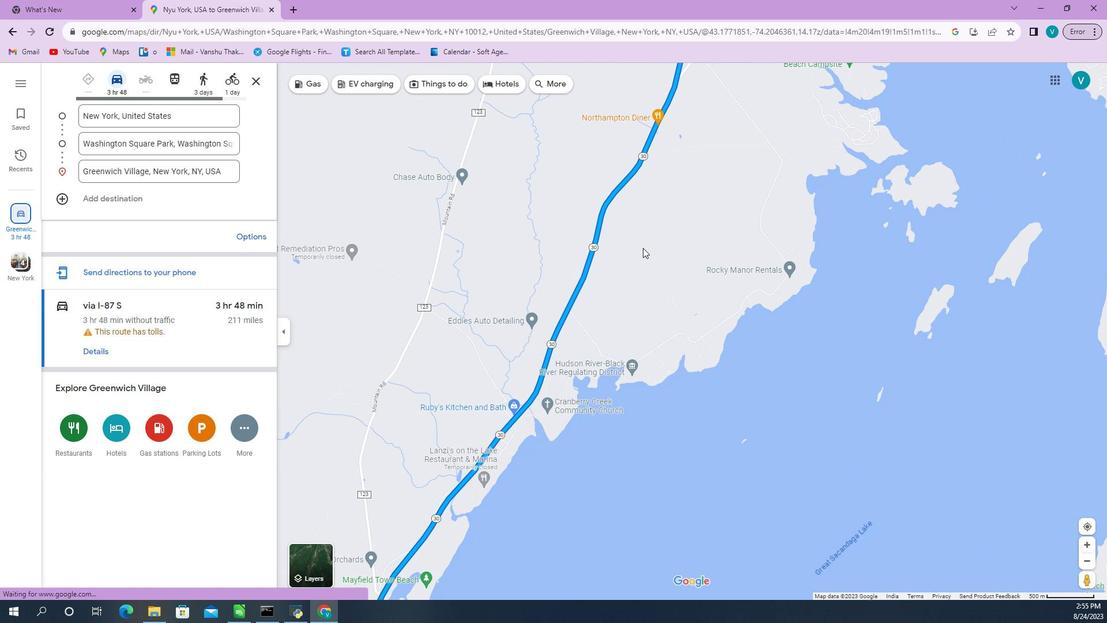 
Action: Mouse moved to (662, 288)
Screenshot: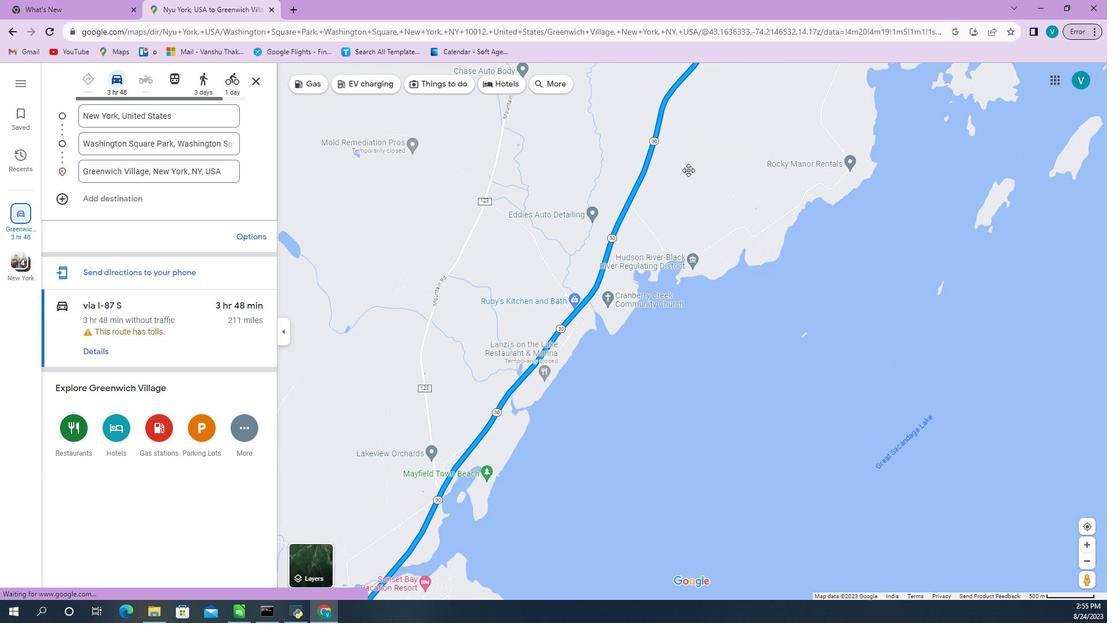 
Action: Mouse pressed left at (662, 288)
Screenshot: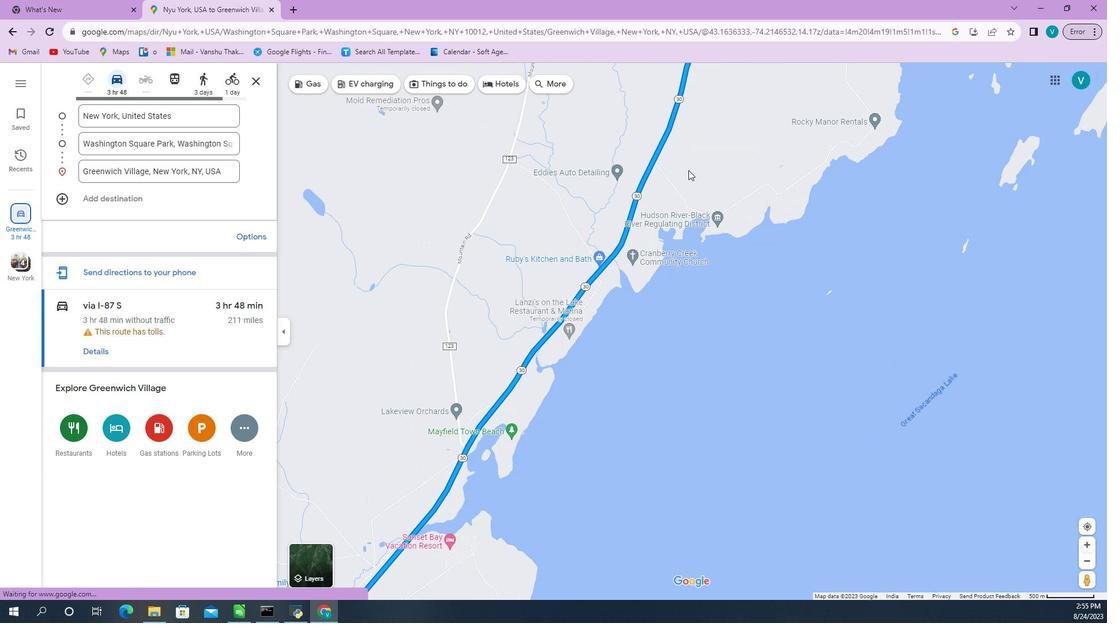 
Action: Mouse moved to (665, 357)
Screenshot: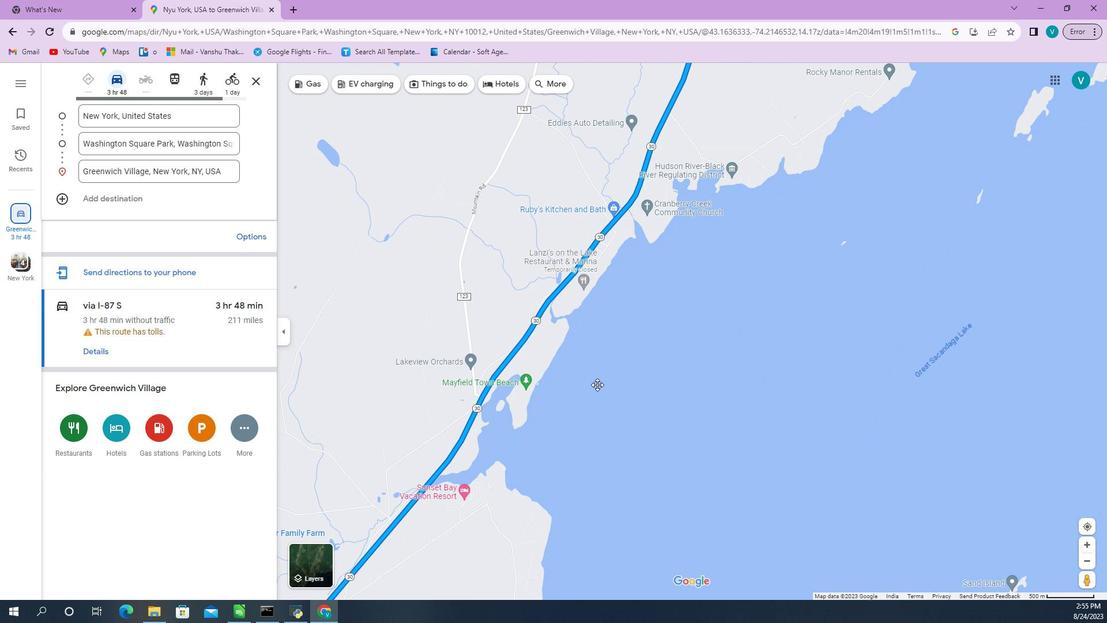 
Action: Mouse pressed left at (665, 357)
Screenshot: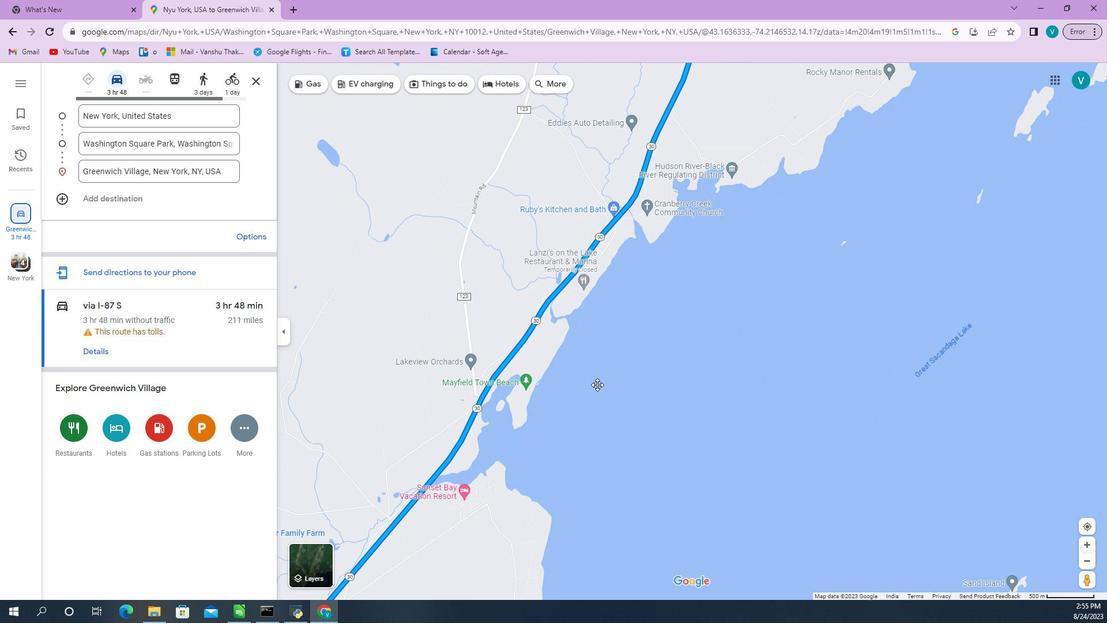 
Action: Mouse moved to (755, 232)
Screenshot: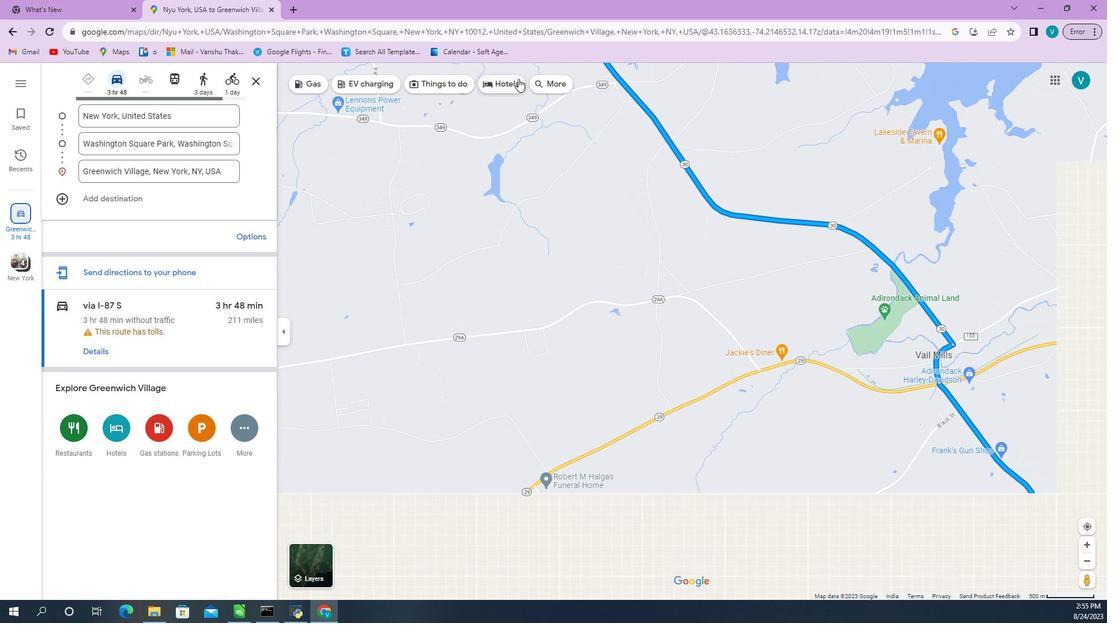 
Action: Mouse pressed left at (755, 232)
Screenshot: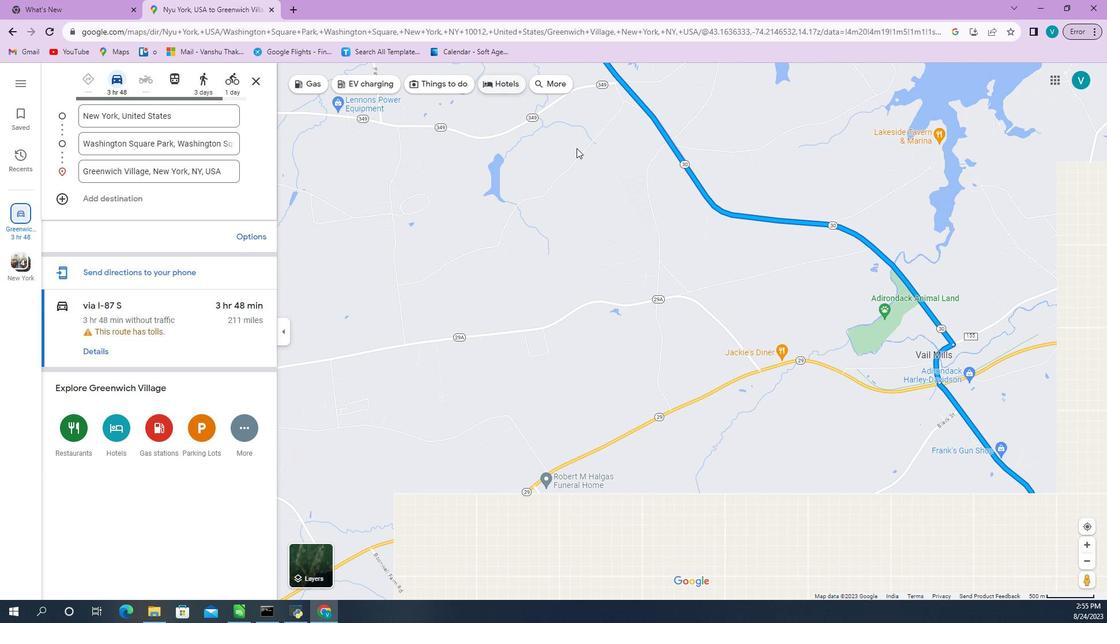
Action: Mouse moved to (825, 240)
Screenshot: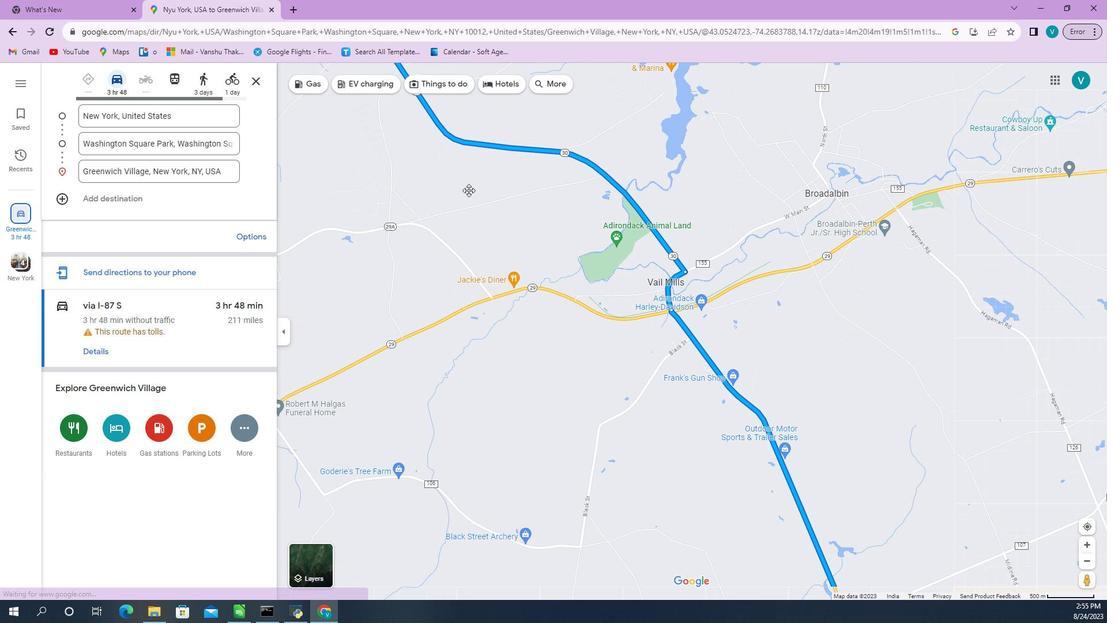 
Action: Mouse pressed left at (825, 240)
Screenshot: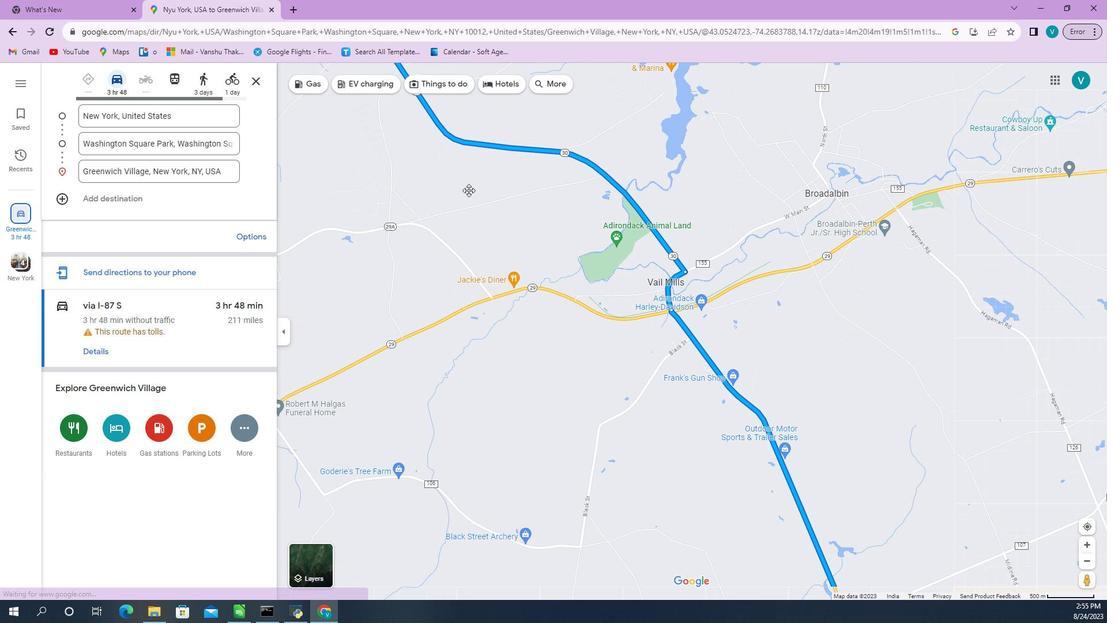 
Action: Mouse moved to (682, 346)
Screenshot: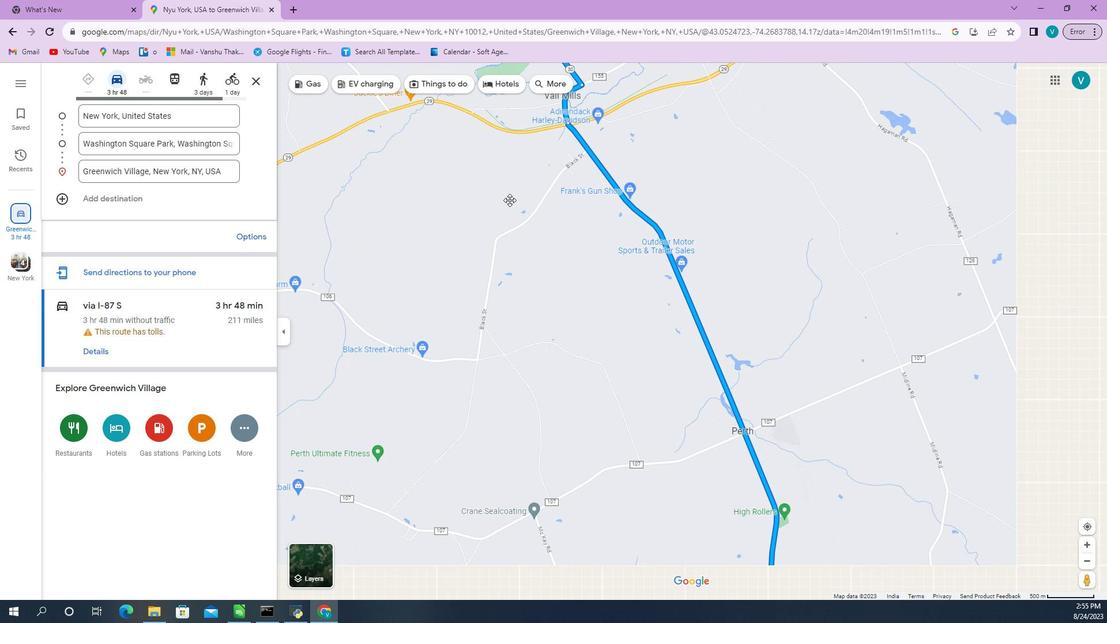 
Action: Mouse pressed left at (682, 346)
Screenshot: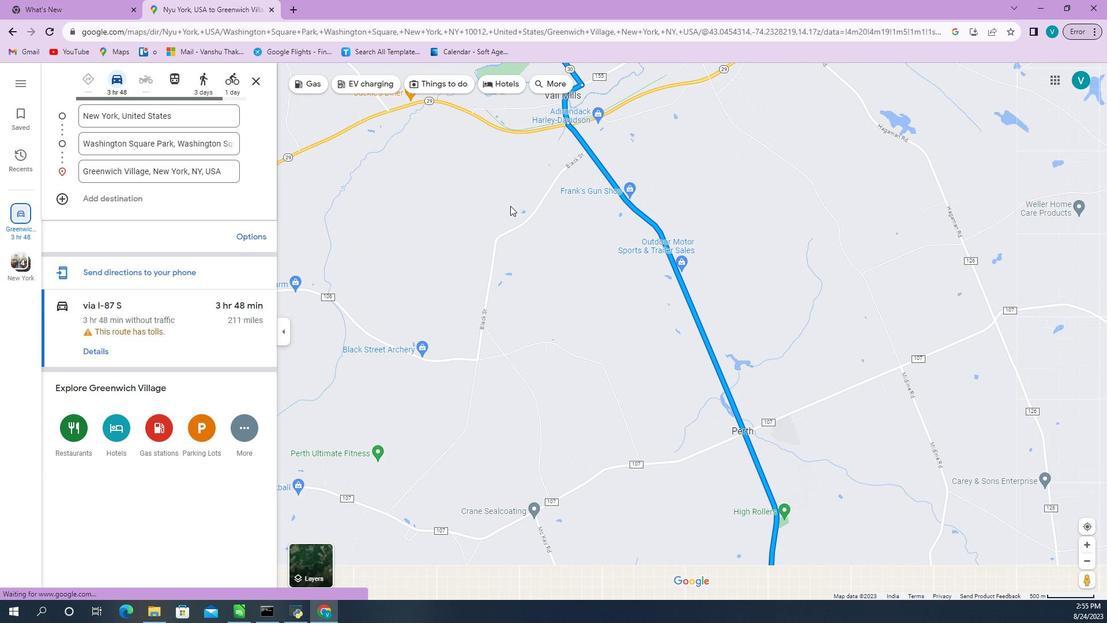 
Action: Mouse moved to (726, 313)
Screenshot: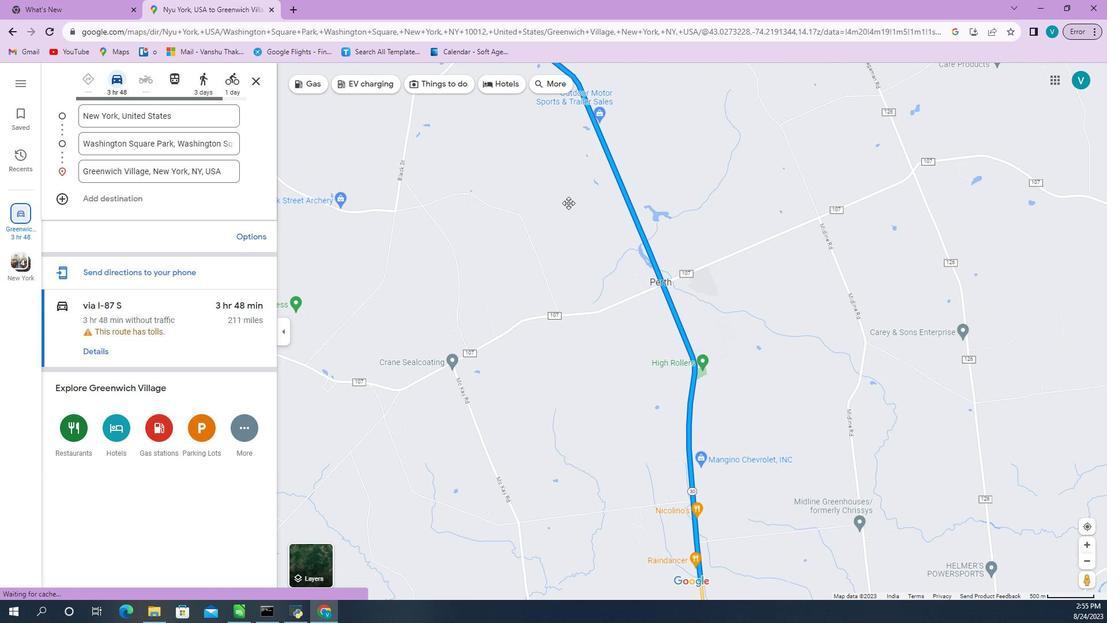 
Action: Mouse pressed left at (726, 313)
Screenshot: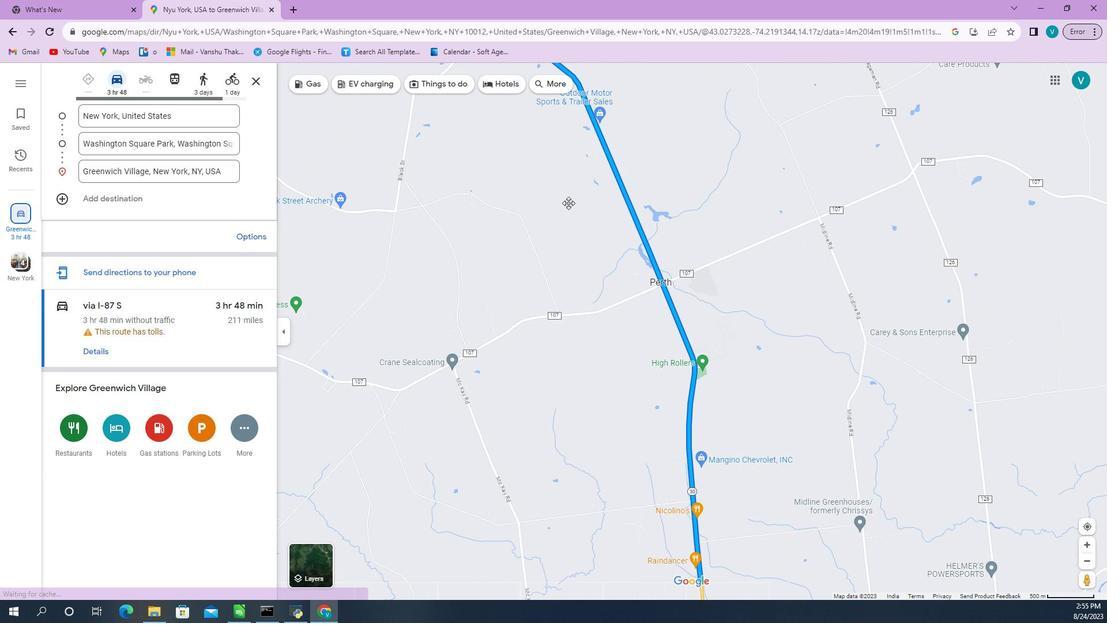 
Action: Mouse moved to (684, 351)
Screenshot: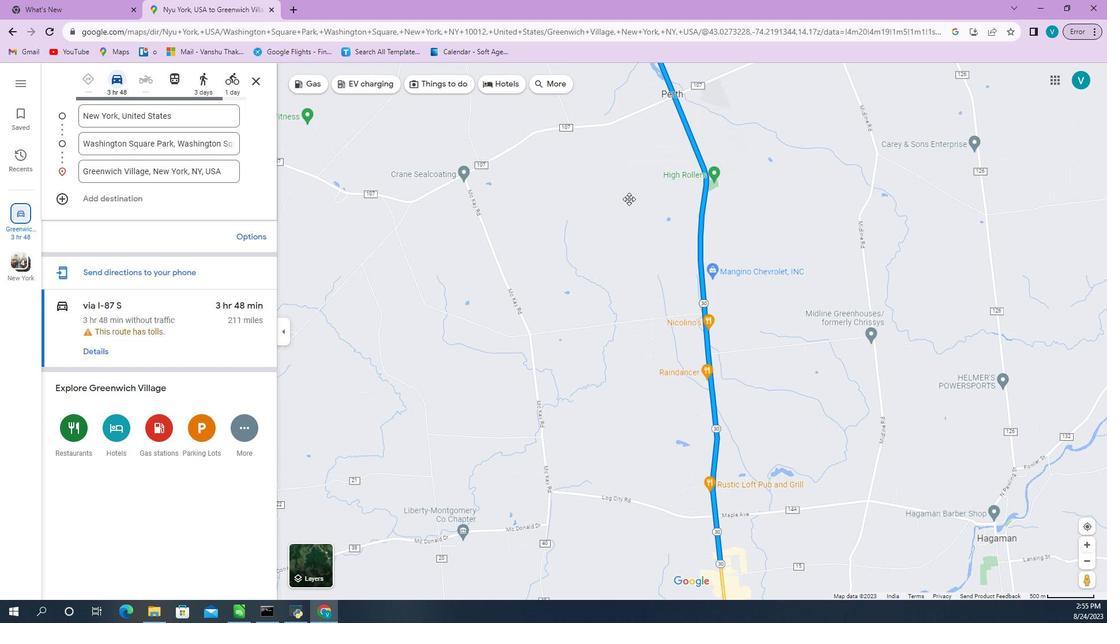 
Action: Mouse pressed left at (684, 351)
Screenshot: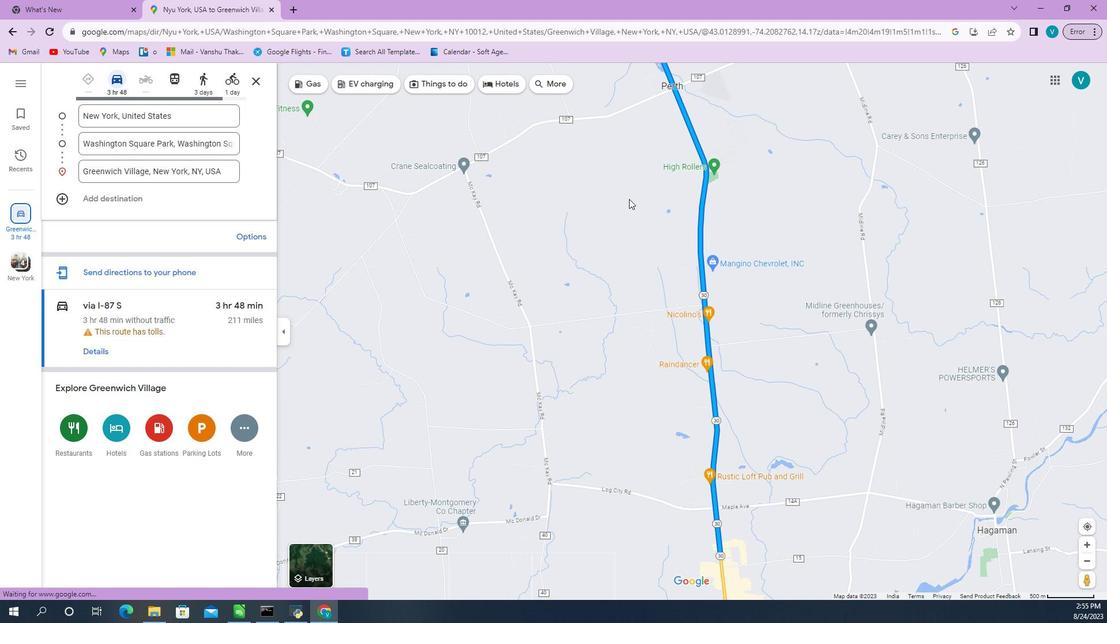 
Action: Mouse moved to (698, 330)
Screenshot: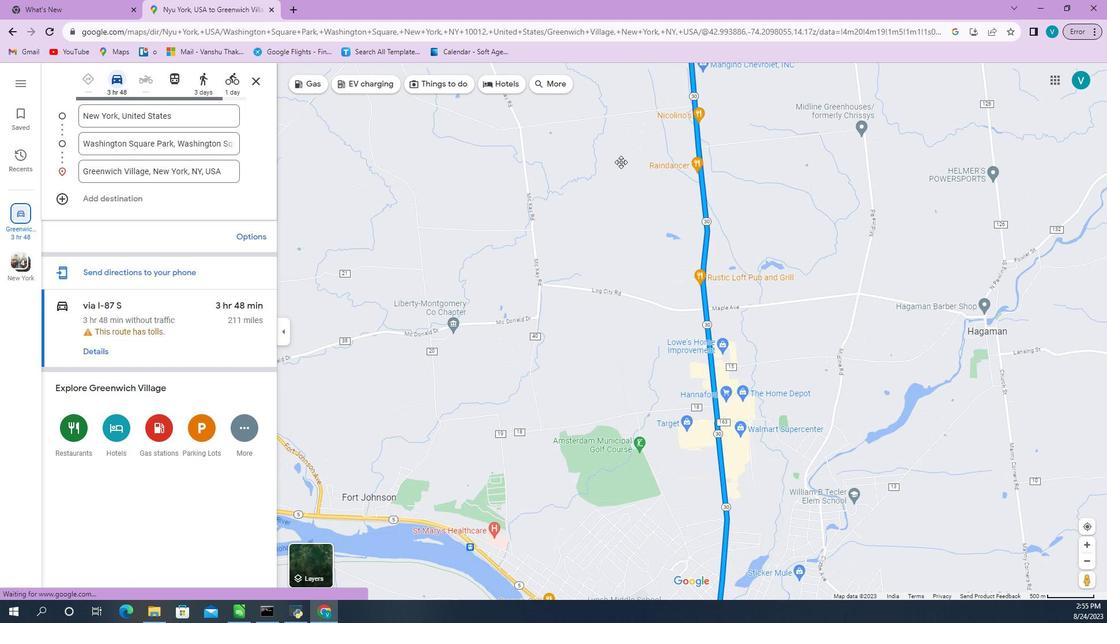 
Action: Mouse pressed left at (698, 330)
Screenshot: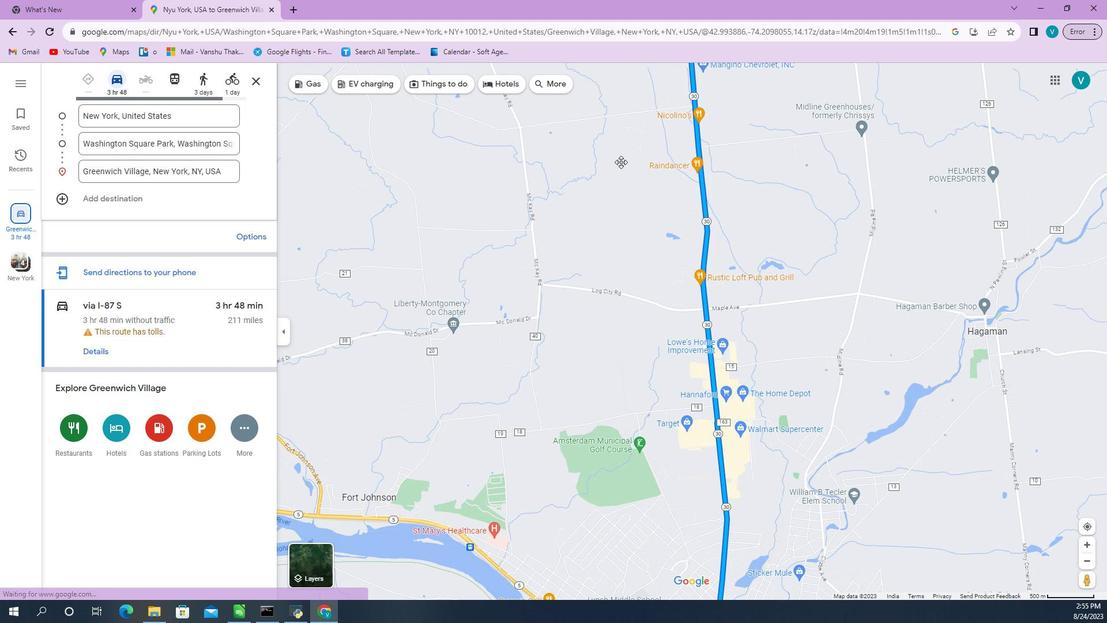 
Action: Mouse moved to (710, 298)
Screenshot: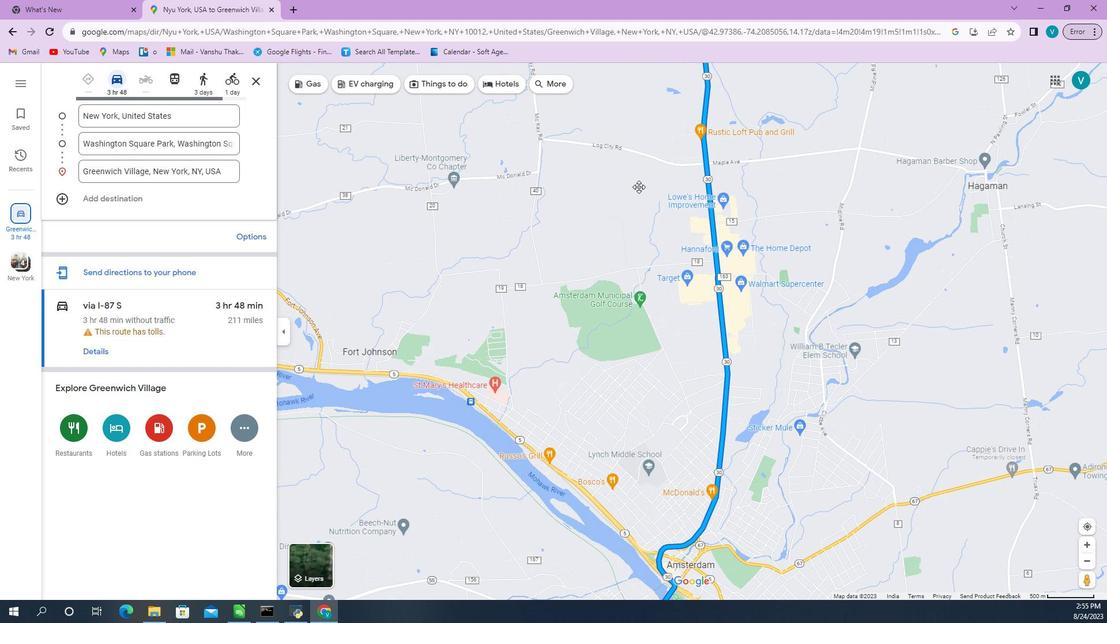 
Action: Mouse pressed left at (710, 298)
Screenshot: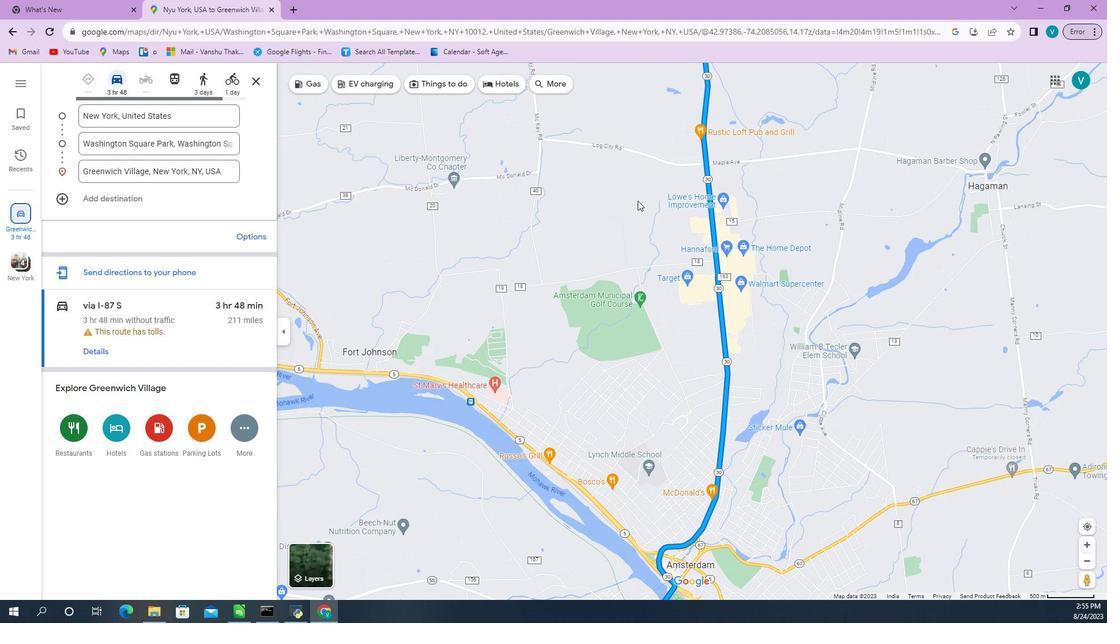 
Action: Mouse moved to (793, 360)
Screenshot: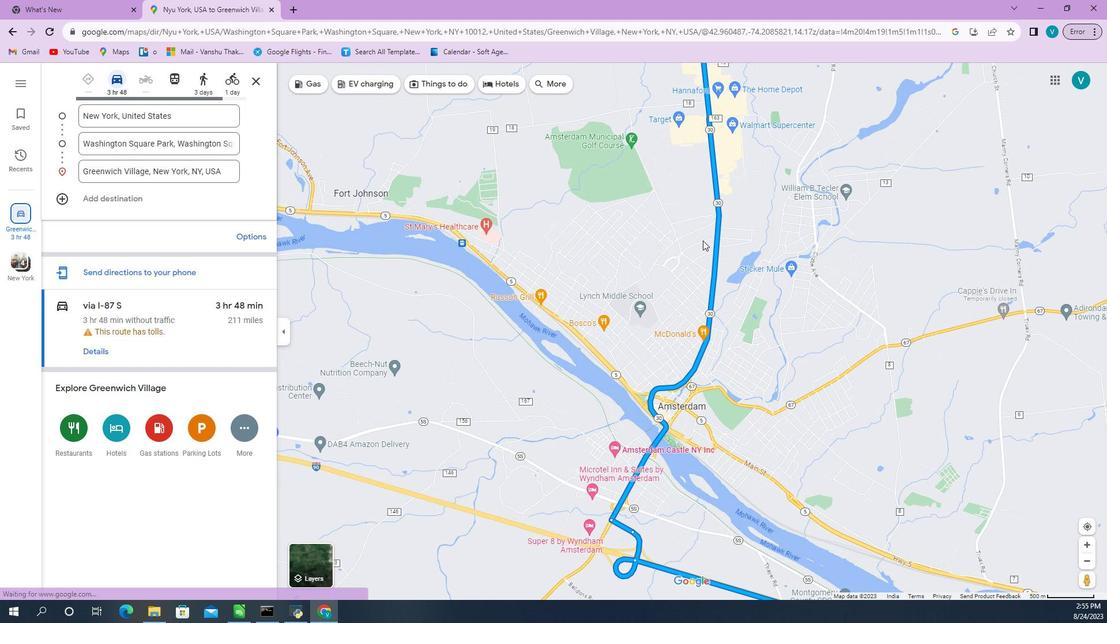 
Action: Mouse pressed left at (793, 360)
Screenshot: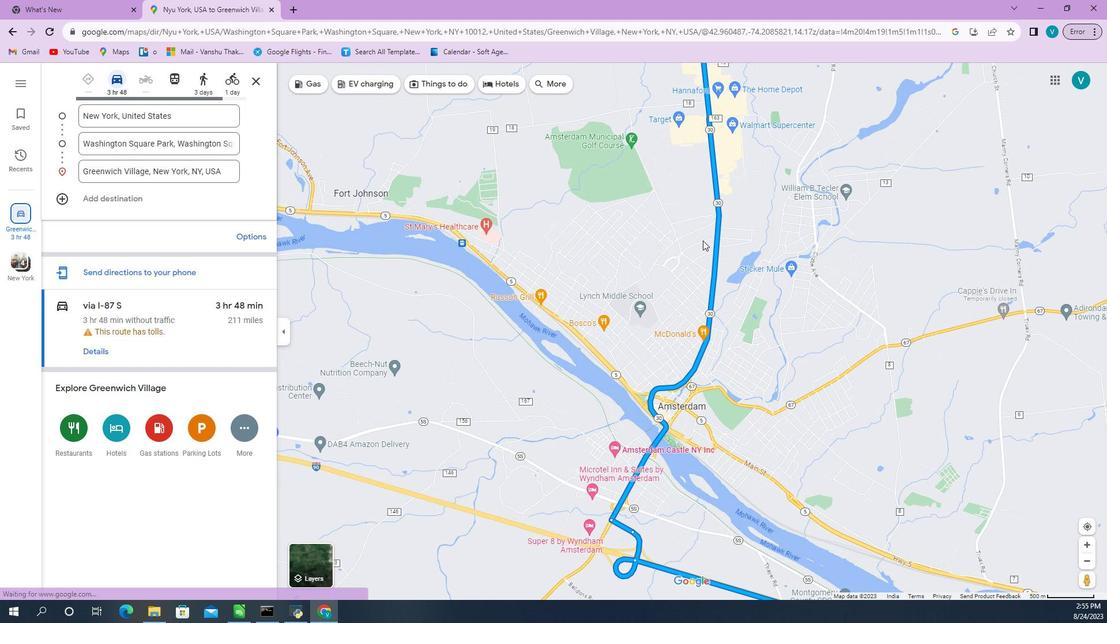 
Action: Mouse moved to (671, 369)
Screenshot: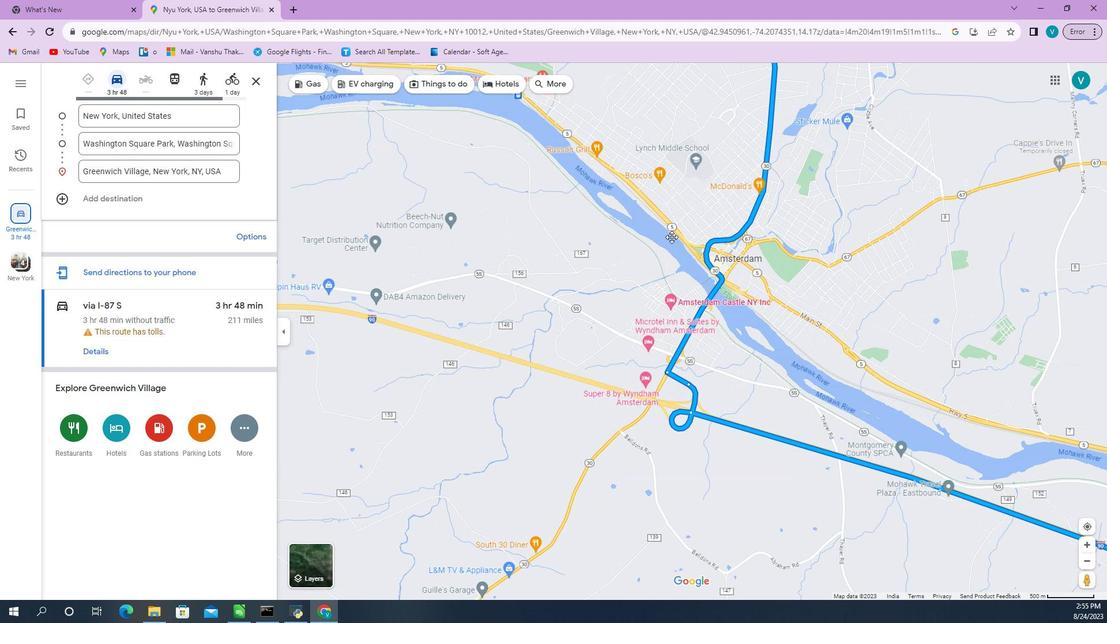
Action: Mouse pressed left at (671, 369)
Screenshot: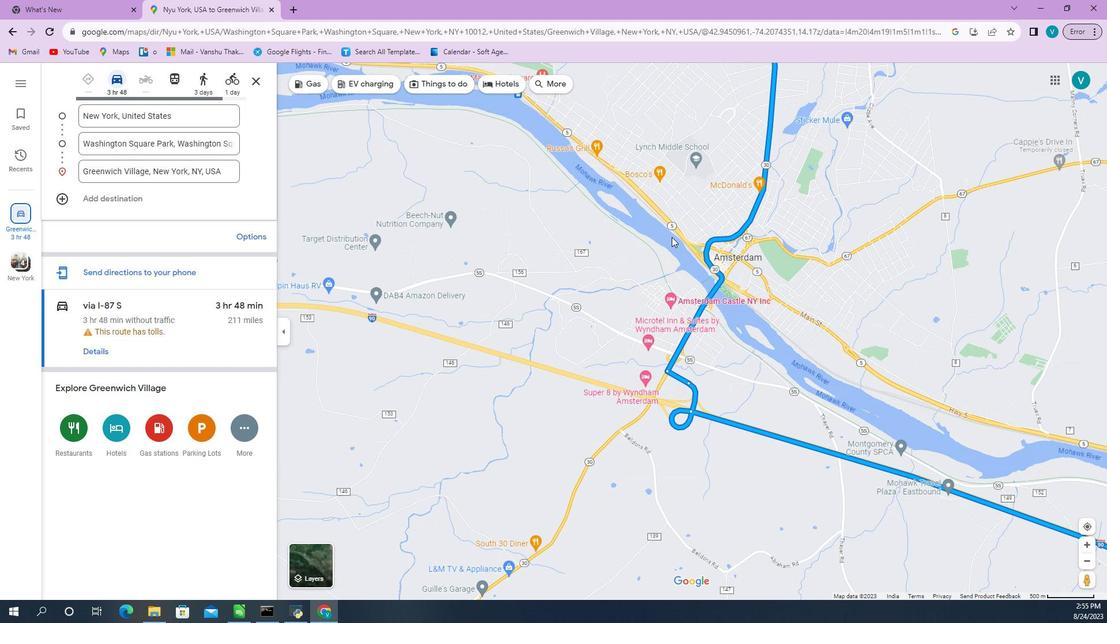 
Action: Mouse moved to (642, 365)
Screenshot: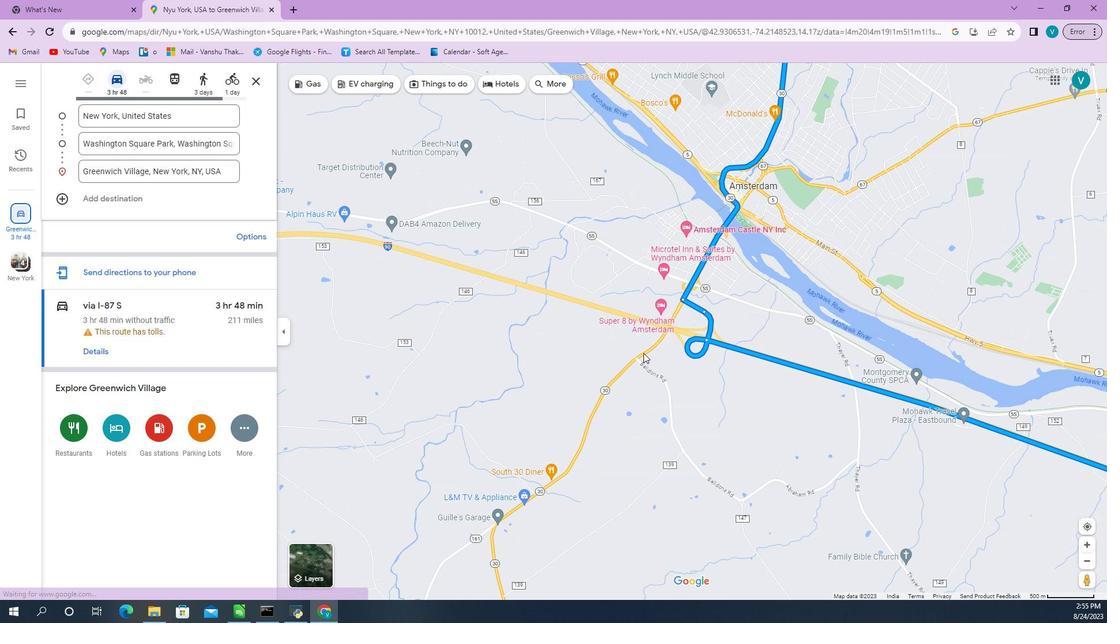 
Action: Mouse pressed left at (642, 365)
Screenshot: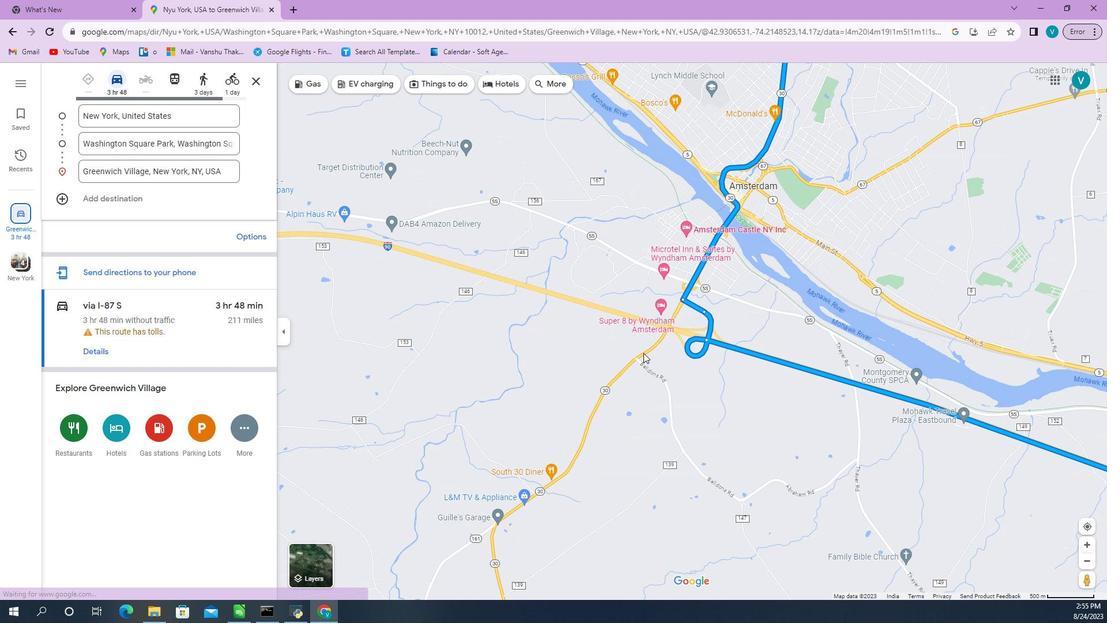
Action: Mouse moved to (952, 351)
Screenshot: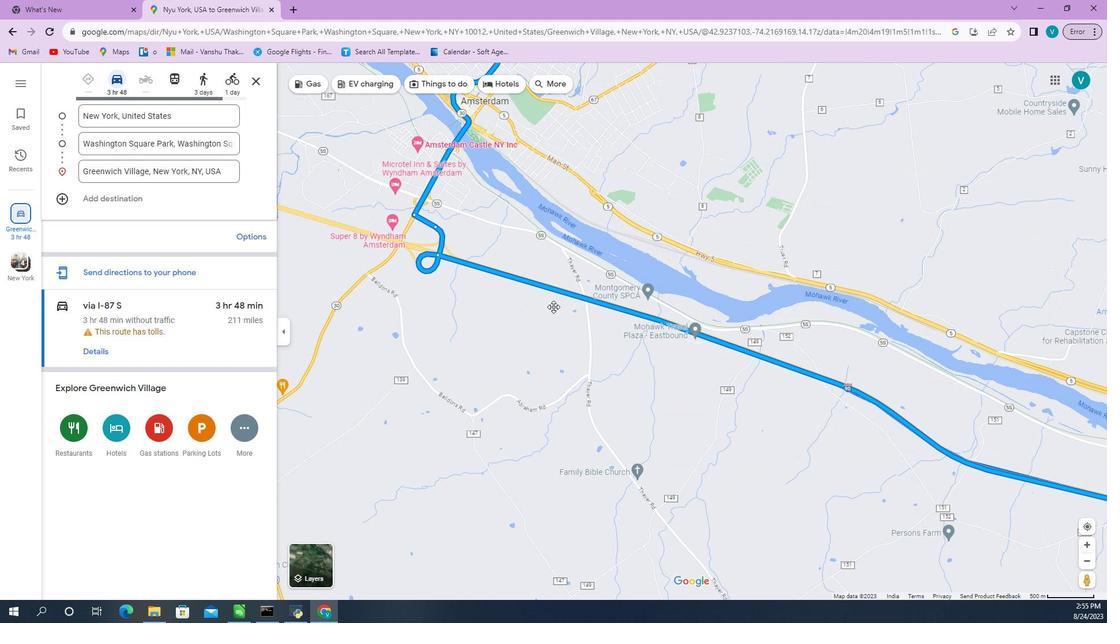 
Action: Mouse pressed left at (952, 351)
Screenshot: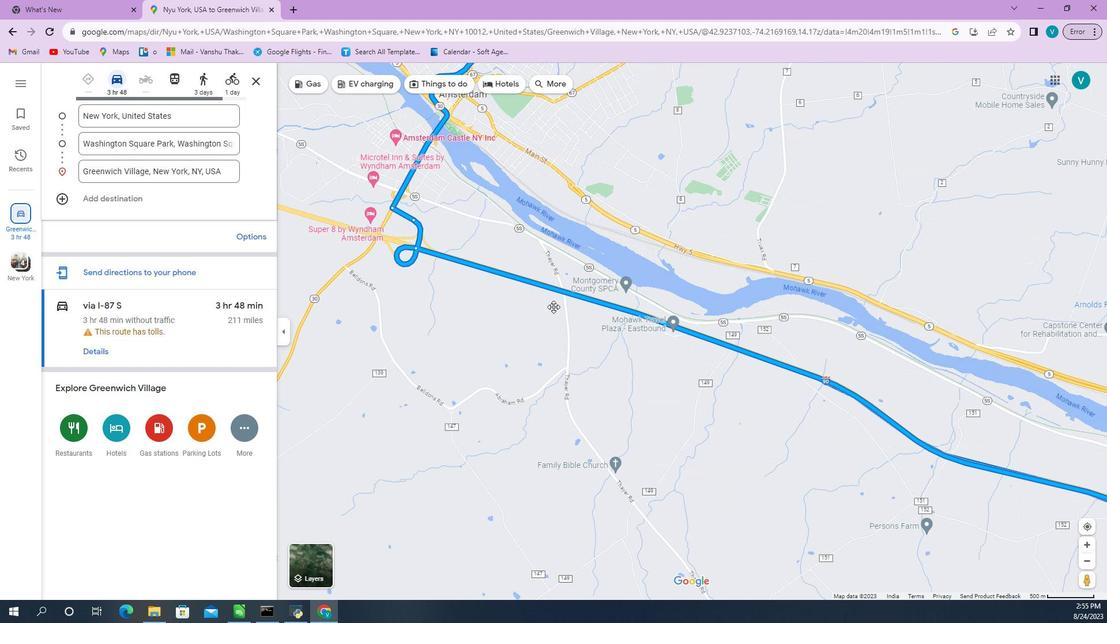 
Action: Mouse moved to (923, 395)
Screenshot: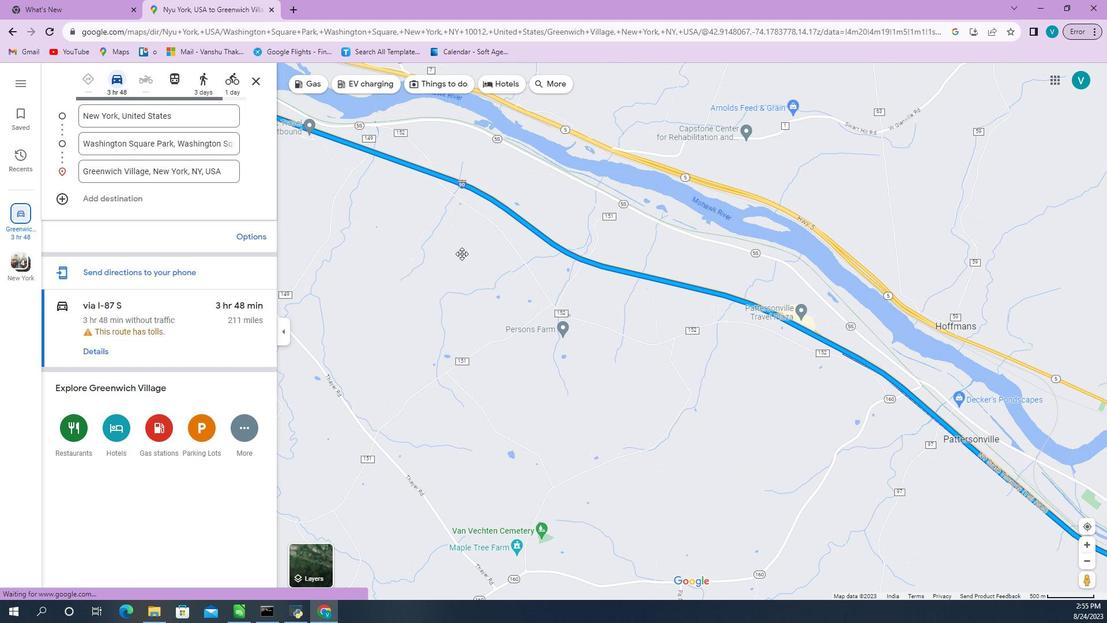 
Action: Mouse pressed left at (923, 395)
Screenshot: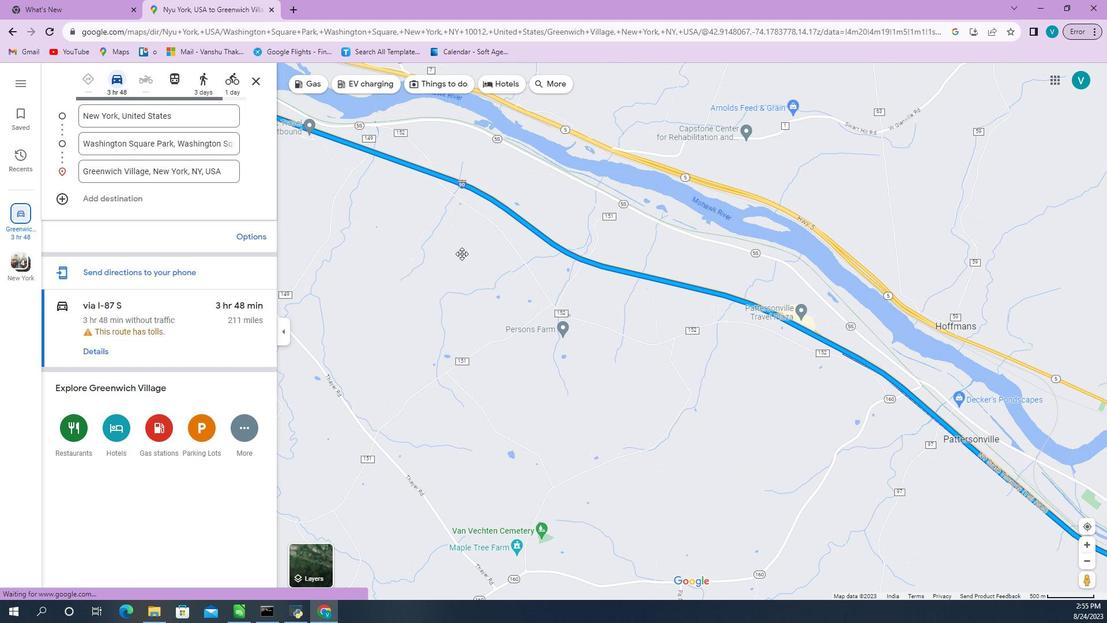 
Action: Mouse moved to (781, 294)
Screenshot: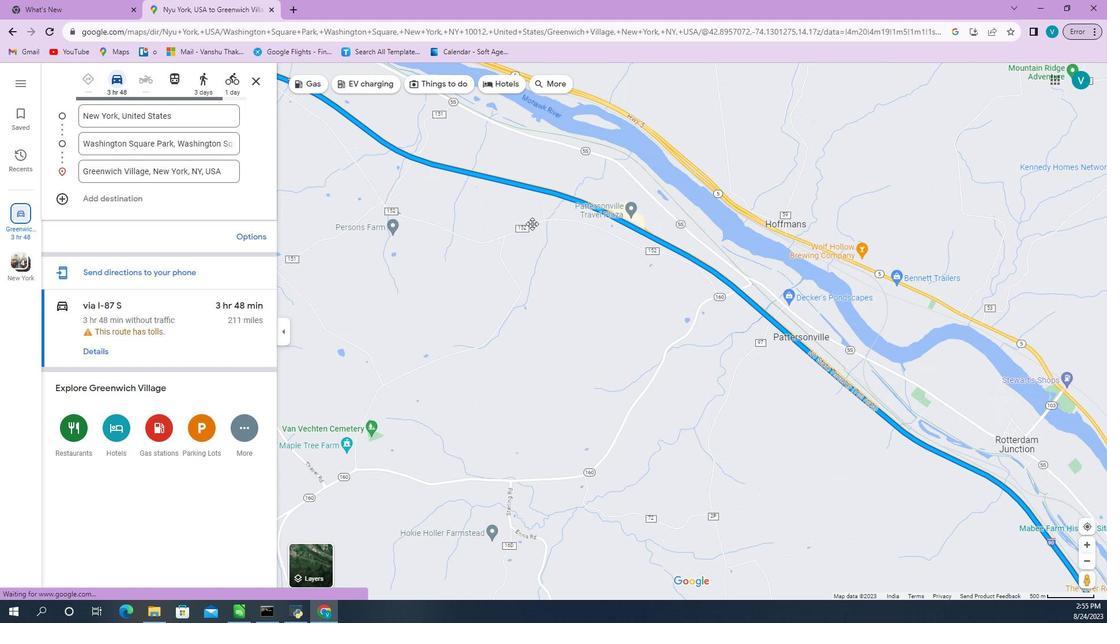
Action: Mouse pressed left at (781, 294)
Screenshot: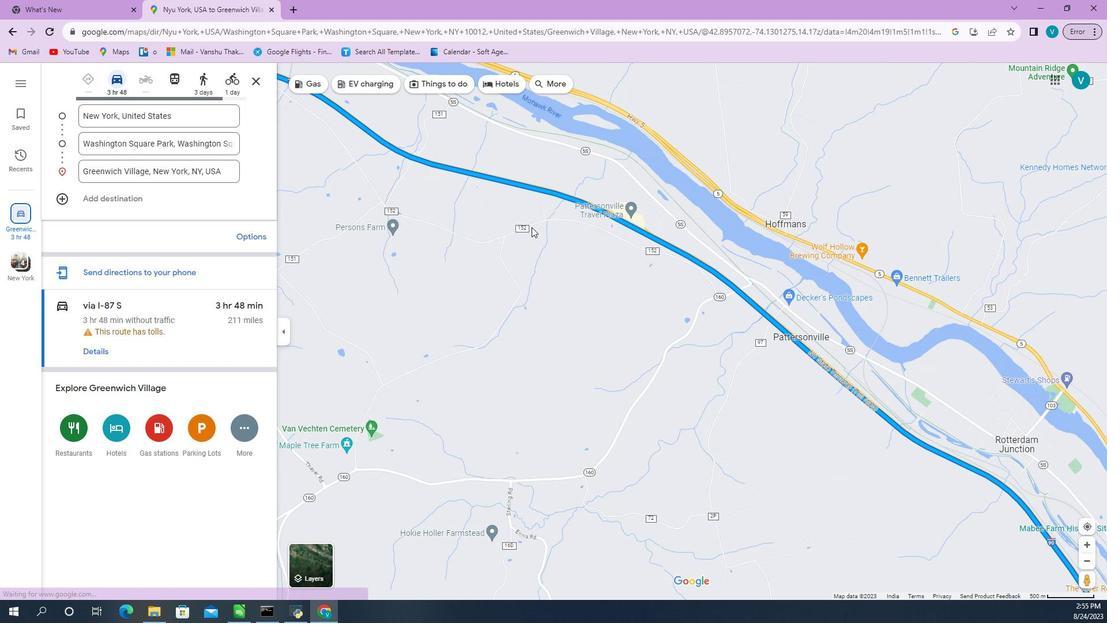 
Action: Mouse moved to (943, 398)
Screenshot: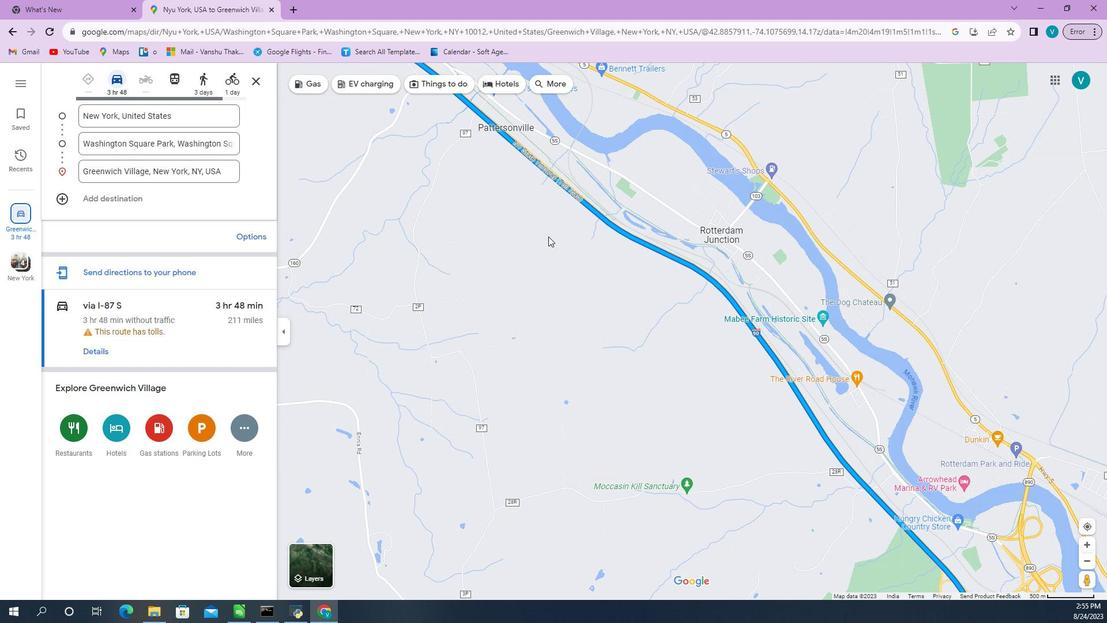 
Action: Mouse pressed left at (943, 398)
Screenshot: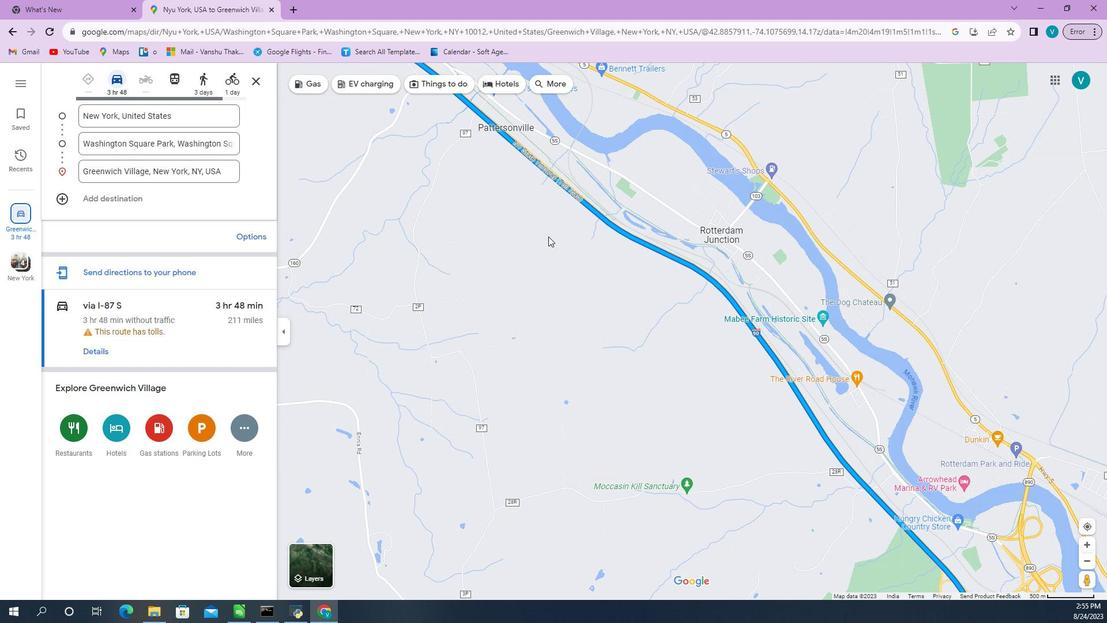 
Action: Mouse moved to (839, 344)
Screenshot: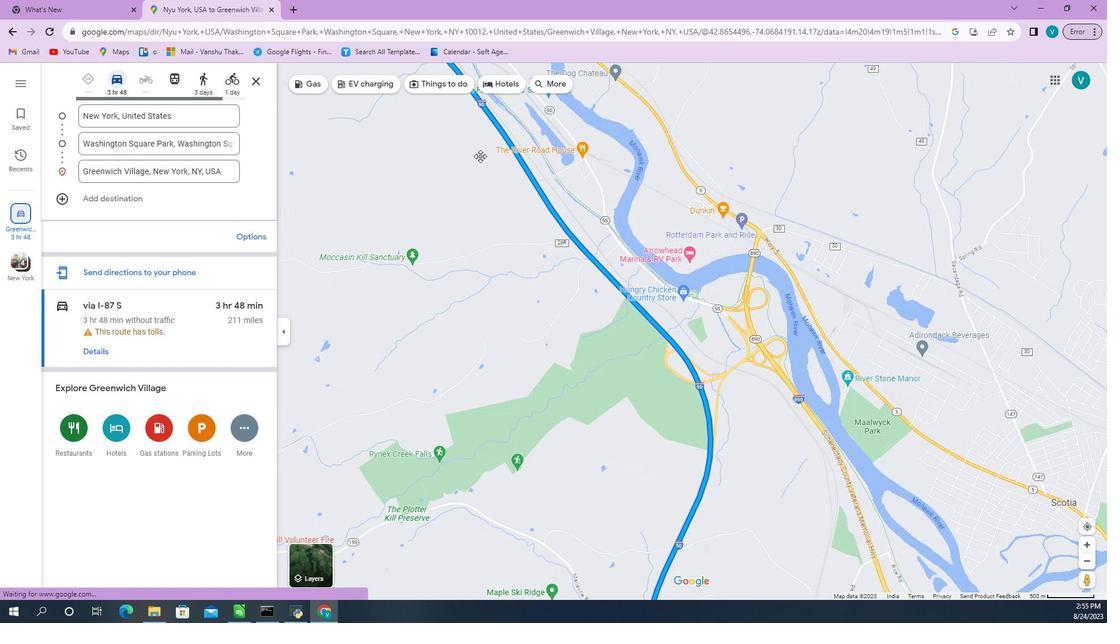 
Action: Mouse pressed left at (839, 344)
Screenshot: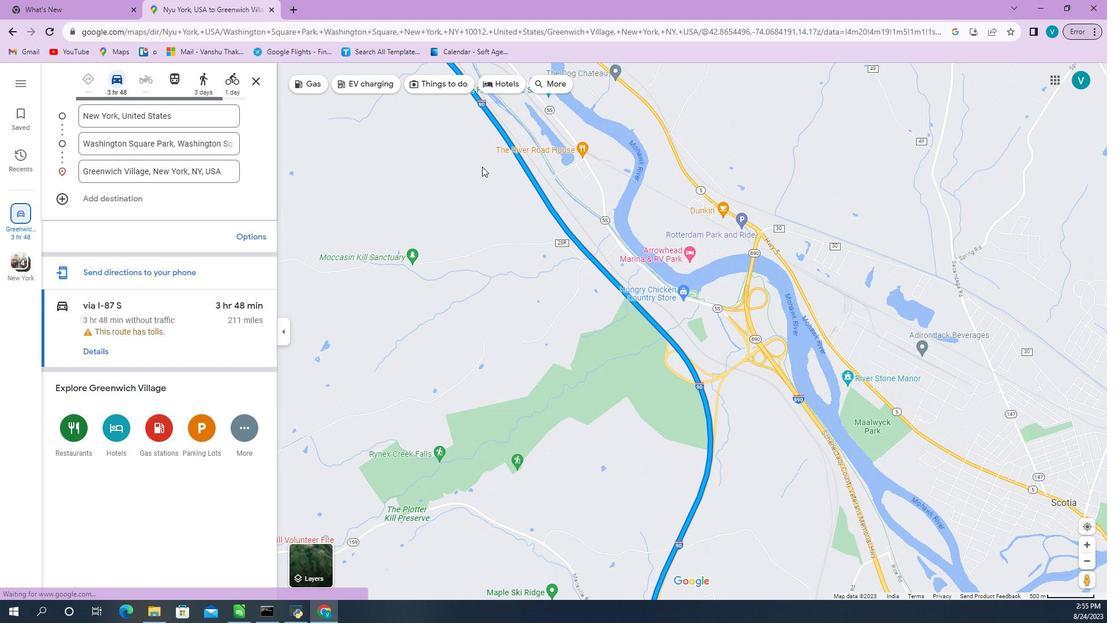 
Action: Mouse moved to (691, 323)
Screenshot: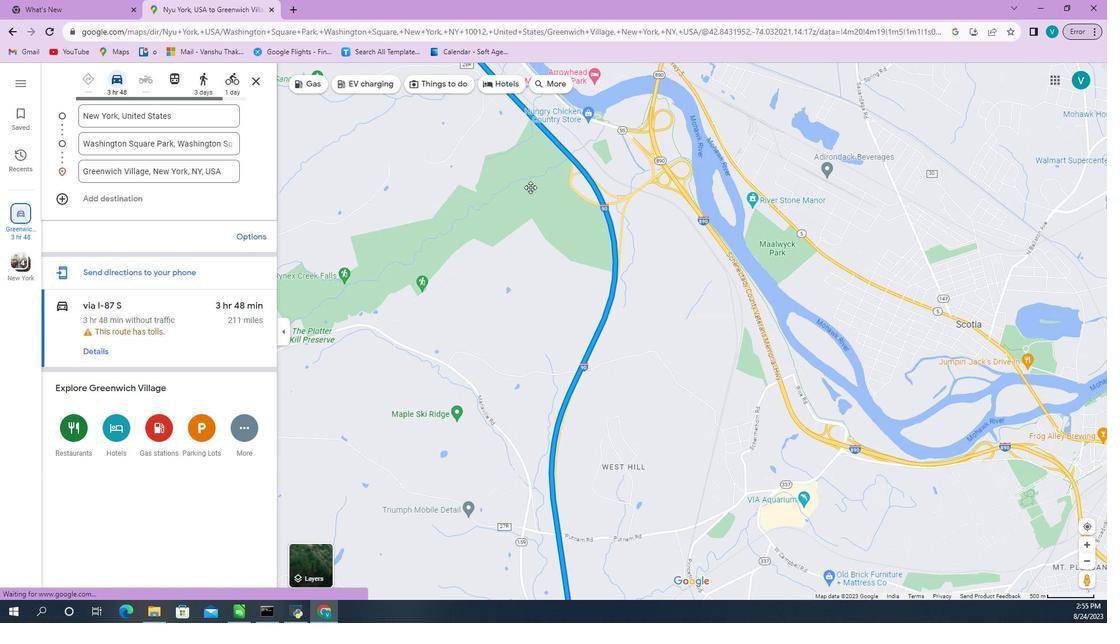 
Action: Mouse pressed left at (691, 323)
Screenshot: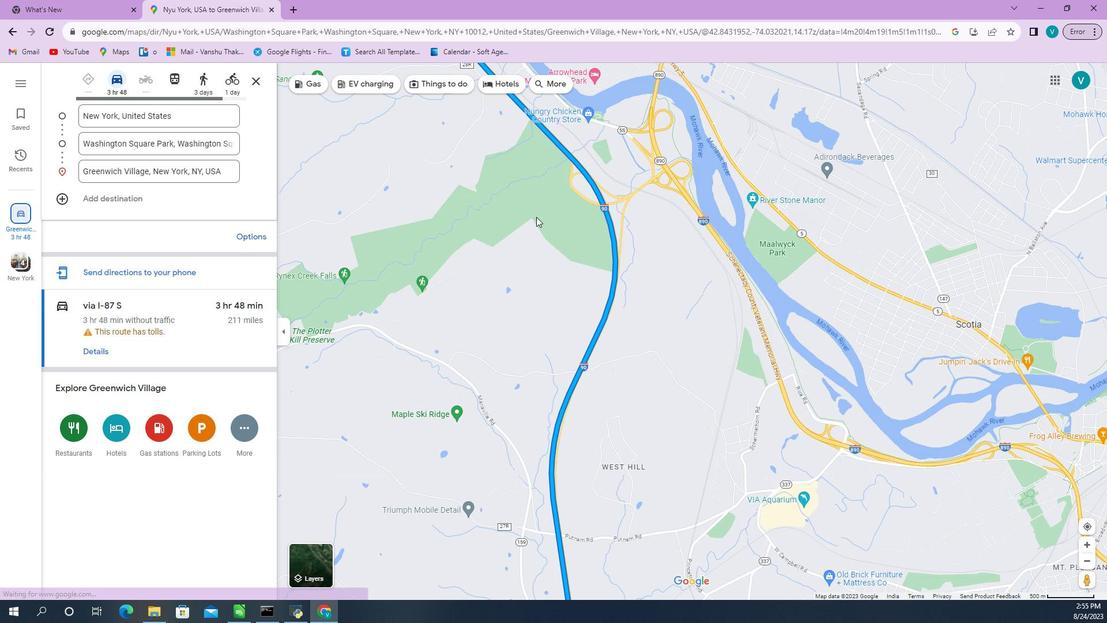 
Action: Mouse moved to (597, 310)
Screenshot: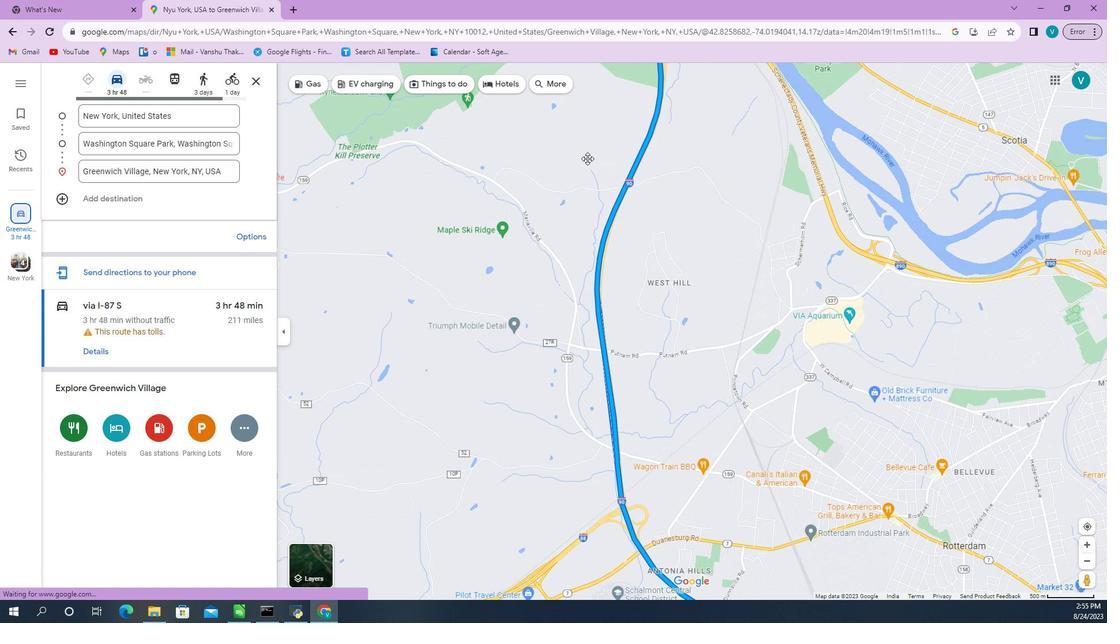 
Action: Mouse pressed left at (597, 310)
Screenshot: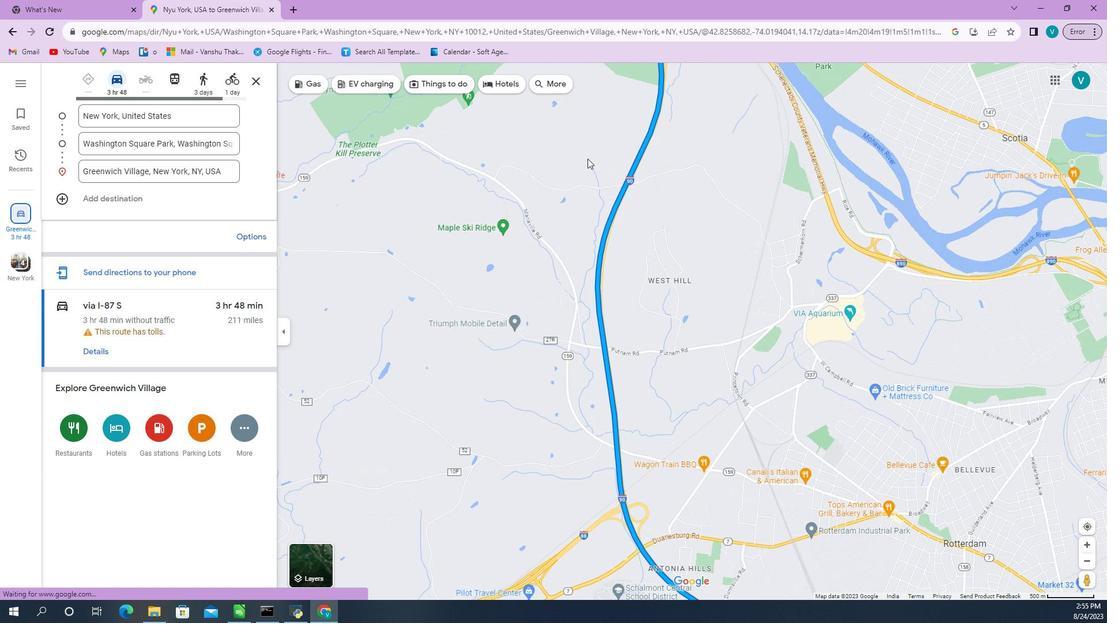 
Action: Mouse moved to (612, 227)
Screenshot: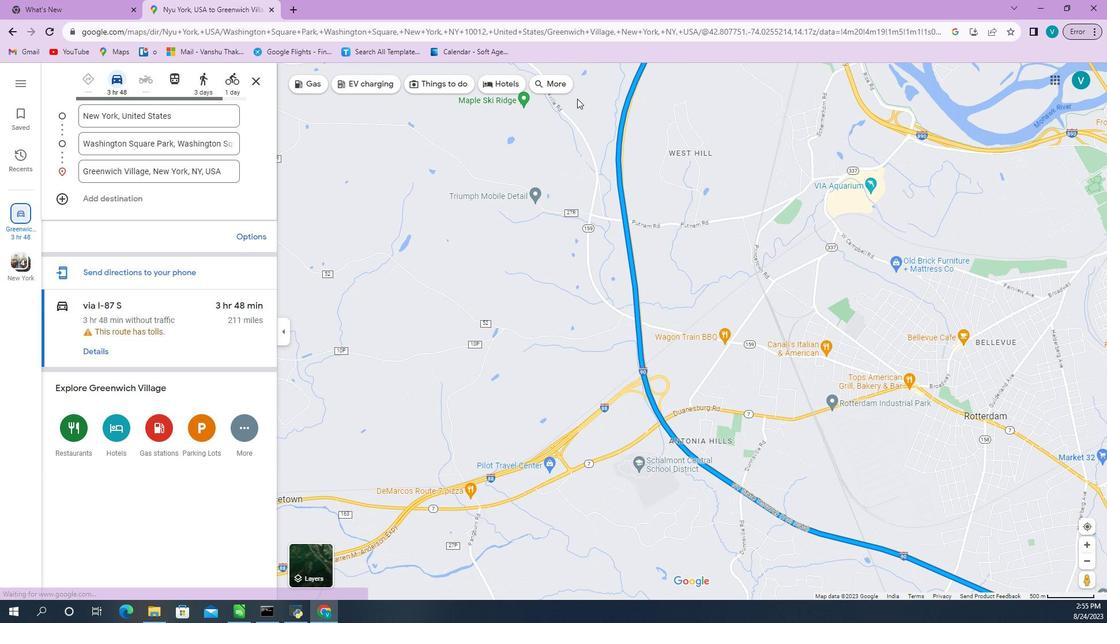 
Action: Mouse pressed left at (606, 268)
Screenshot: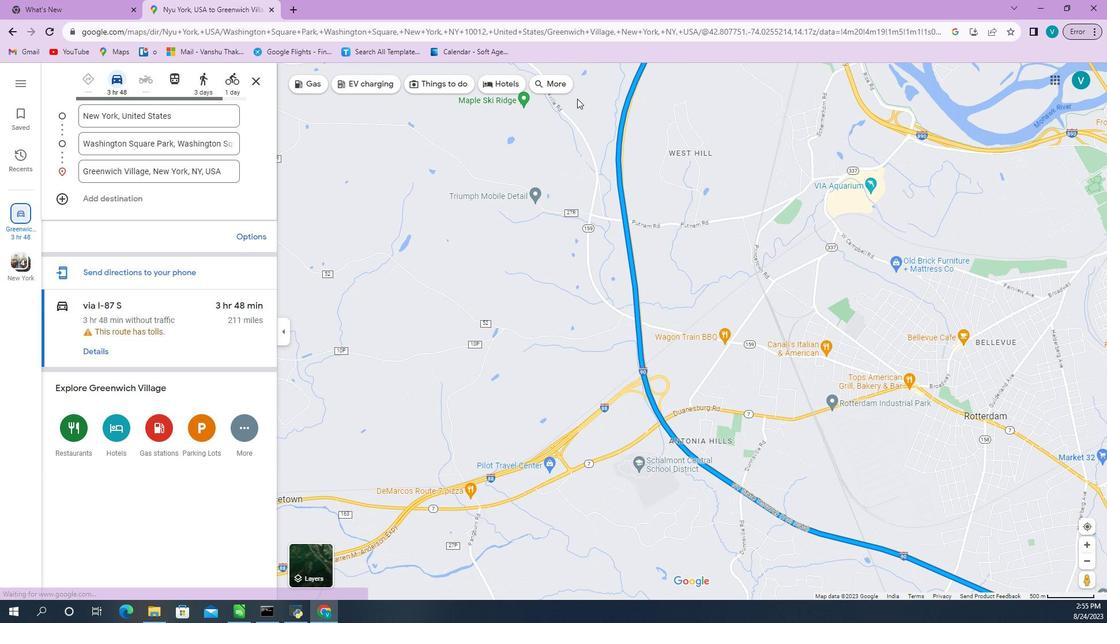 
Action: Mouse moved to (668, 266)
Screenshot: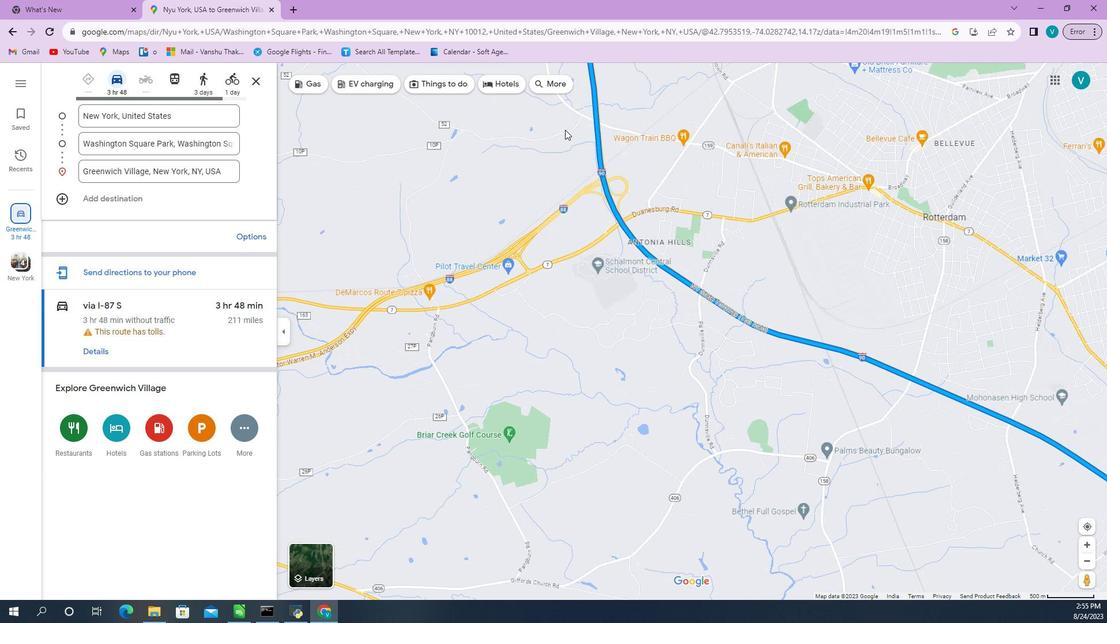 
Action: Mouse pressed left at (668, 266)
Screenshot: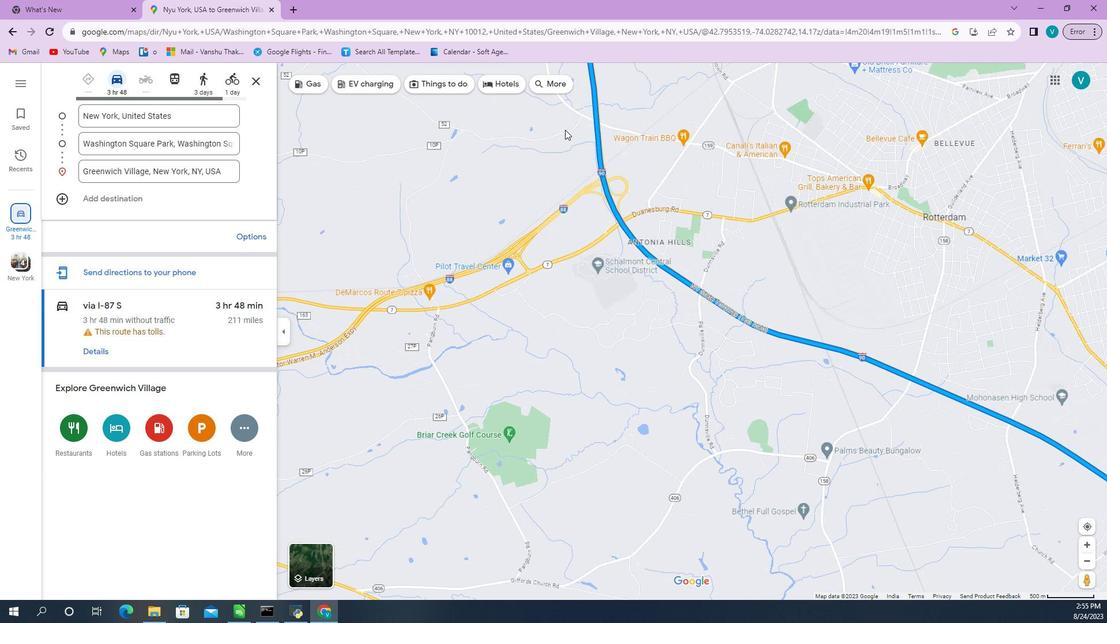 
Action: Mouse moved to (826, 250)
Screenshot: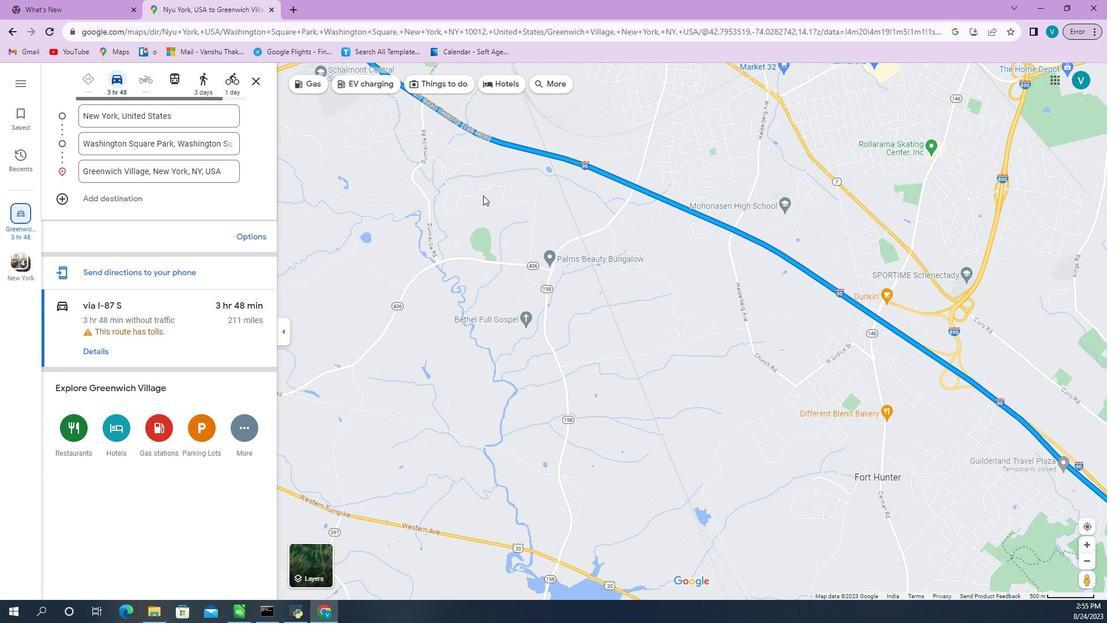 
Action: Mouse pressed left at (826, 250)
Screenshot: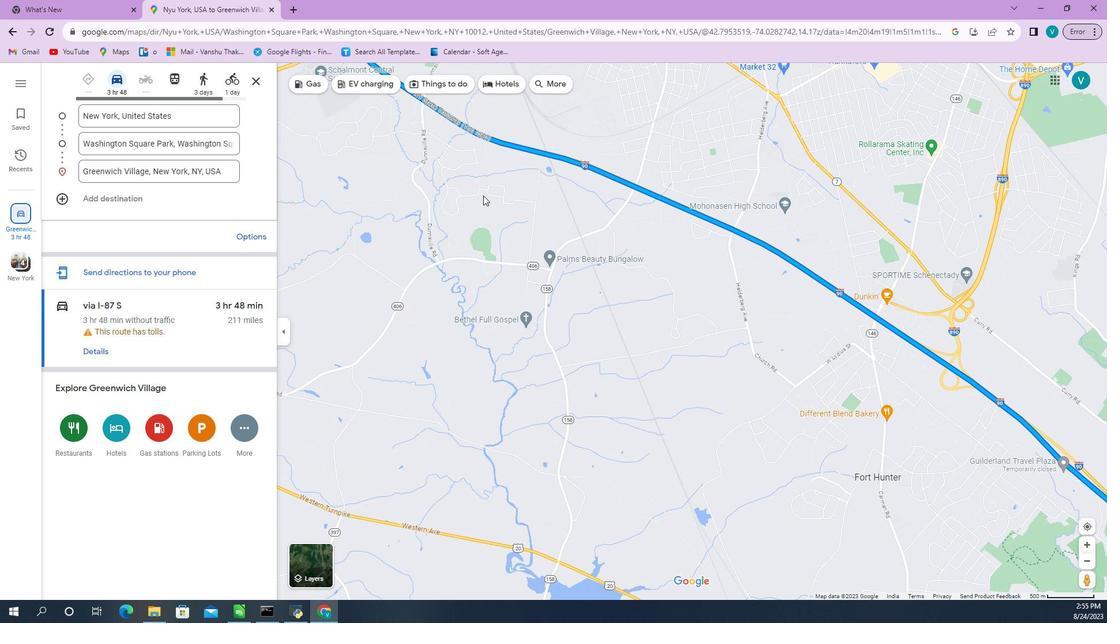 
Action: Mouse moved to (807, 271)
Screenshot: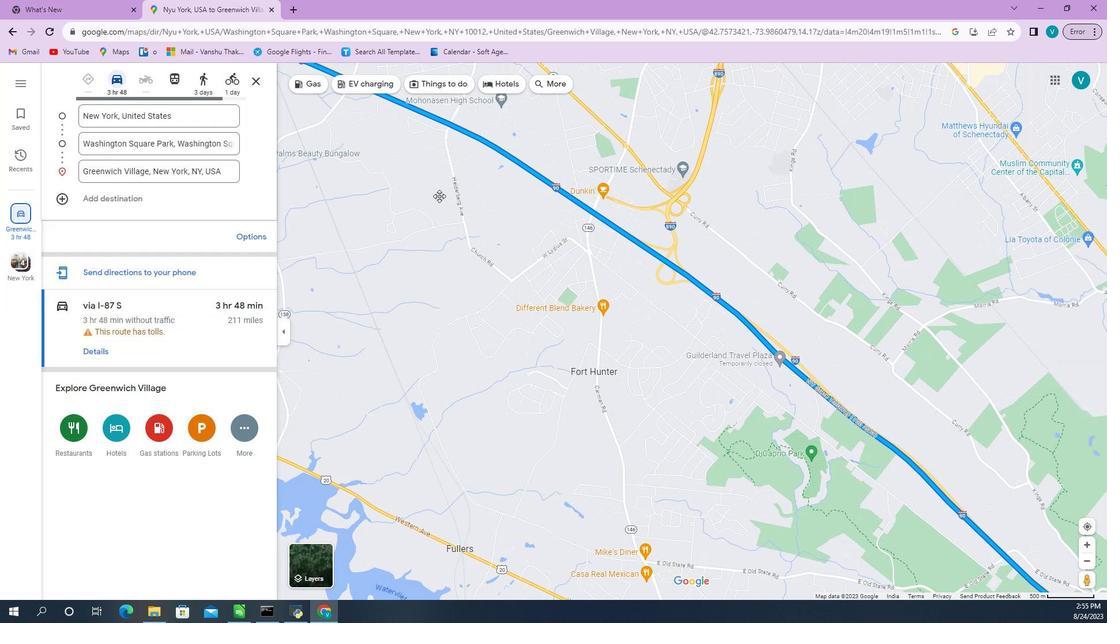 
Action: Mouse pressed left at (807, 271)
Screenshot: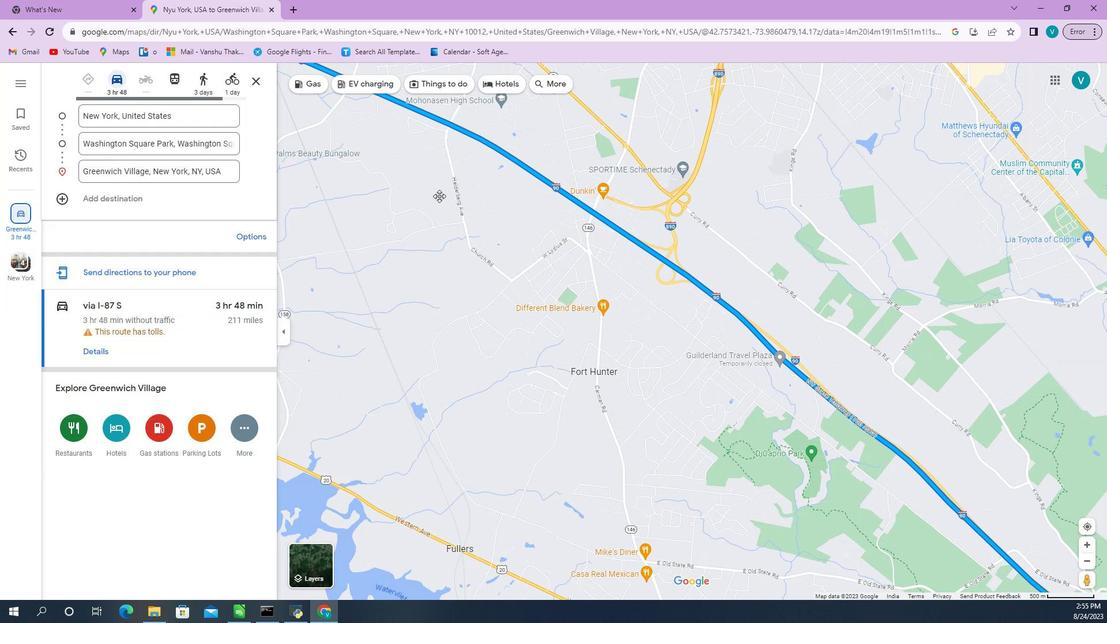 
Action: Mouse moved to (808, 339)
Screenshot: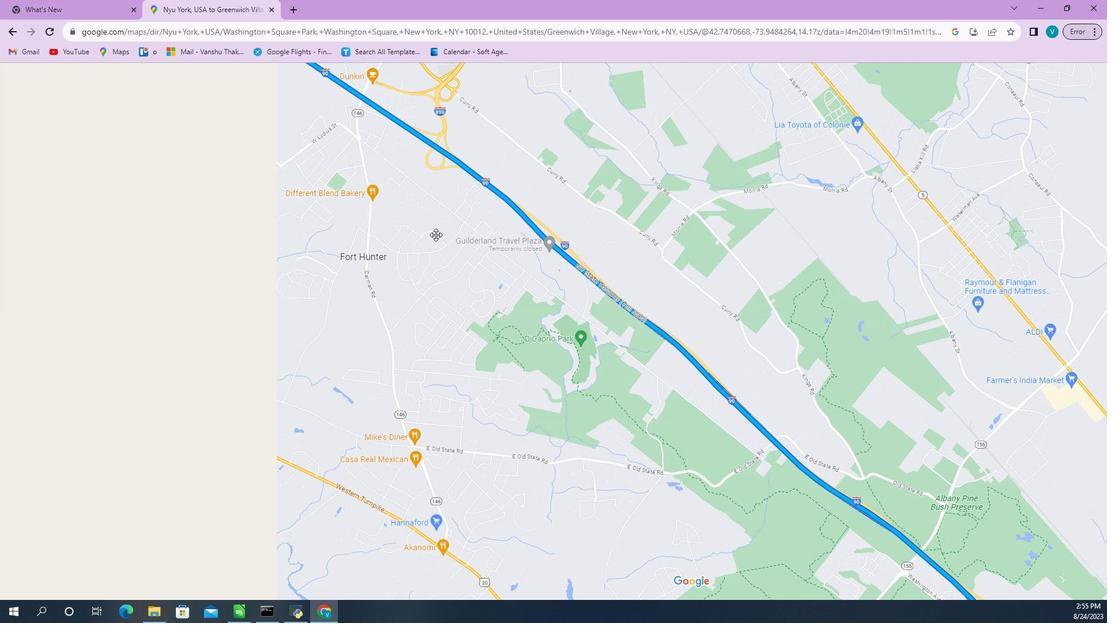 
Action: Mouse pressed left at (808, 339)
Screenshot: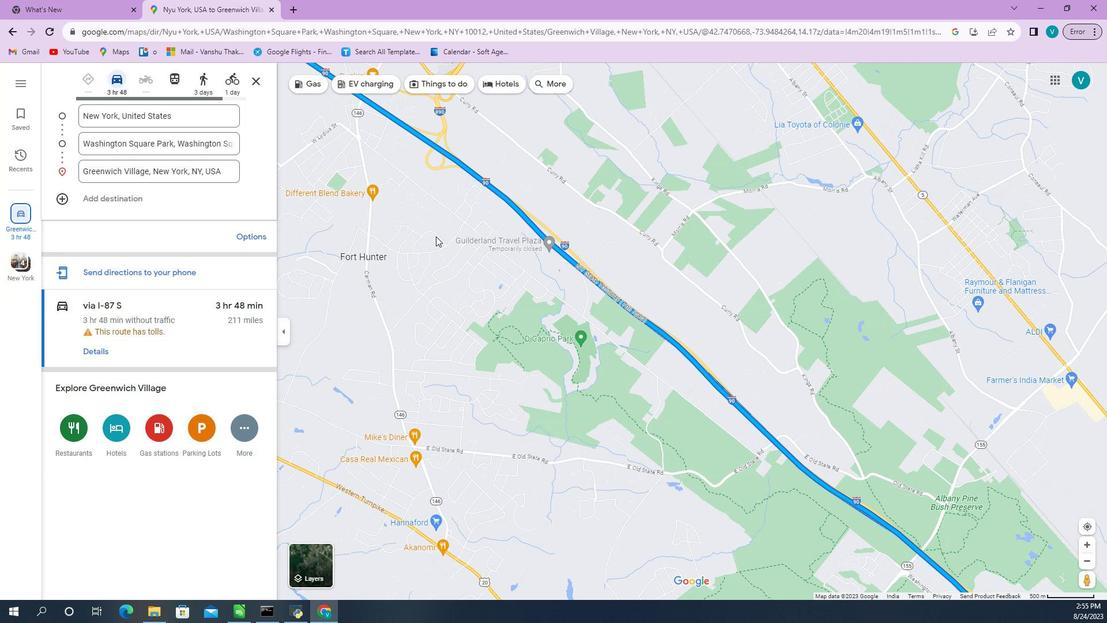 
Action: Mouse moved to (786, 364)
Screenshot: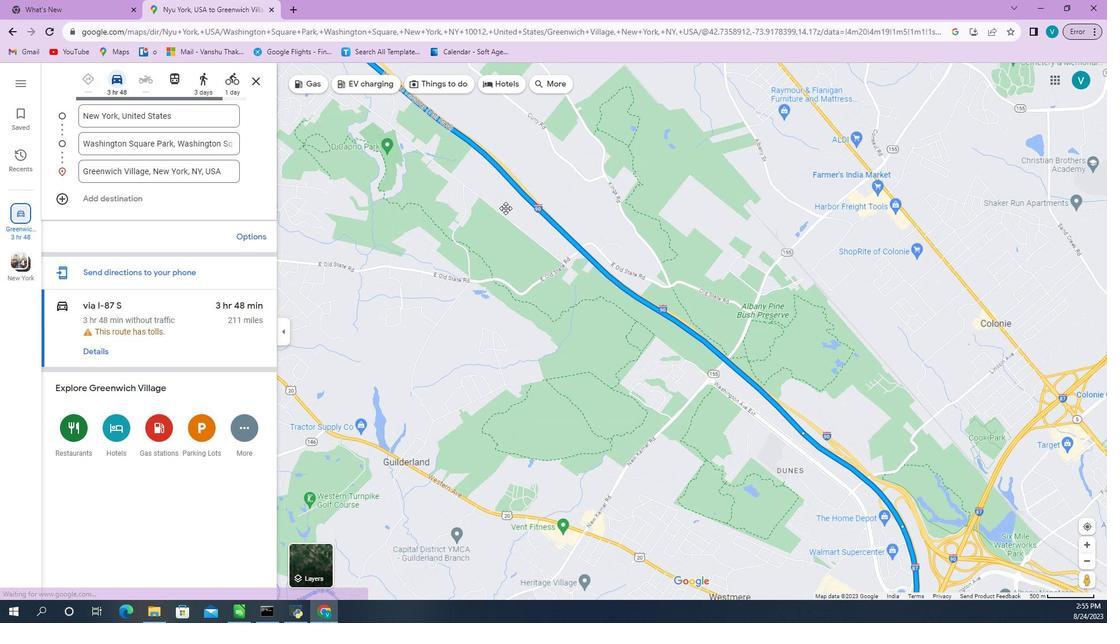 
Action: Mouse pressed left at (786, 364)
Screenshot: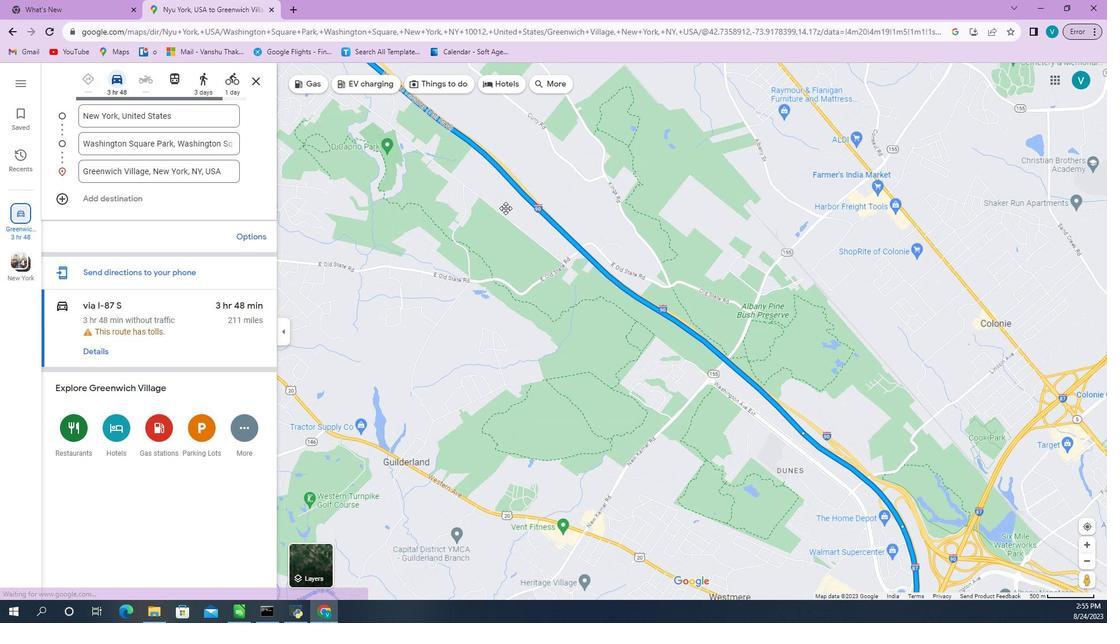 
Action: Mouse moved to (720, 305)
Screenshot: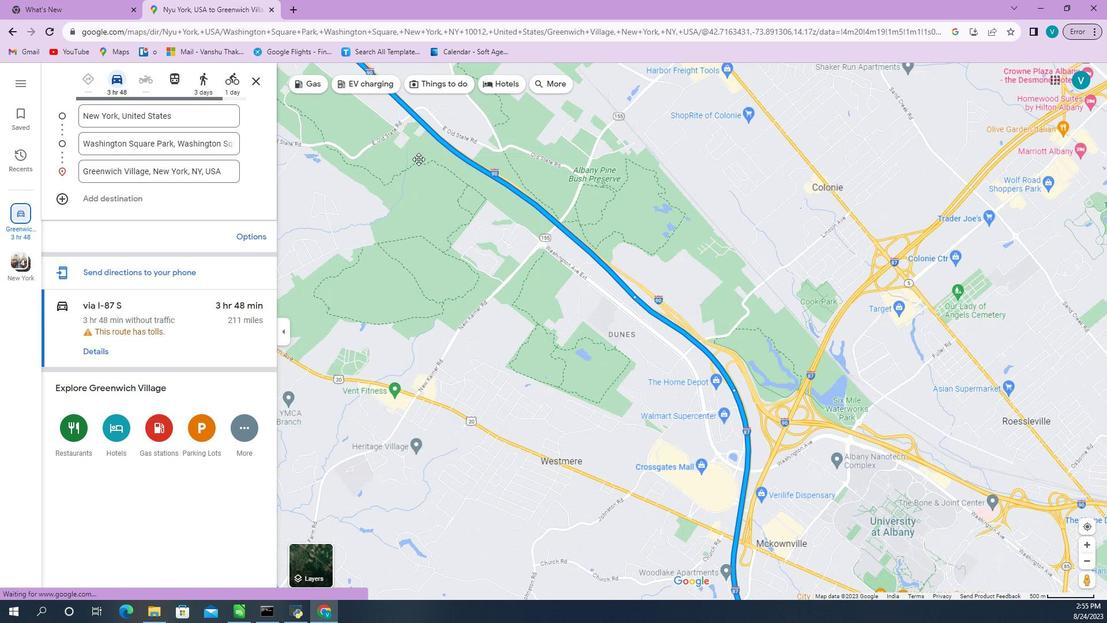 
Action: Mouse pressed left at (720, 305)
Screenshot: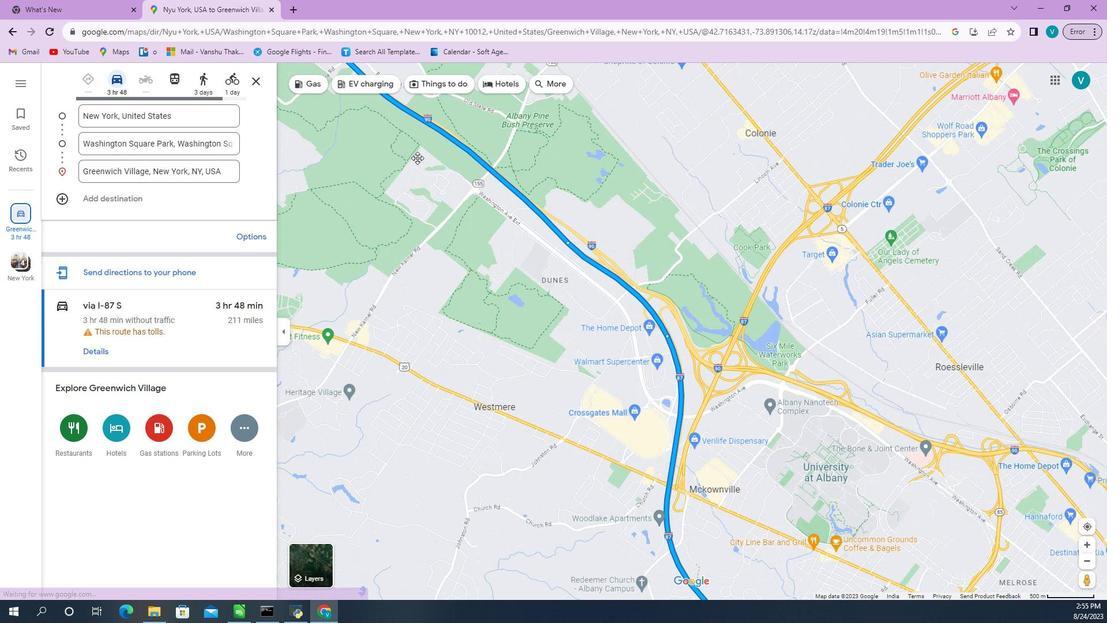 
Action: Mouse moved to (611, 302)
Screenshot: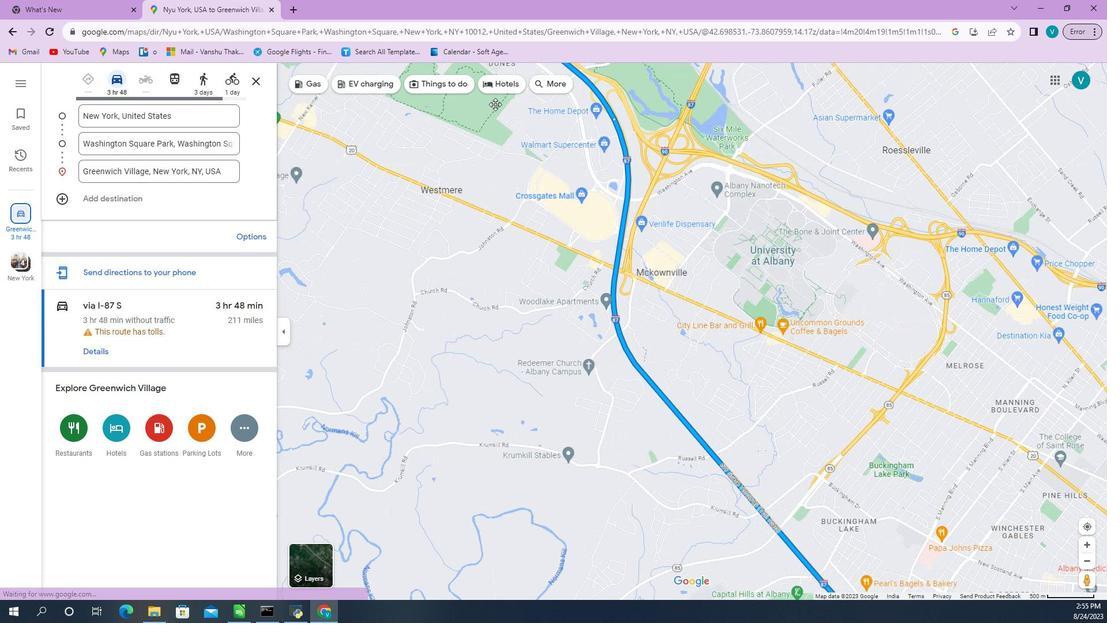 
Action: Mouse pressed left at (611, 302)
Screenshot: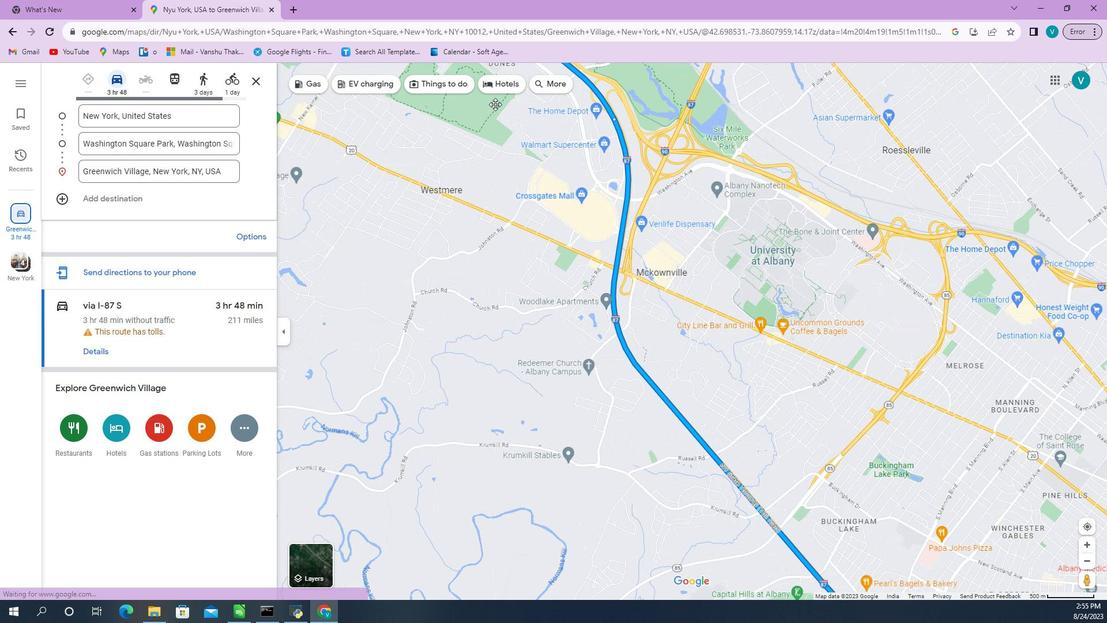 
Action: Mouse moved to (571, 244)
Screenshot: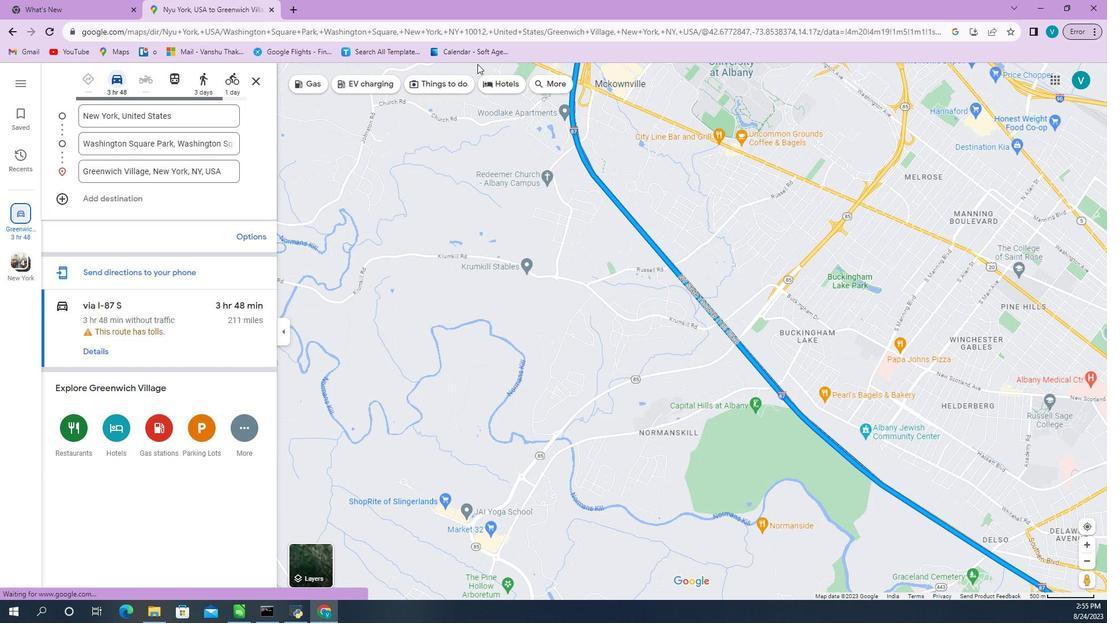 
Action: Mouse pressed left at (571, 244)
